 Task: Compose an email with the signature Destiny Lee with the subject Status report and the message Thank you for your prompt response. from softage.1@softage.net to softage.10@softage.net,  softage.1@softage.net and softage.2@softage.net with CC to softage.3@softage.net with an attached document Feasibility_report.docx, insert an emoji of sick Send the email
Action: Mouse moved to (553, 729)
Screenshot: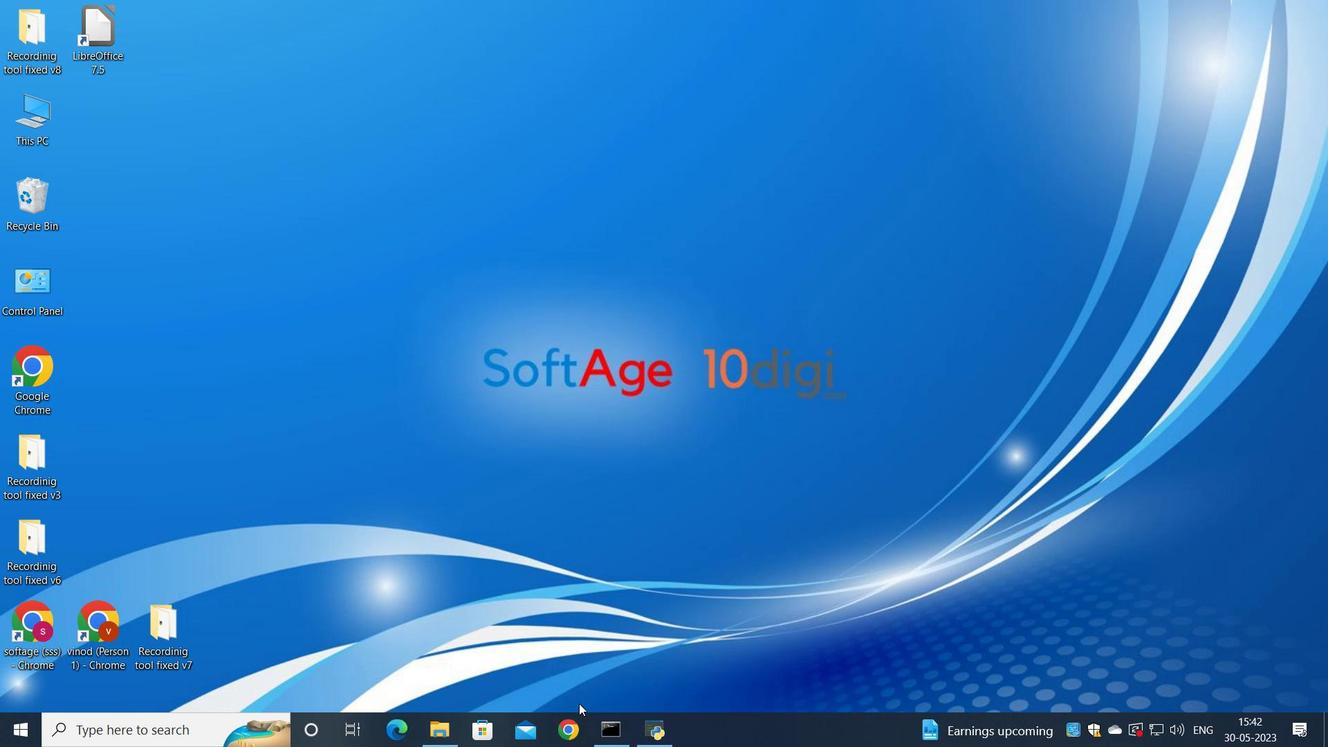 
Action: Mouse pressed left at (553, 729)
Screenshot: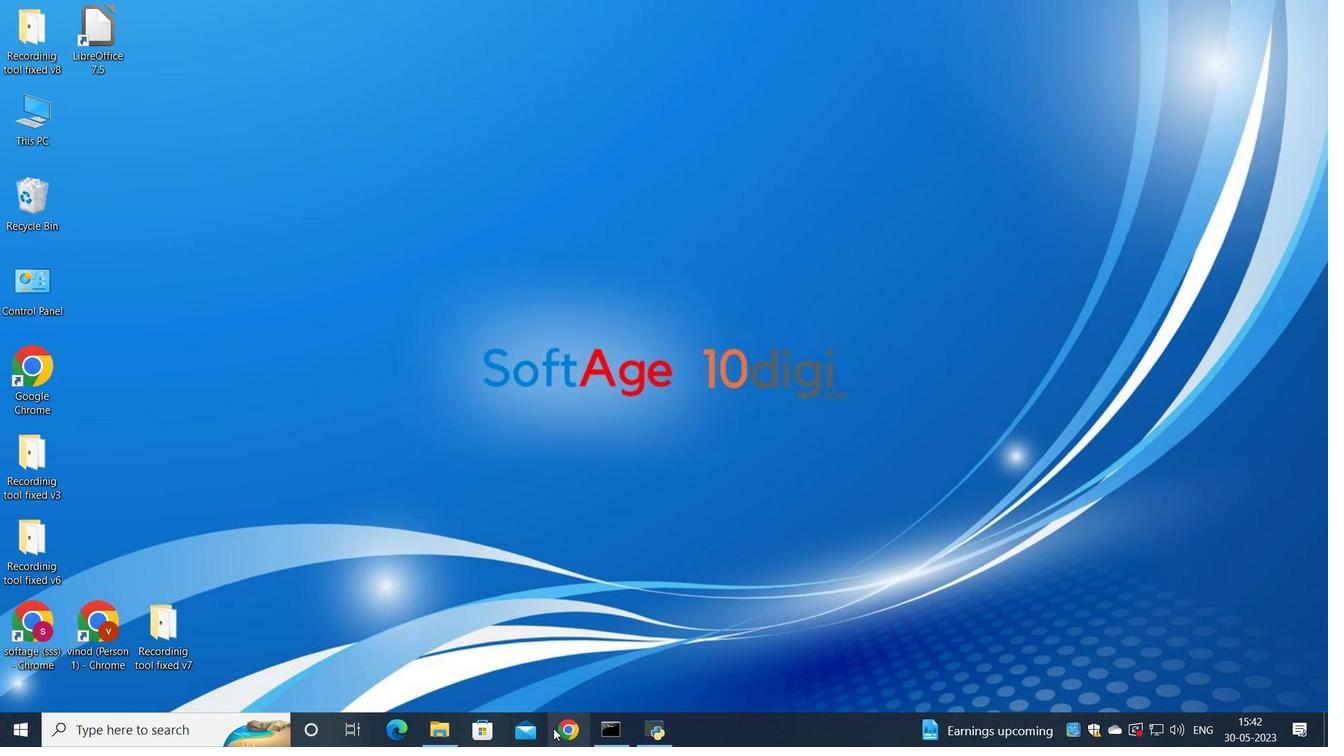 
Action: Mouse moved to (610, 444)
Screenshot: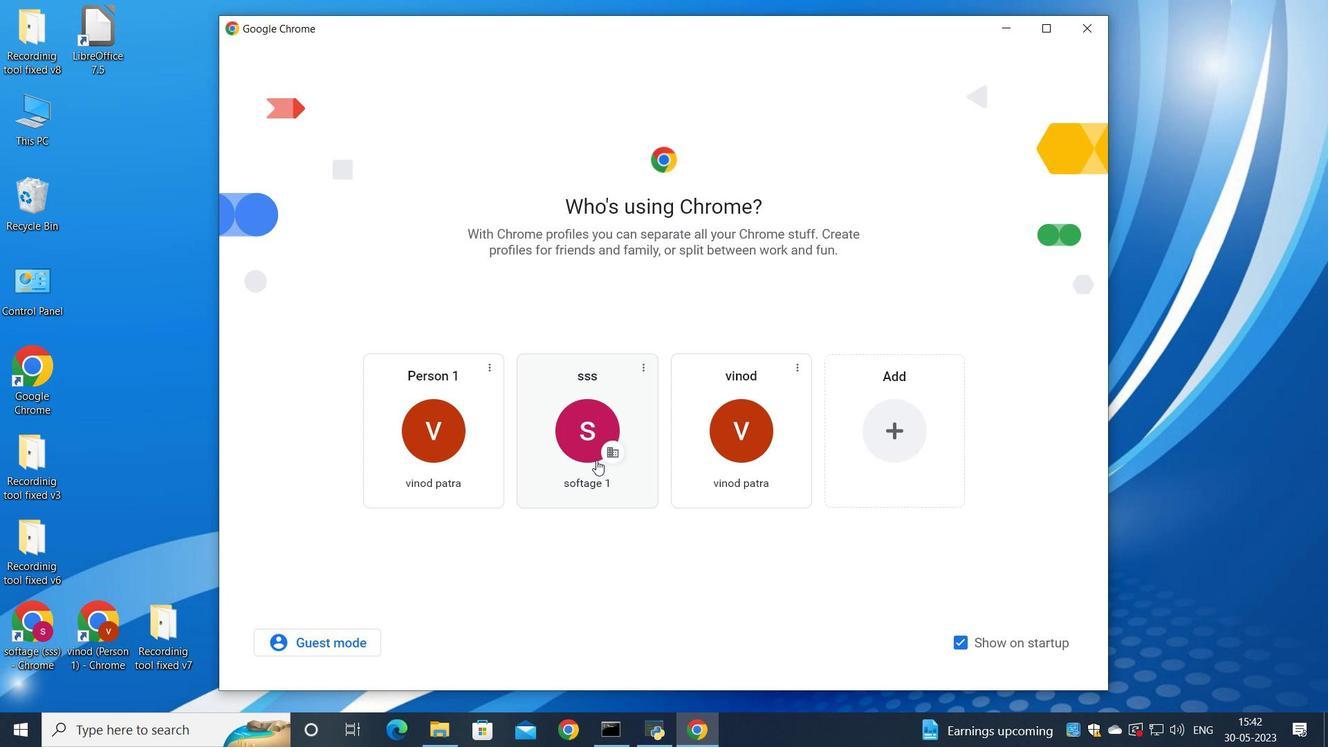 
Action: Mouse pressed left at (610, 444)
Screenshot: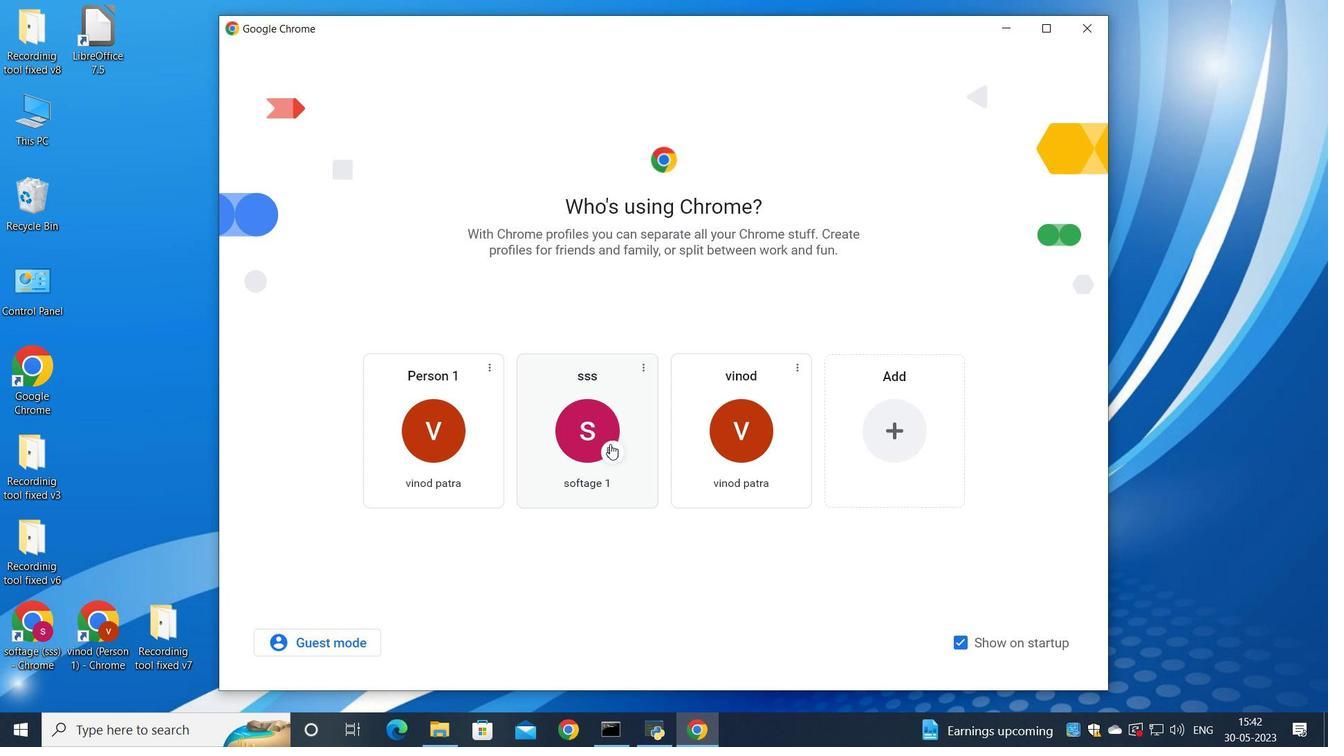 
Action: Mouse moved to (1153, 85)
Screenshot: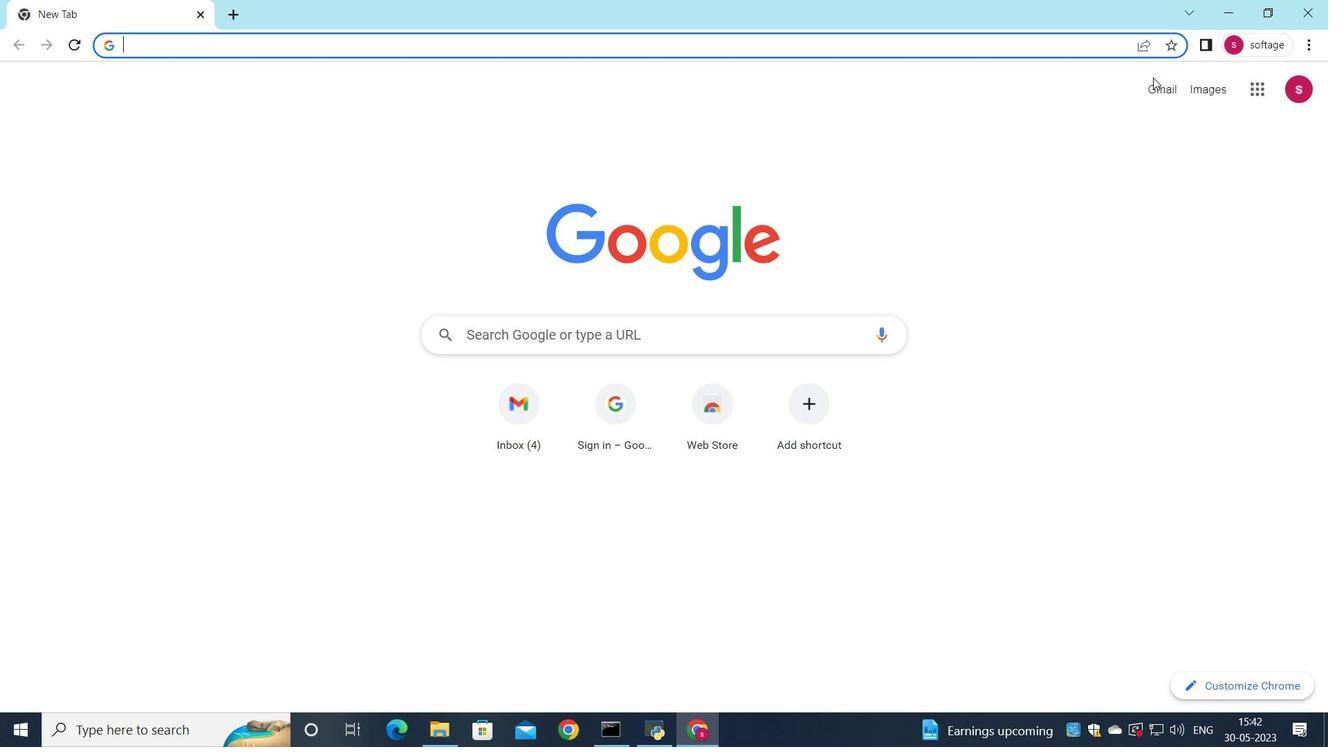 
Action: Mouse pressed left at (1153, 85)
Screenshot: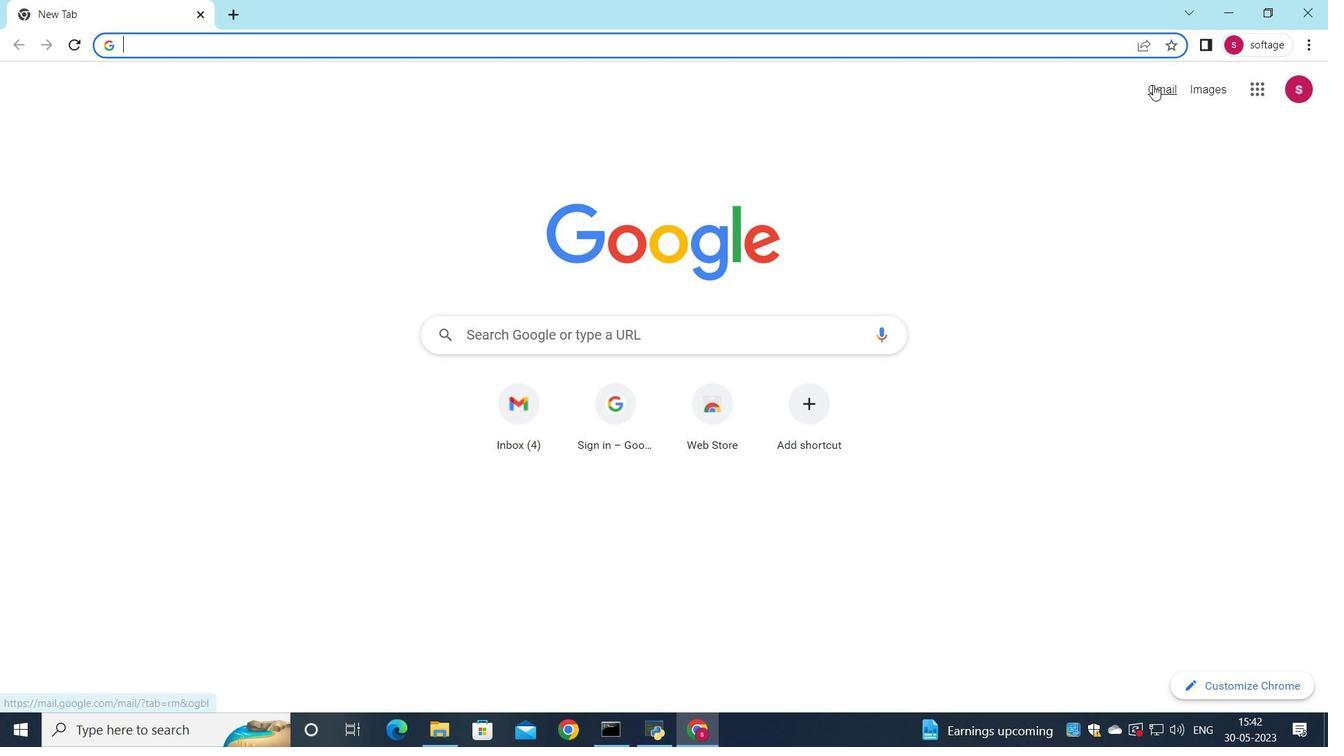
Action: Mouse moved to (1135, 125)
Screenshot: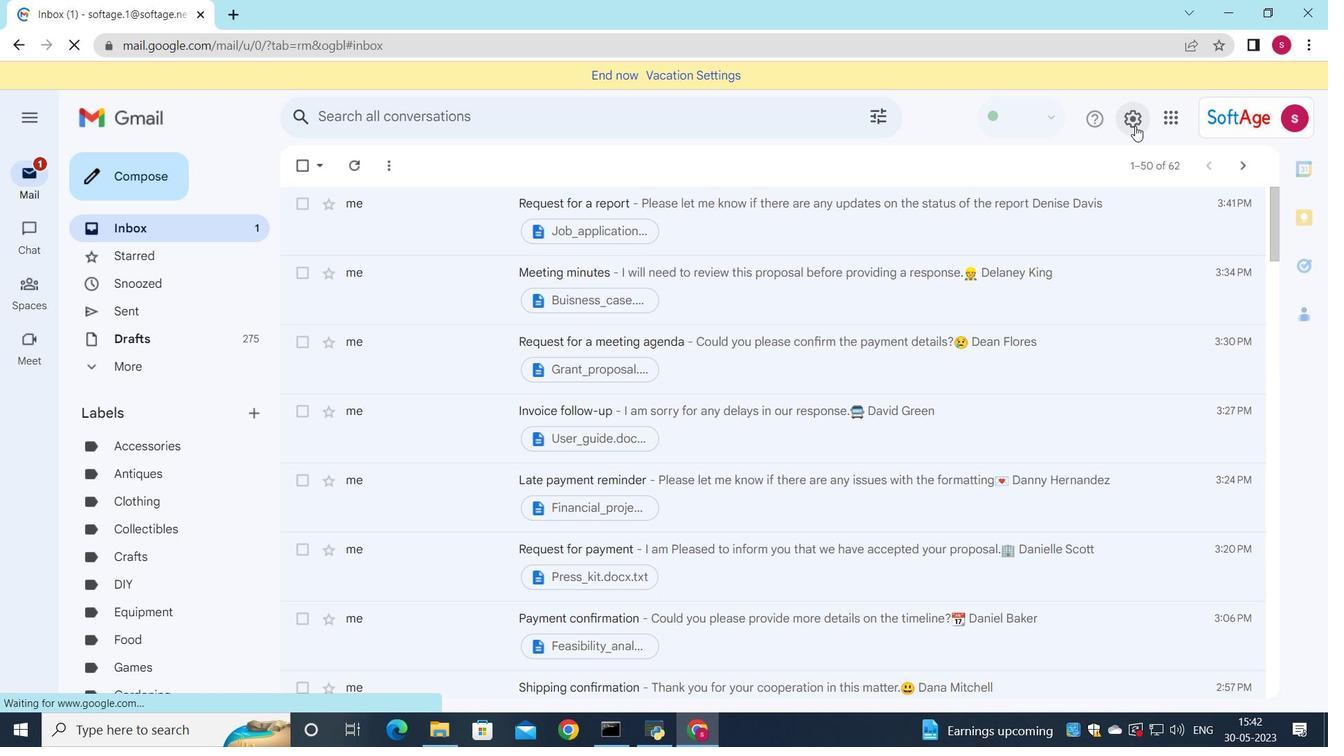 
Action: Mouse pressed left at (1135, 125)
Screenshot: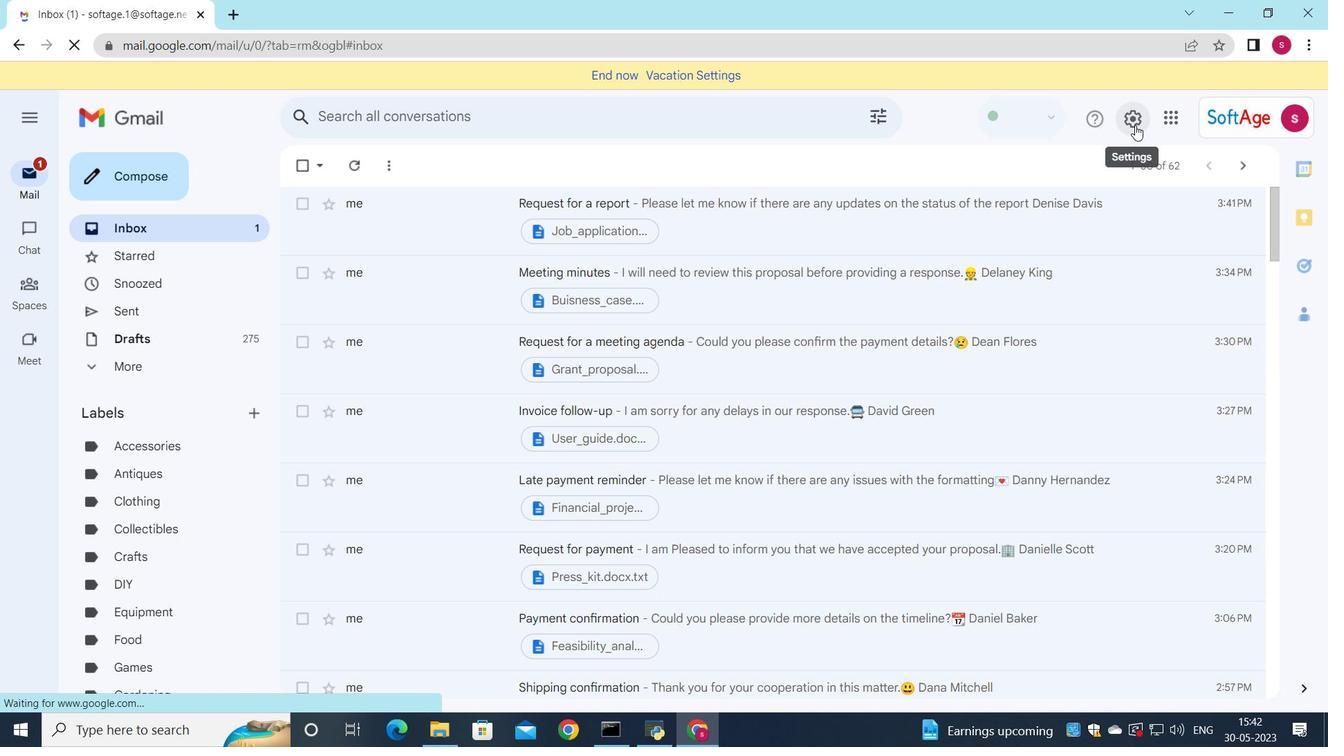 
Action: Mouse moved to (1122, 206)
Screenshot: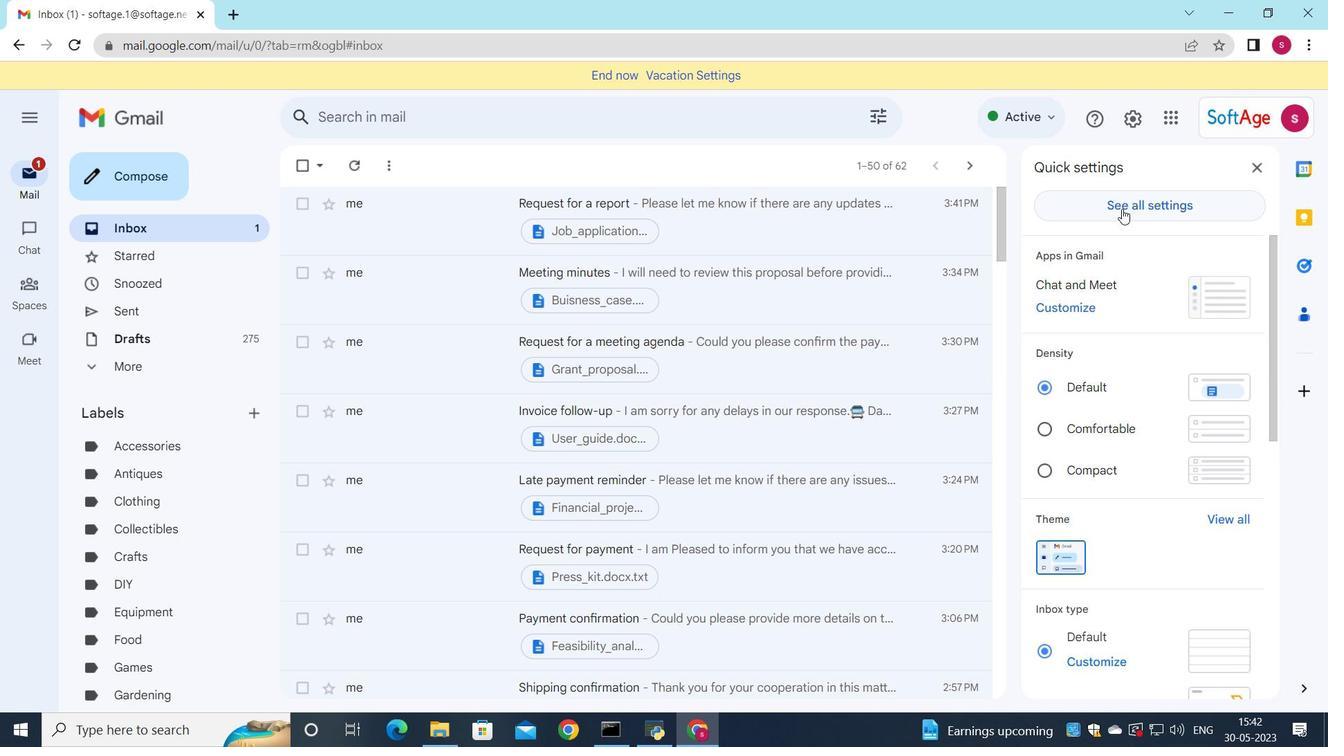 
Action: Mouse pressed left at (1122, 206)
Screenshot: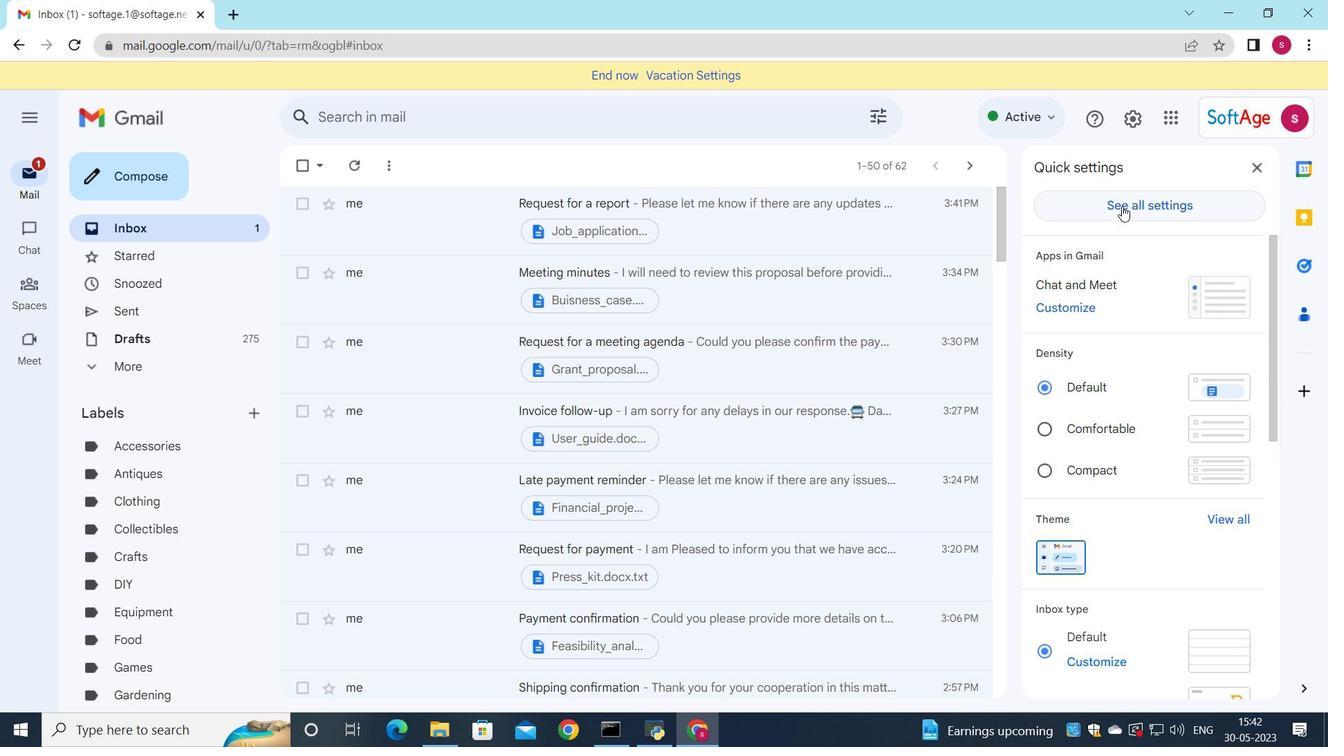 
Action: Mouse moved to (793, 401)
Screenshot: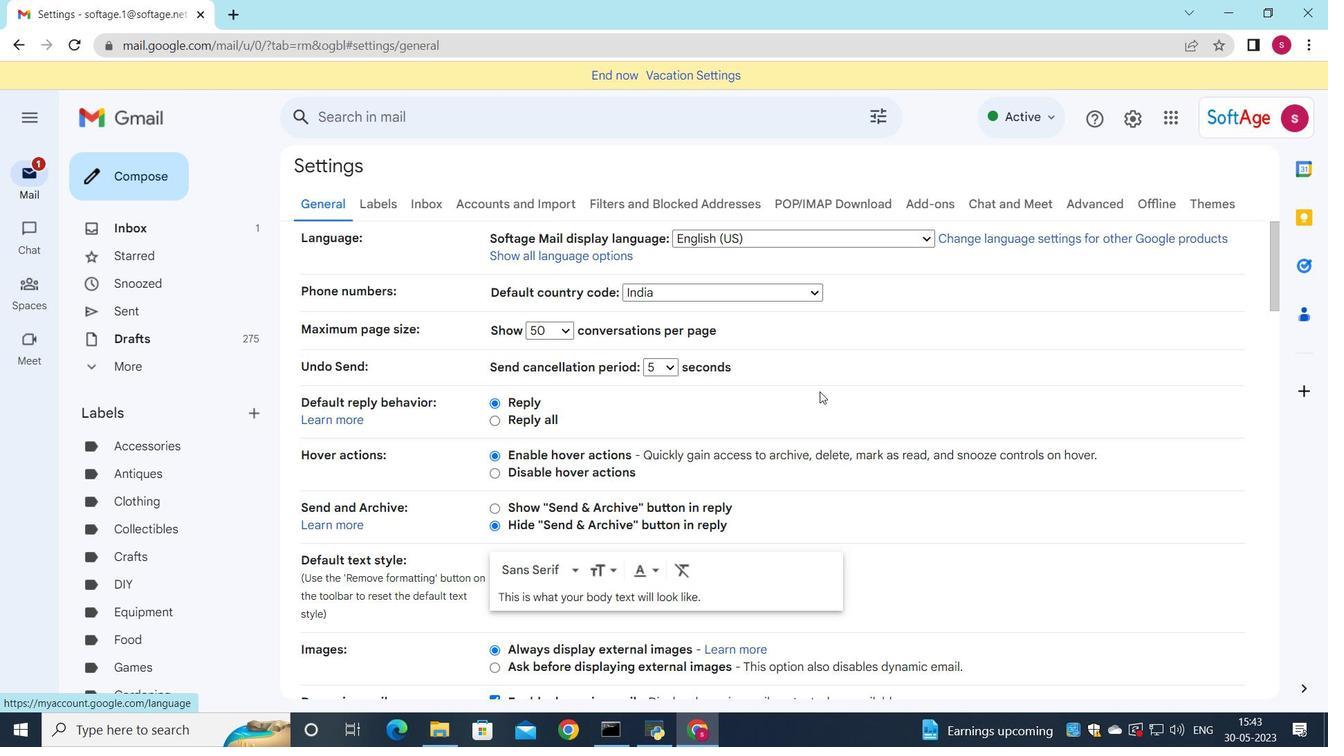 
Action: Mouse scrolled (793, 401) with delta (0, 0)
Screenshot: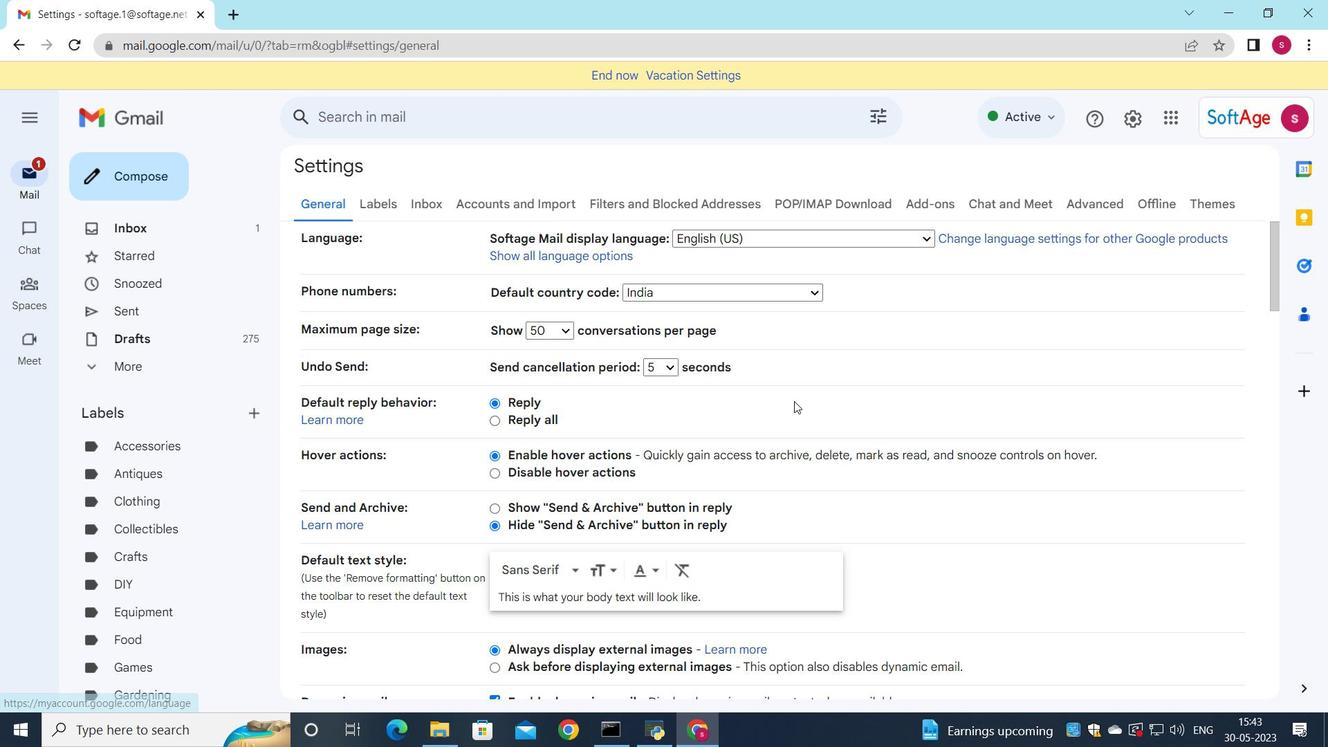 
Action: Mouse scrolled (793, 401) with delta (0, 0)
Screenshot: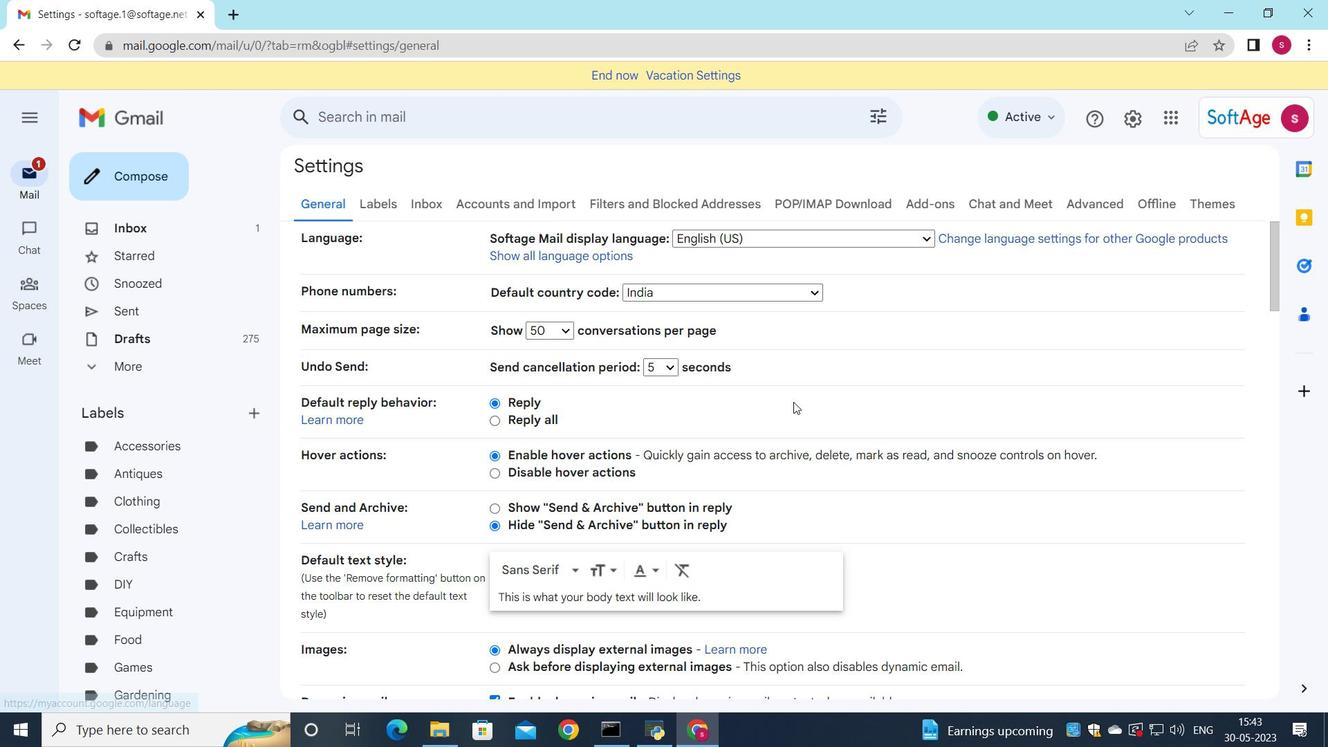 
Action: Mouse scrolled (793, 401) with delta (0, 0)
Screenshot: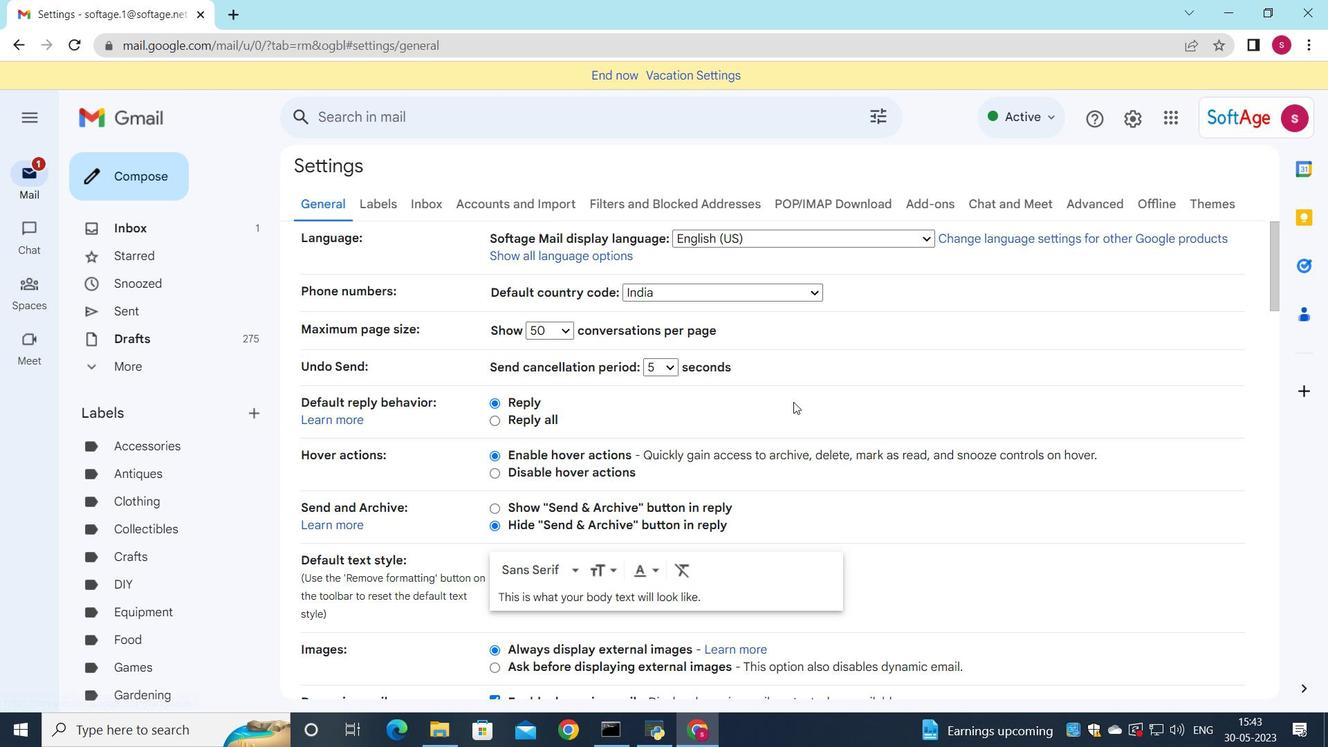 
Action: Mouse scrolled (793, 401) with delta (0, 0)
Screenshot: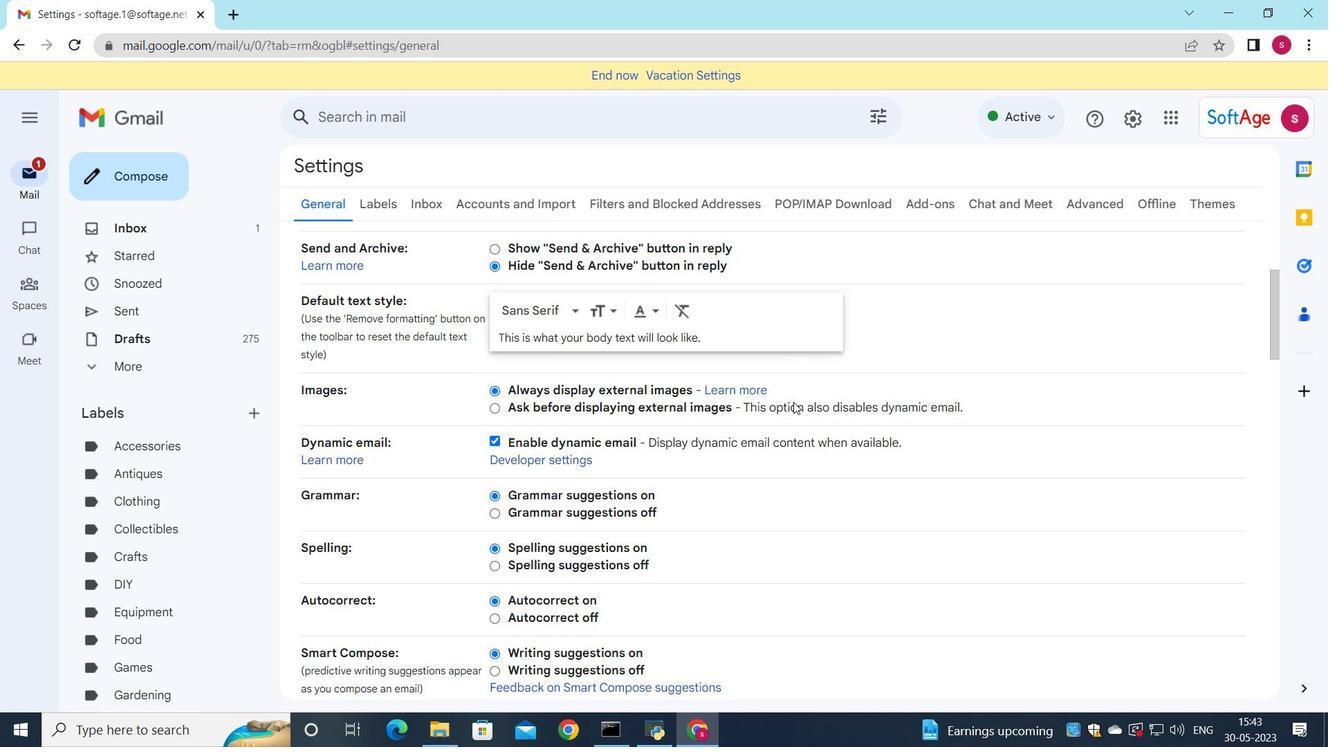 
Action: Mouse scrolled (793, 401) with delta (0, 0)
Screenshot: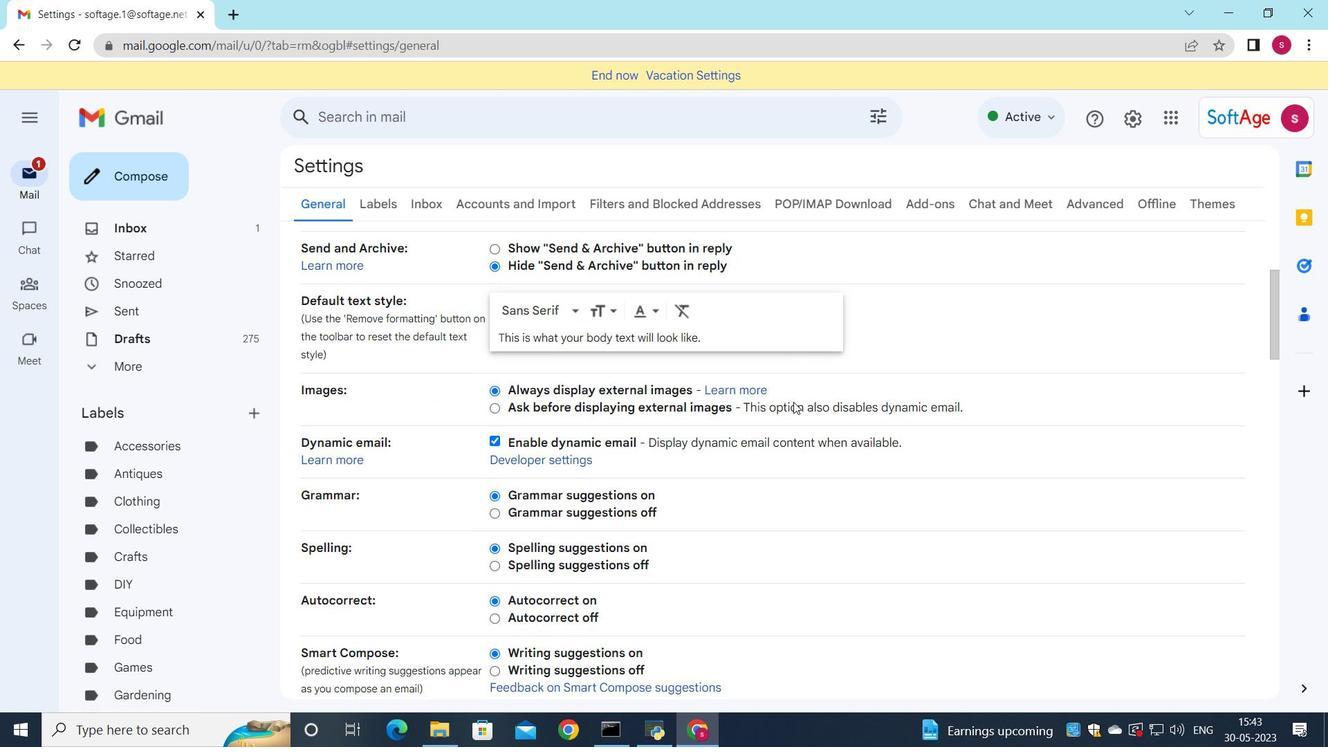 
Action: Mouse scrolled (793, 401) with delta (0, 0)
Screenshot: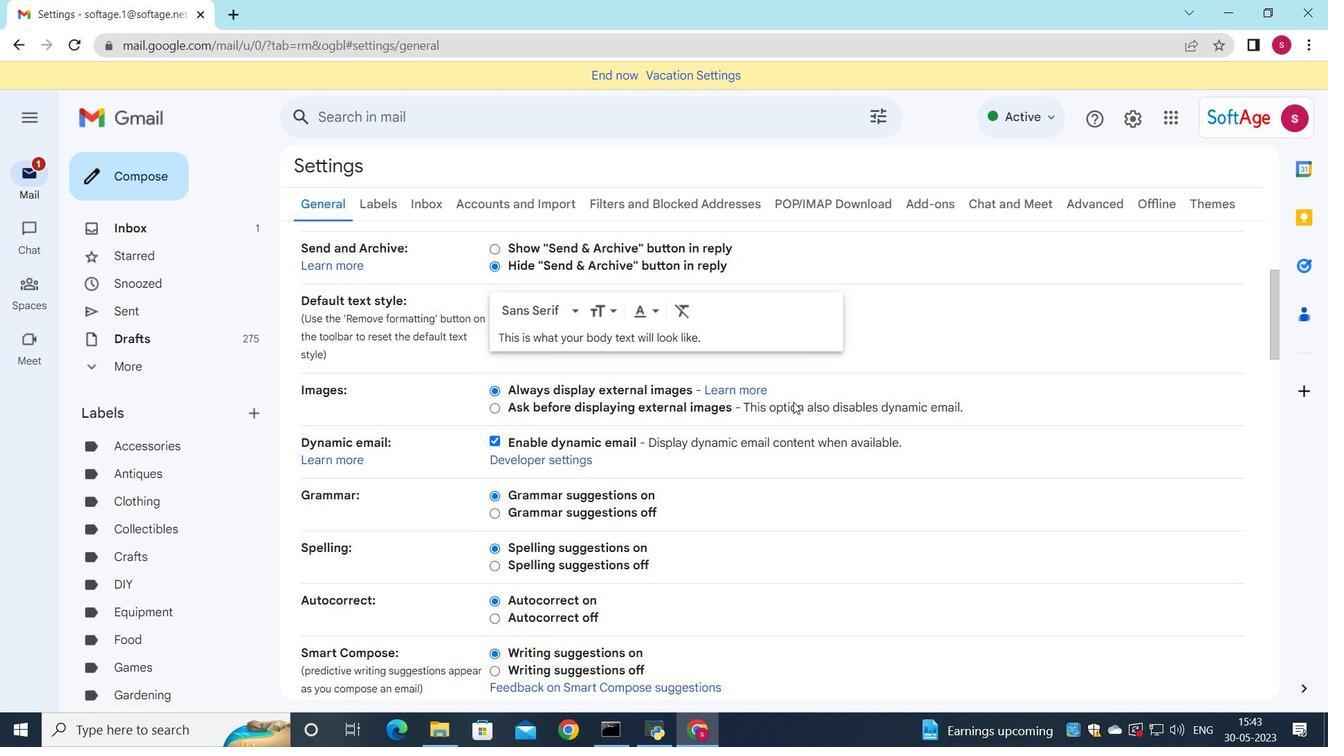 
Action: Mouse scrolled (793, 401) with delta (0, 0)
Screenshot: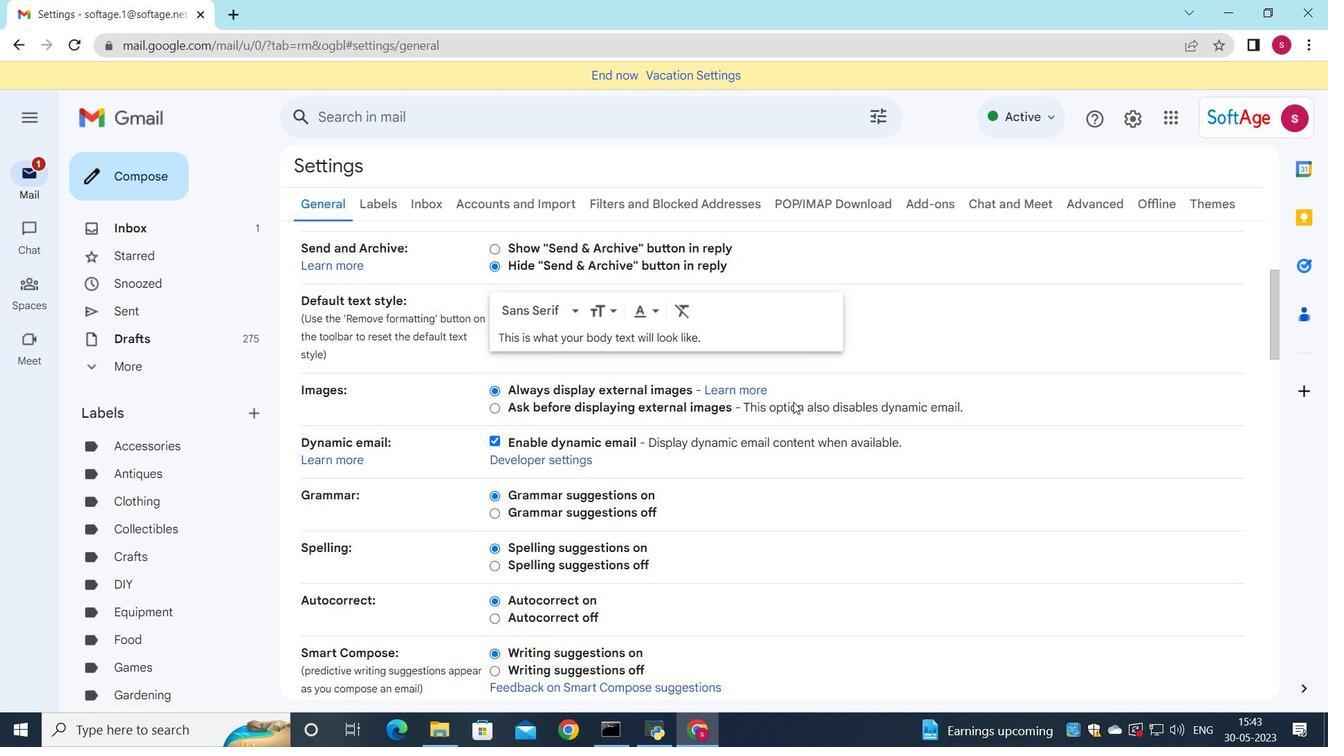 
Action: Mouse scrolled (793, 401) with delta (0, 0)
Screenshot: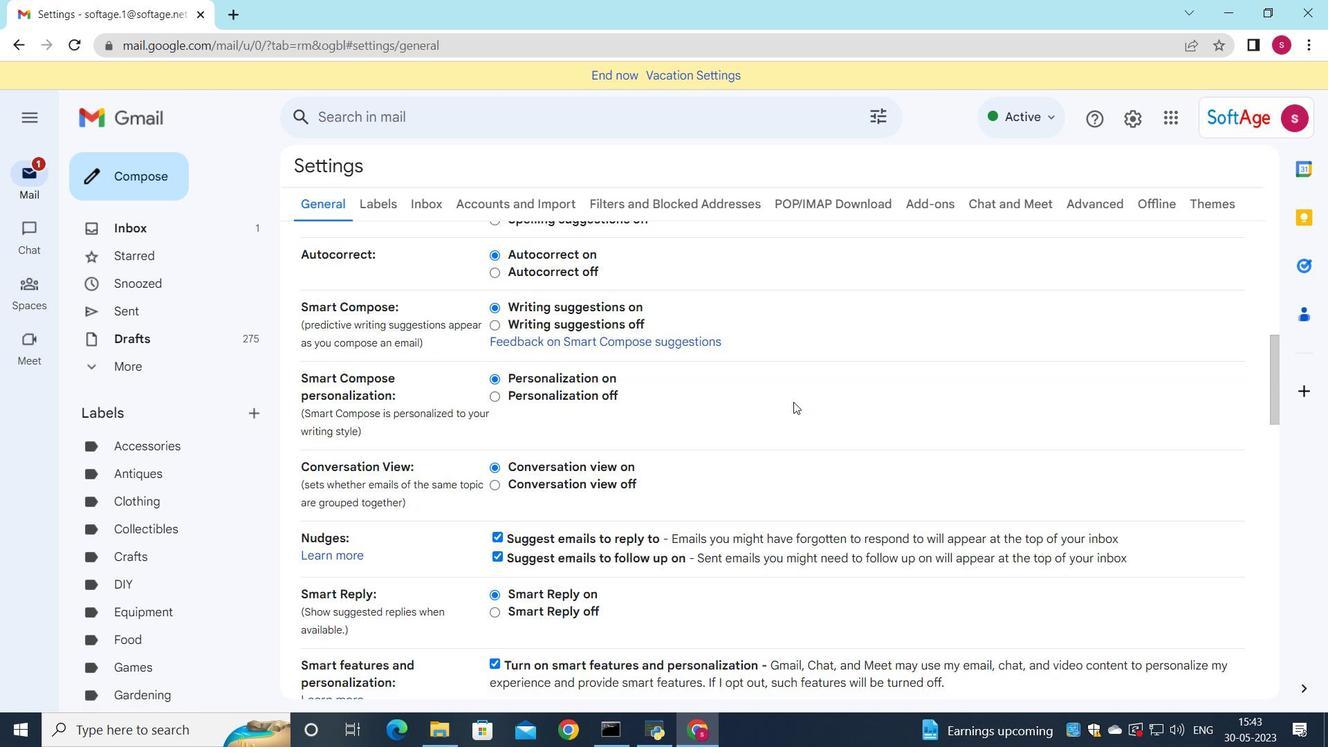 
Action: Mouse scrolled (793, 401) with delta (0, 0)
Screenshot: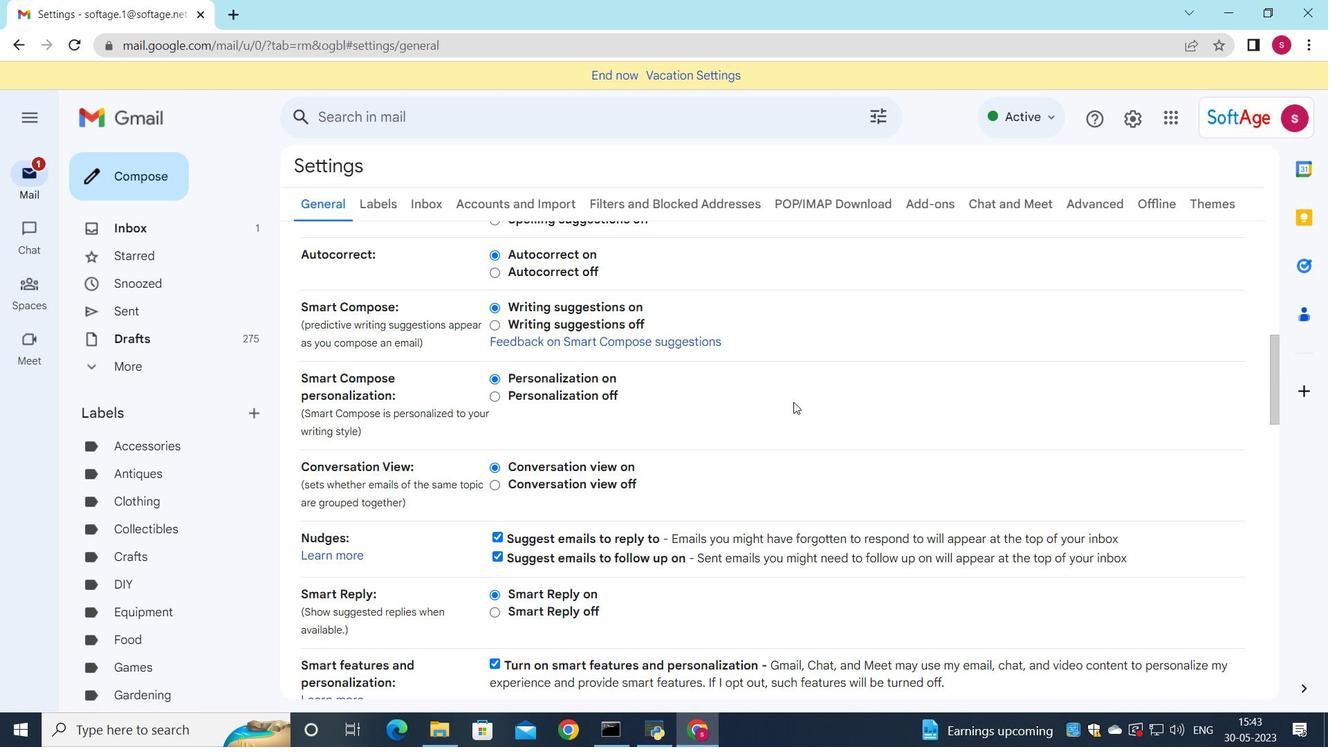 
Action: Mouse scrolled (793, 401) with delta (0, 0)
Screenshot: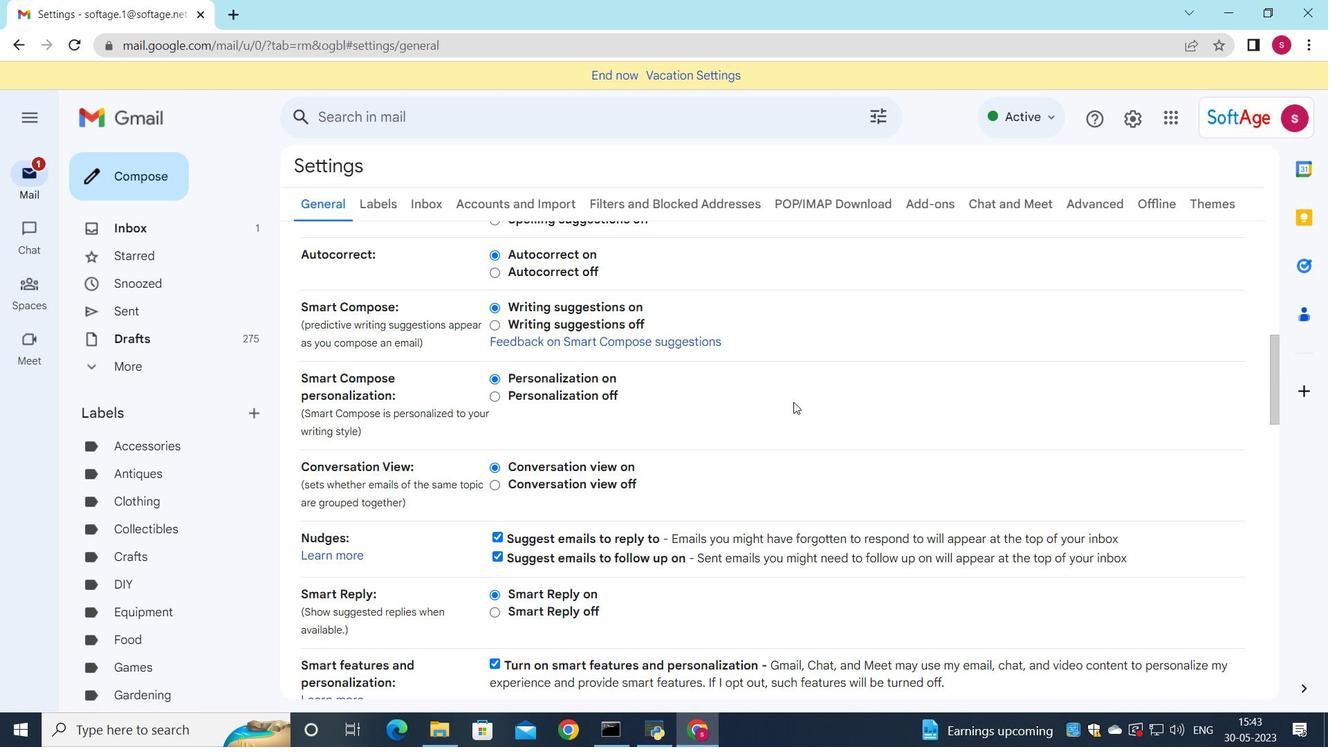 
Action: Mouse scrolled (793, 401) with delta (0, 0)
Screenshot: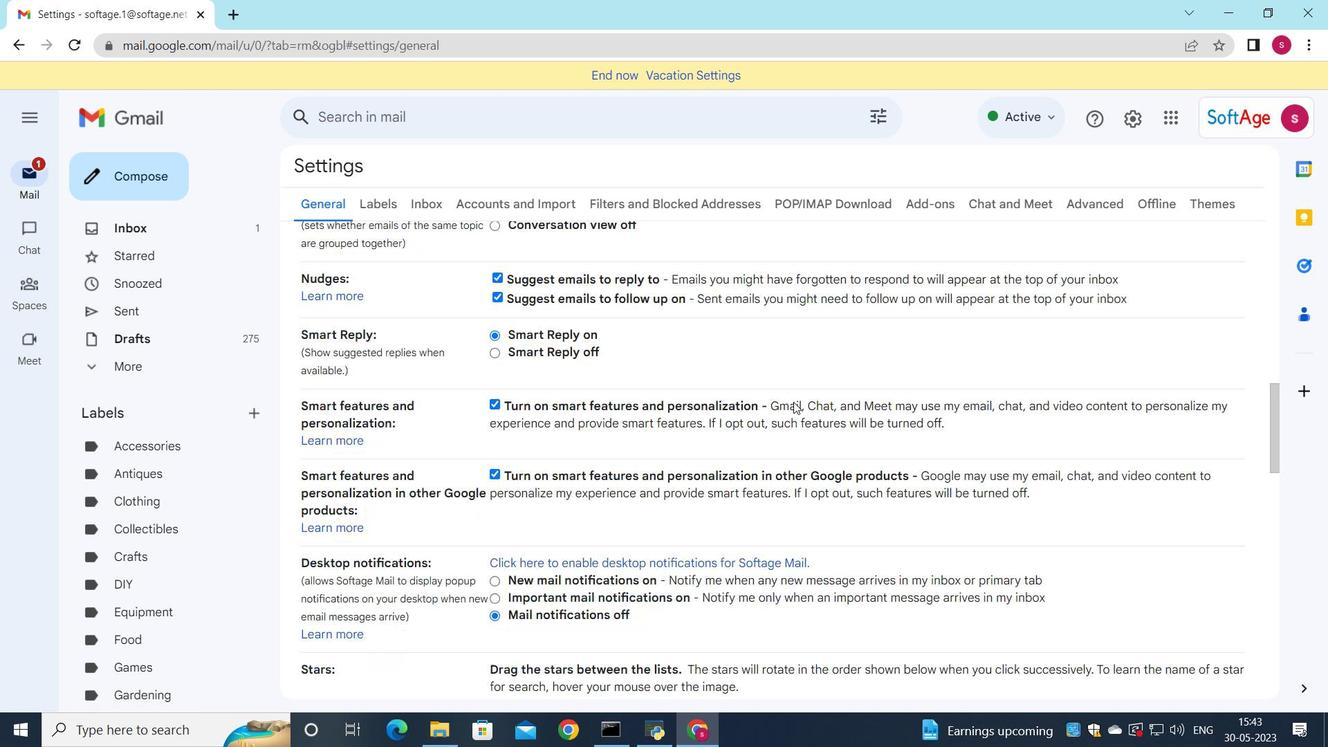 
Action: Mouse scrolled (793, 401) with delta (0, 0)
Screenshot: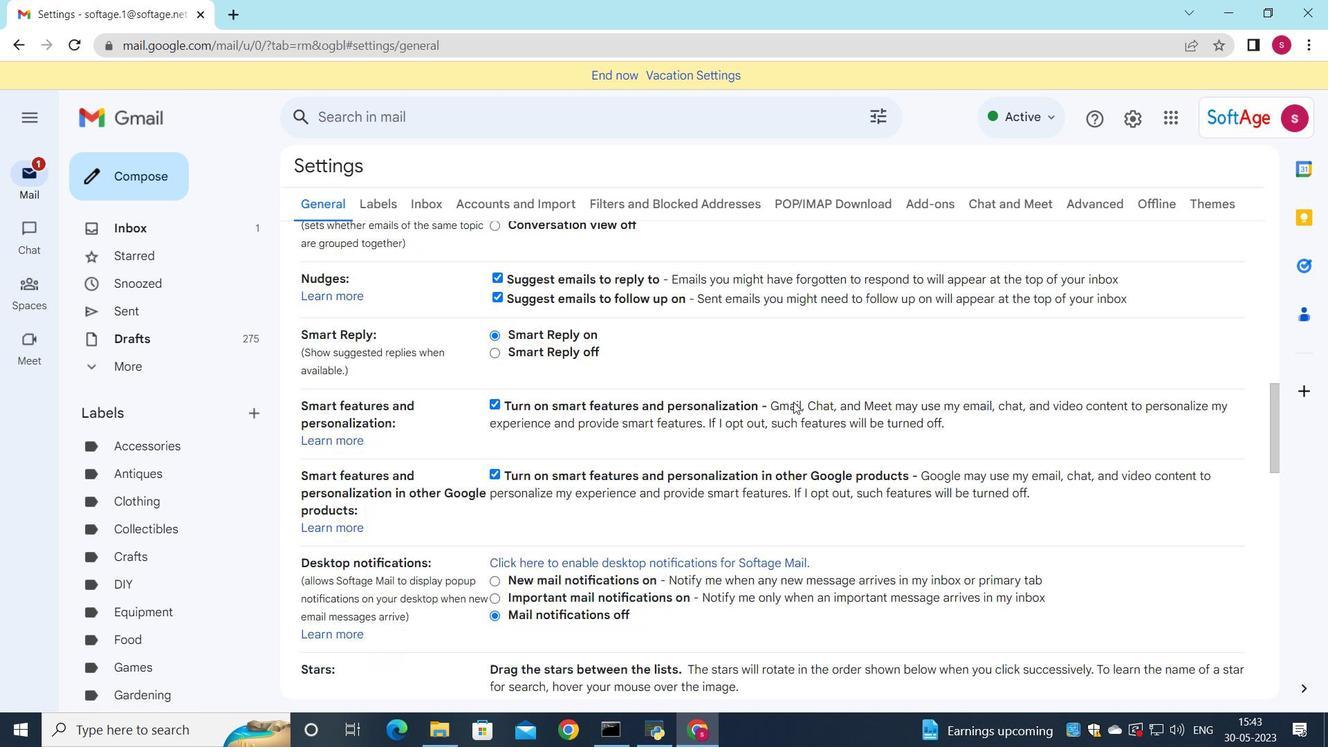 
Action: Mouse scrolled (793, 401) with delta (0, 0)
Screenshot: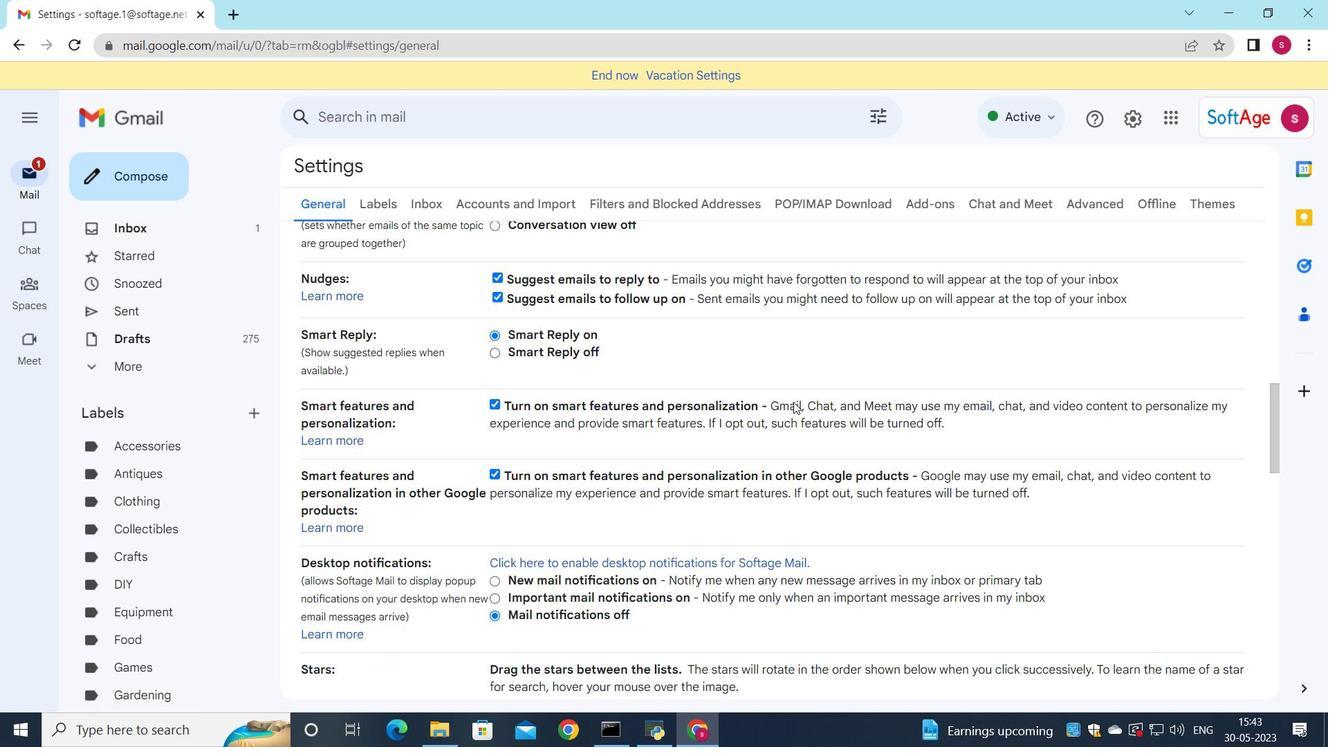 
Action: Mouse scrolled (793, 401) with delta (0, 0)
Screenshot: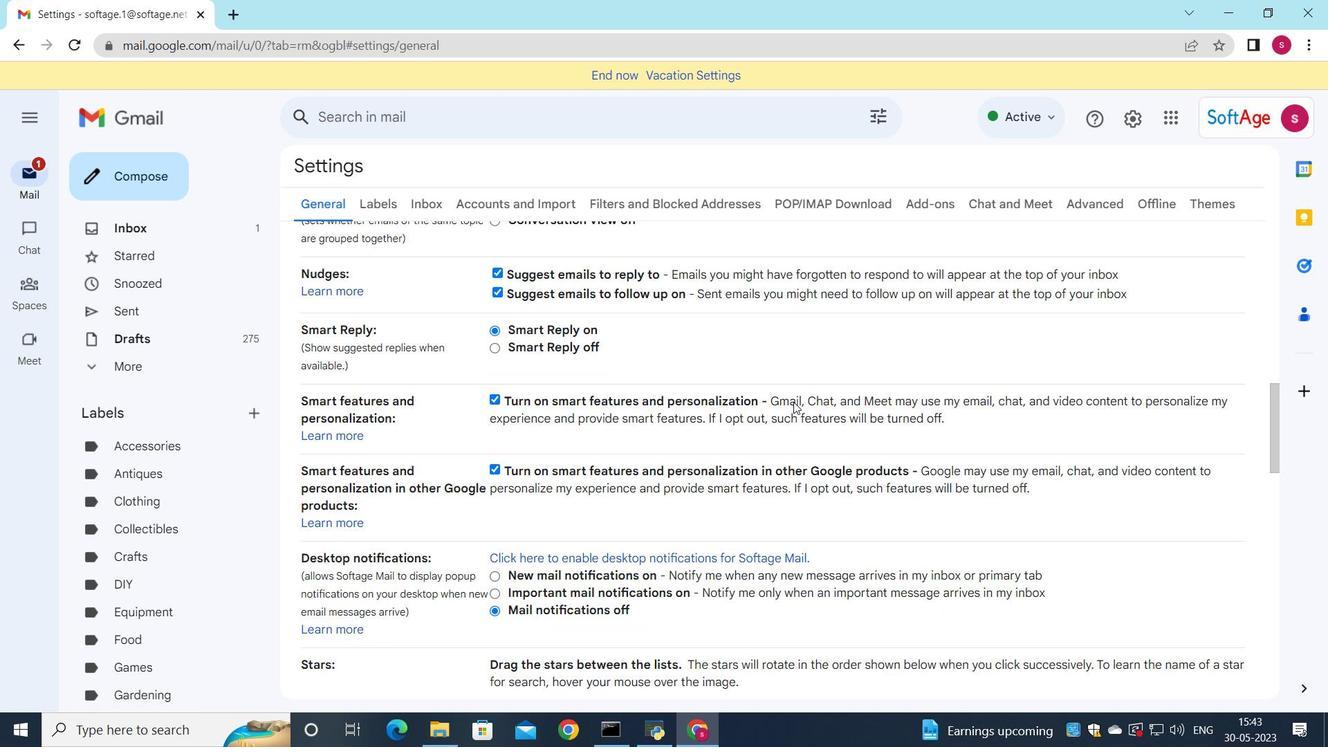 
Action: Mouse scrolled (793, 401) with delta (0, 0)
Screenshot: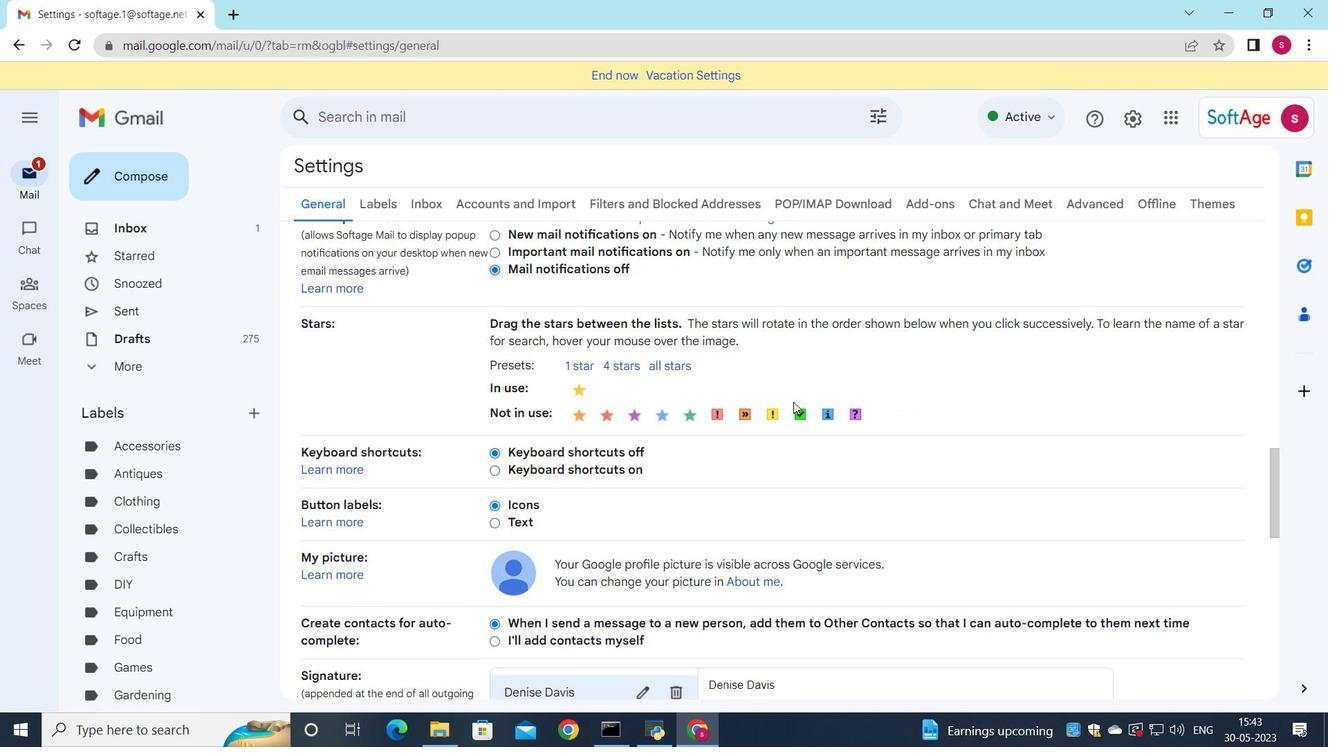 
Action: Mouse scrolled (793, 401) with delta (0, 0)
Screenshot: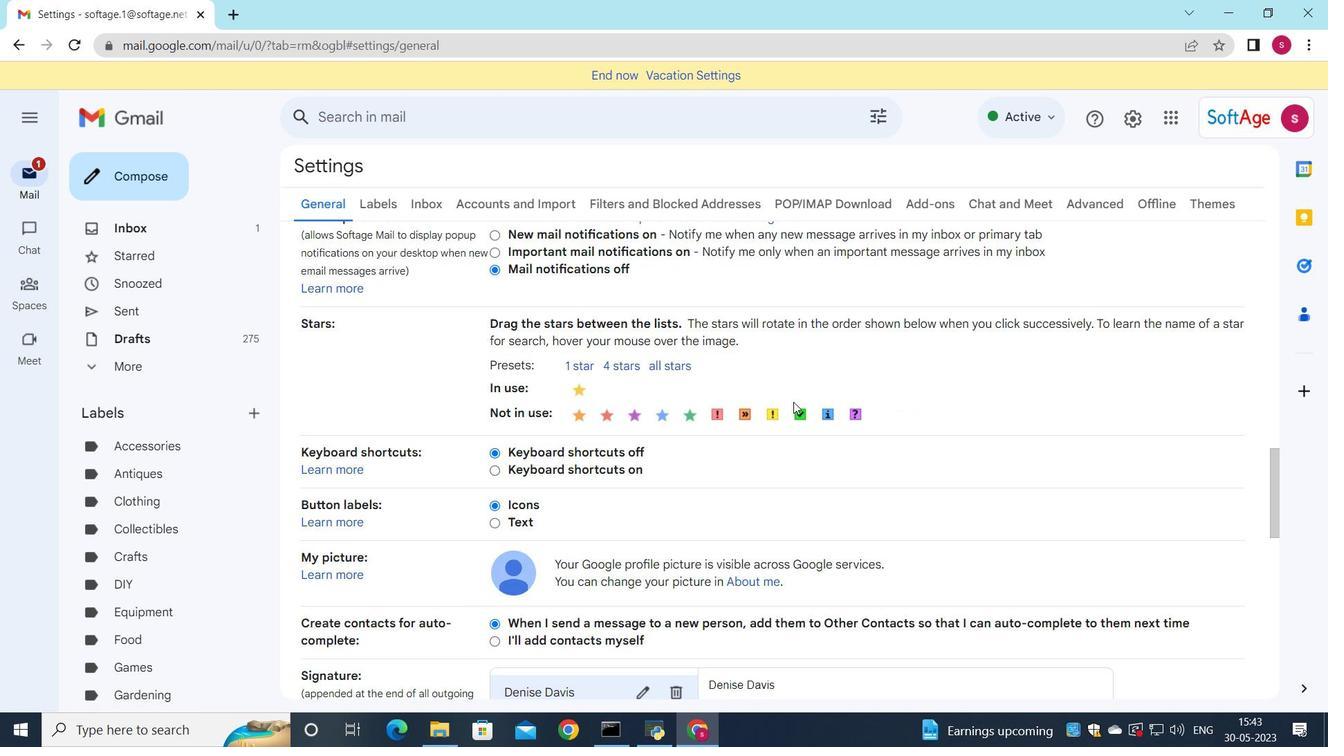 
Action: Mouse scrolled (793, 401) with delta (0, 0)
Screenshot: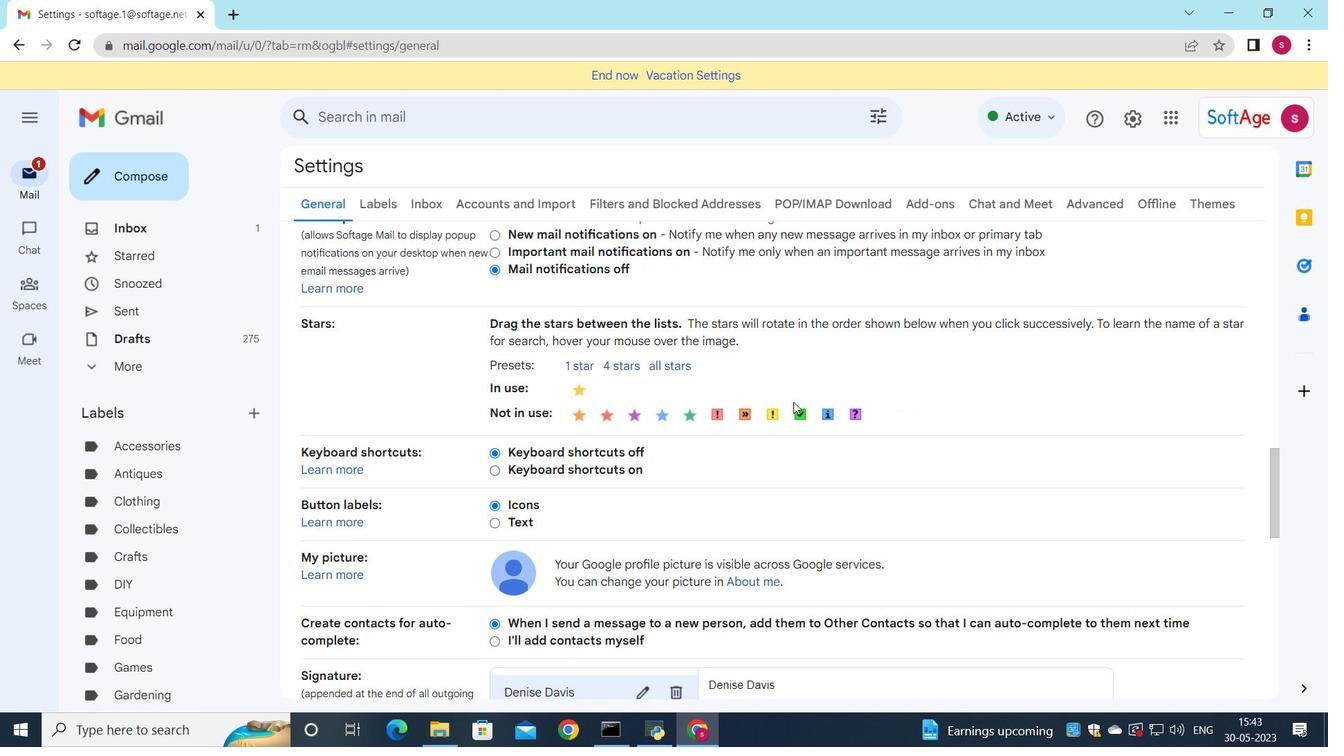 
Action: Mouse scrolled (793, 401) with delta (0, 0)
Screenshot: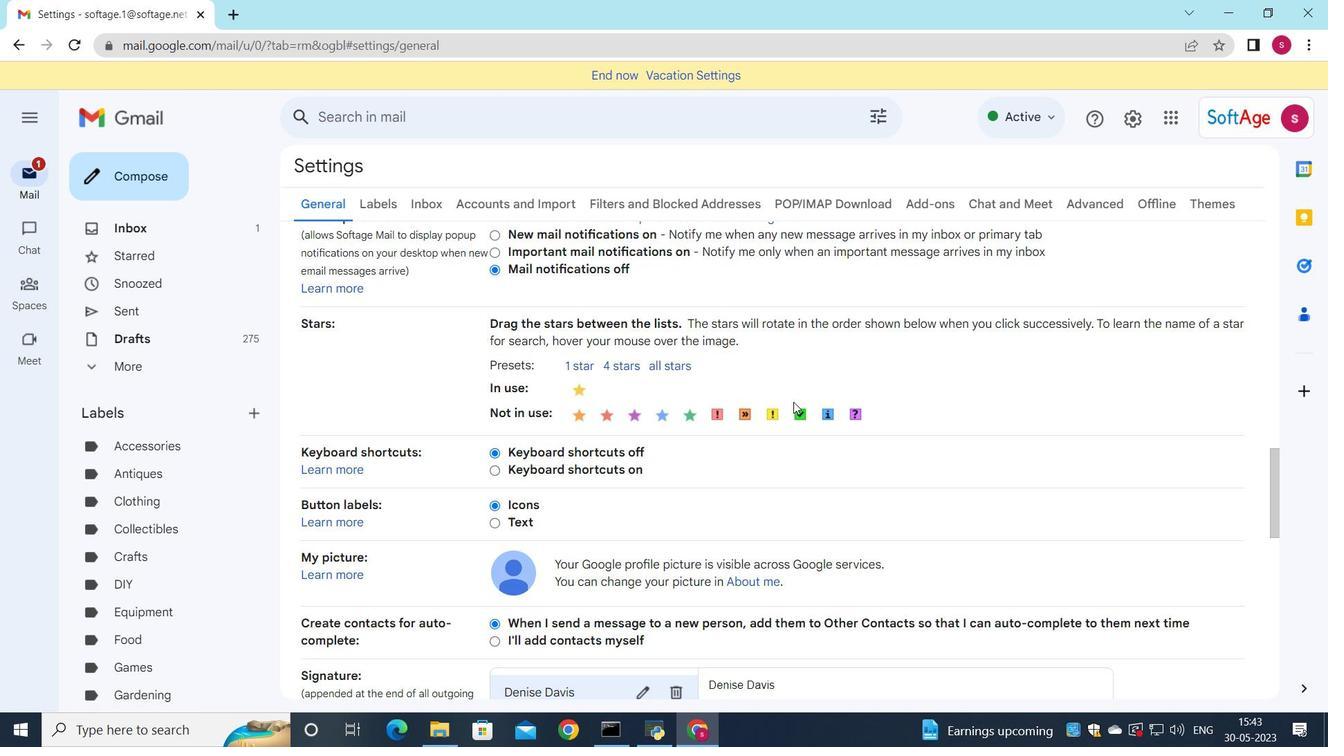 
Action: Mouse moved to (678, 355)
Screenshot: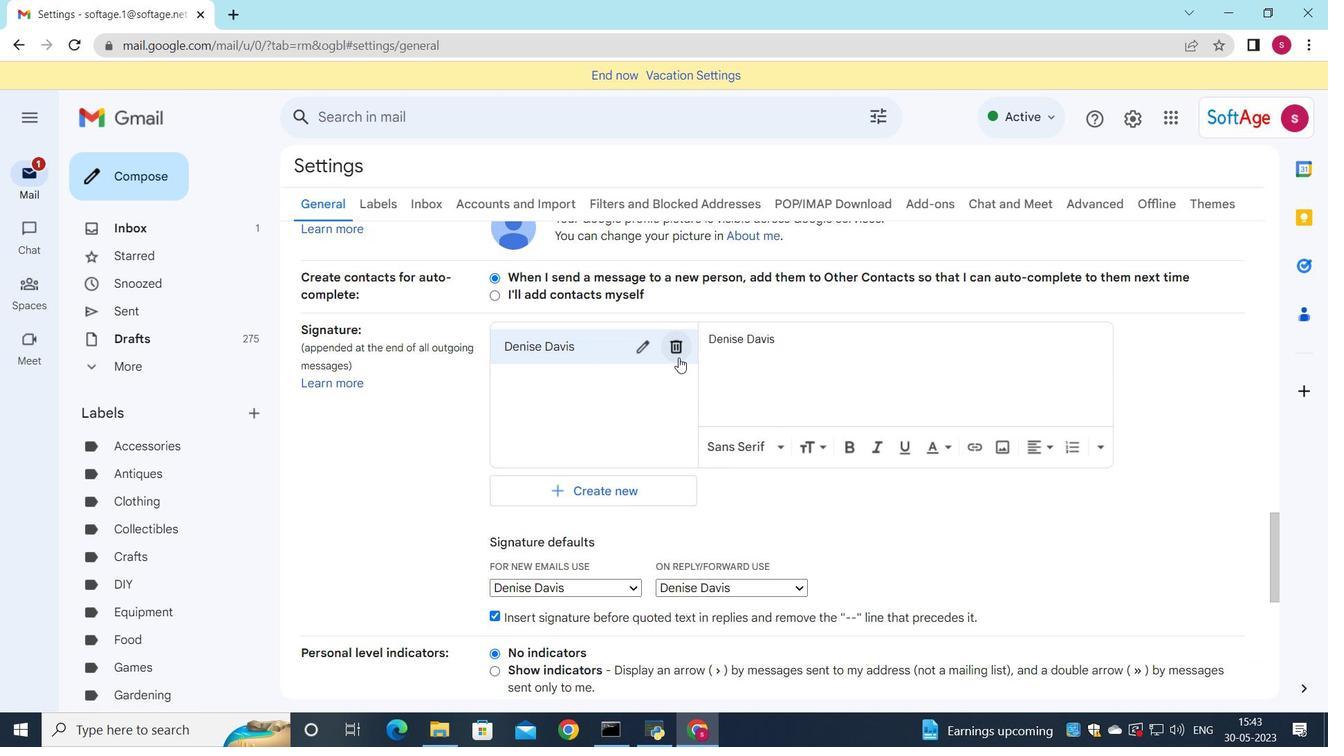 
Action: Mouse pressed left at (678, 355)
Screenshot: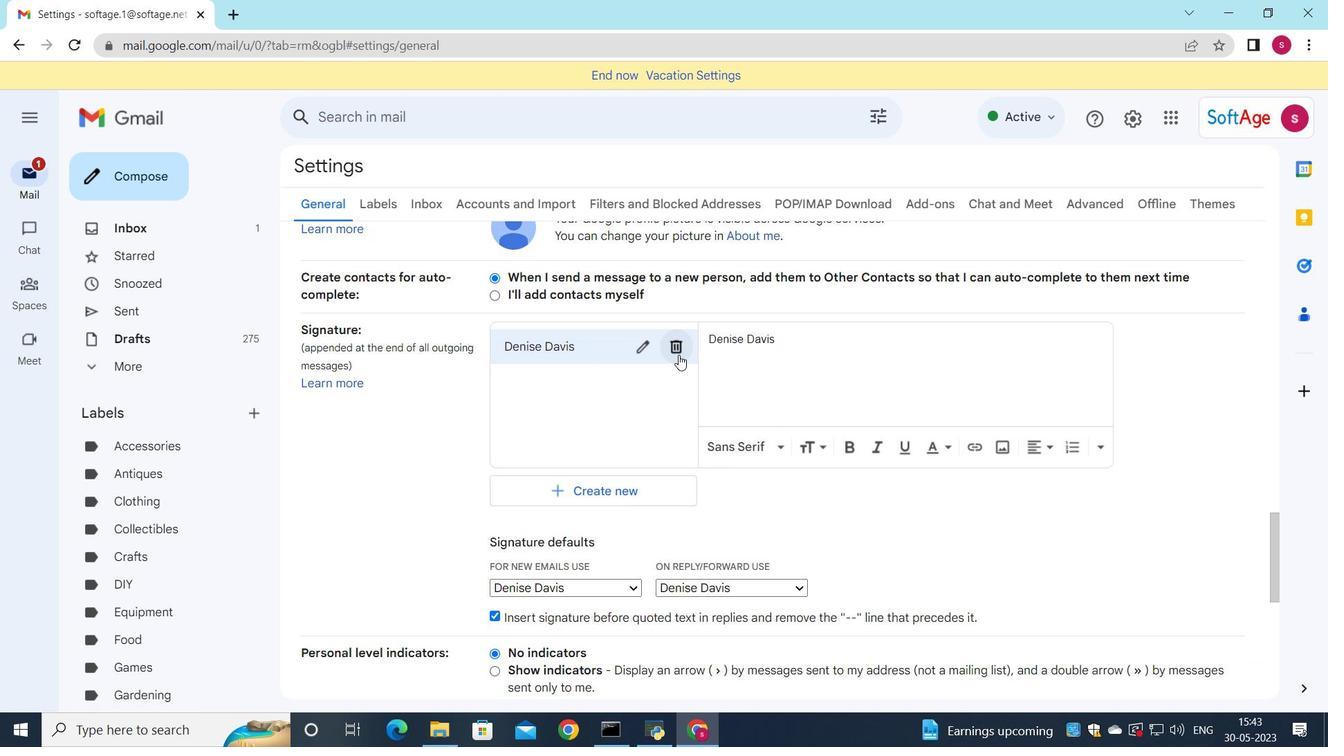 
Action: Mouse moved to (803, 414)
Screenshot: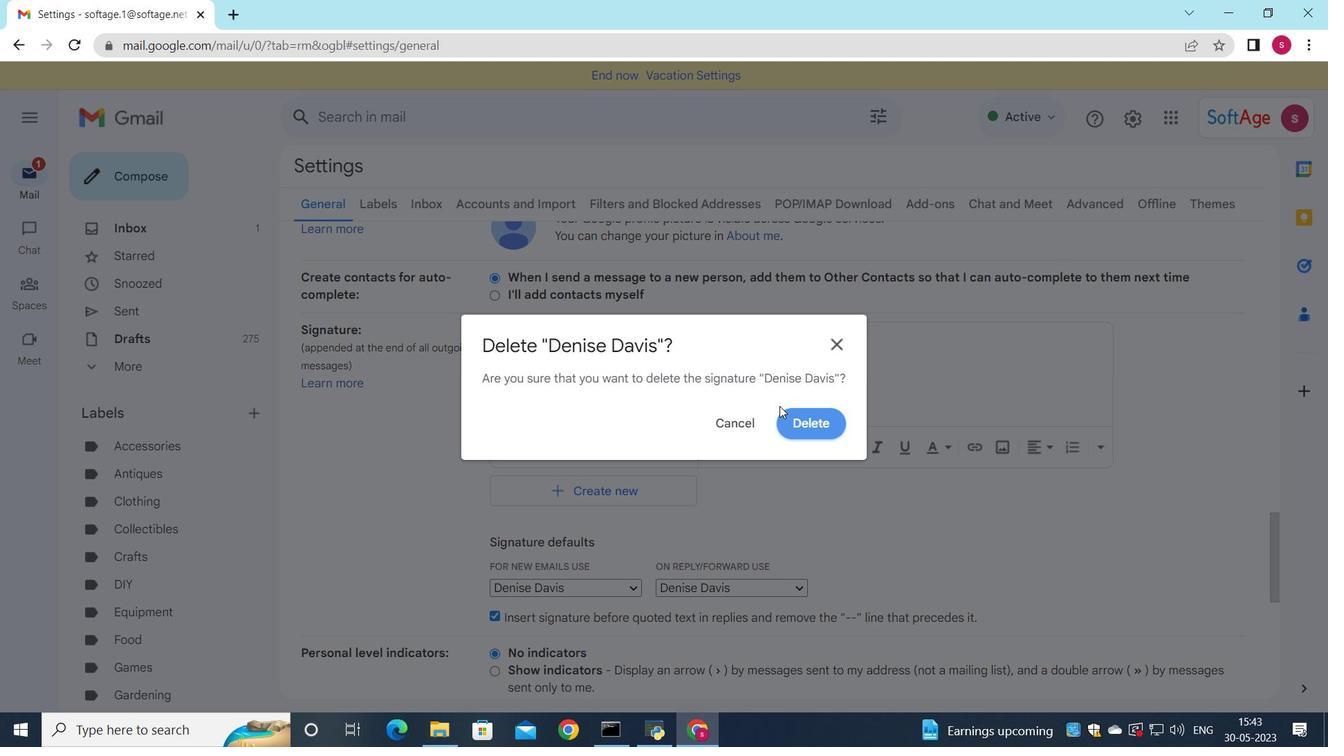 
Action: Mouse pressed left at (803, 414)
Screenshot: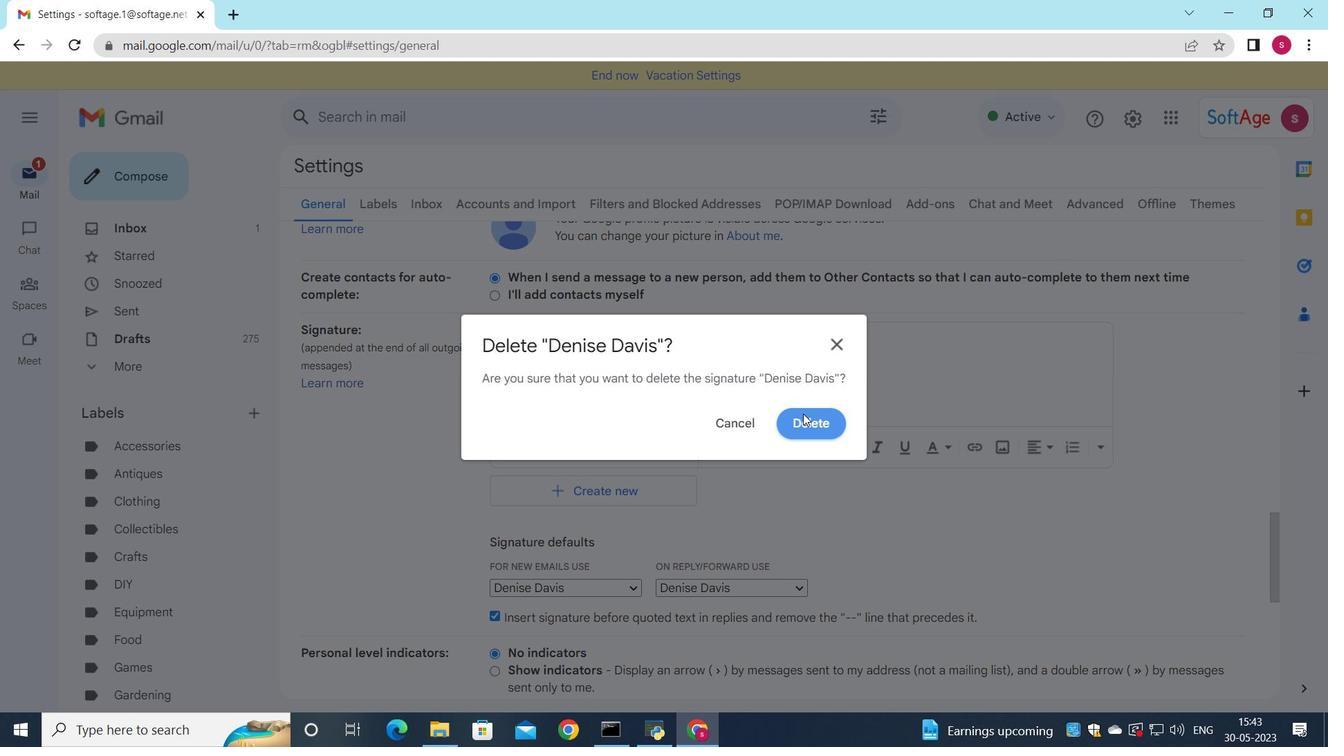 
Action: Mouse moved to (583, 380)
Screenshot: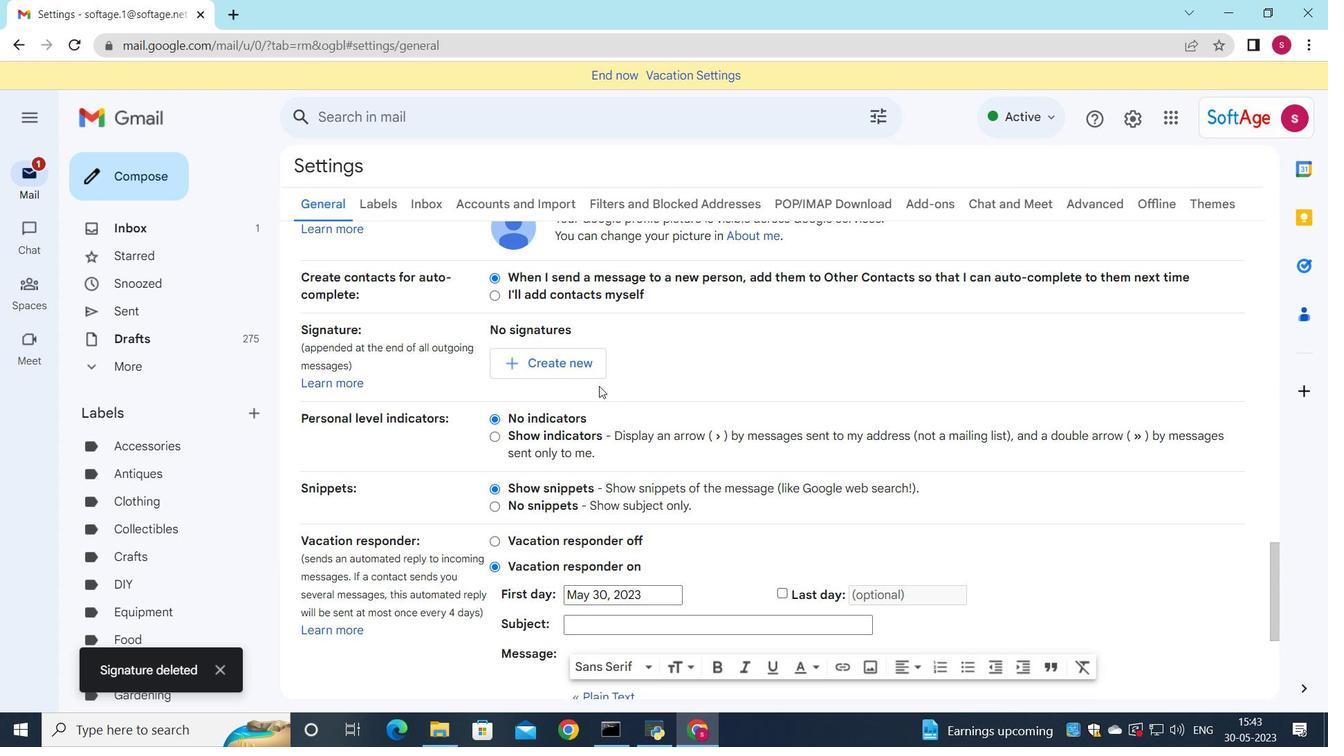 
Action: Mouse pressed left at (583, 380)
Screenshot: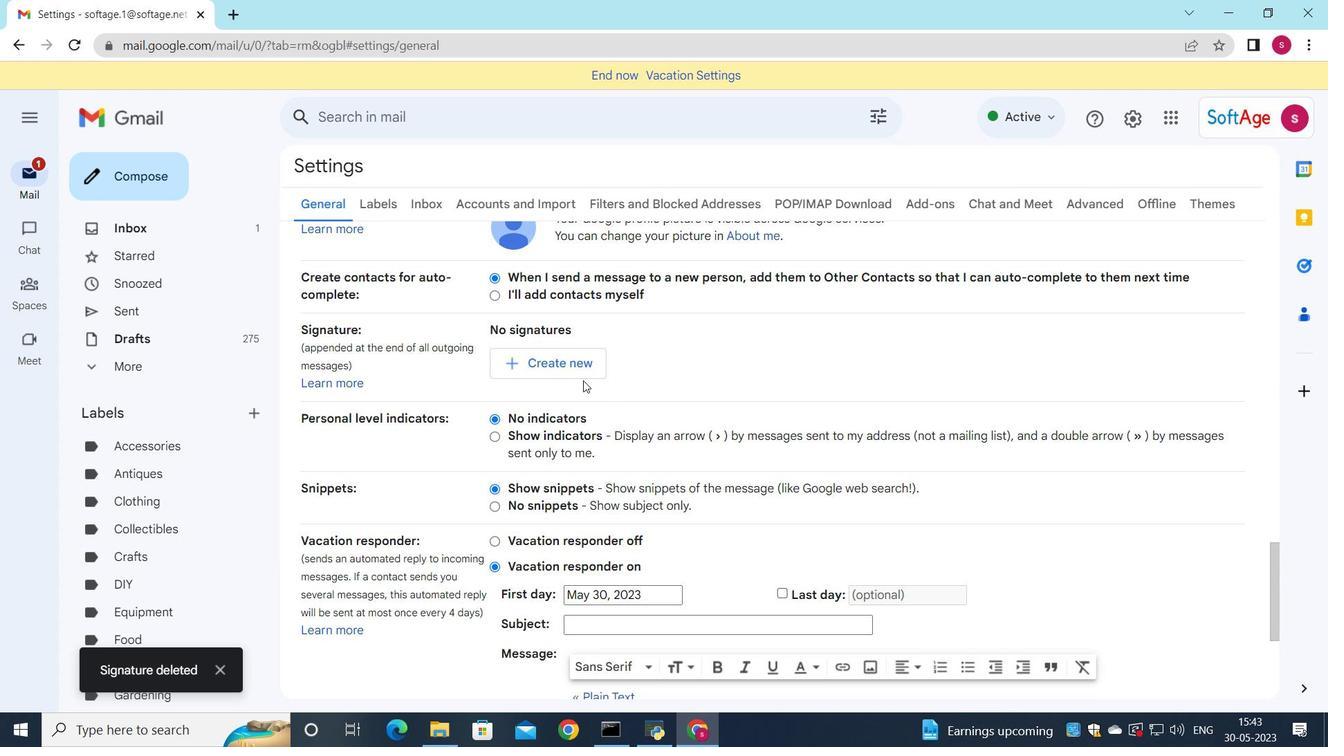 
Action: Mouse moved to (588, 368)
Screenshot: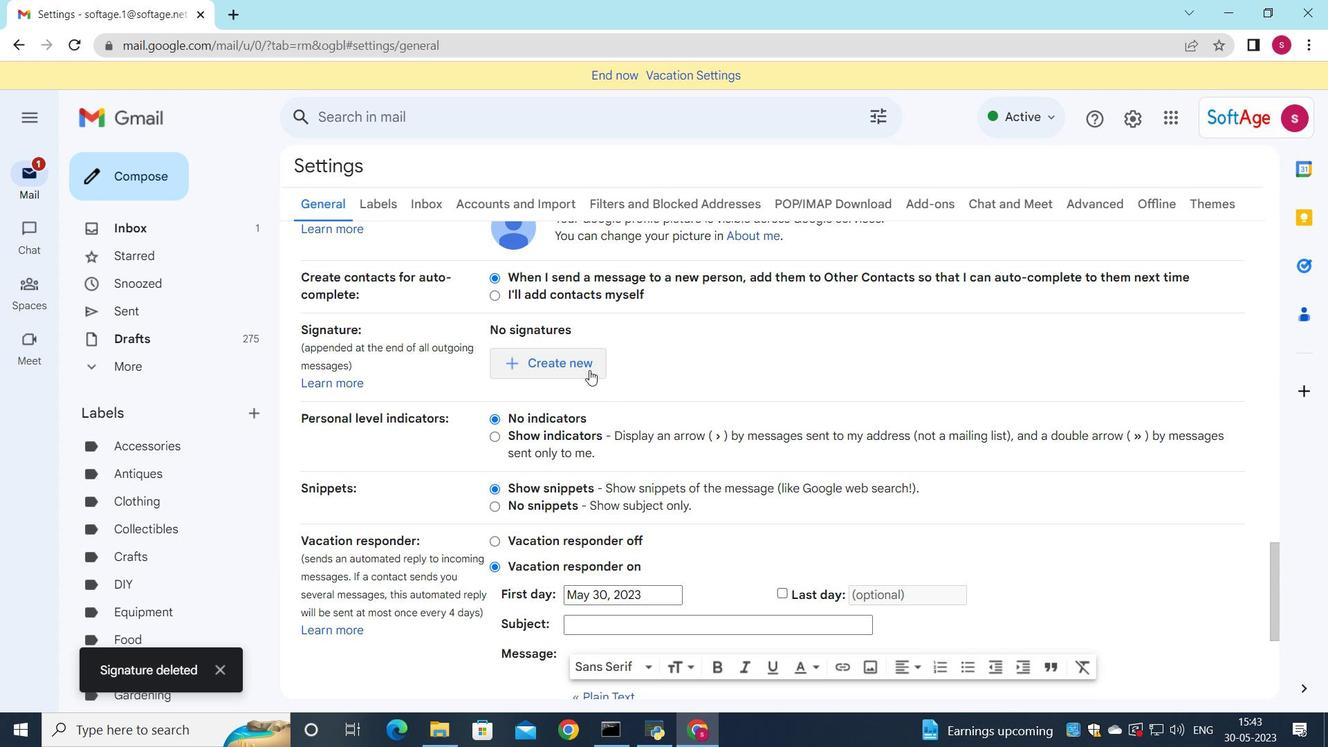 
Action: Mouse pressed left at (588, 368)
Screenshot: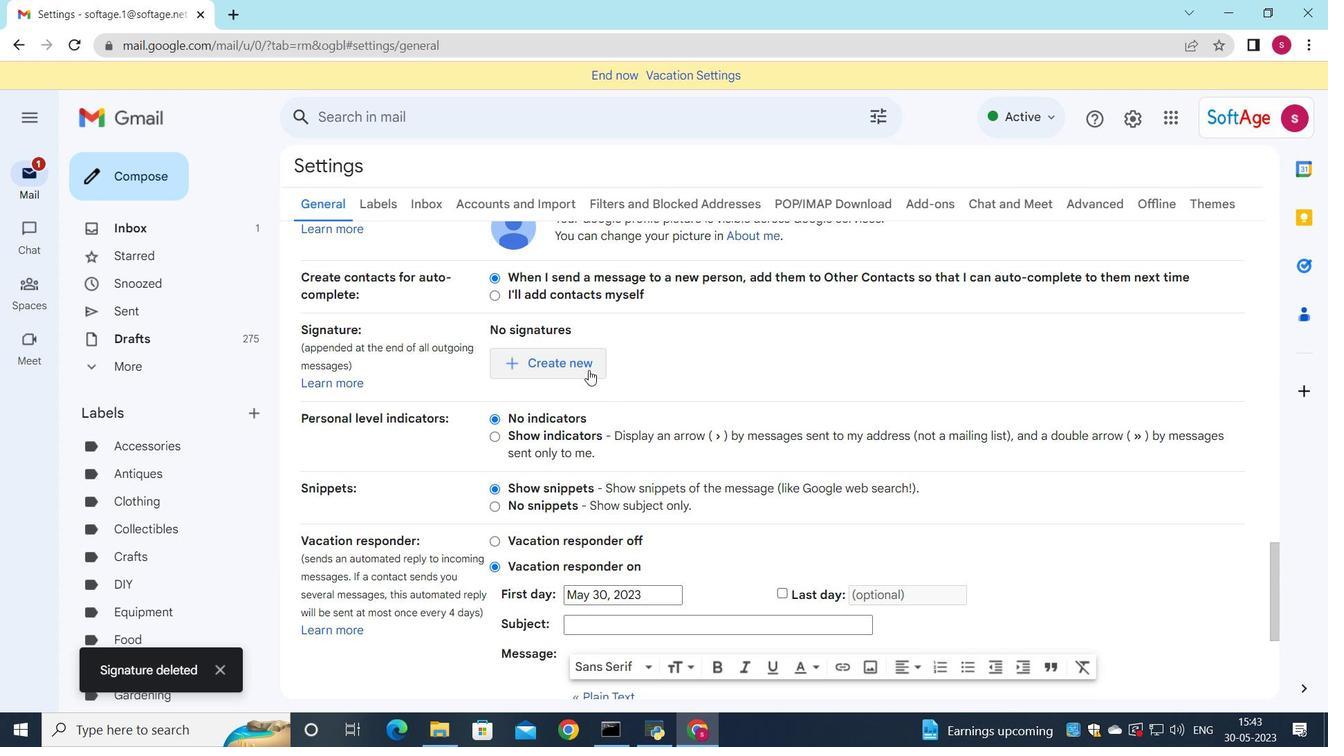 
Action: Mouse moved to (987, 381)
Screenshot: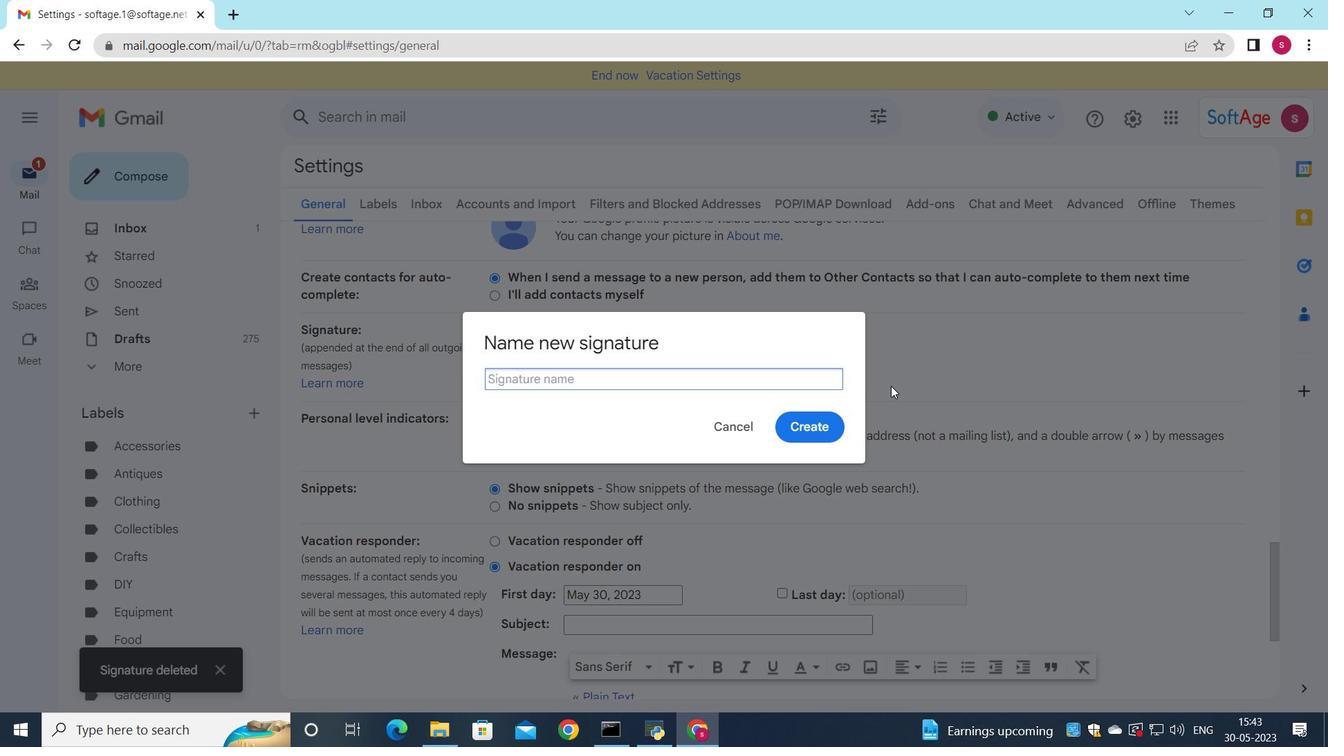 
Action: Key pressed <Key.shift>Destiny<Key.space><Key.shift>Lee
Screenshot: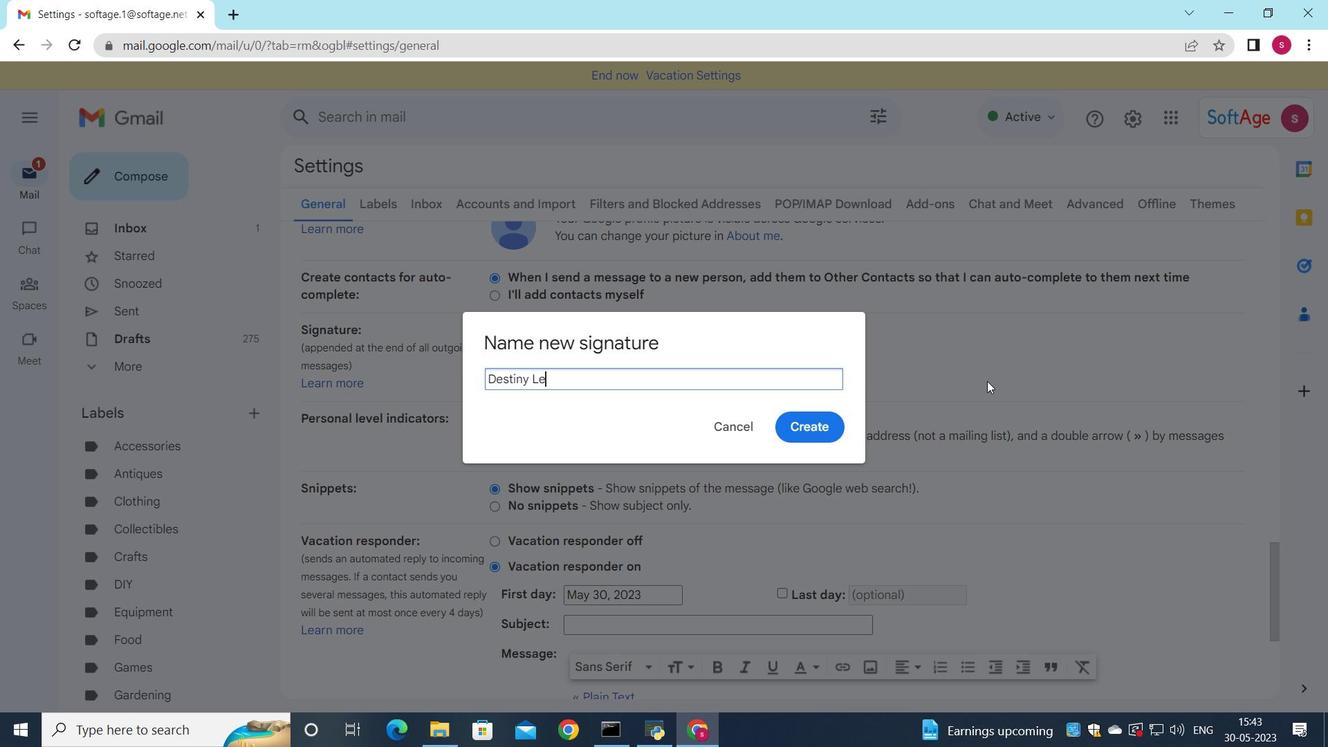 
Action: Mouse moved to (809, 432)
Screenshot: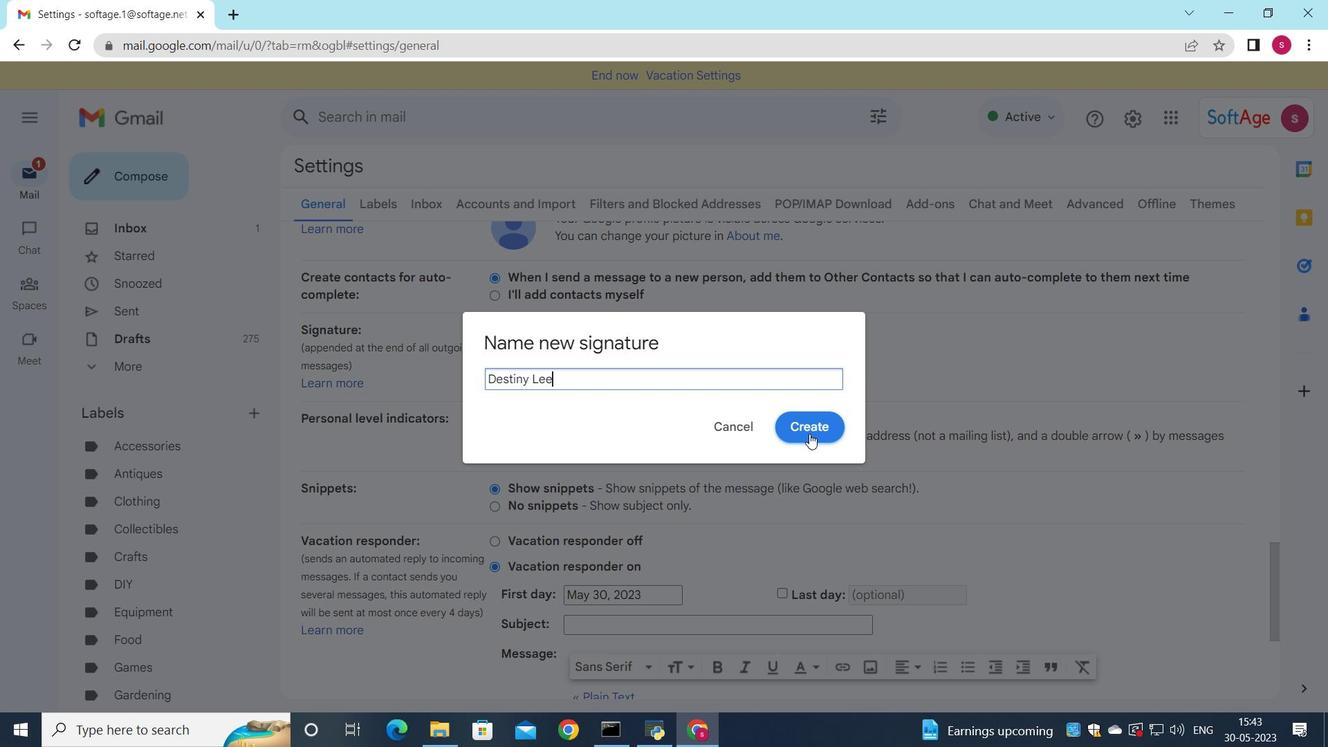 
Action: Mouse pressed left at (809, 432)
Screenshot: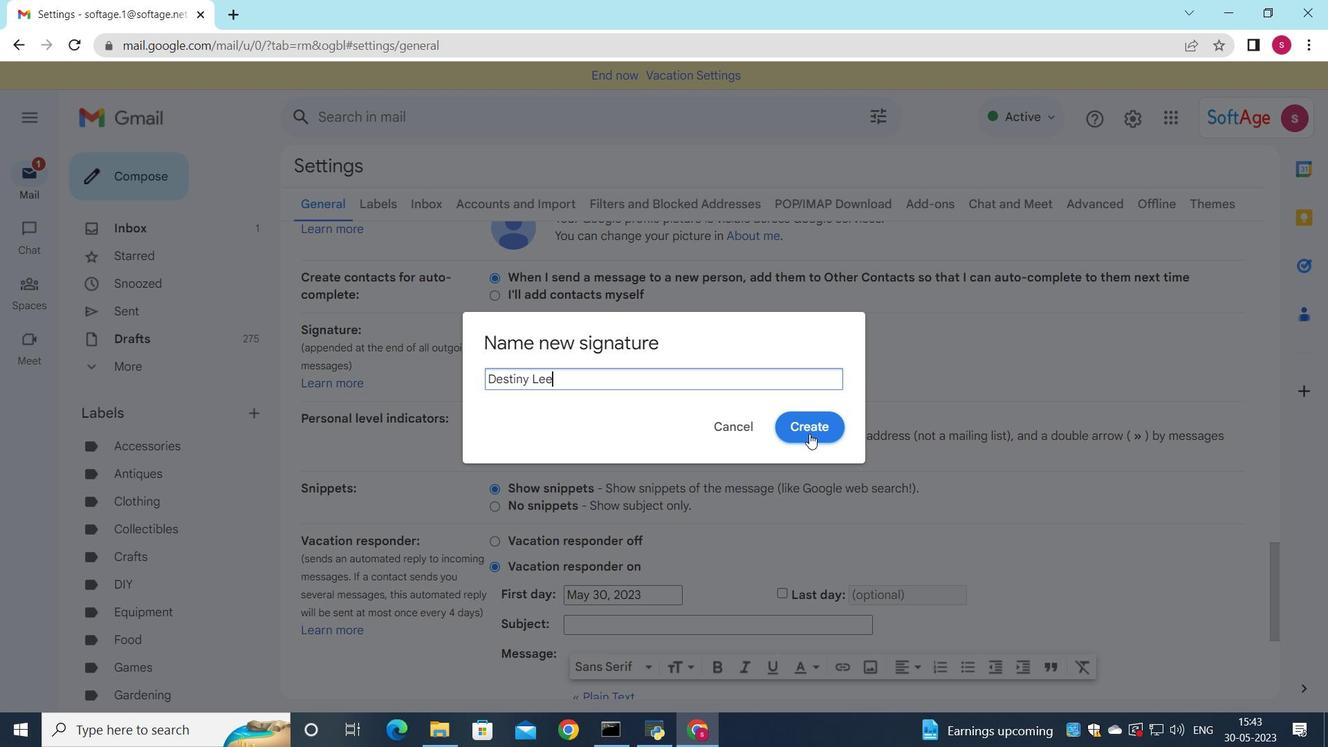
Action: Mouse moved to (867, 381)
Screenshot: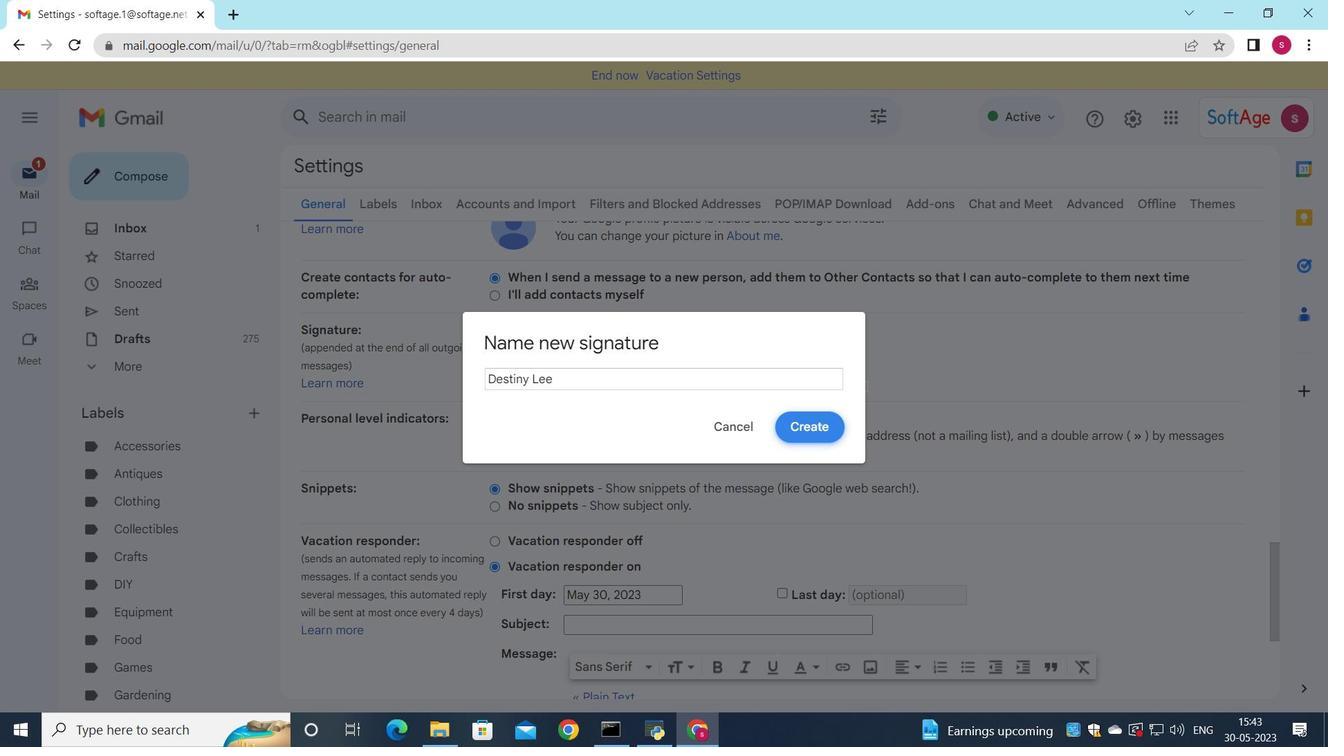 
Action: Mouse pressed left at (867, 381)
Screenshot: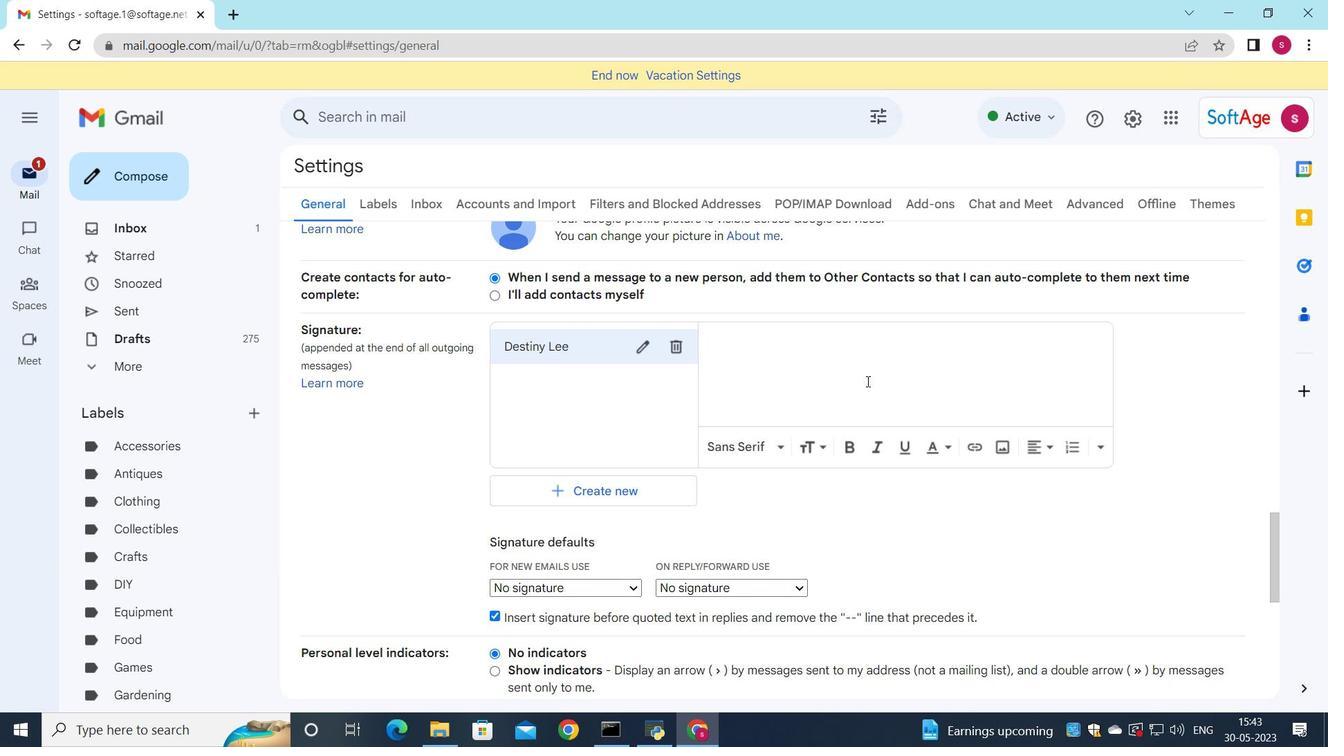 
Action: Key pressed <Key.shift><Key.shift>Destiny<Key.space><Key.shift>Lee
Screenshot: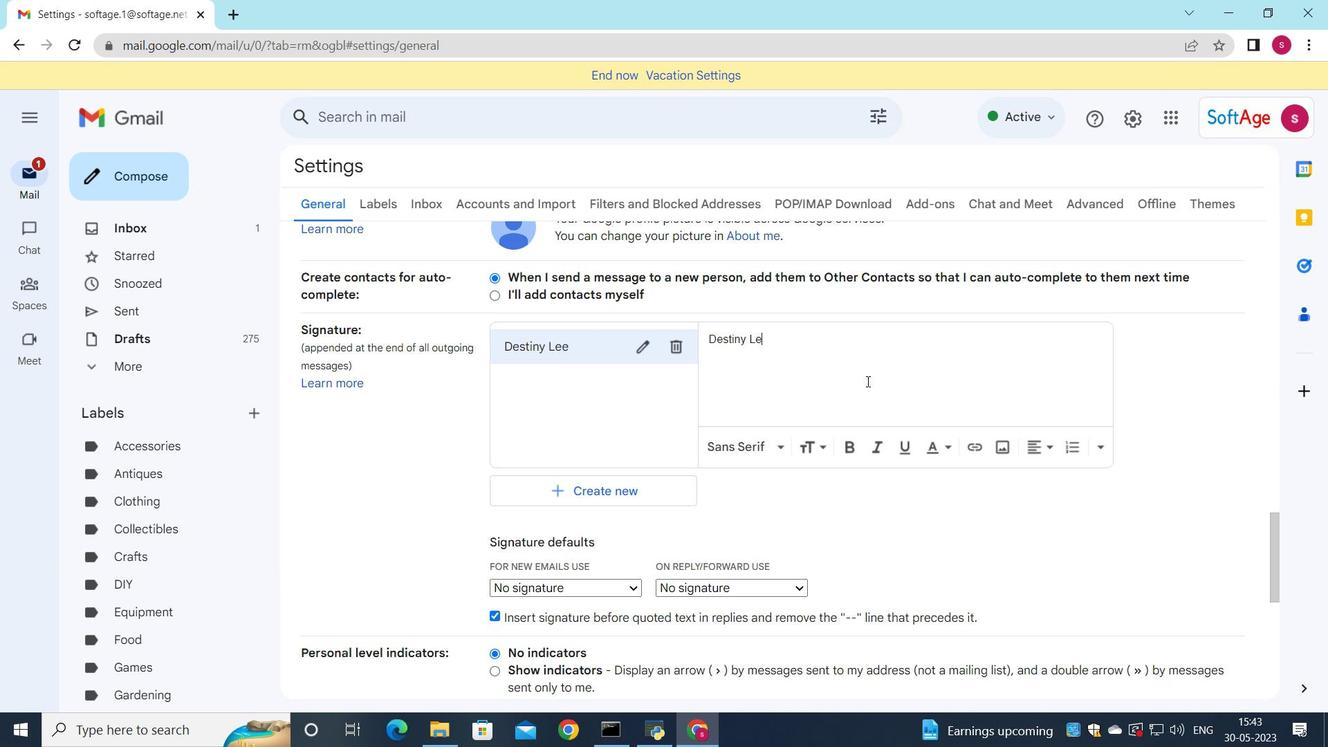 
Action: Mouse moved to (617, 593)
Screenshot: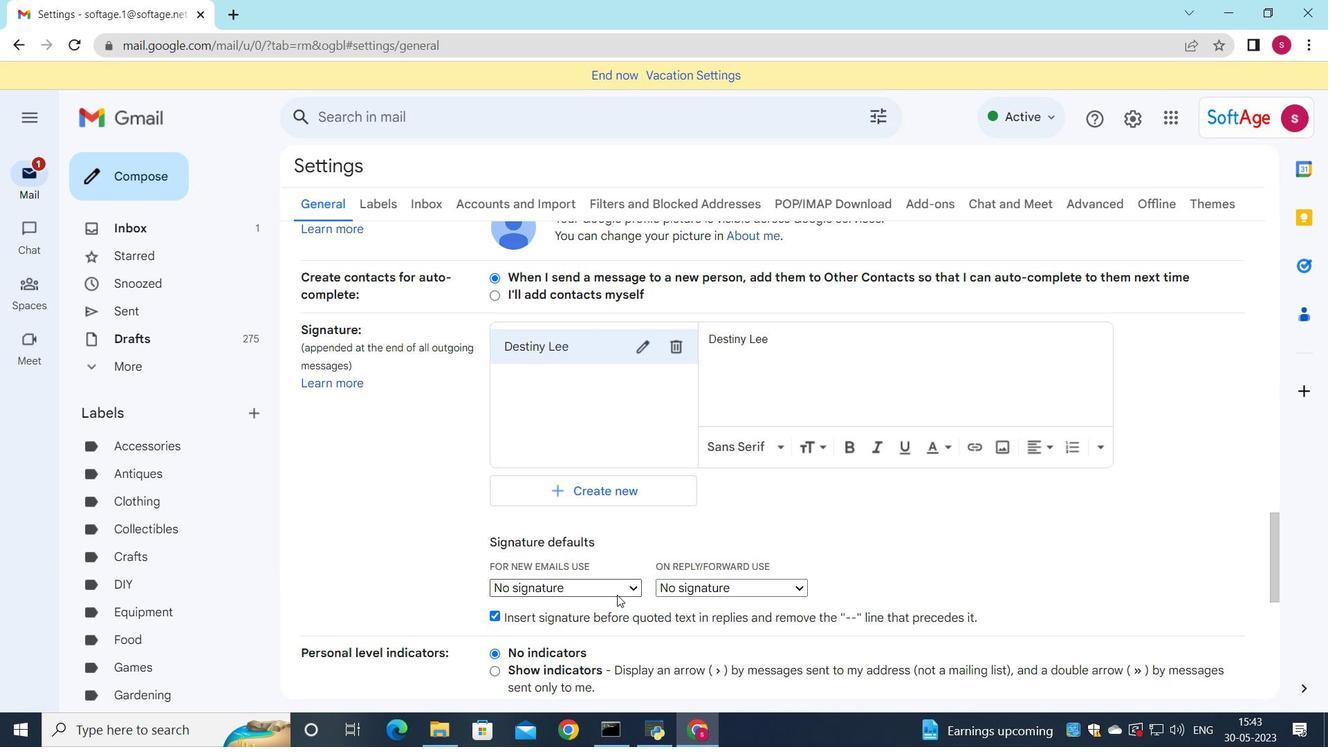 
Action: Mouse pressed left at (617, 593)
Screenshot: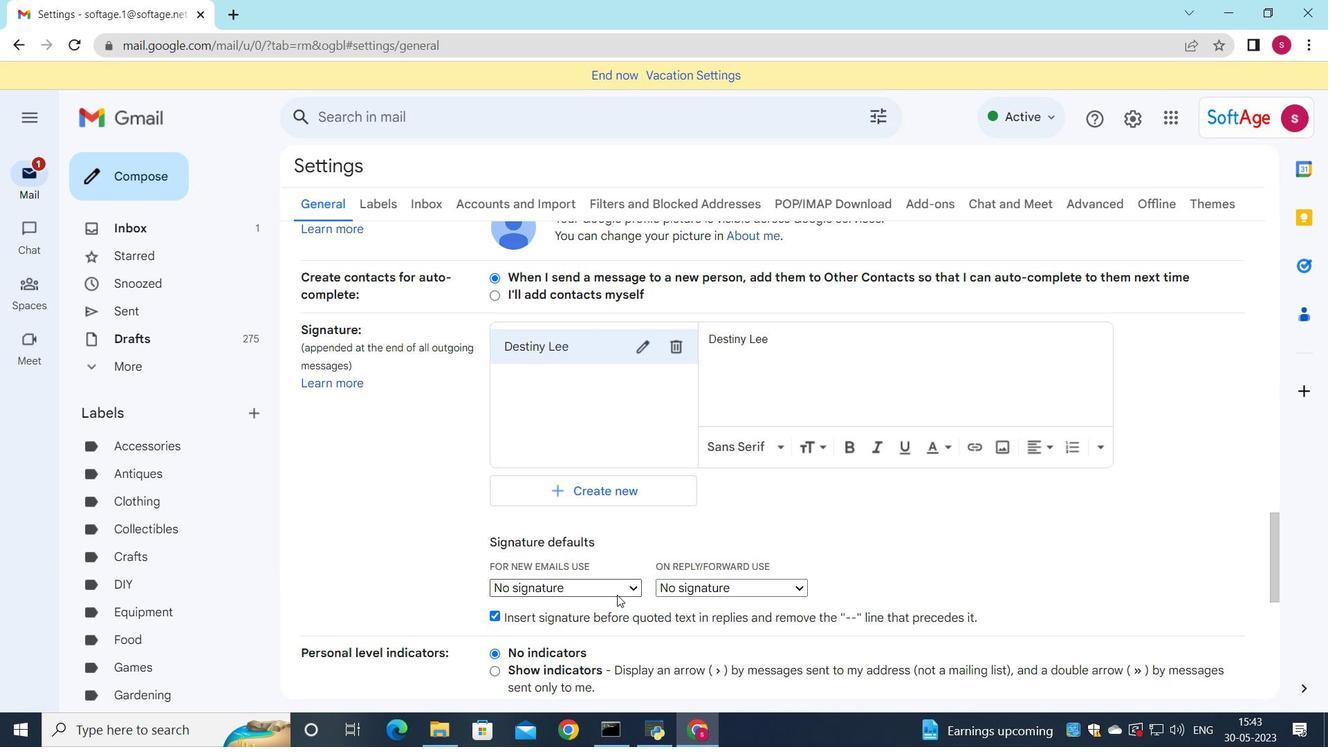 
Action: Mouse moved to (609, 621)
Screenshot: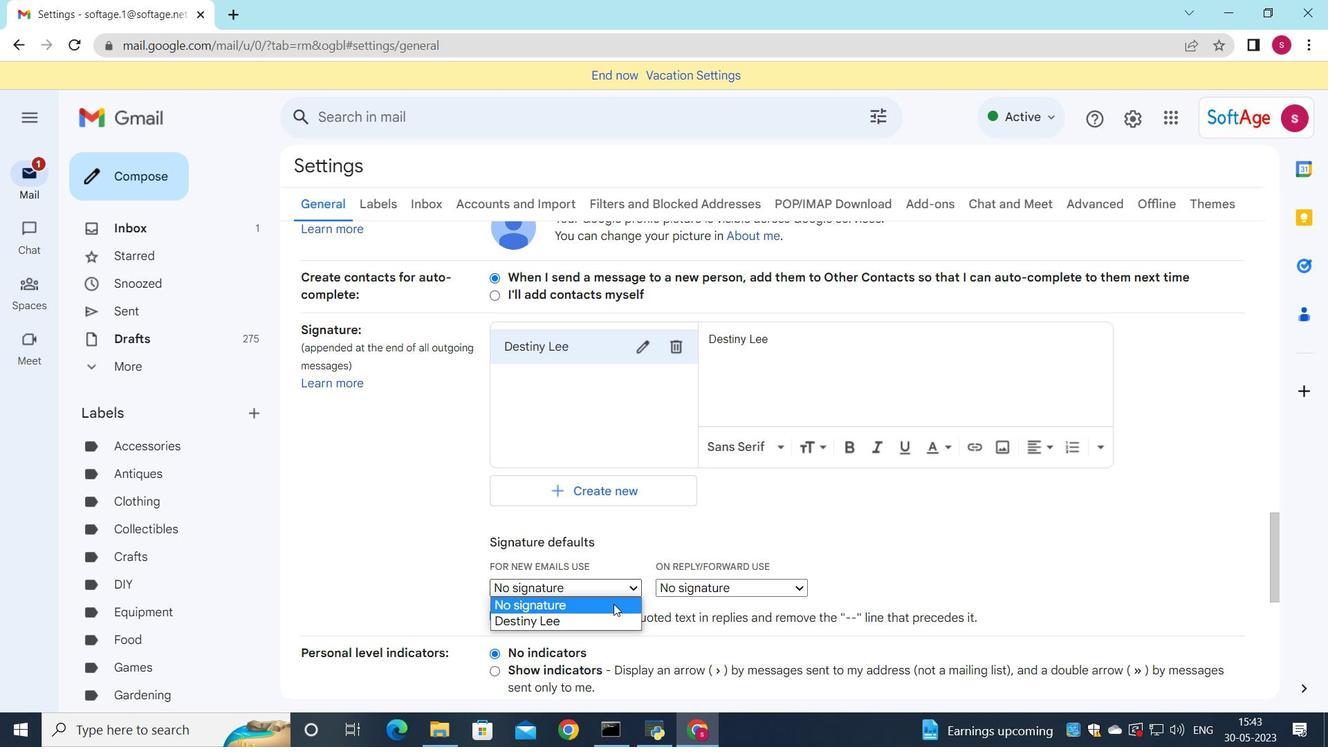 
Action: Mouse pressed left at (609, 621)
Screenshot: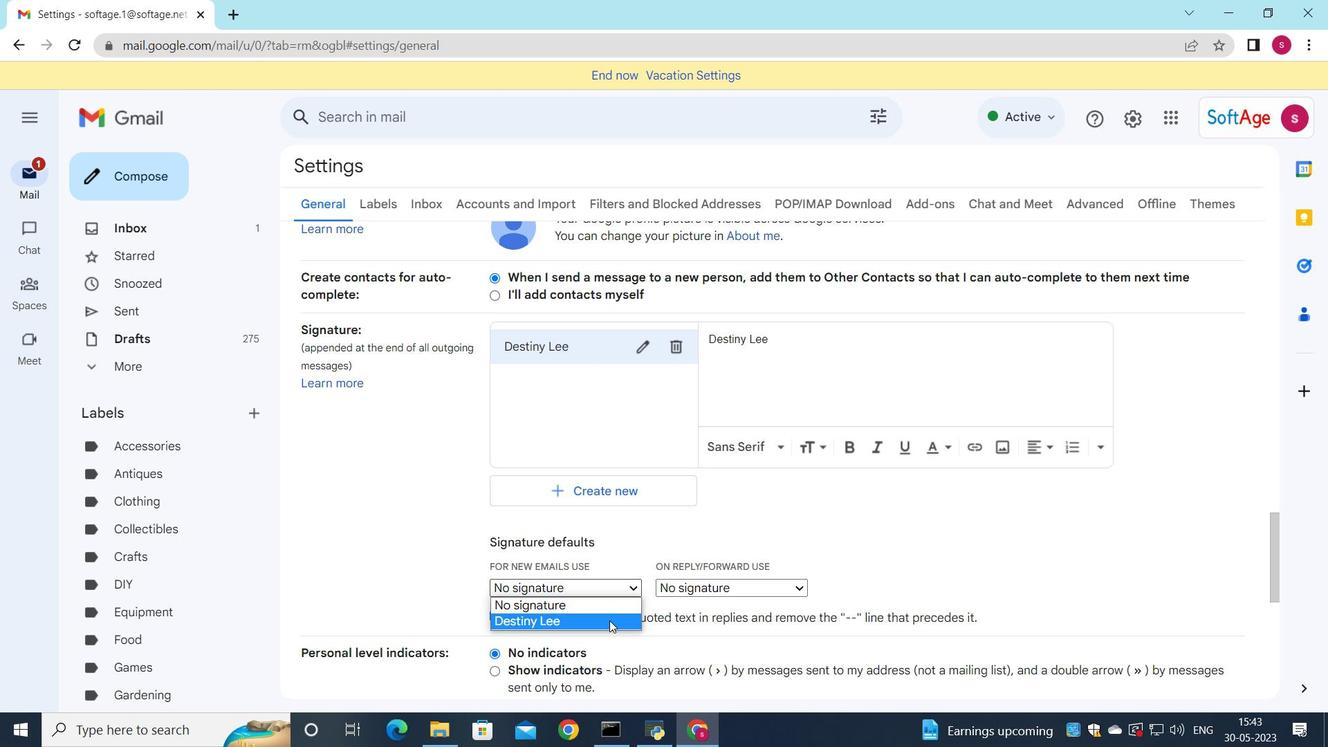 
Action: Mouse moved to (693, 594)
Screenshot: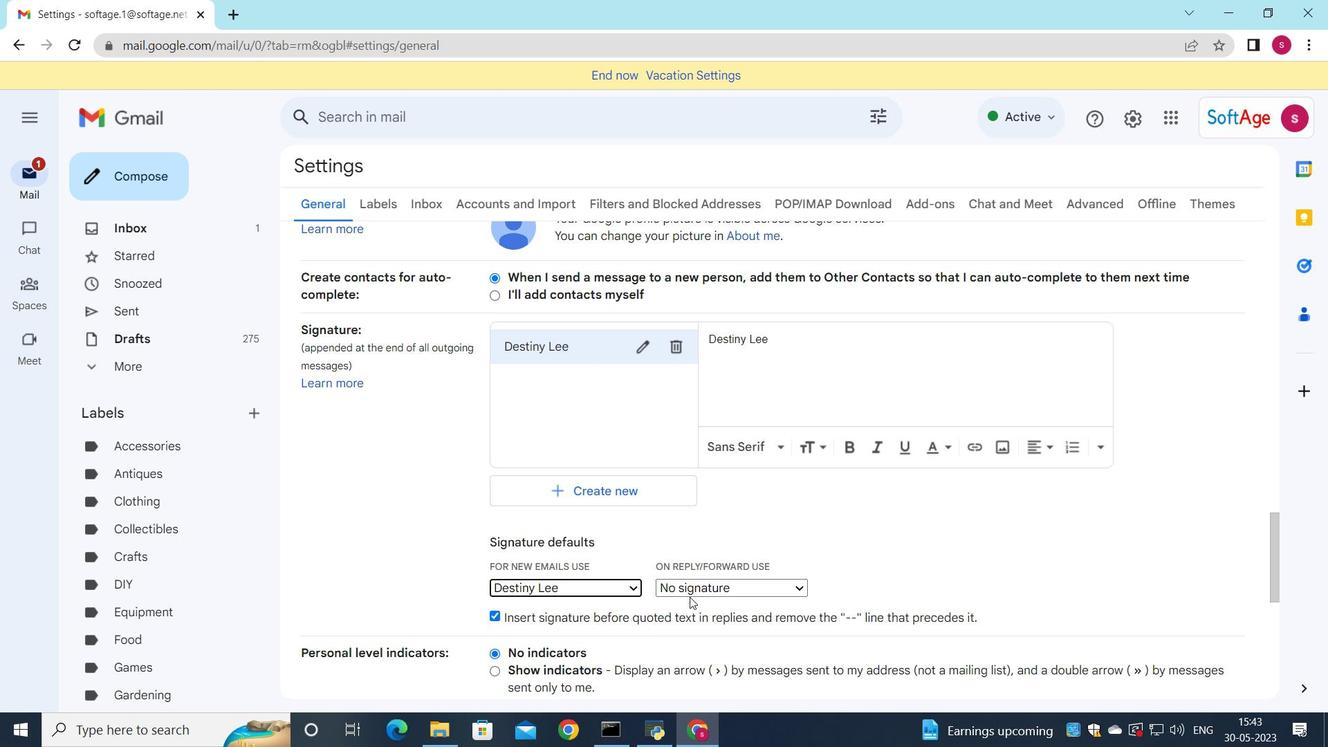 
Action: Mouse pressed left at (693, 594)
Screenshot: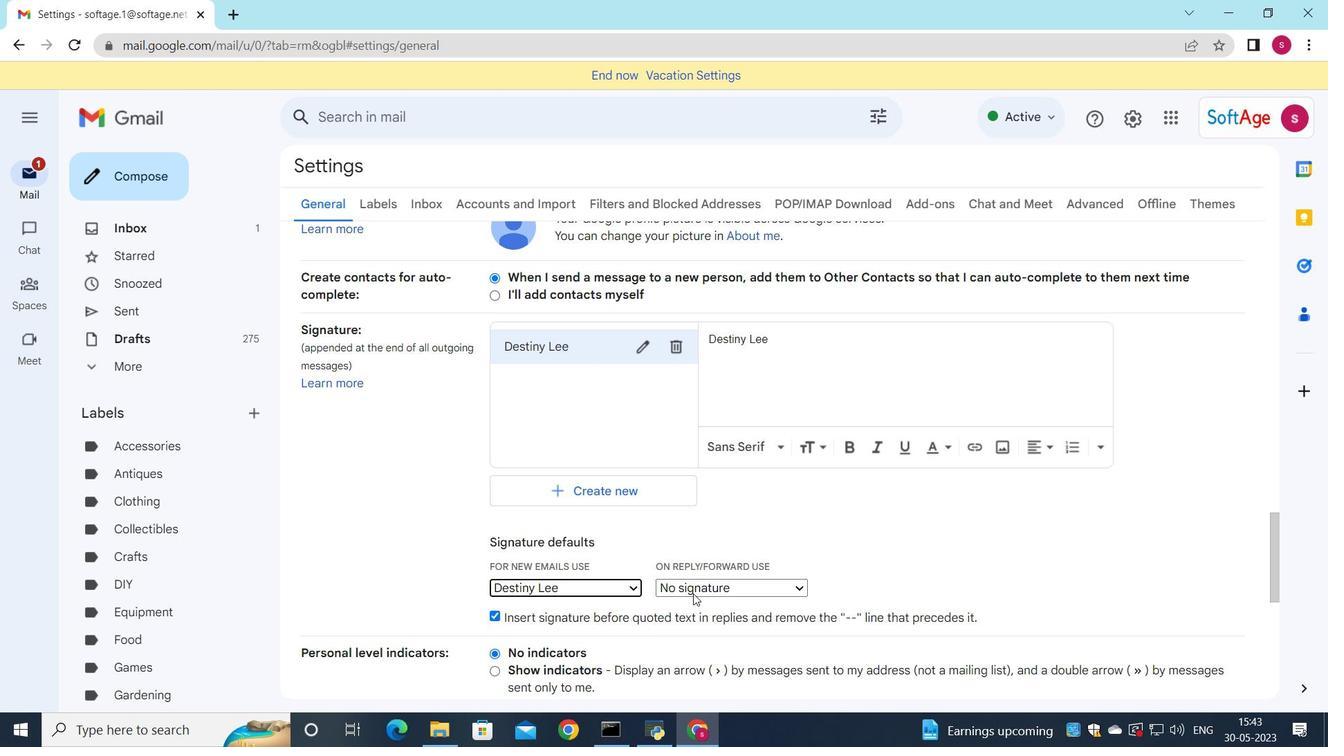 
Action: Mouse moved to (692, 623)
Screenshot: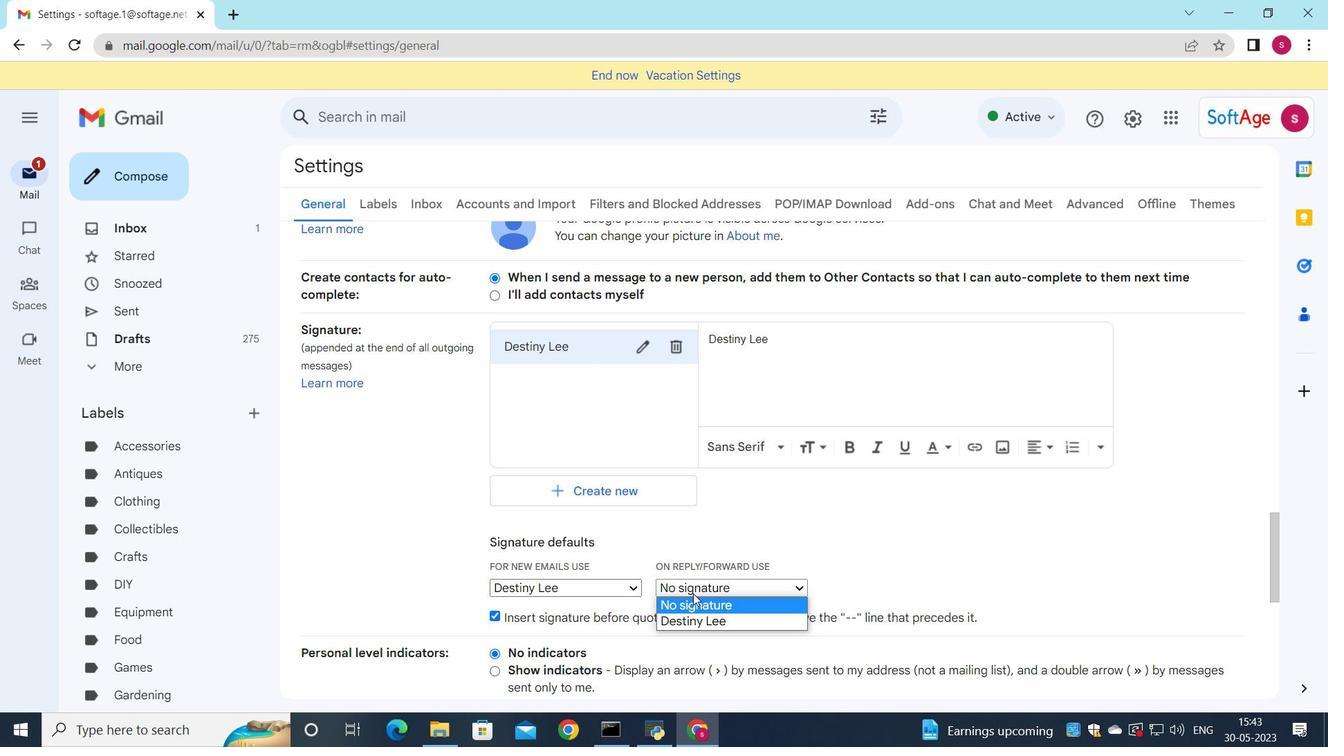 
Action: Mouse pressed left at (692, 623)
Screenshot: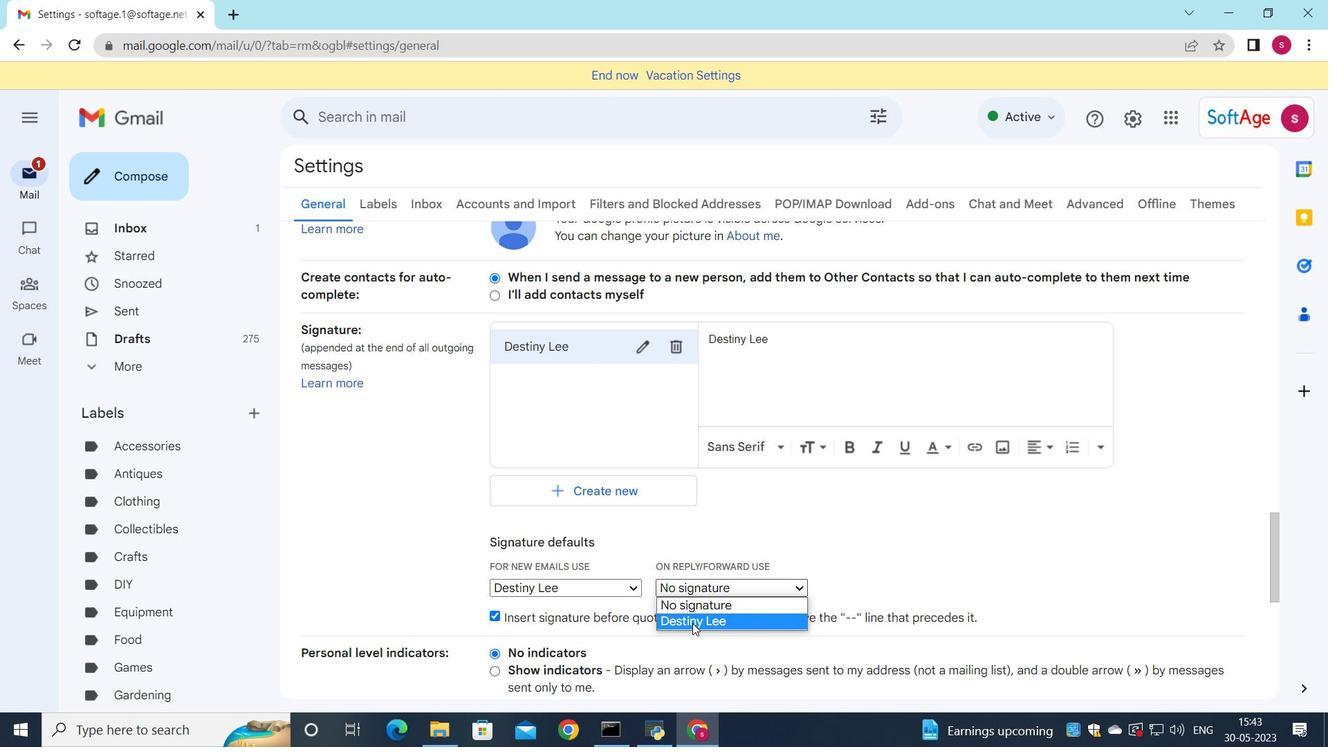 
Action: Mouse moved to (160, 175)
Screenshot: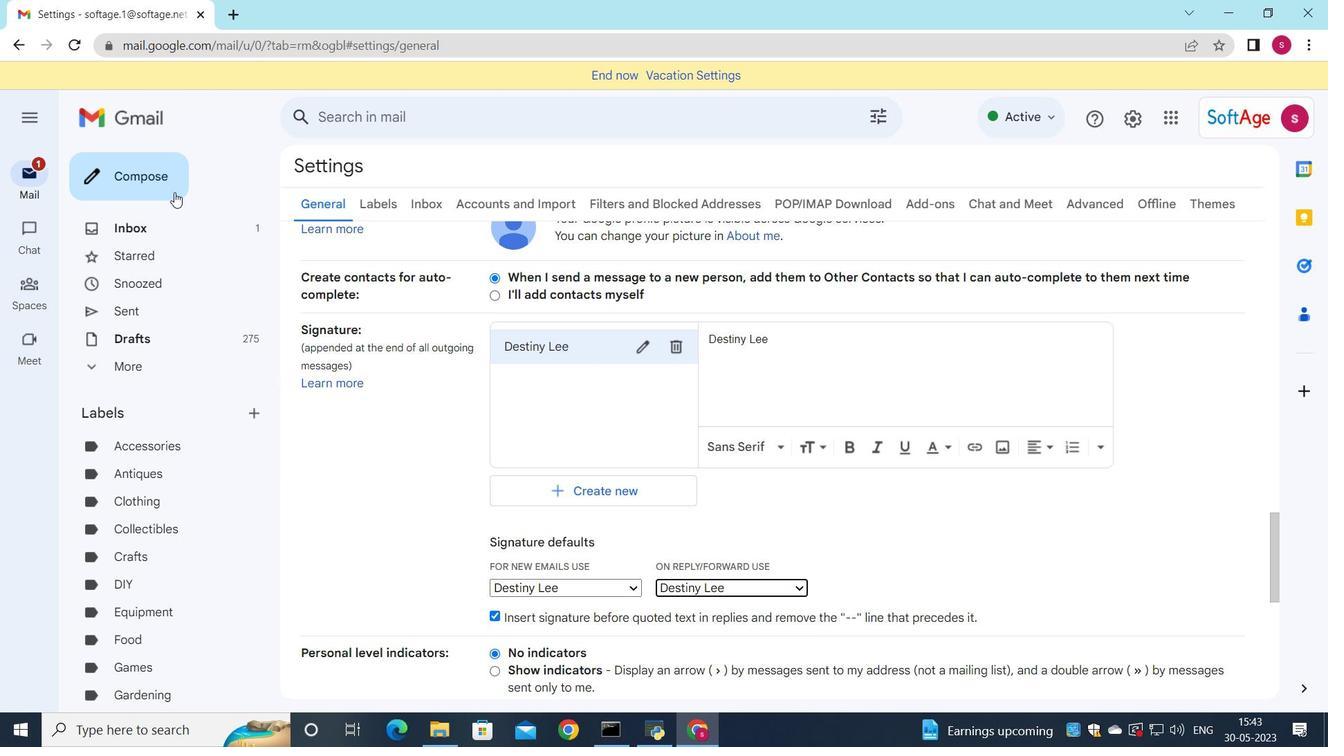 
Action: Mouse pressed left at (160, 175)
Screenshot: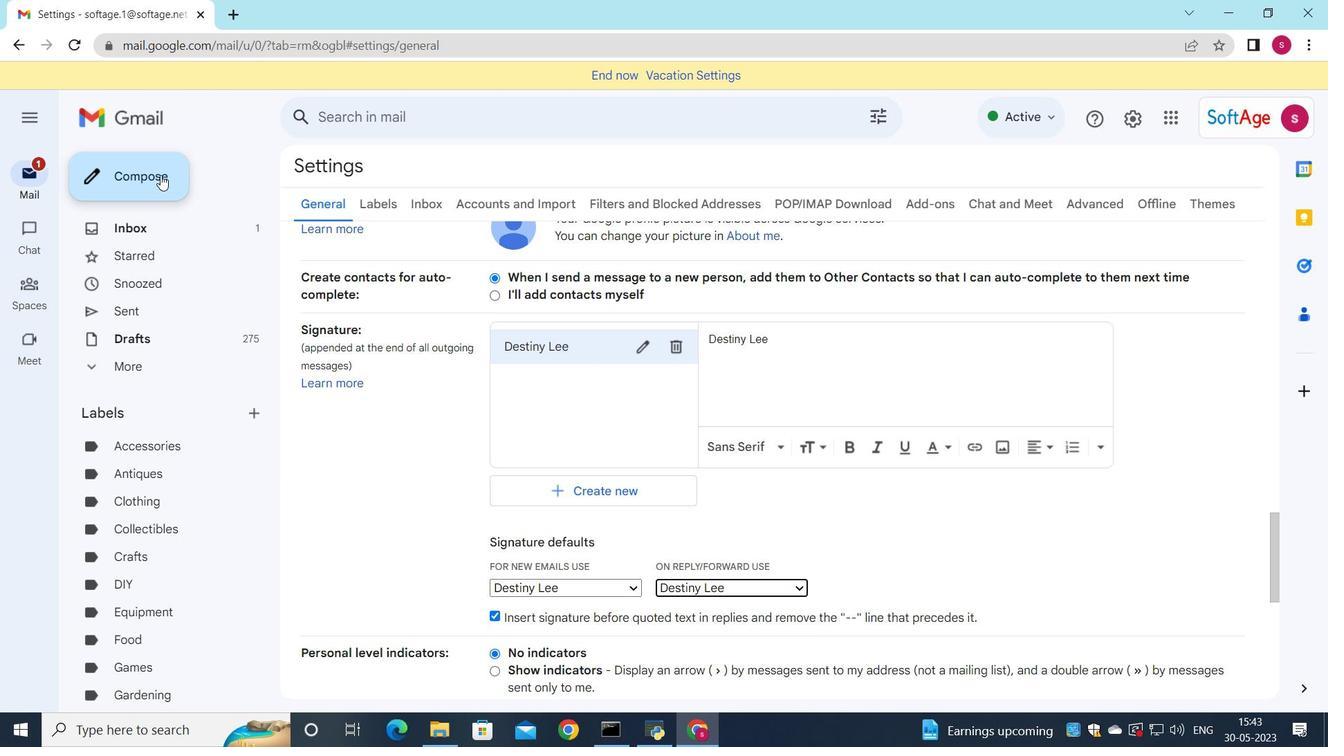 
Action: Mouse moved to (1194, 356)
Screenshot: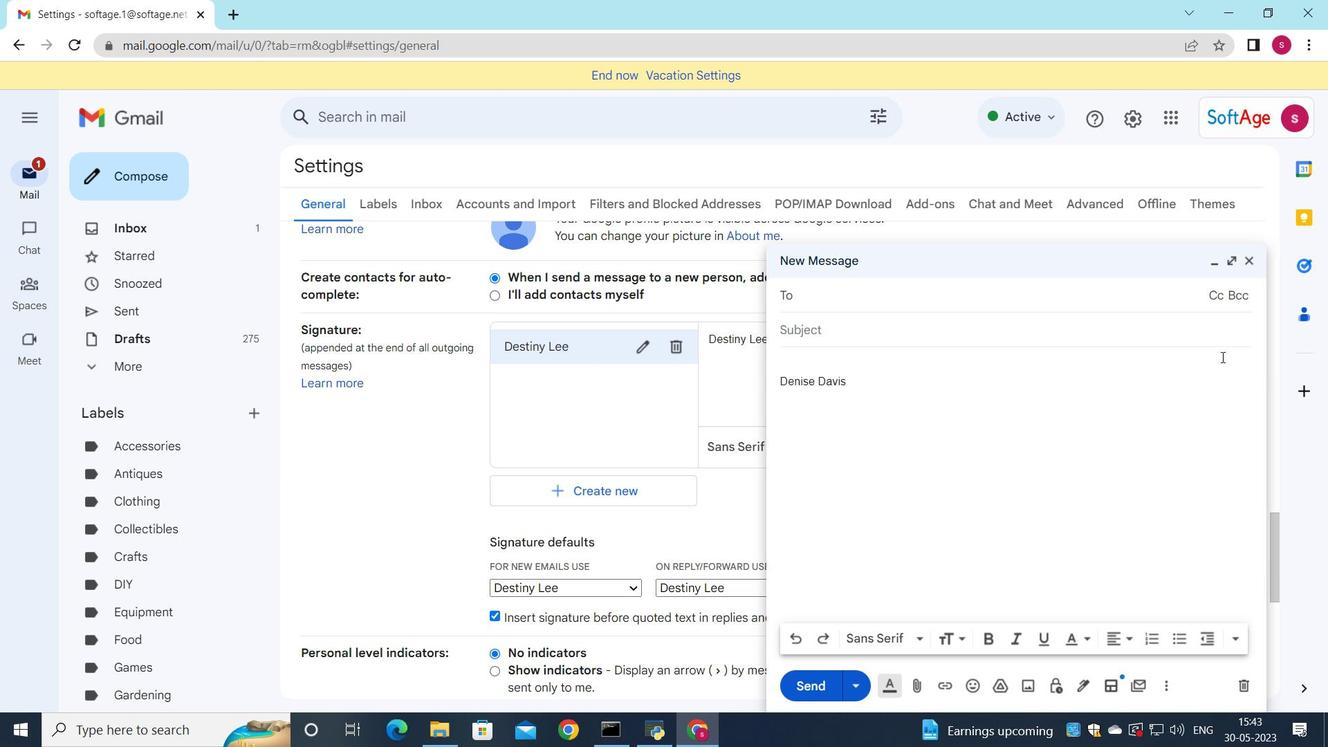 
Action: Key pressed <Key.down>
Screenshot: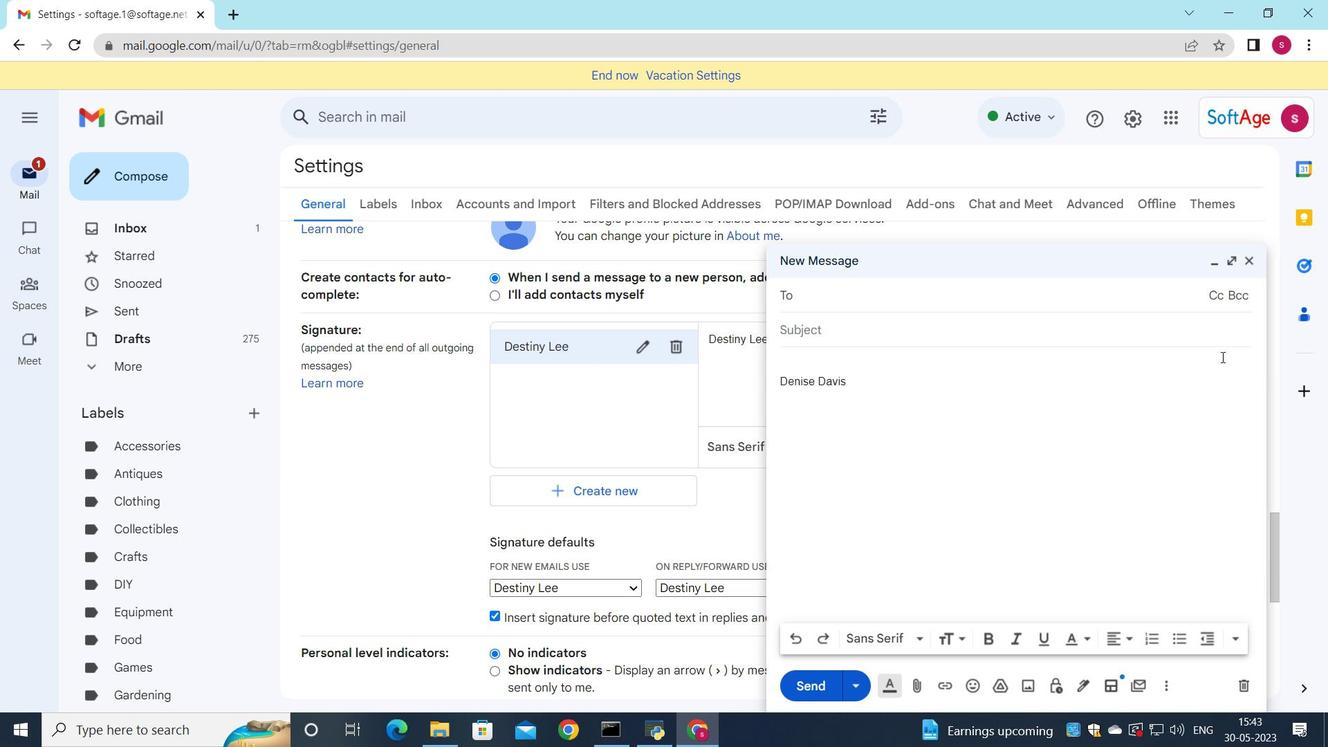 
Action: Mouse moved to (969, 347)
Screenshot: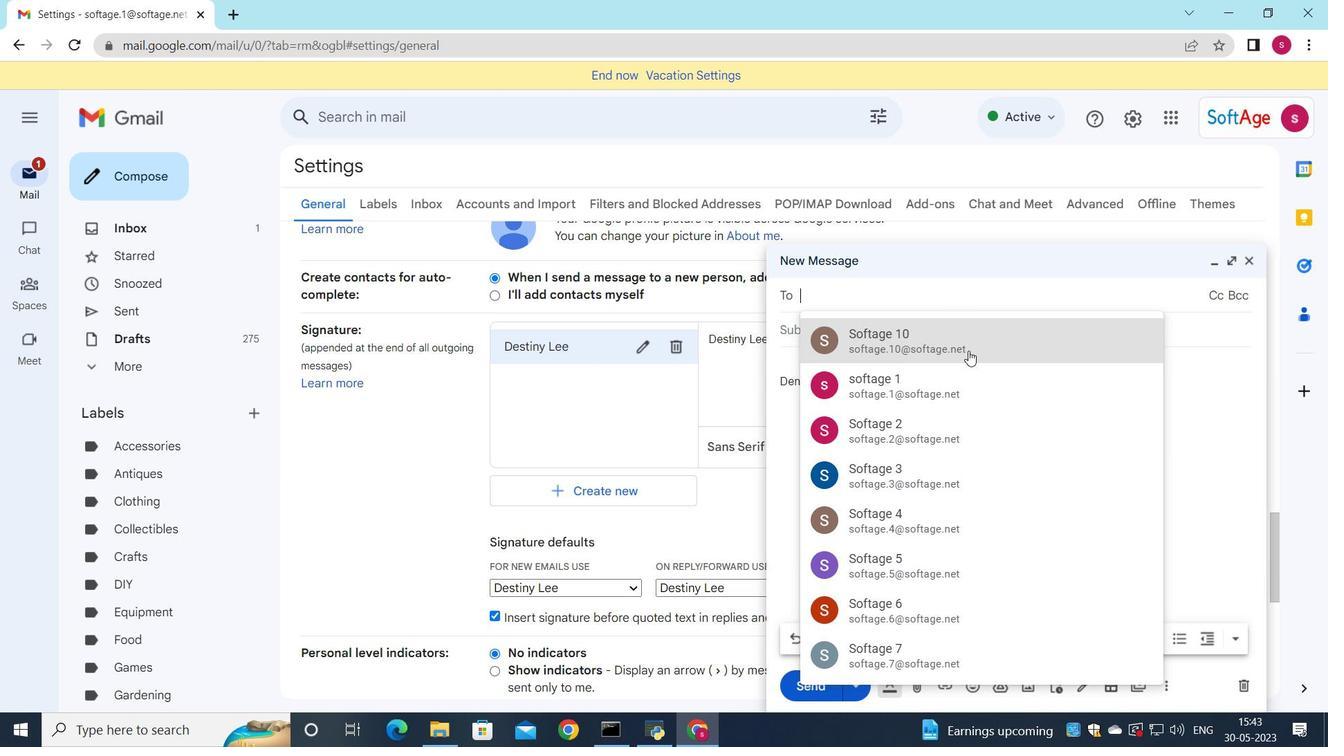 
Action: Mouse pressed left at (969, 347)
Screenshot: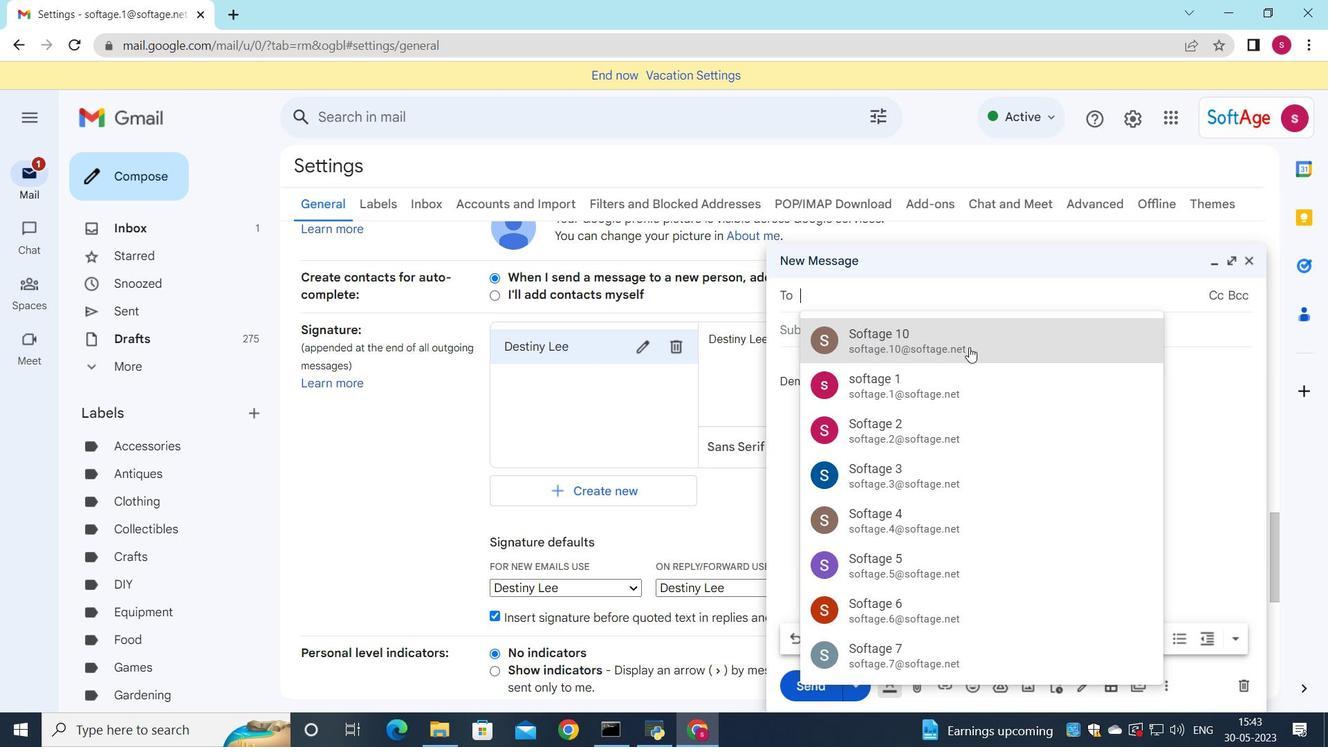 
Action: Mouse moved to (969, 347)
Screenshot: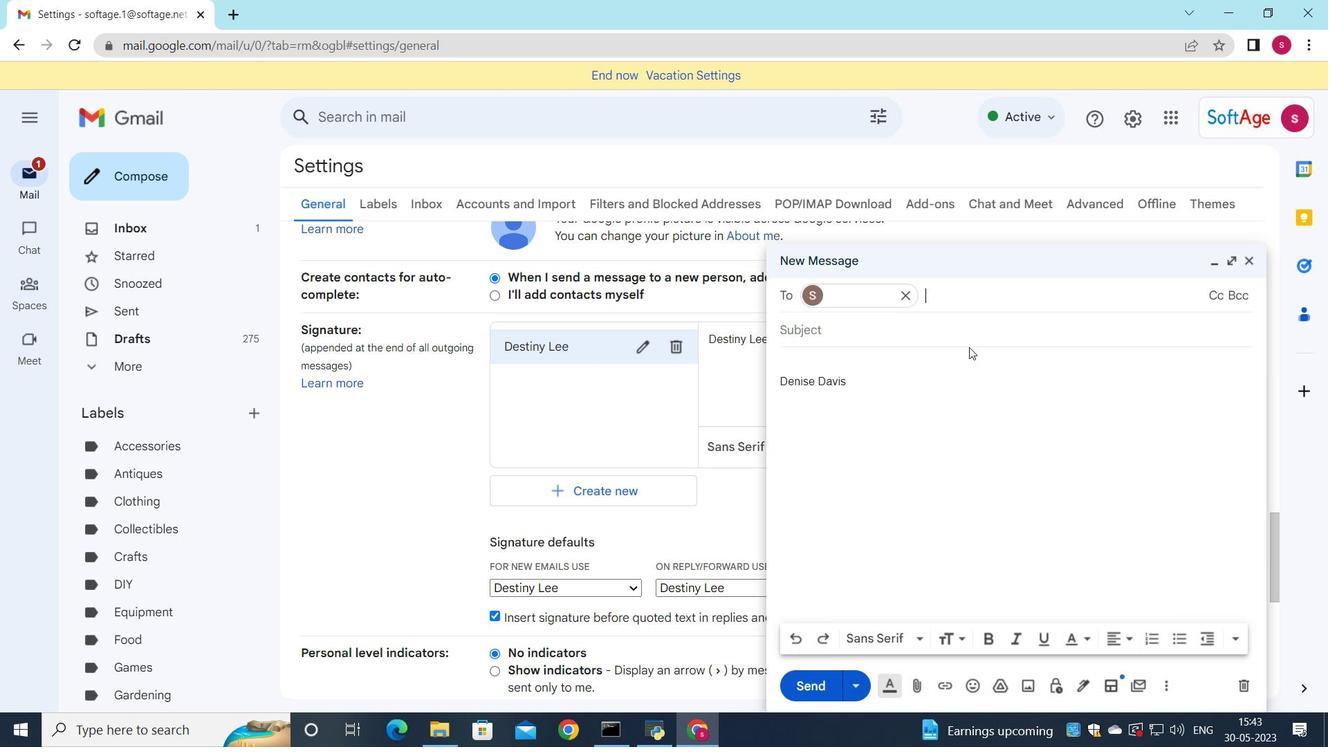 
Action: Key pressed <Key.down>
Screenshot: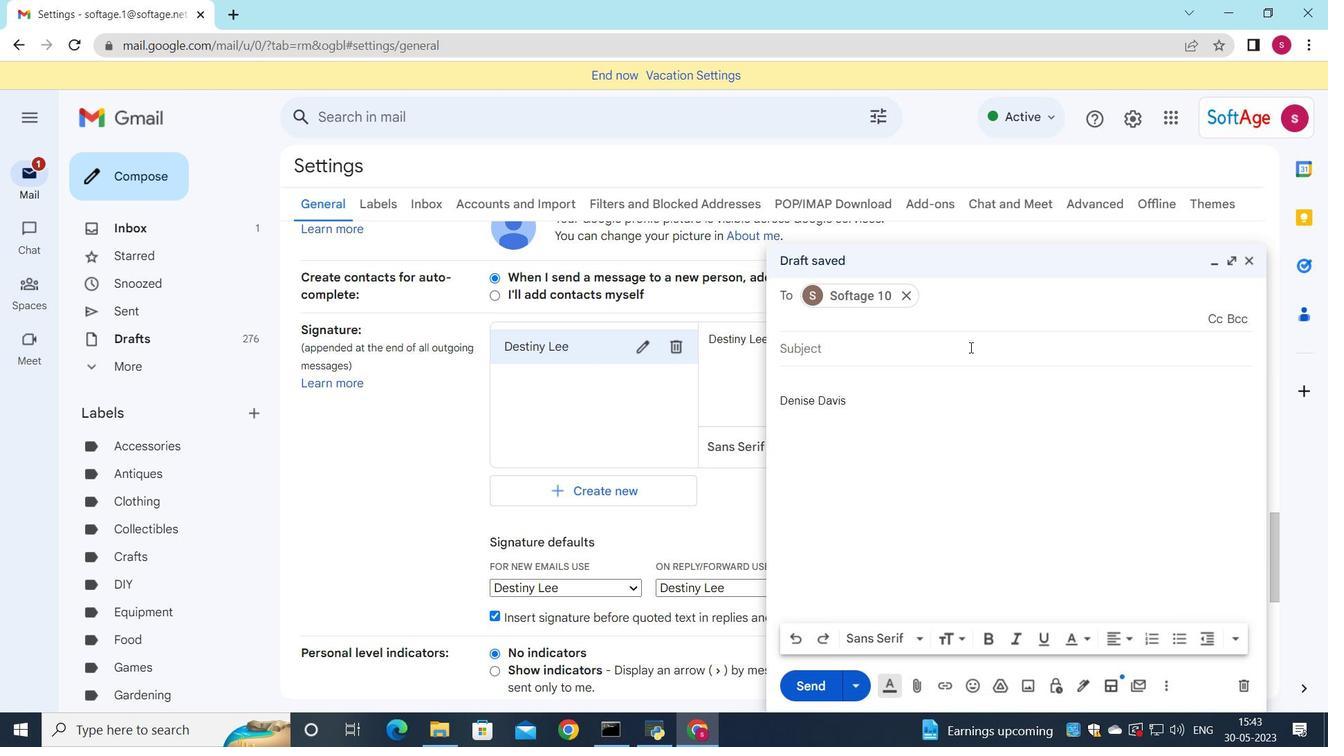 
Action: Mouse moved to (991, 399)
Screenshot: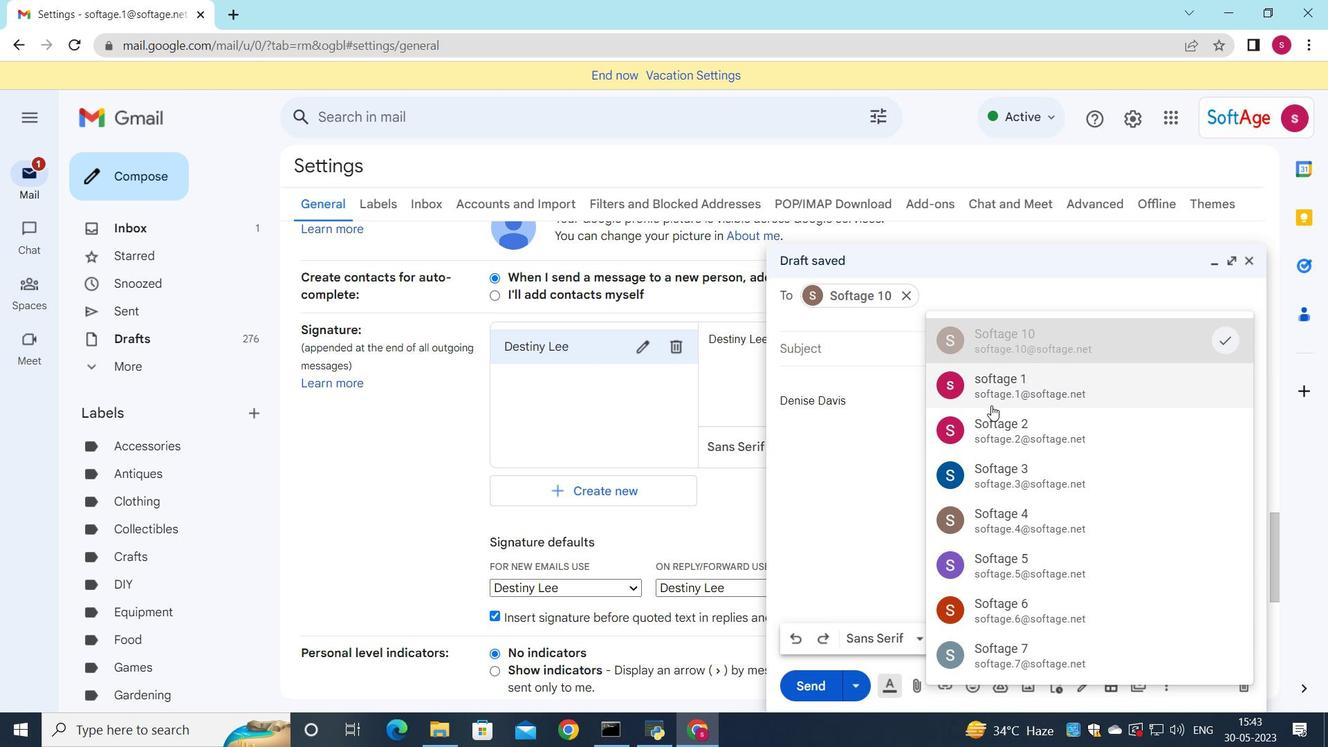 
Action: Mouse pressed left at (991, 399)
Screenshot: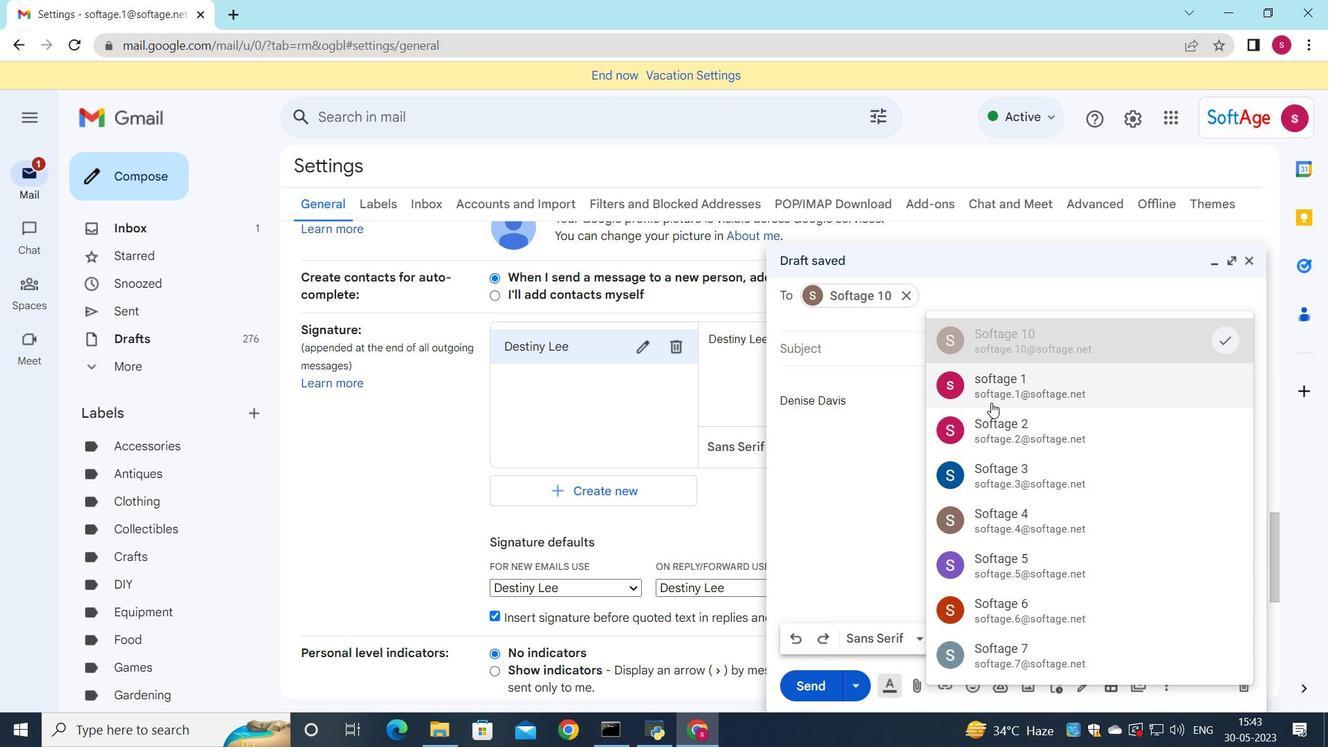 
Action: Key pressed <Key.down>
Screenshot: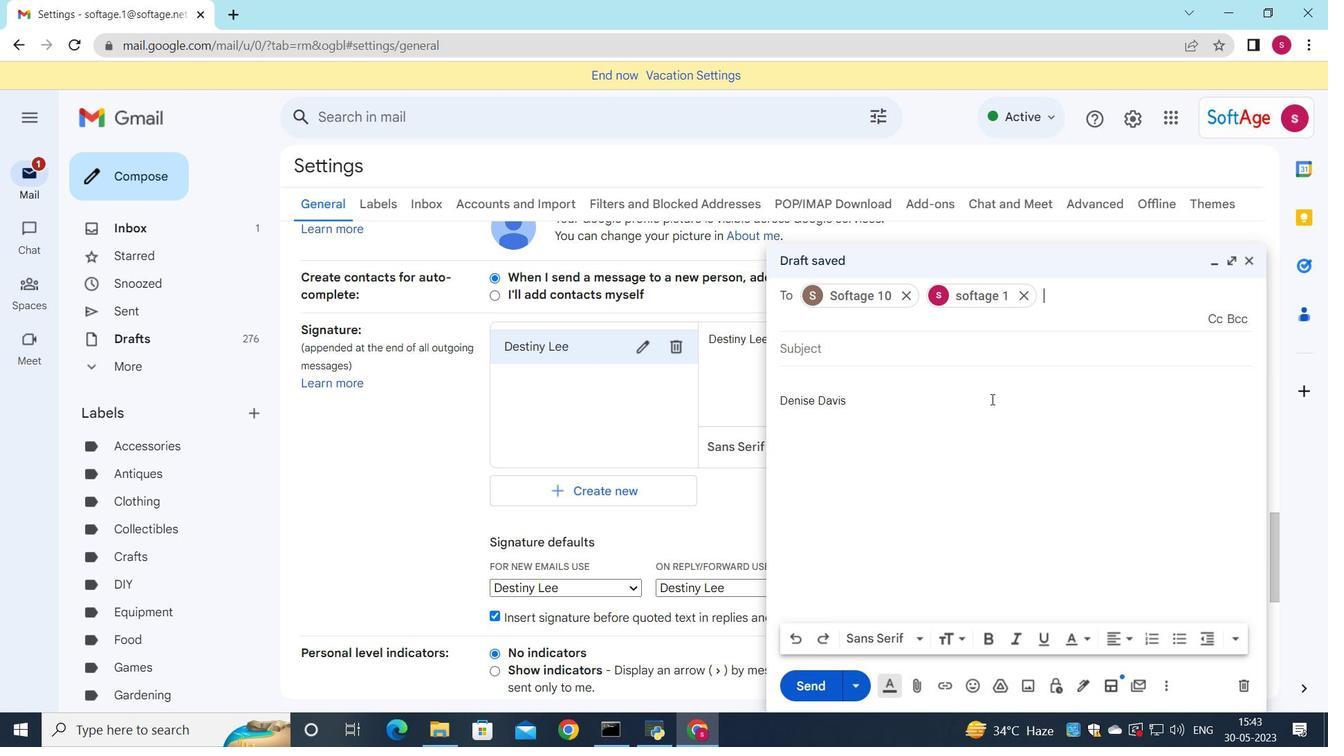
Action: Mouse moved to (1123, 421)
Screenshot: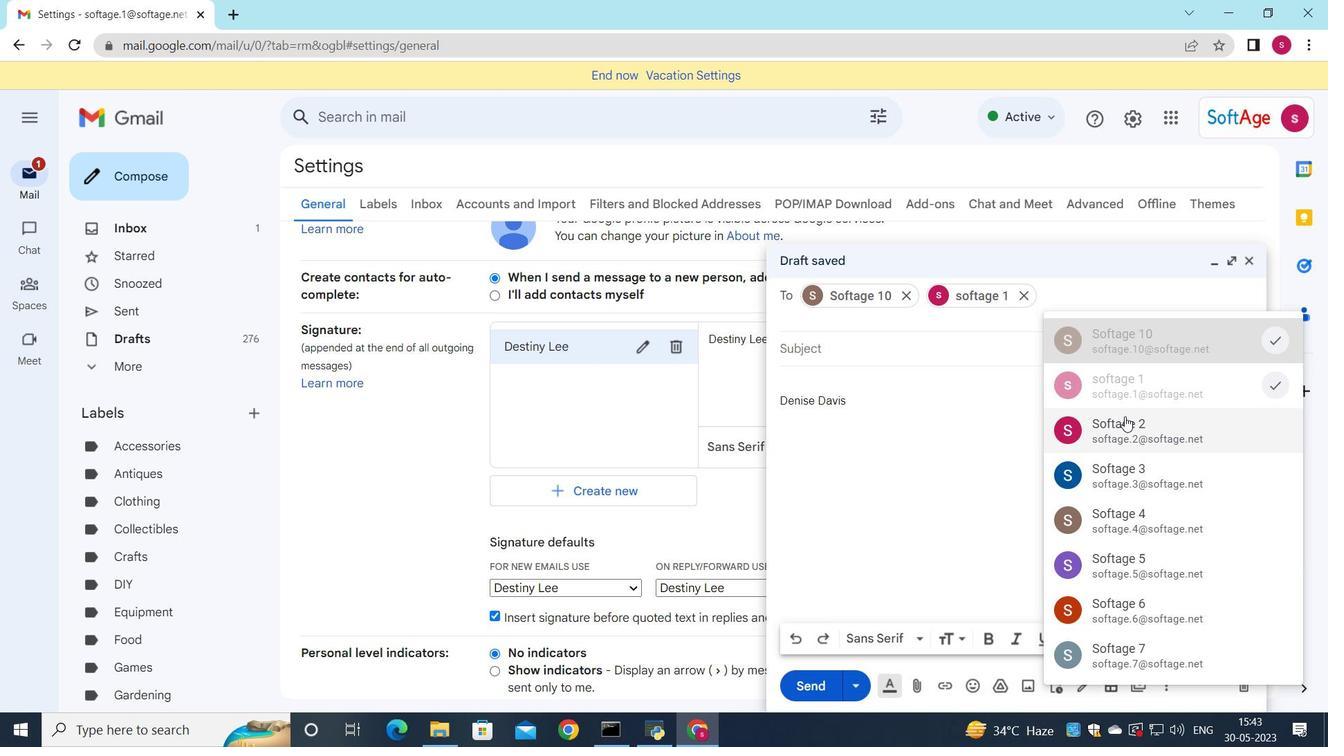 
Action: Mouse pressed left at (1123, 421)
Screenshot: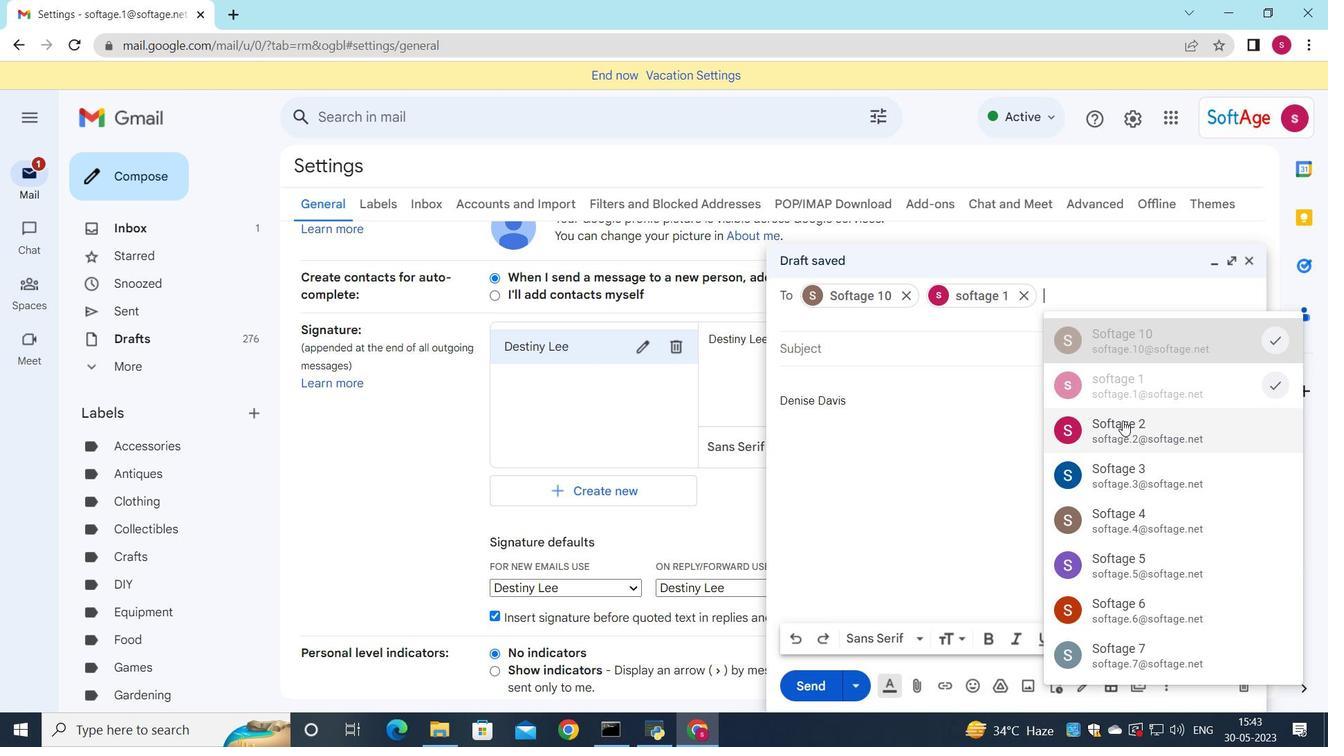 
Action: Mouse moved to (1215, 316)
Screenshot: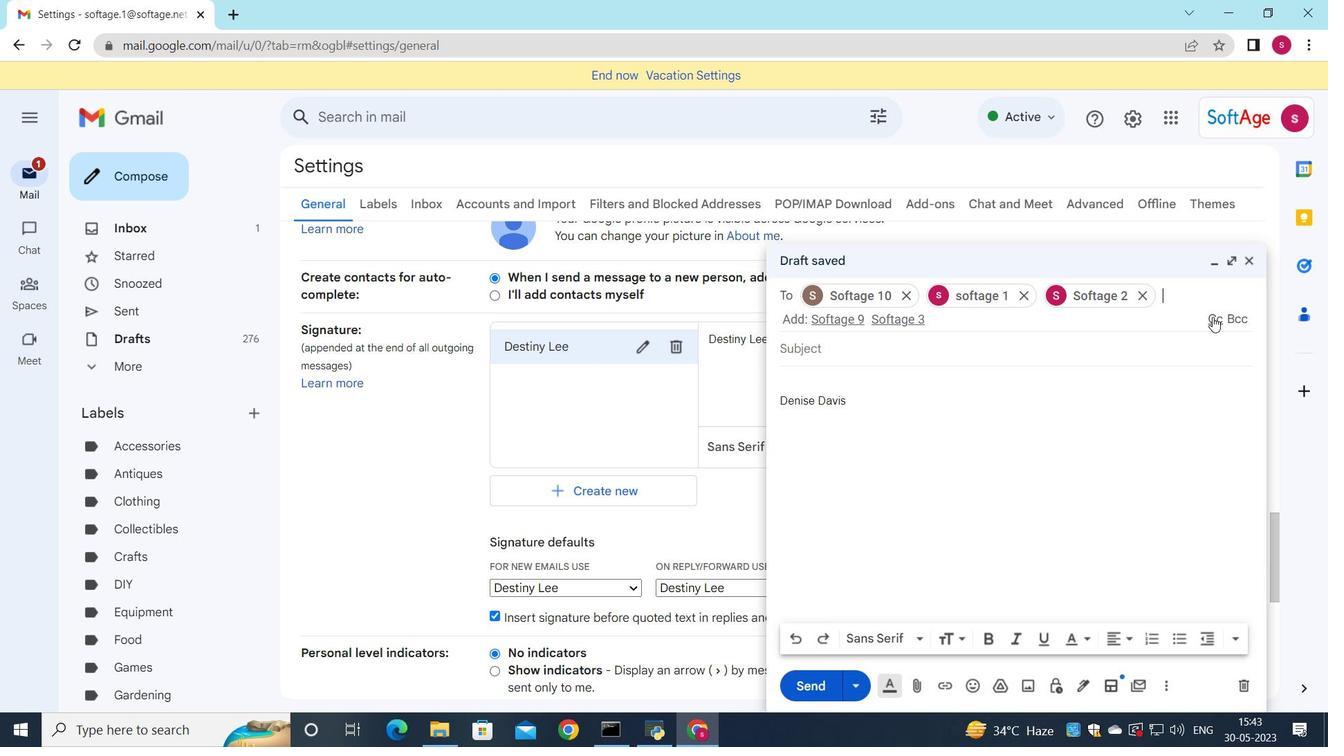 
Action: Mouse pressed left at (1215, 316)
Screenshot: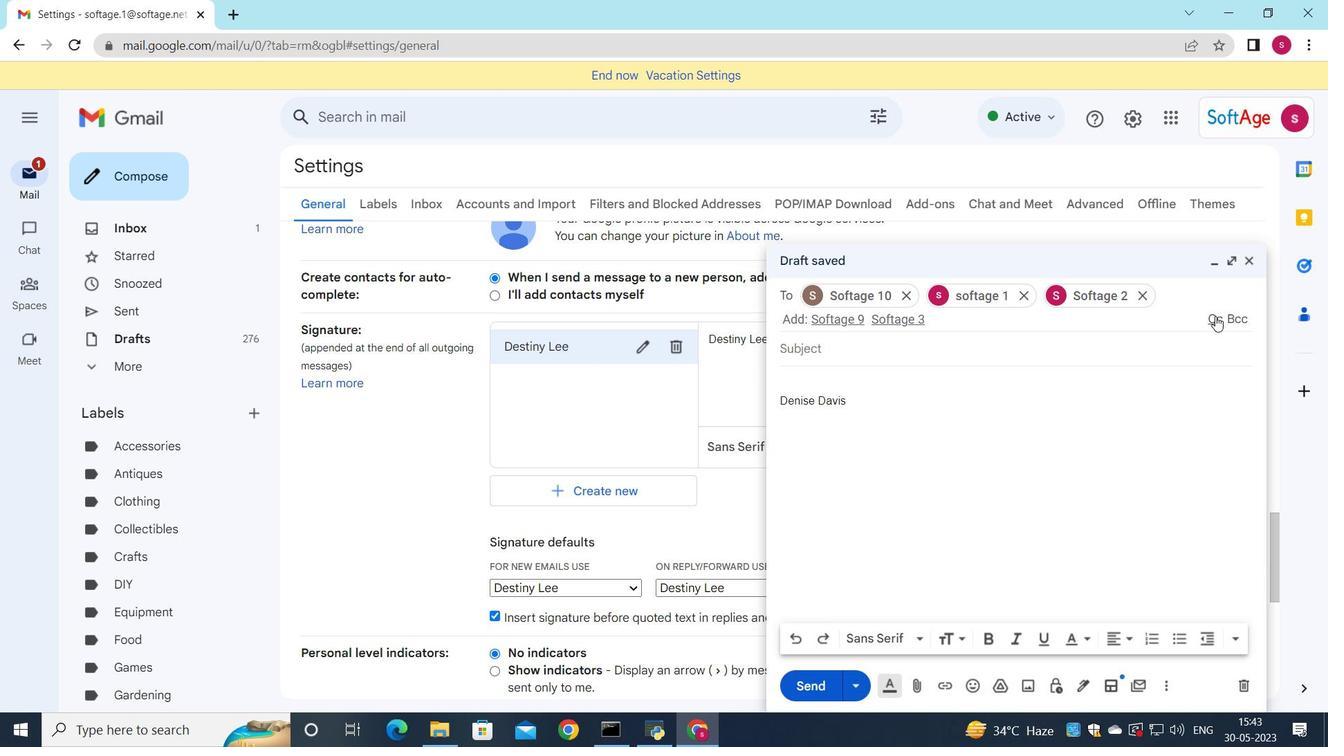 
Action: Mouse moved to (896, 353)
Screenshot: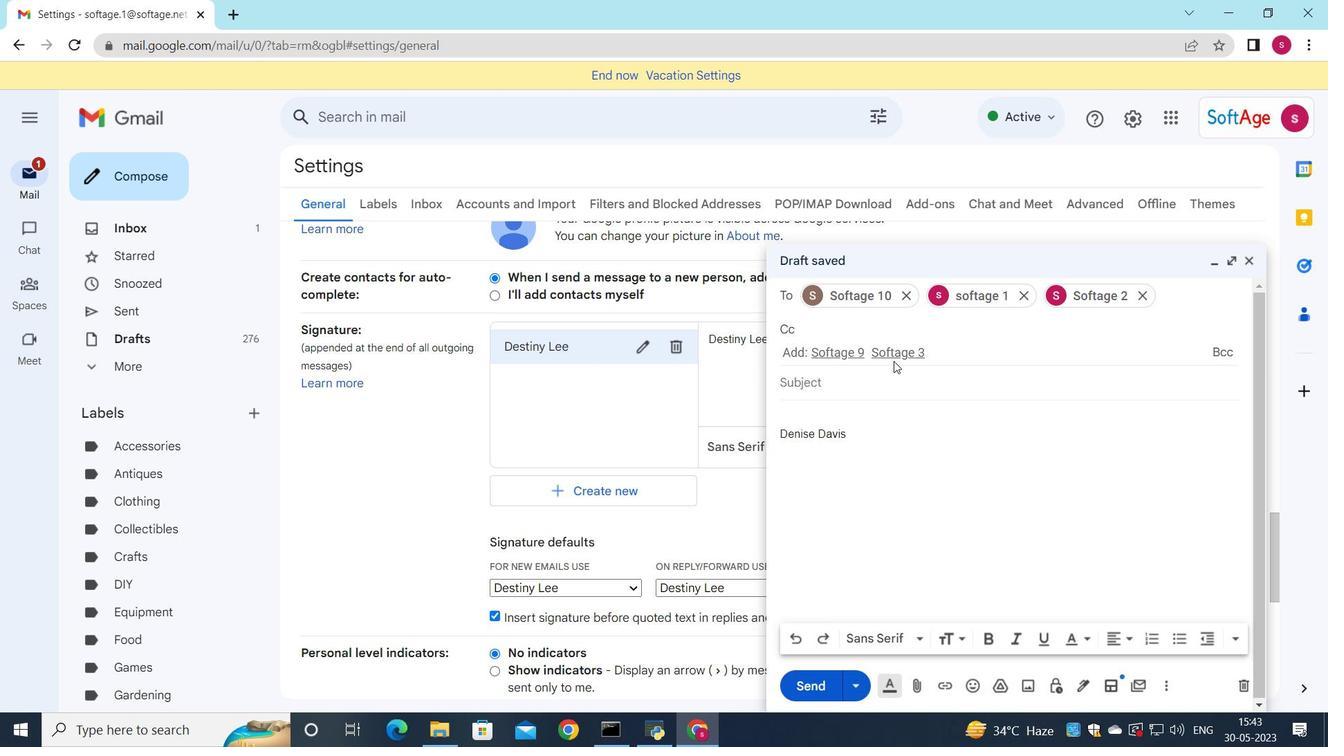 
Action: Mouse pressed left at (896, 353)
Screenshot: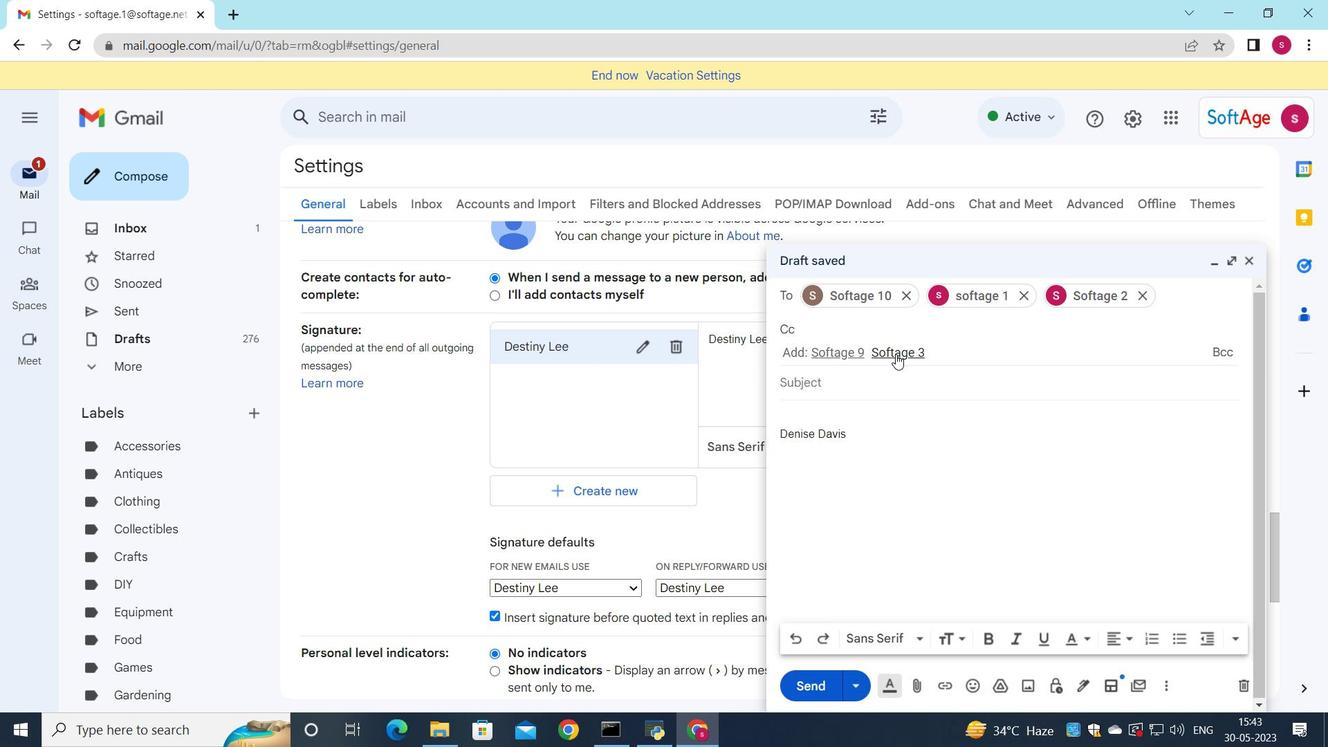 
Action: Mouse moved to (832, 386)
Screenshot: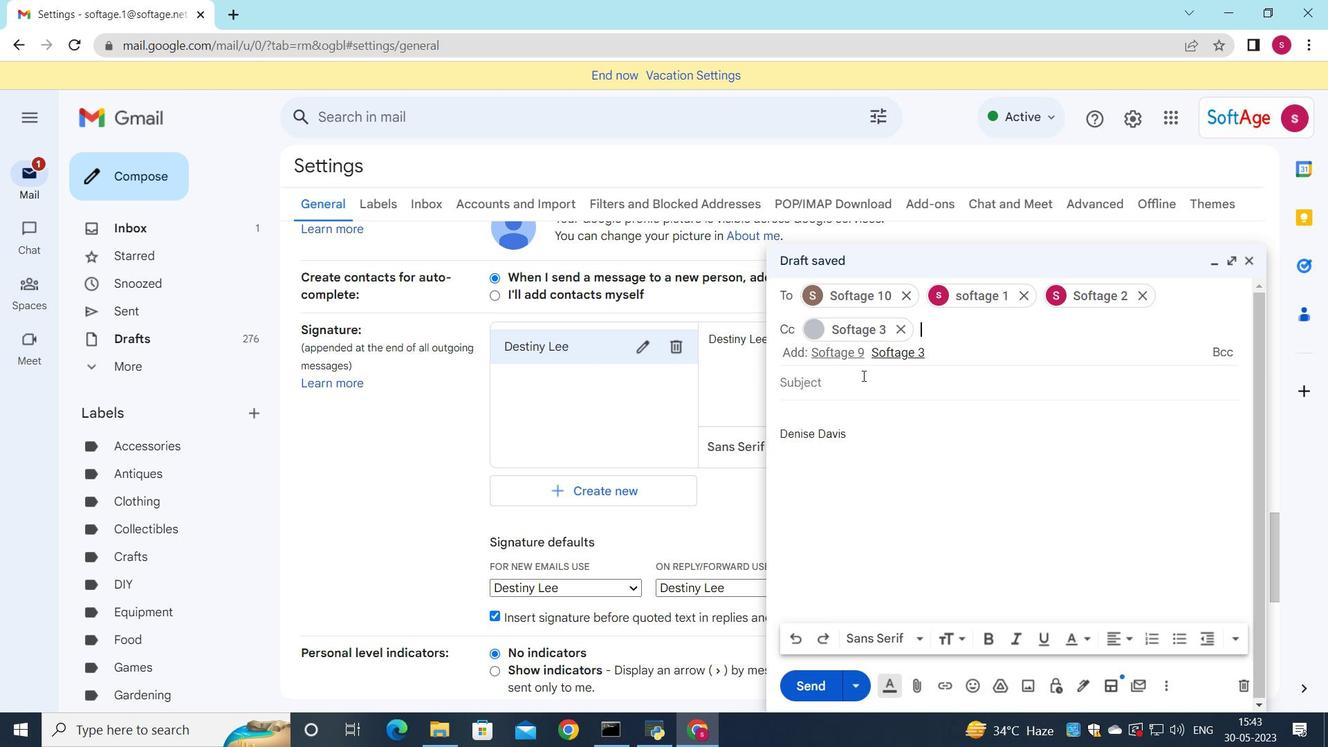 
Action: Mouse pressed left at (832, 386)
Screenshot: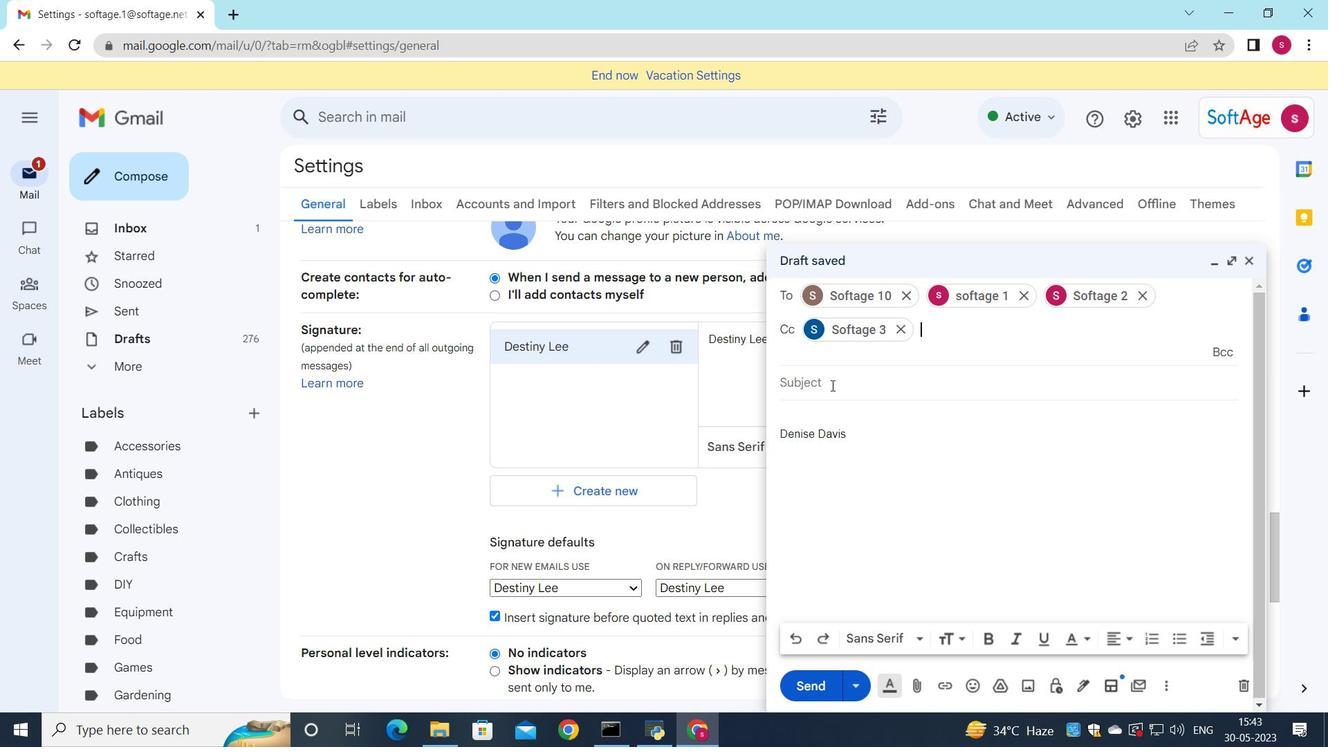 
Action: Mouse moved to (895, 480)
Screenshot: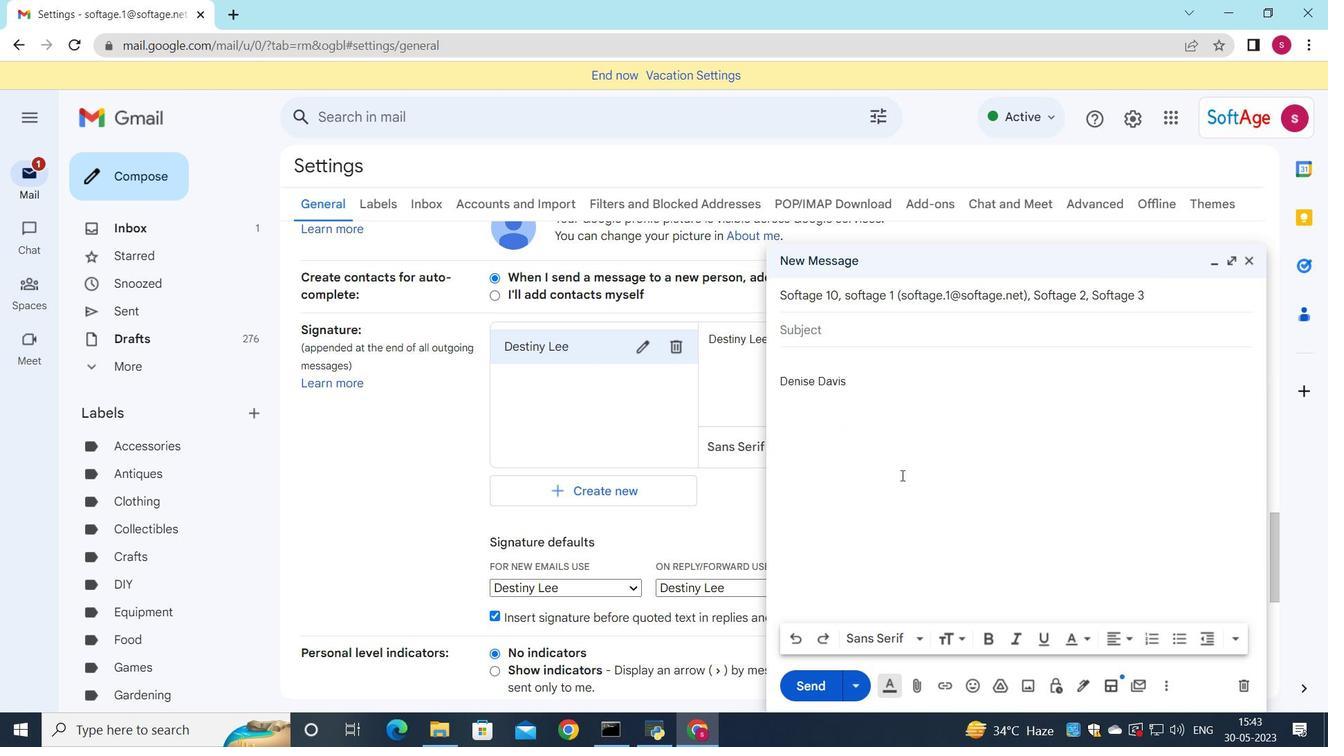 
Action: Key pressed <Key.shift>Status<Key.space>report
Screenshot: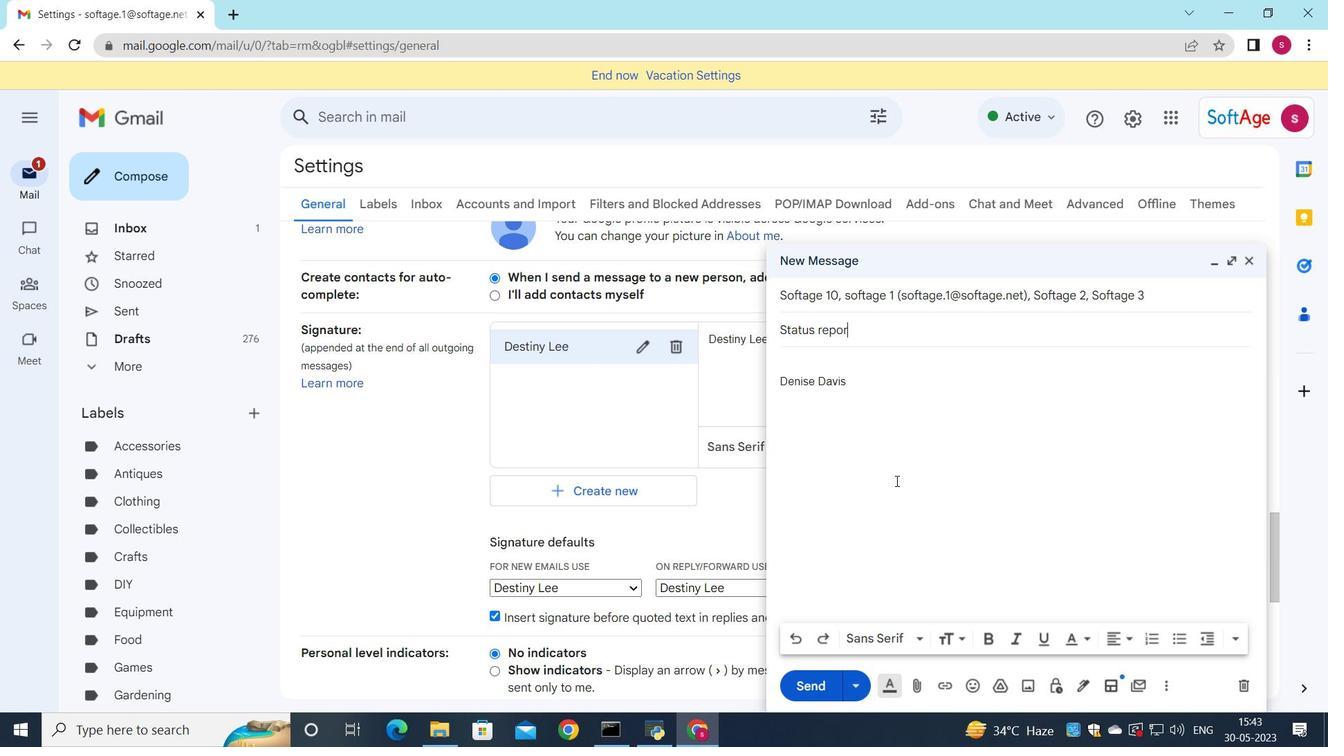 
Action: Mouse moved to (822, 363)
Screenshot: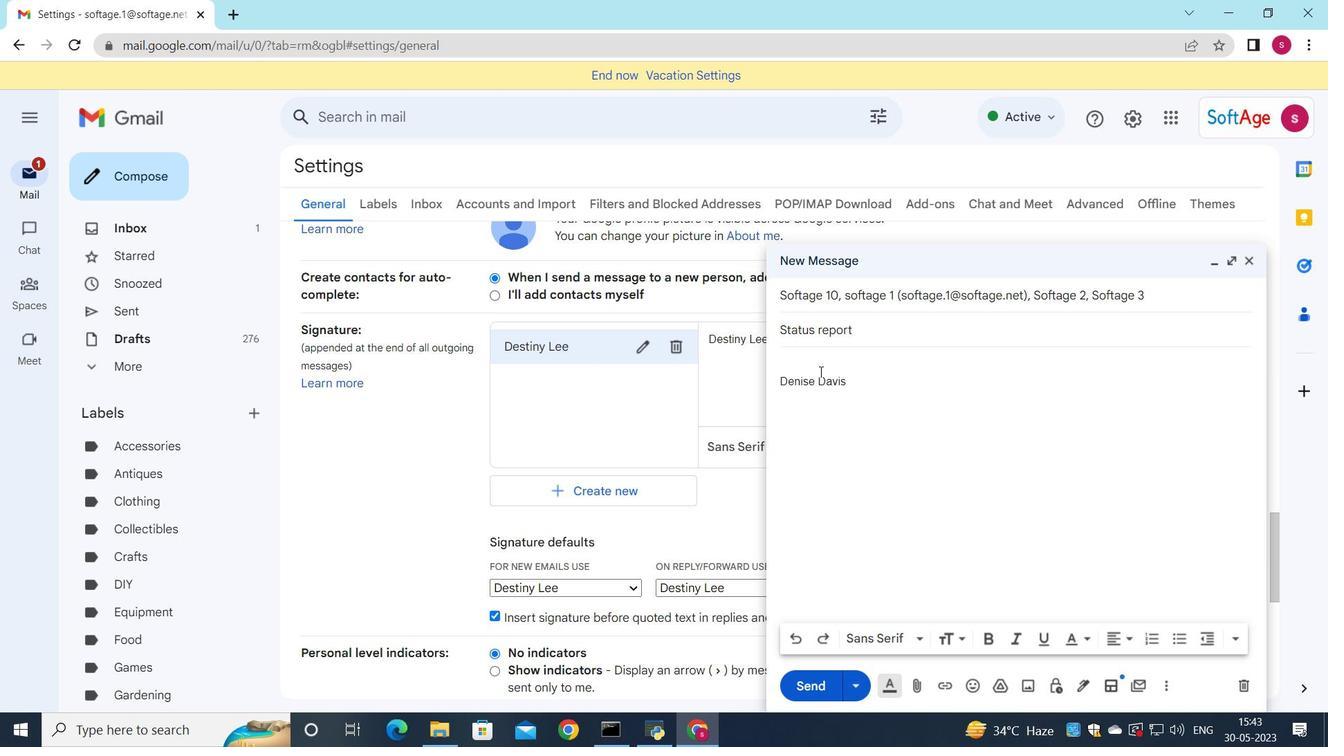 
Action: Mouse pressed left at (822, 363)
Screenshot: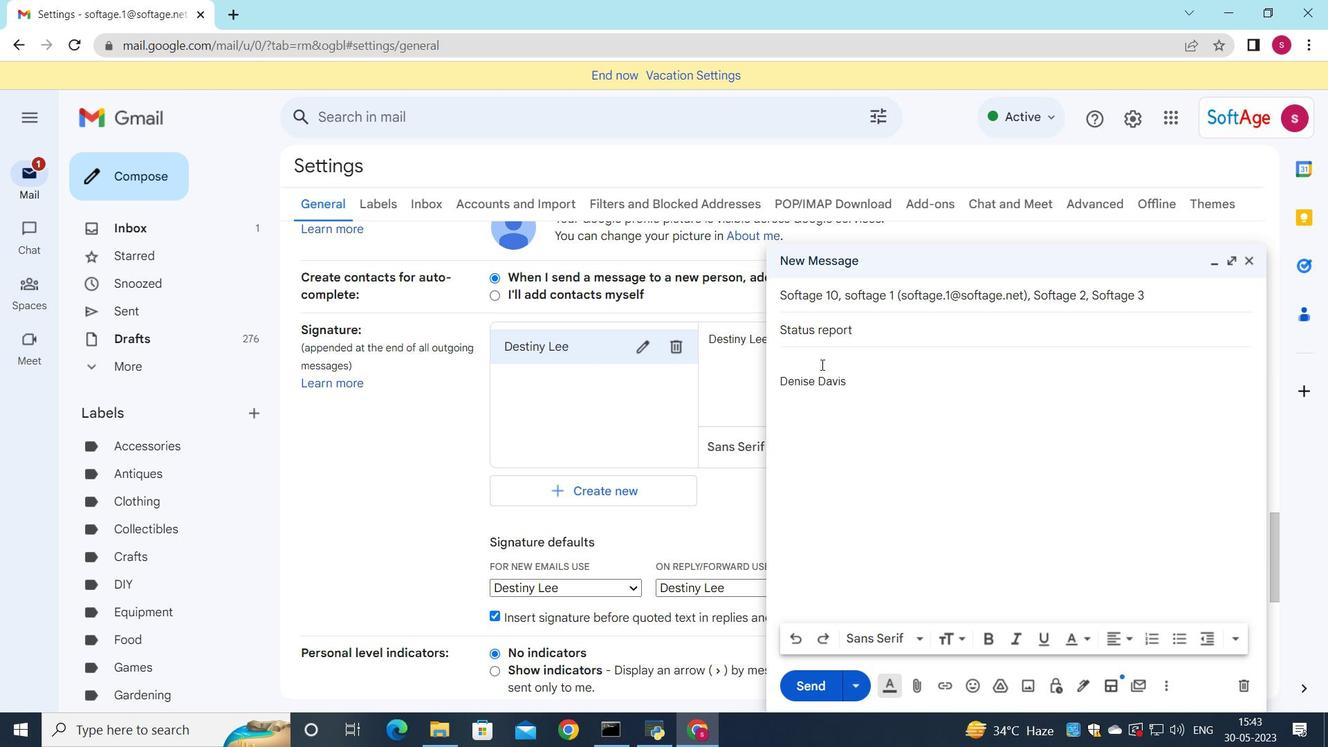 
Action: Key pressed <Key.shift>Thanl<Key.backspace>k<Key.space>you<Key.space>for<Key.space>yp<Key.backspace>our<Key.space>prompt<Key.space>response.
Screenshot: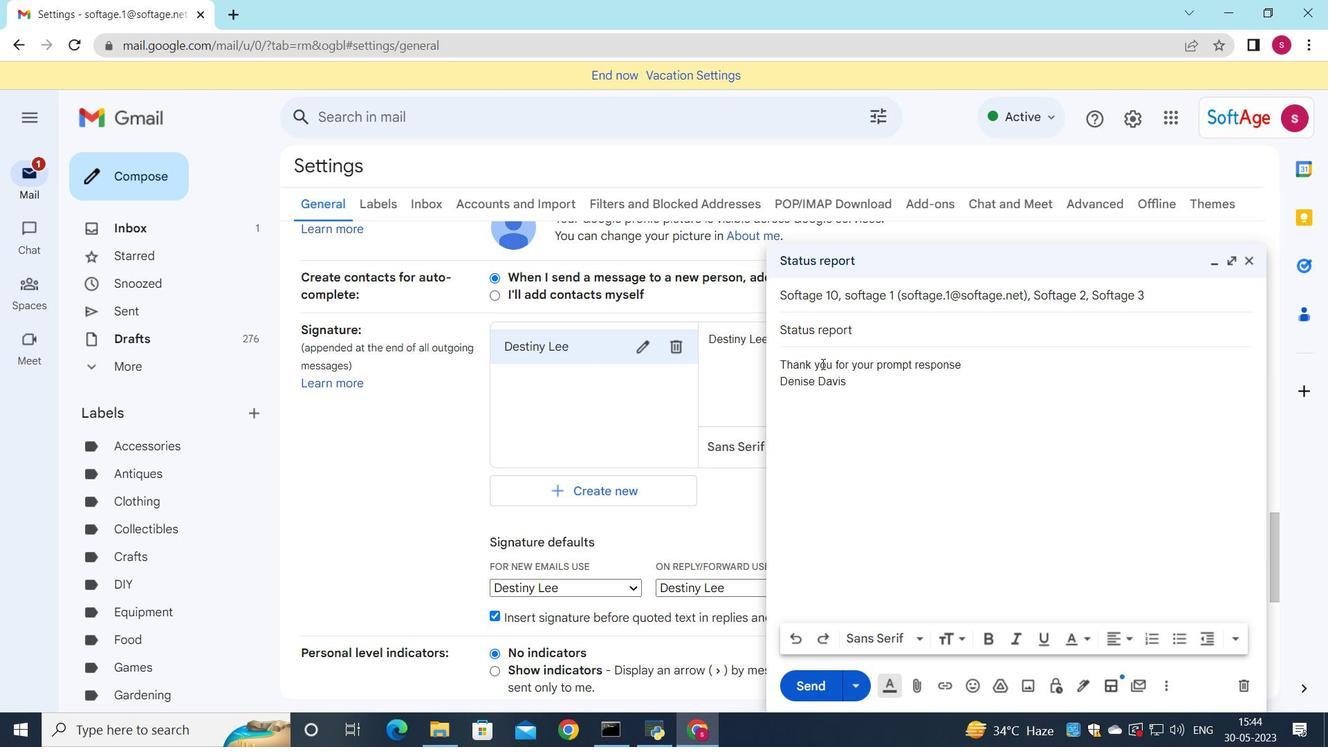 
Action: Mouse moved to (978, 678)
Screenshot: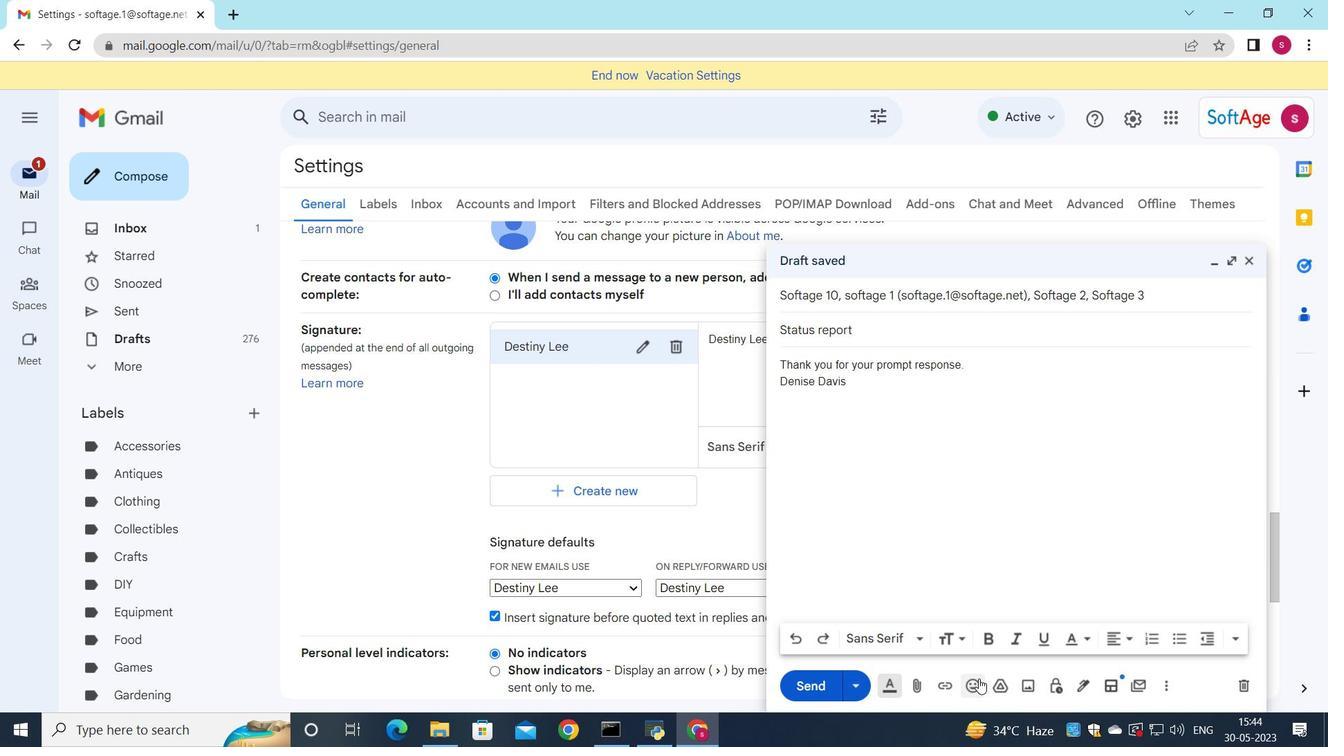 
Action: Mouse pressed left at (978, 678)
Screenshot: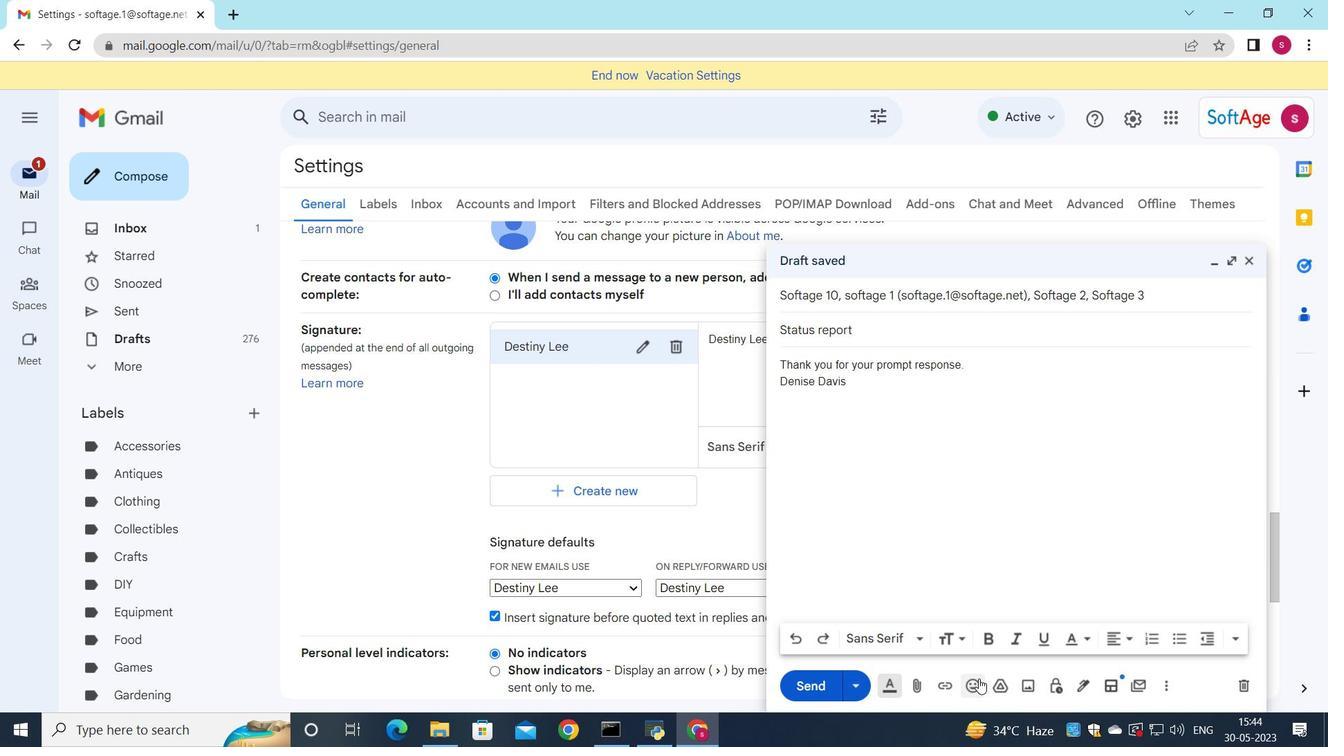 
Action: Mouse moved to (958, 608)
Screenshot: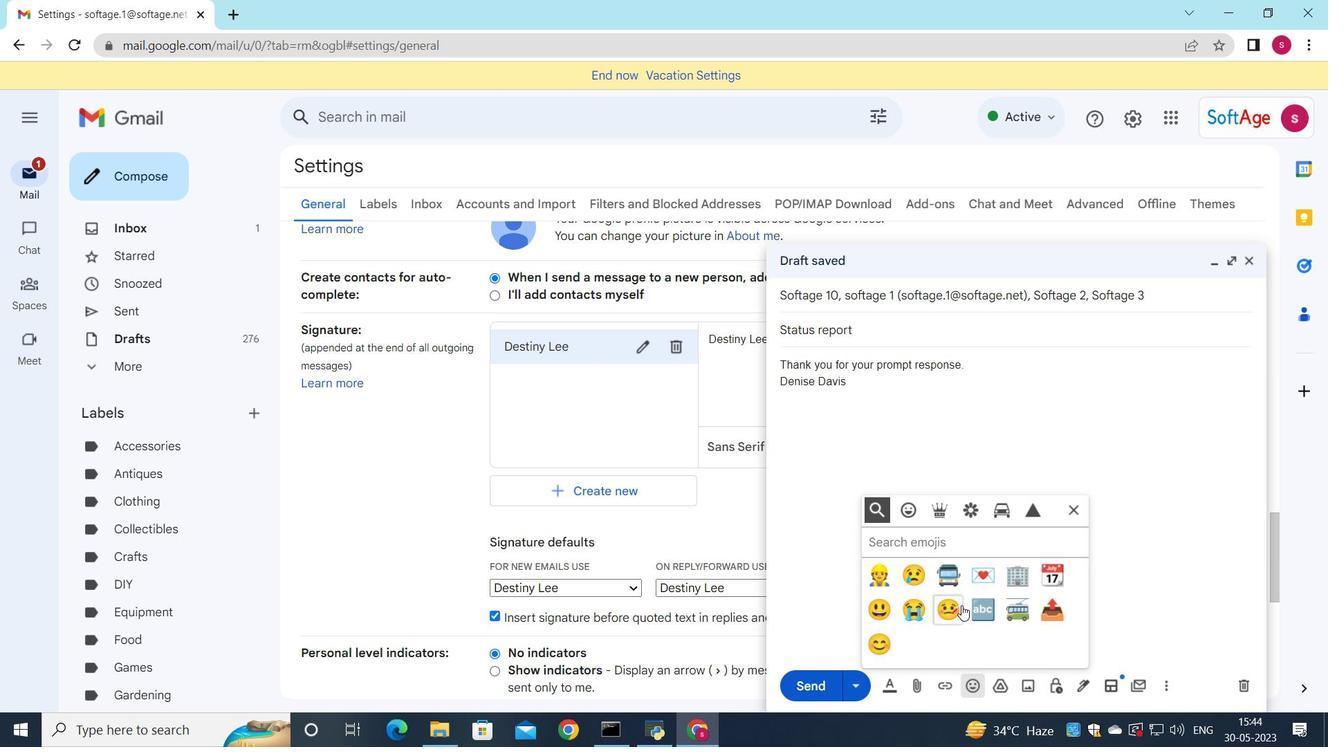 
Action: Mouse pressed left at (958, 608)
Screenshot: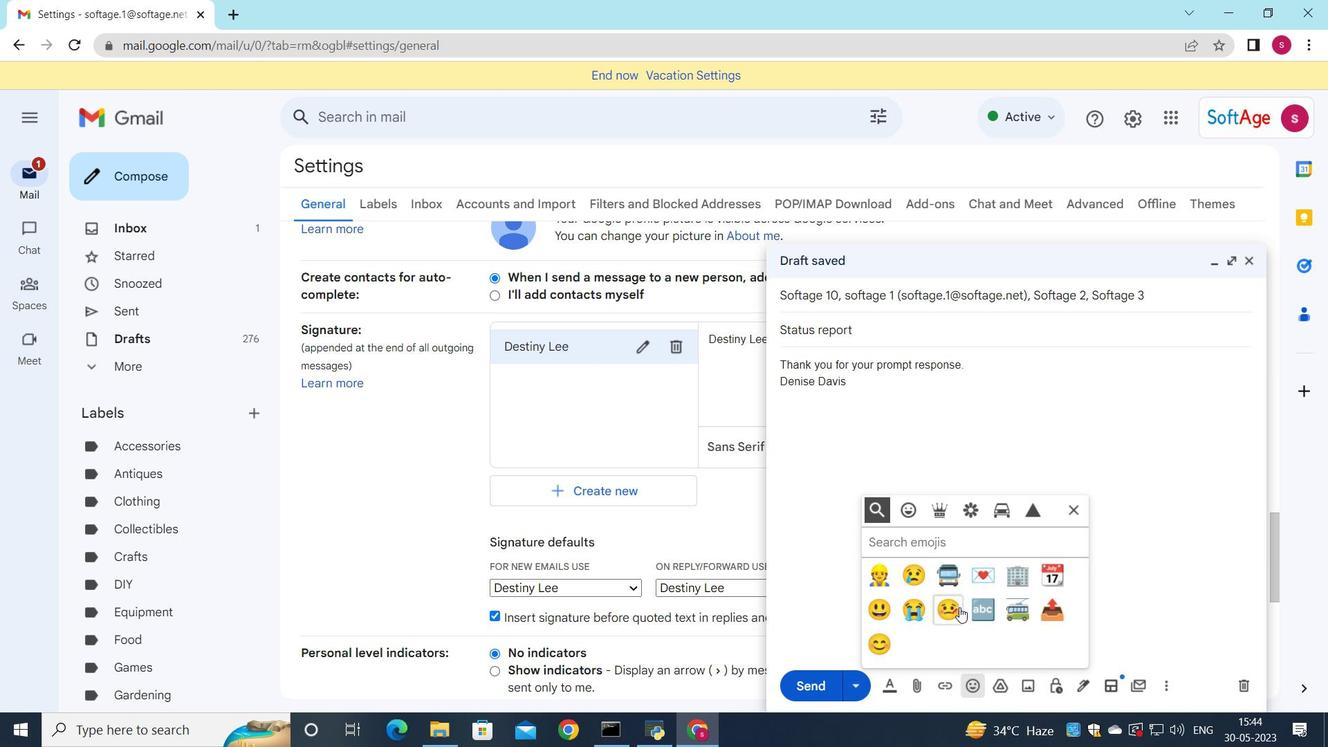
Action: Mouse moved to (1081, 501)
Screenshot: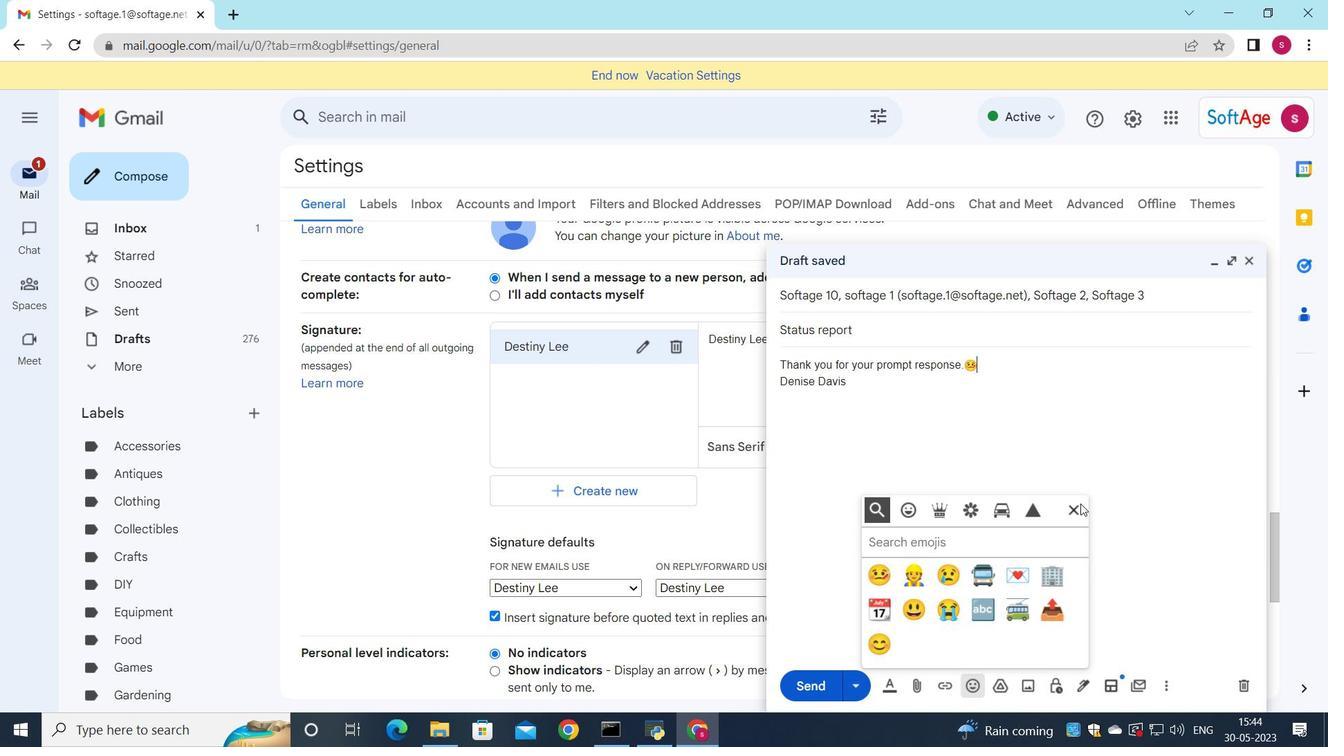 
Action: Mouse pressed left at (1081, 501)
Screenshot: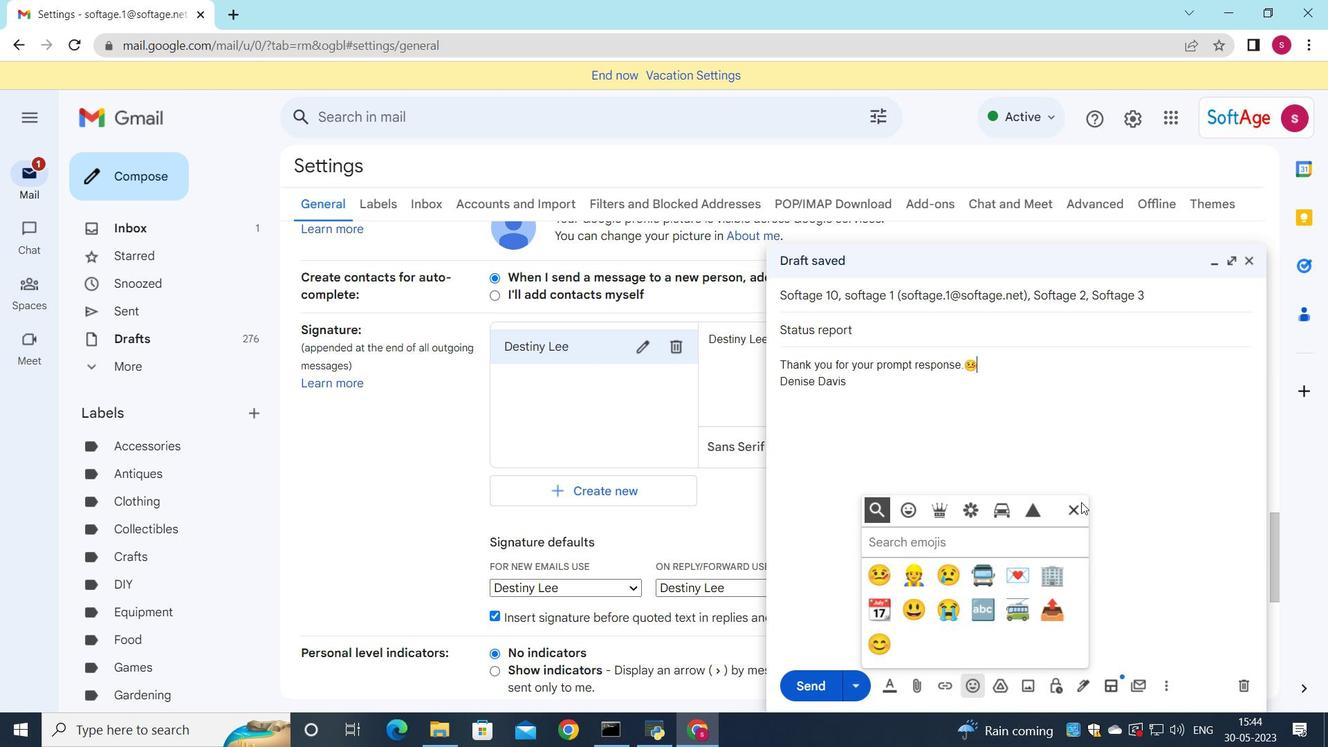 
Action: Mouse moved to (920, 684)
Screenshot: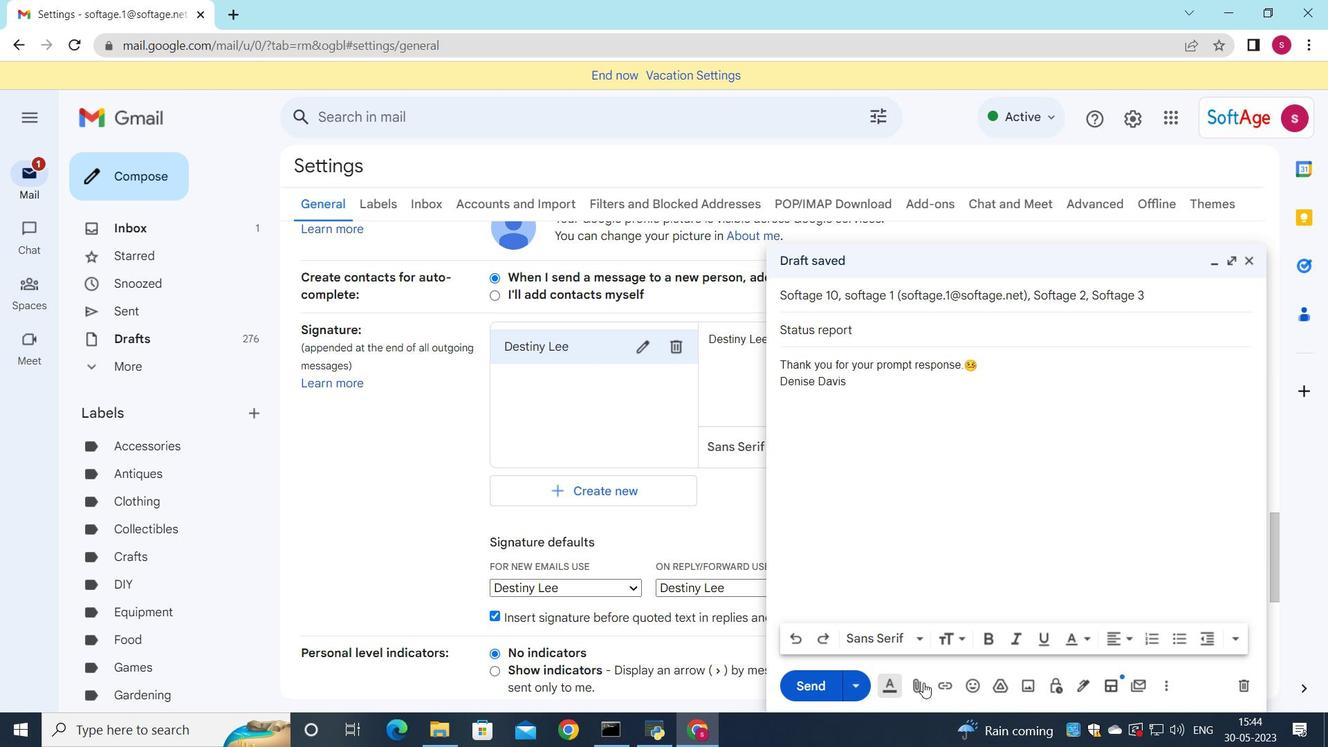 
Action: Mouse pressed left at (920, 684)
Screenshot: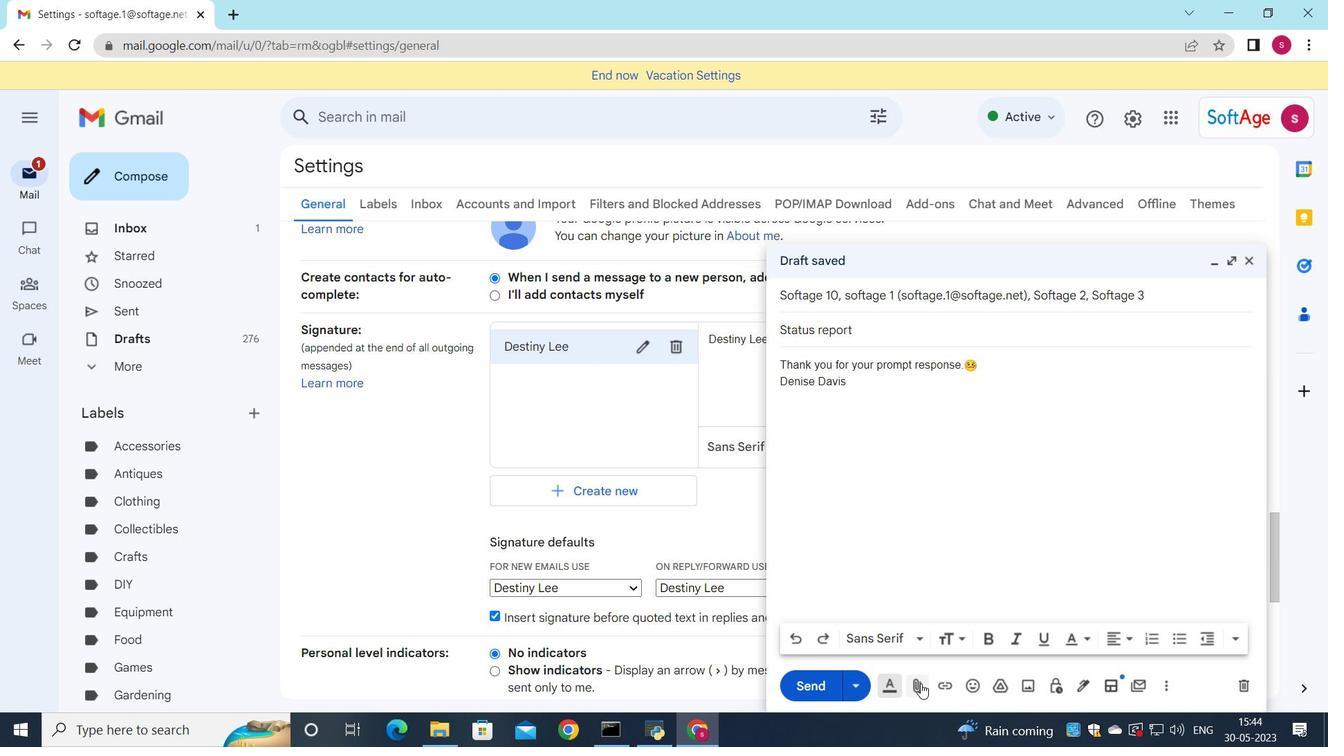 
Action: Mouse moved to (209, 127)
Screenshot: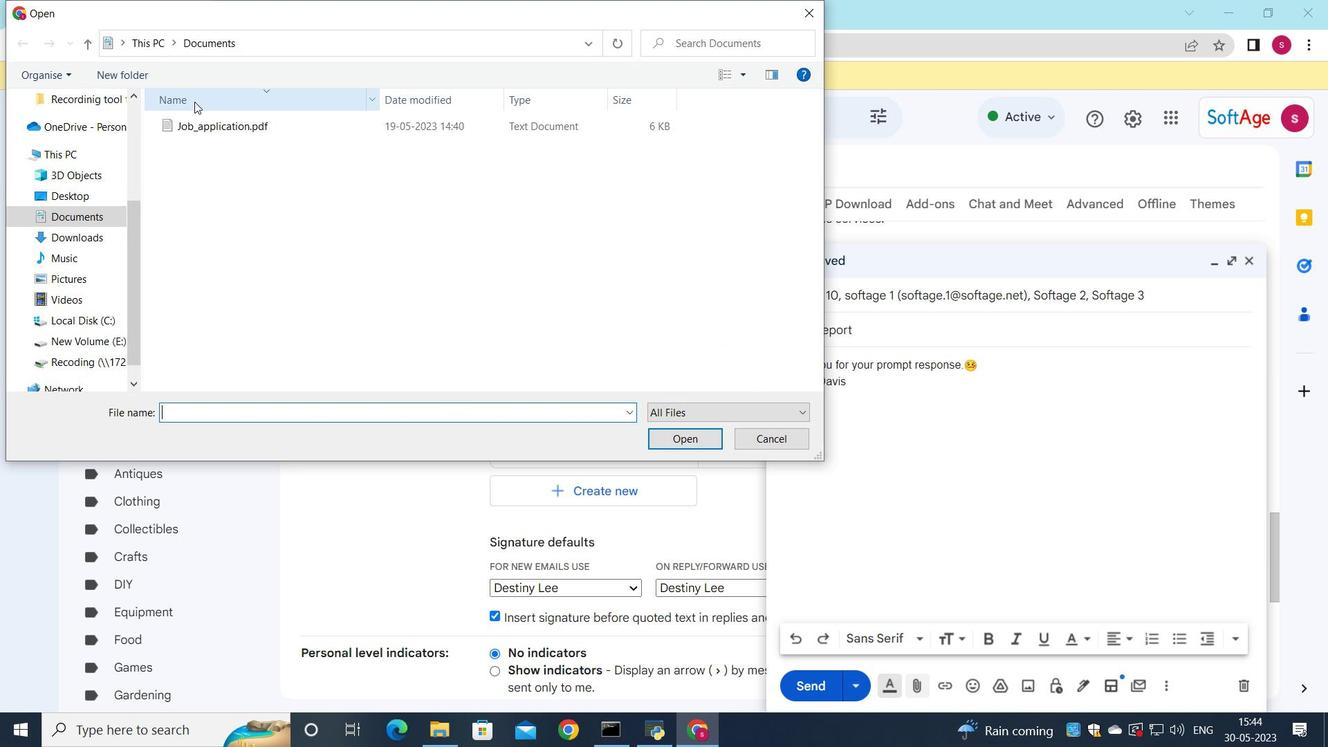 
Action: Mouse pressed left at (209, 127)
Screenshot: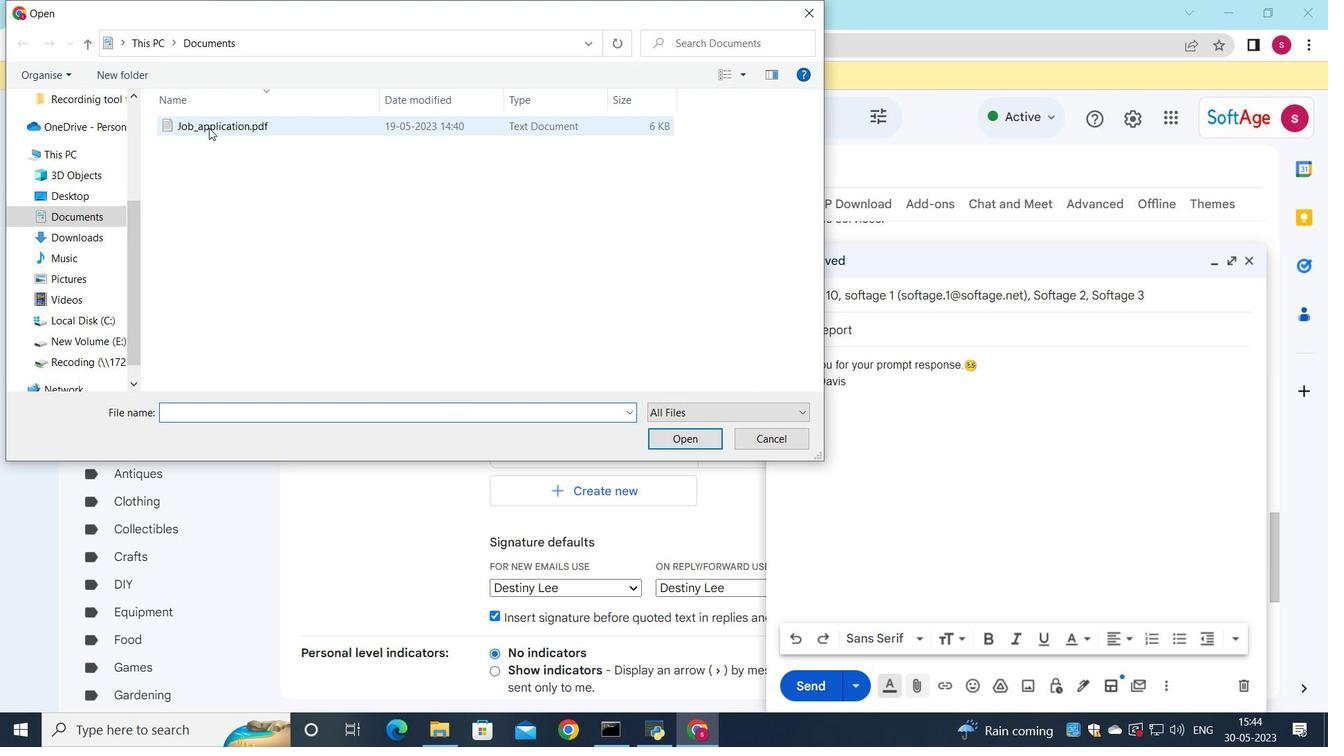 
Action: Mouse moved to (284, 123)
Screenshot: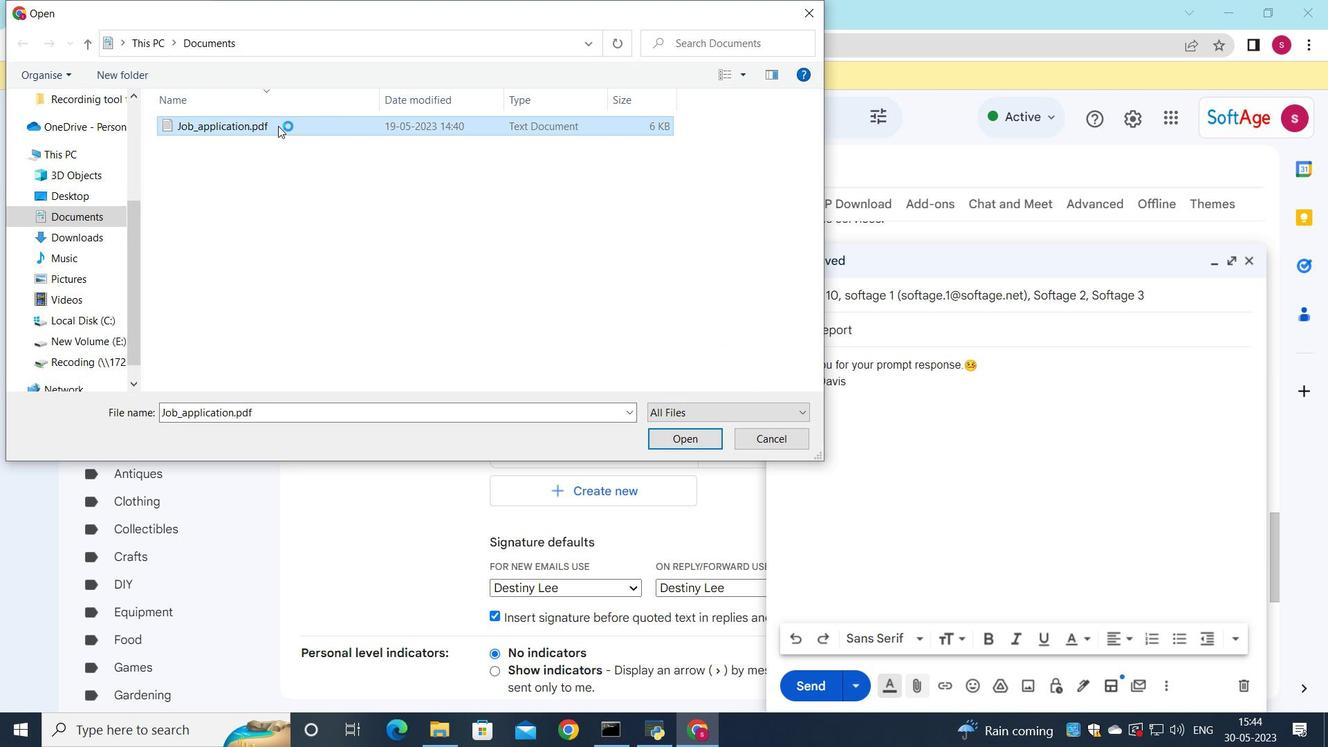 
Action: Mouse pressed left at (284, 123)
Screenshot: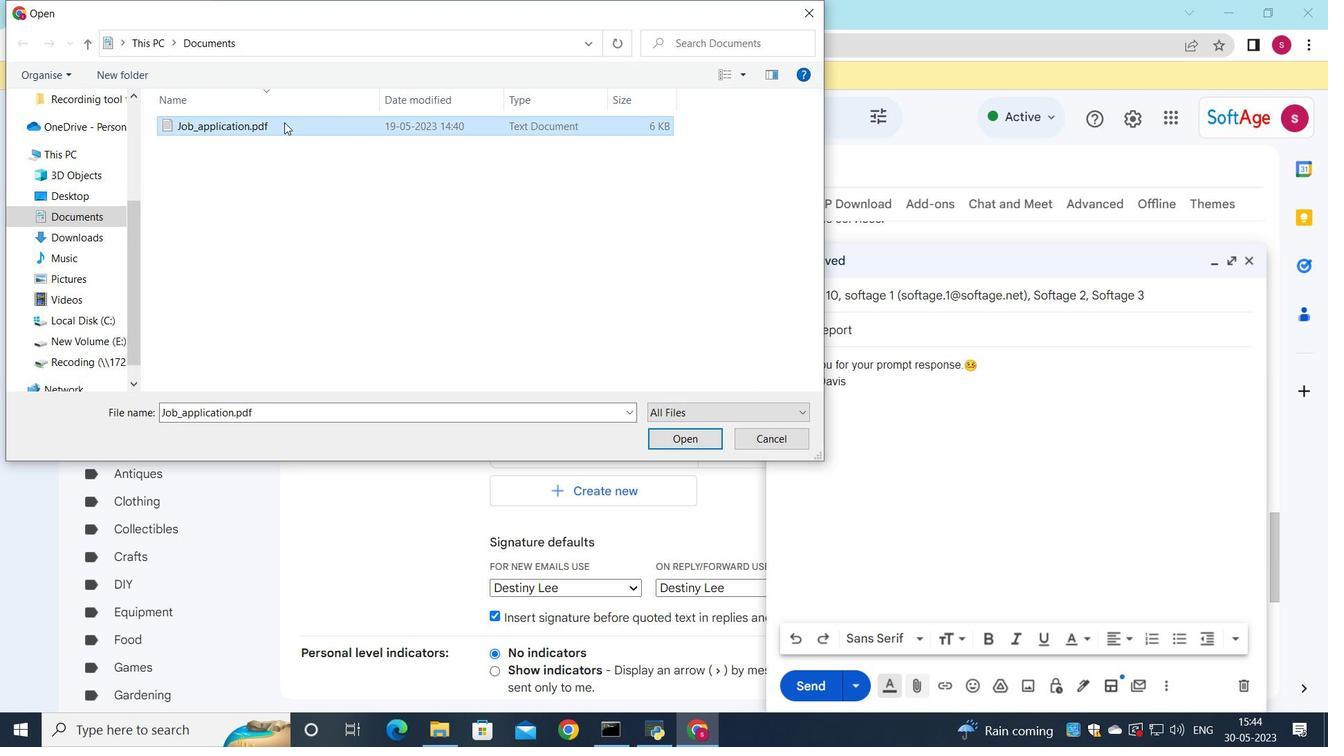 
Action: Mouse moved to (399, 184)
Screenshot: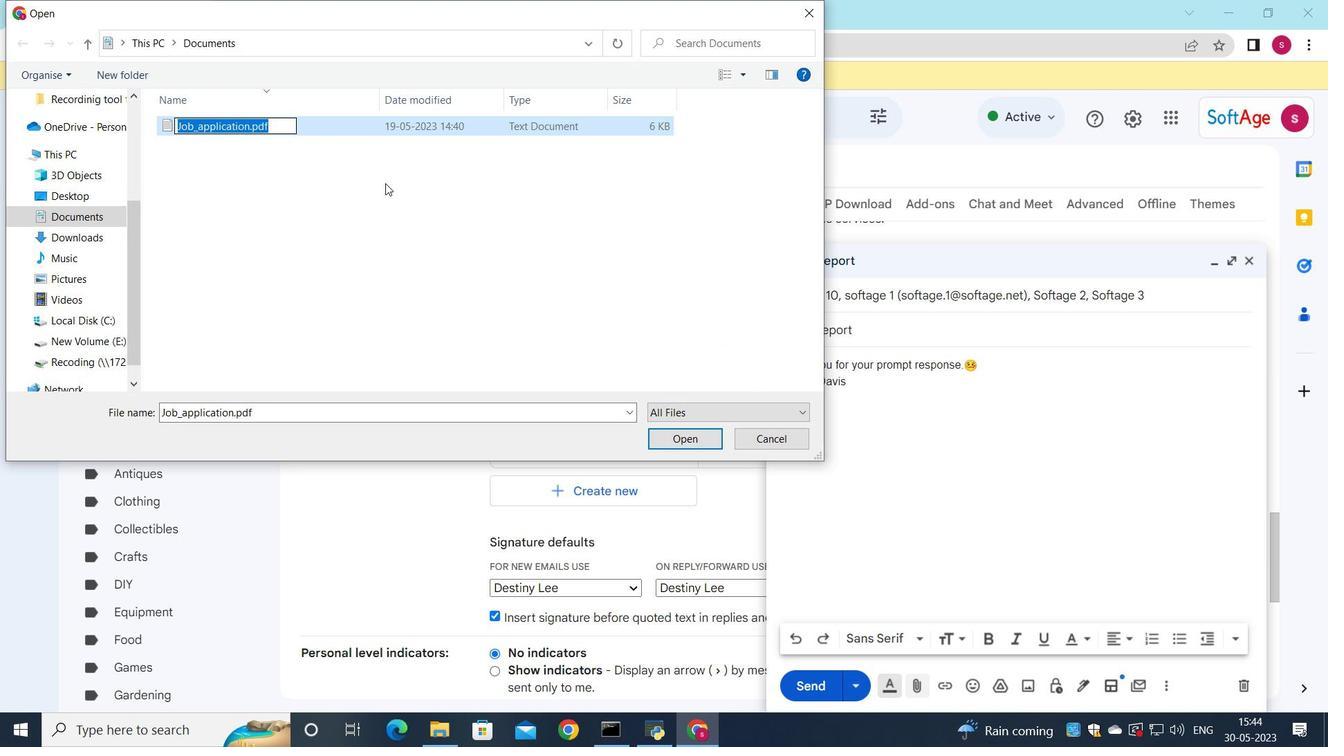 
Action: Key pressed <Key.shift><Key.shift><Key.shift><Key.shift><Key.shift><Key.shift>Feasibility<Key.shift><Key.shift><Key.shift><Key.shift><Key.shift>_report.docx
Screenshot: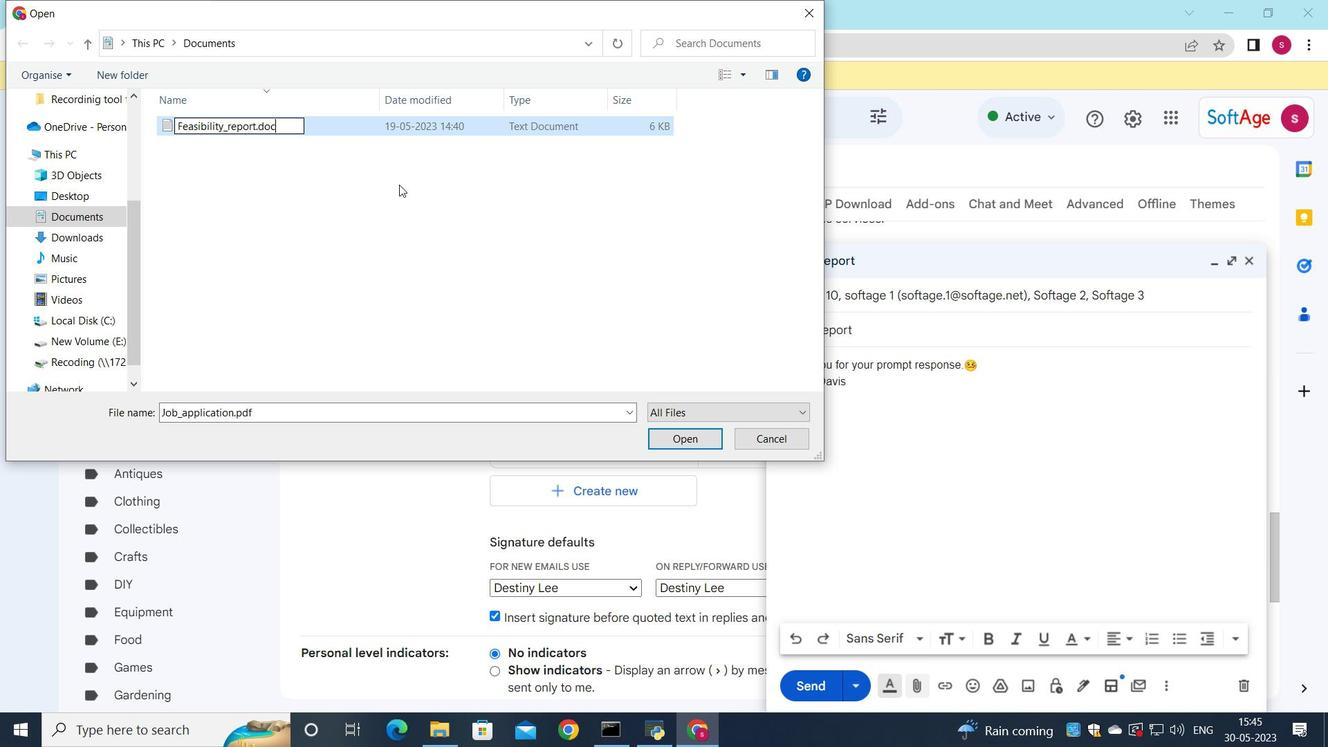
Action: Mouse moved to (389, 127)
Screenshot: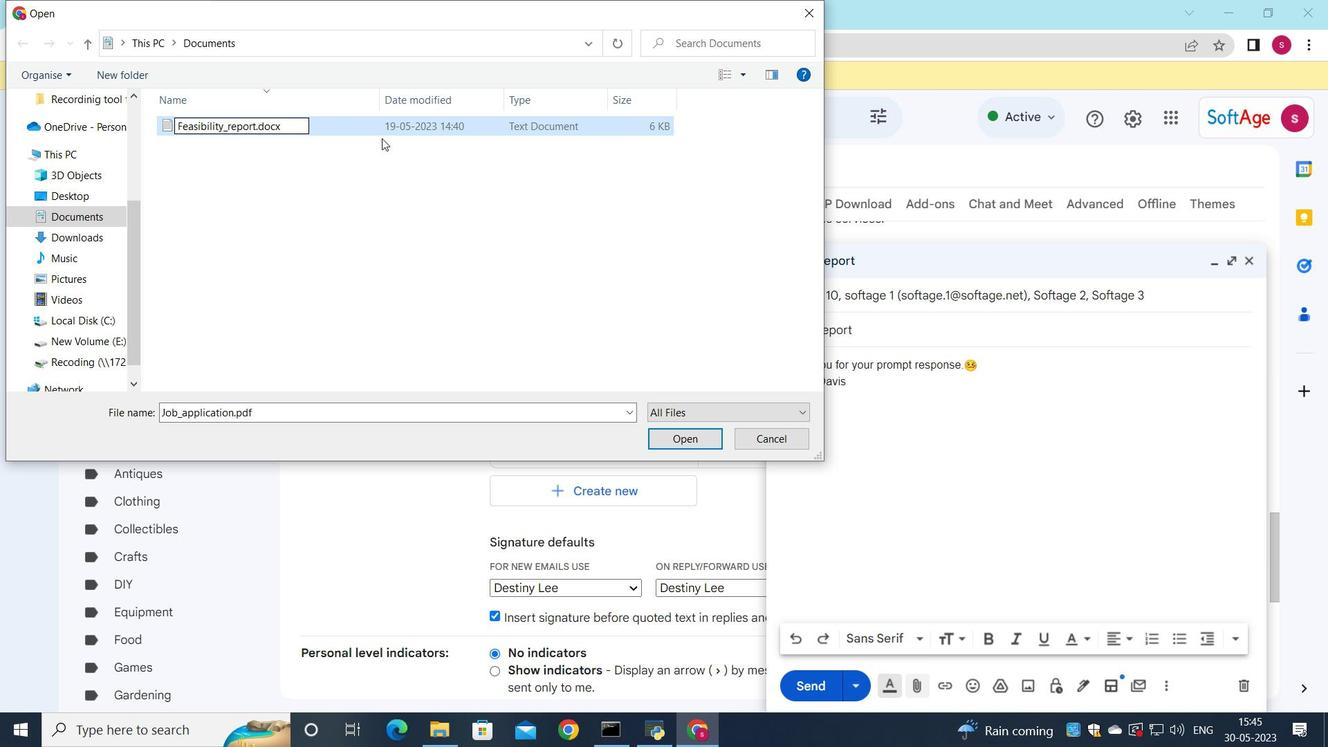 
Action: Mouse pressed left at (389, 127)
Screenshot: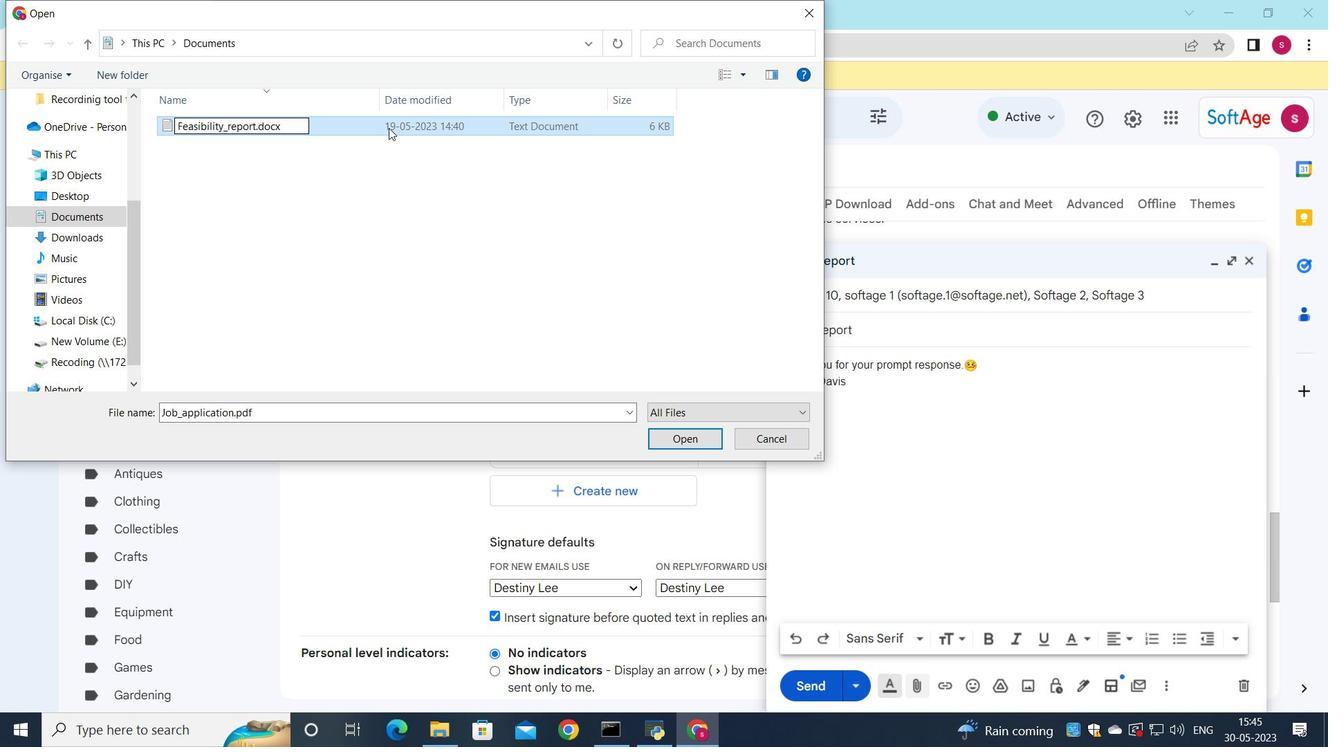 
Action: Mouse moved to (693, 450)
Screenshot: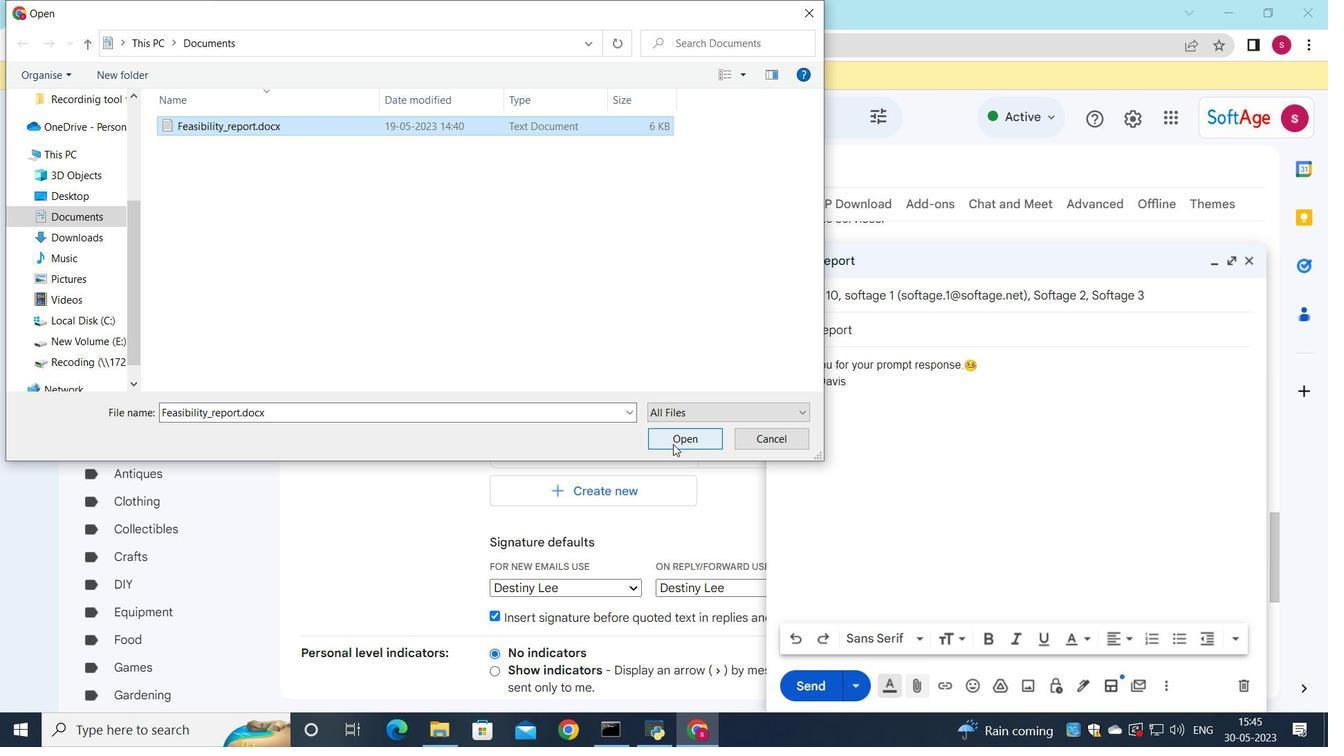 
Action: Mouse pressed left at (693, 450)
Screenshot: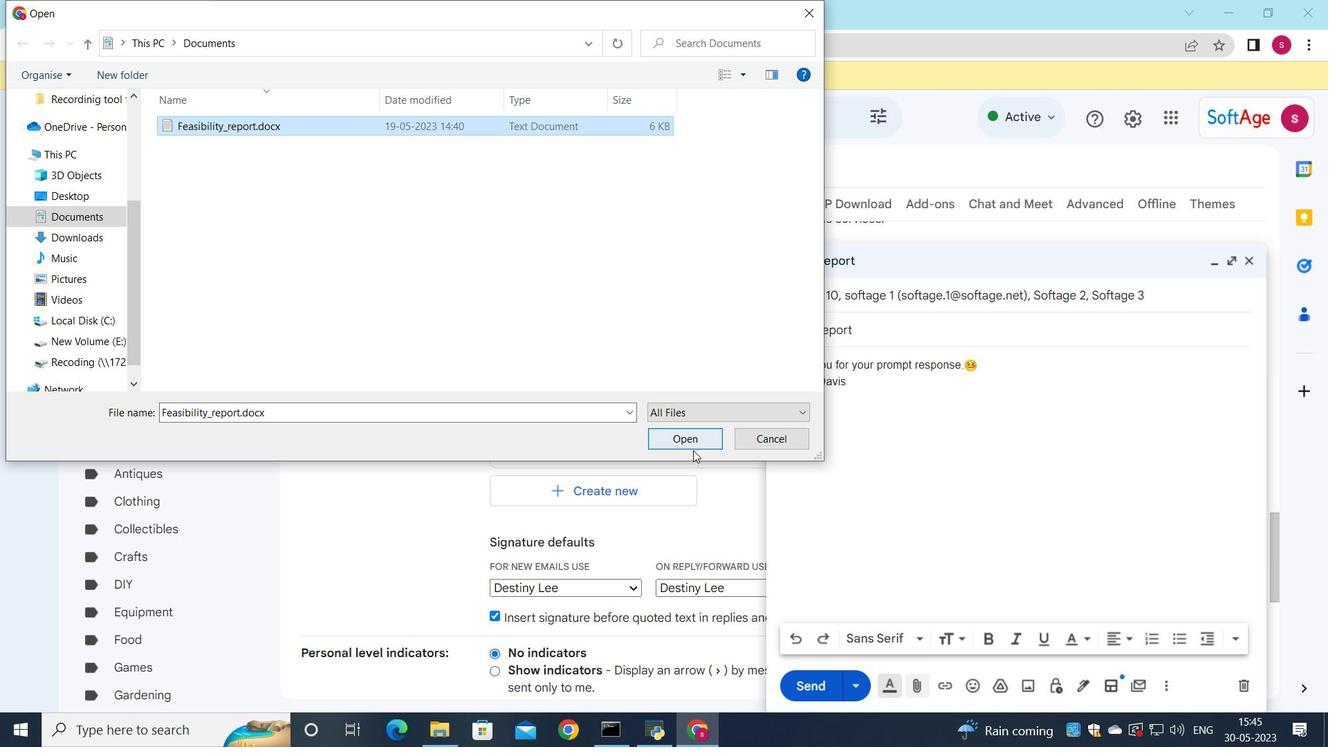 
Action: Mouse moved to (690, 444)
Screenshot: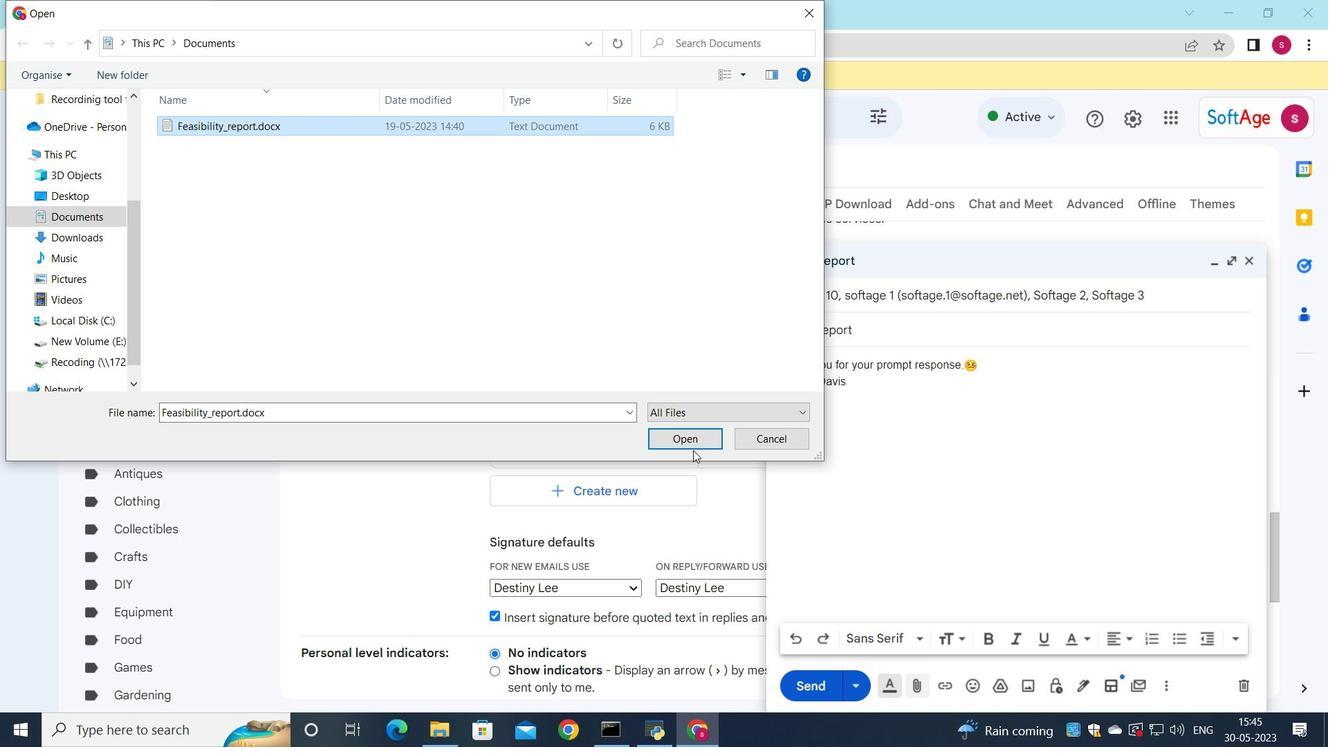 
Action: Mouse pressed left at (690, 444)
Screenshot: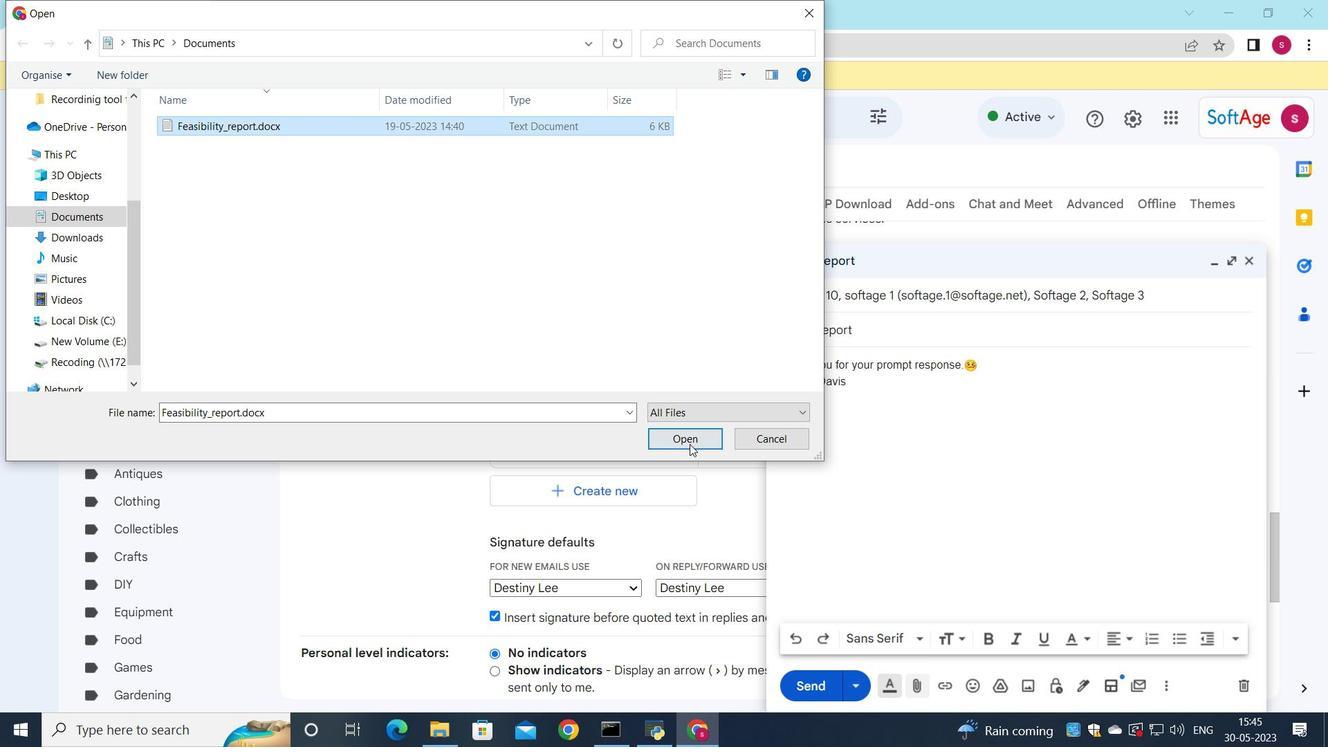 
Action: Mouse moved to (808, 689)
Screenshot: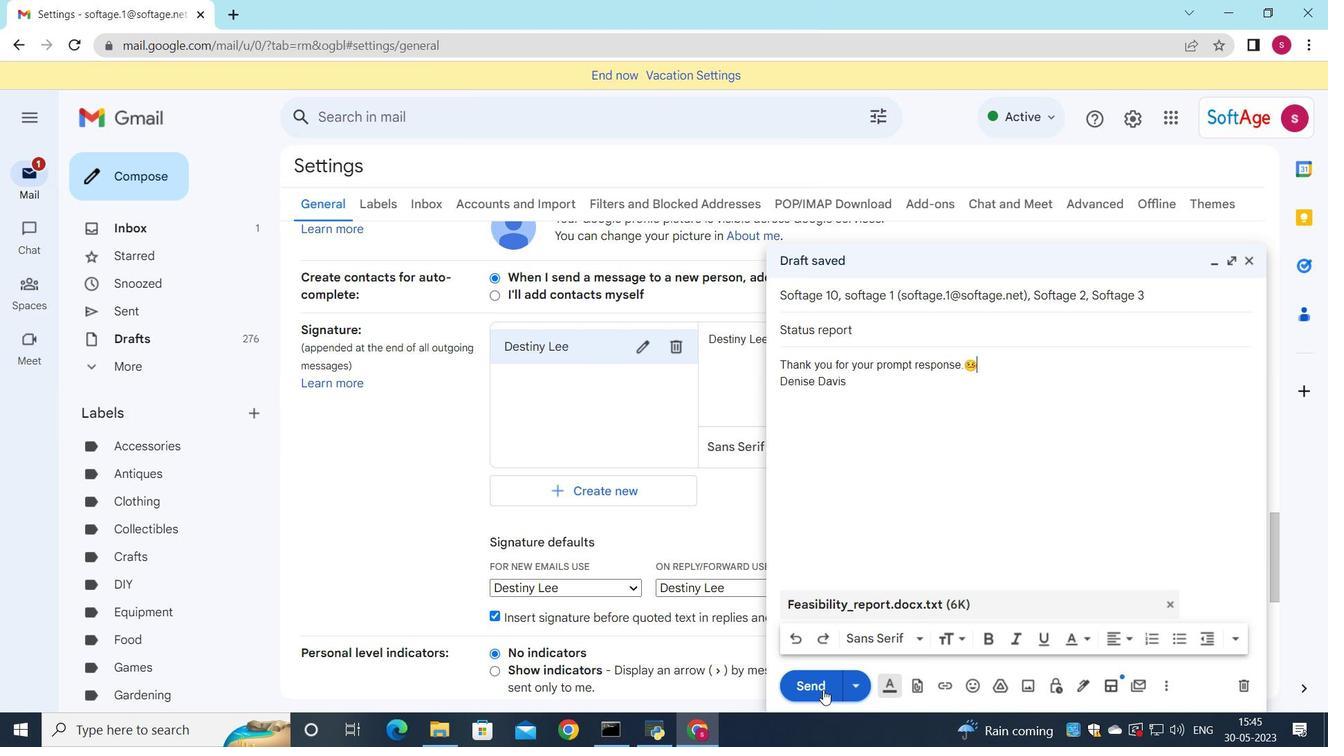 
Action: Mouse pressed left at (808, 689)
Screenshot: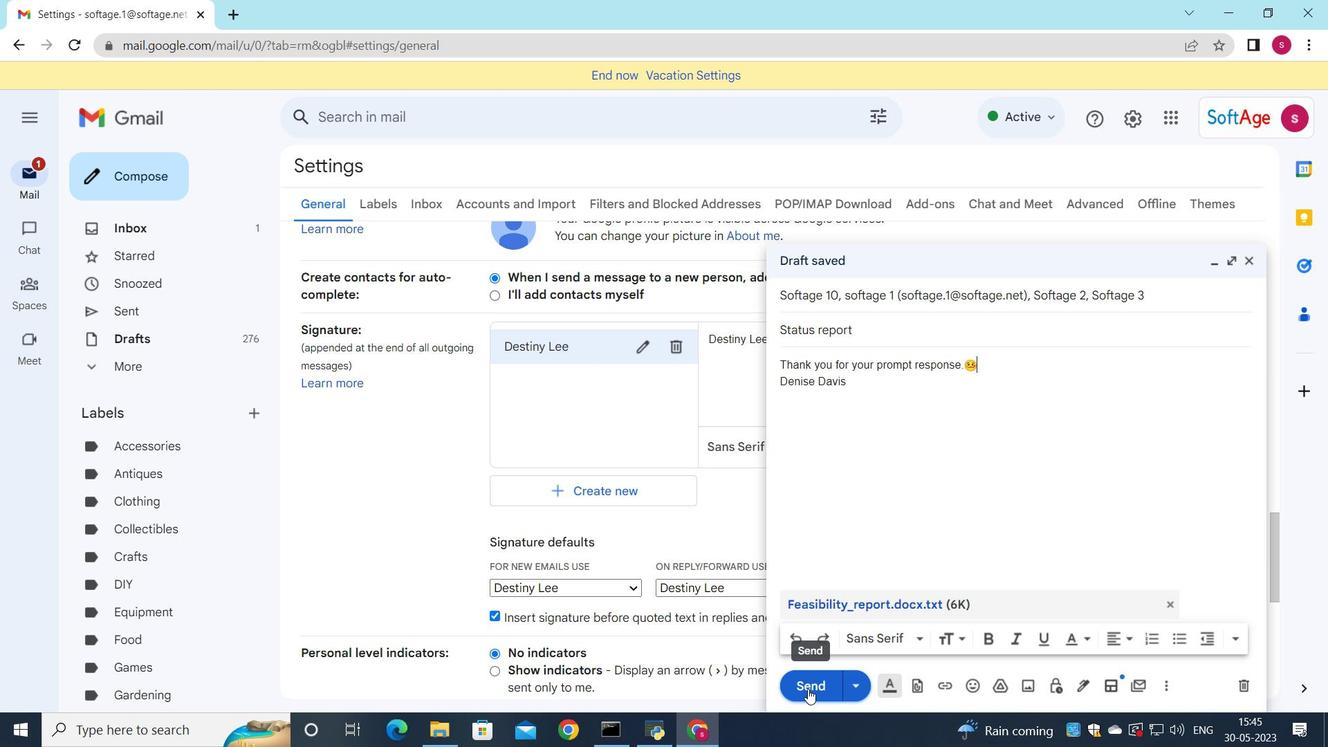 
Action: Mouse moved to (160, 233)
Screenshot: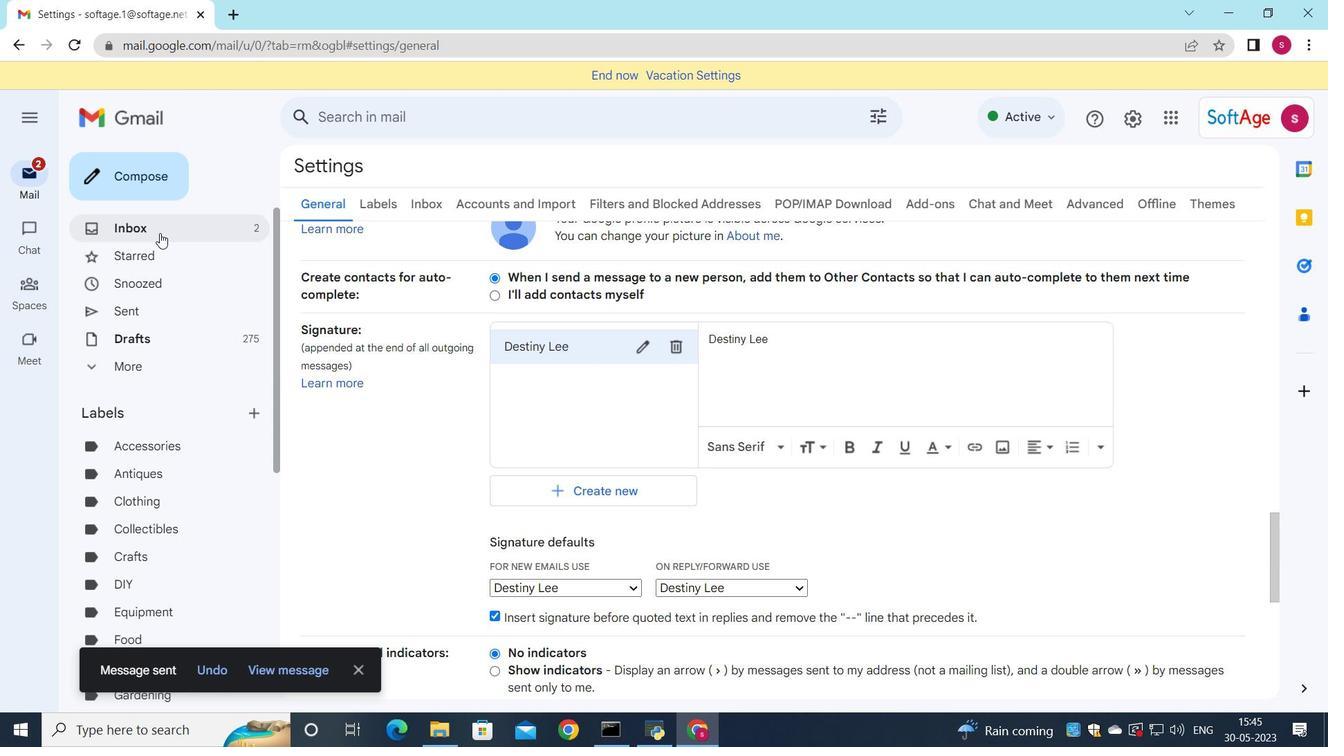 
Action: Mouse pressed left at (160, 233)
Screenshot: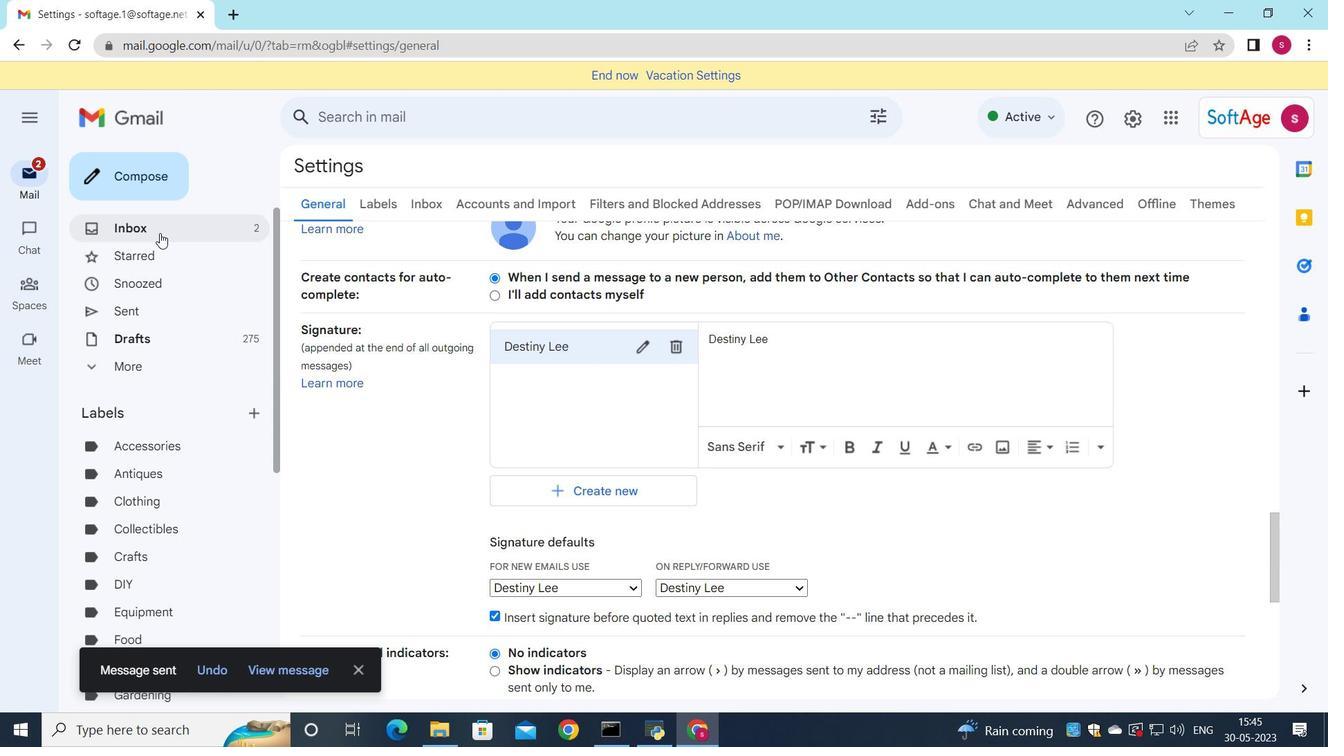 
Action: Mouse moved to (812, 418)
Screenshot: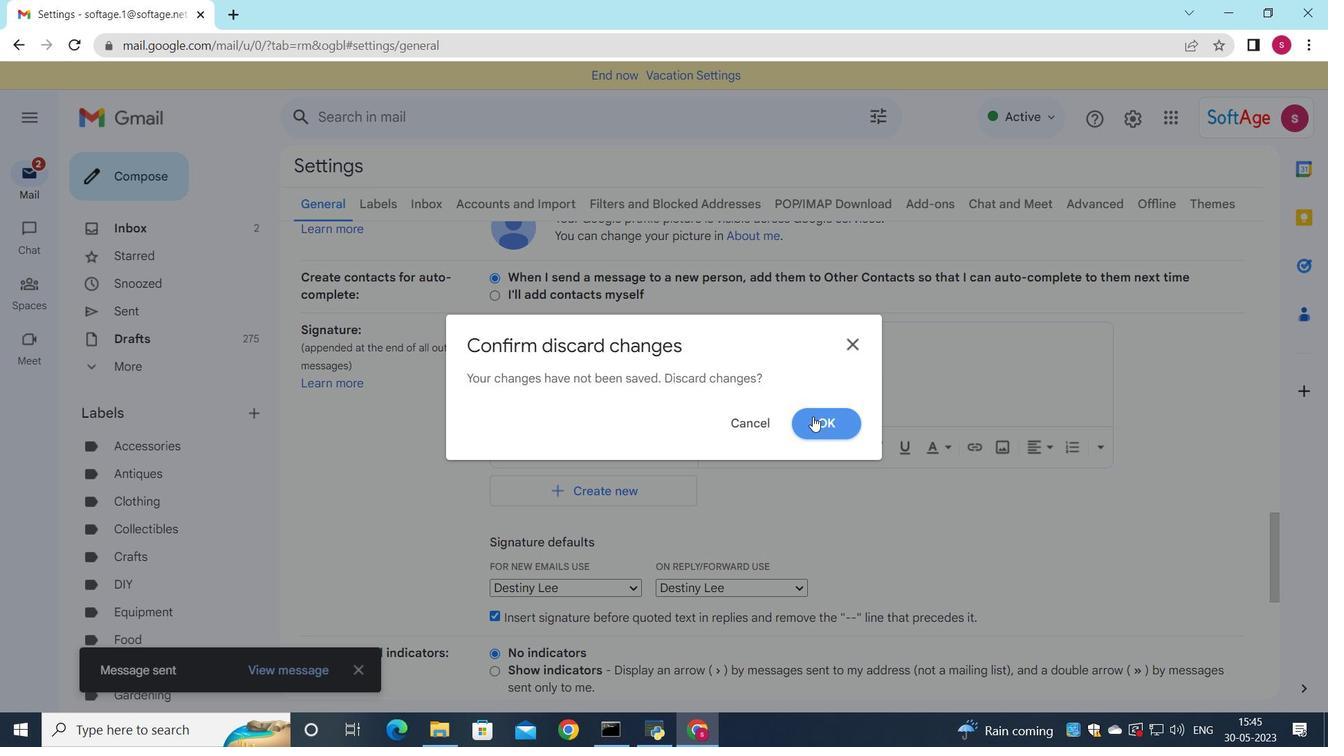 
Action: Mouse pressed left at (812, 418)
Screenshot: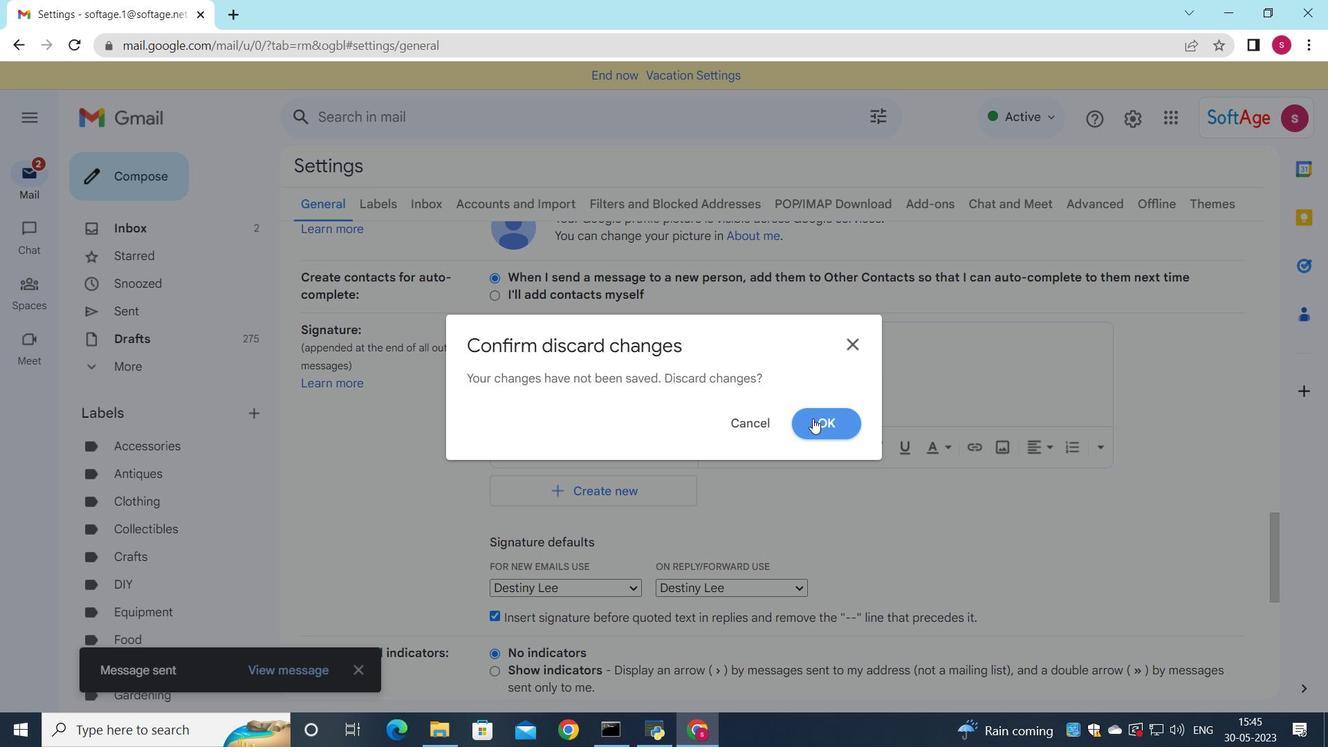 
Action: Mouse moved to (161, 215)
Screenshot: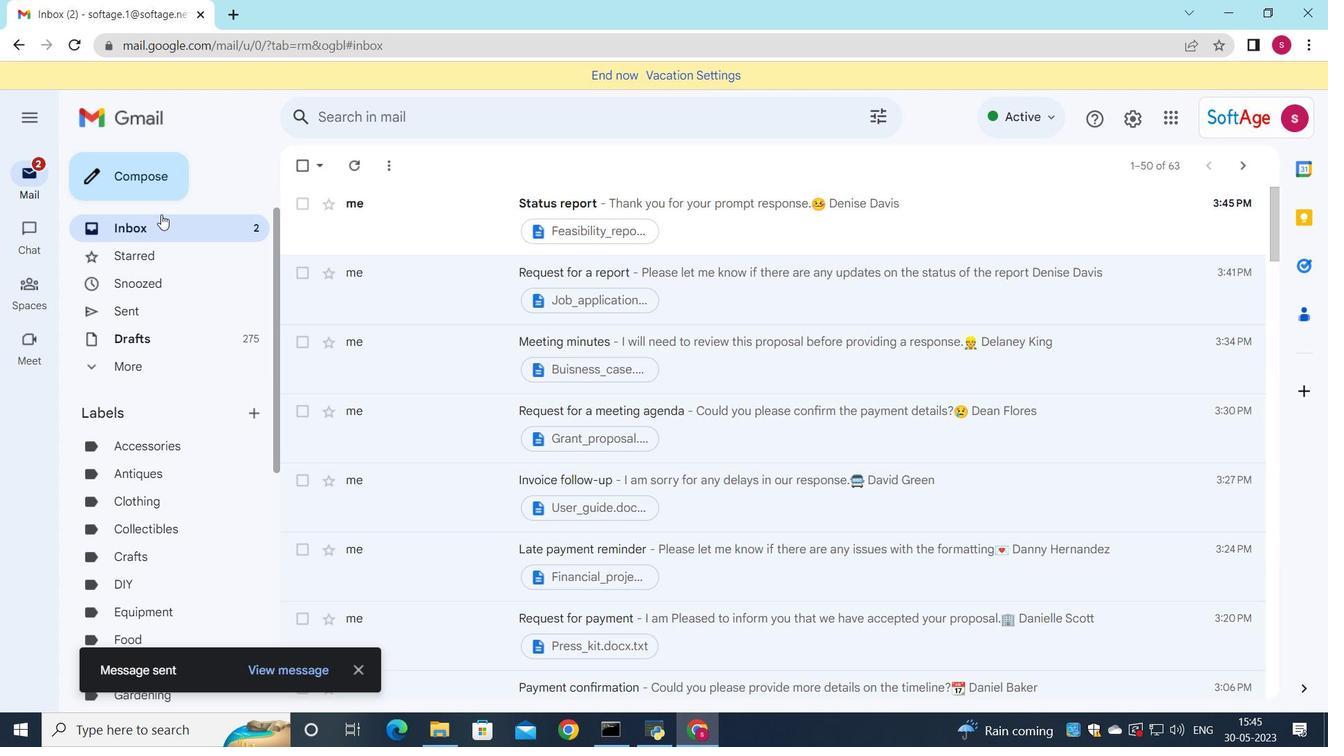 
Action: Mouse pressed left at (161, 215)
Screenshot: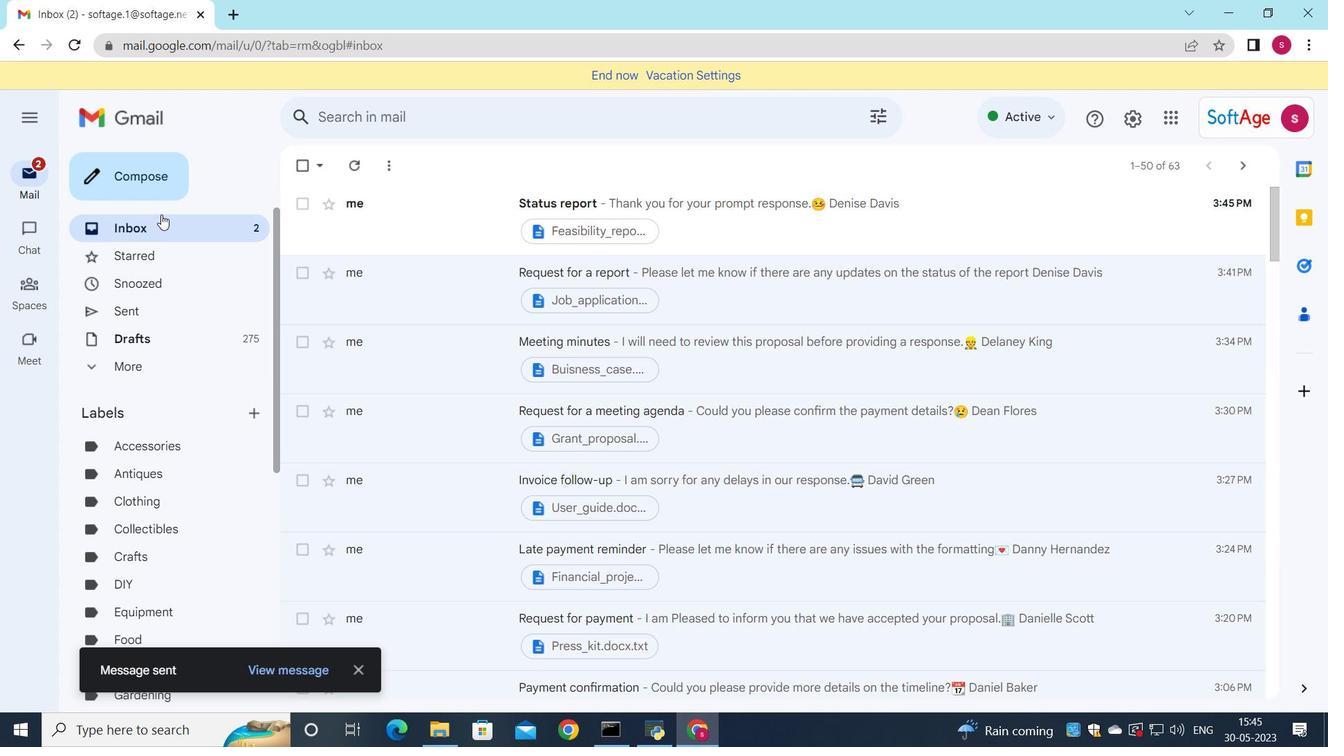 
Action: Mouse moved to (705, 242)
Screenshot: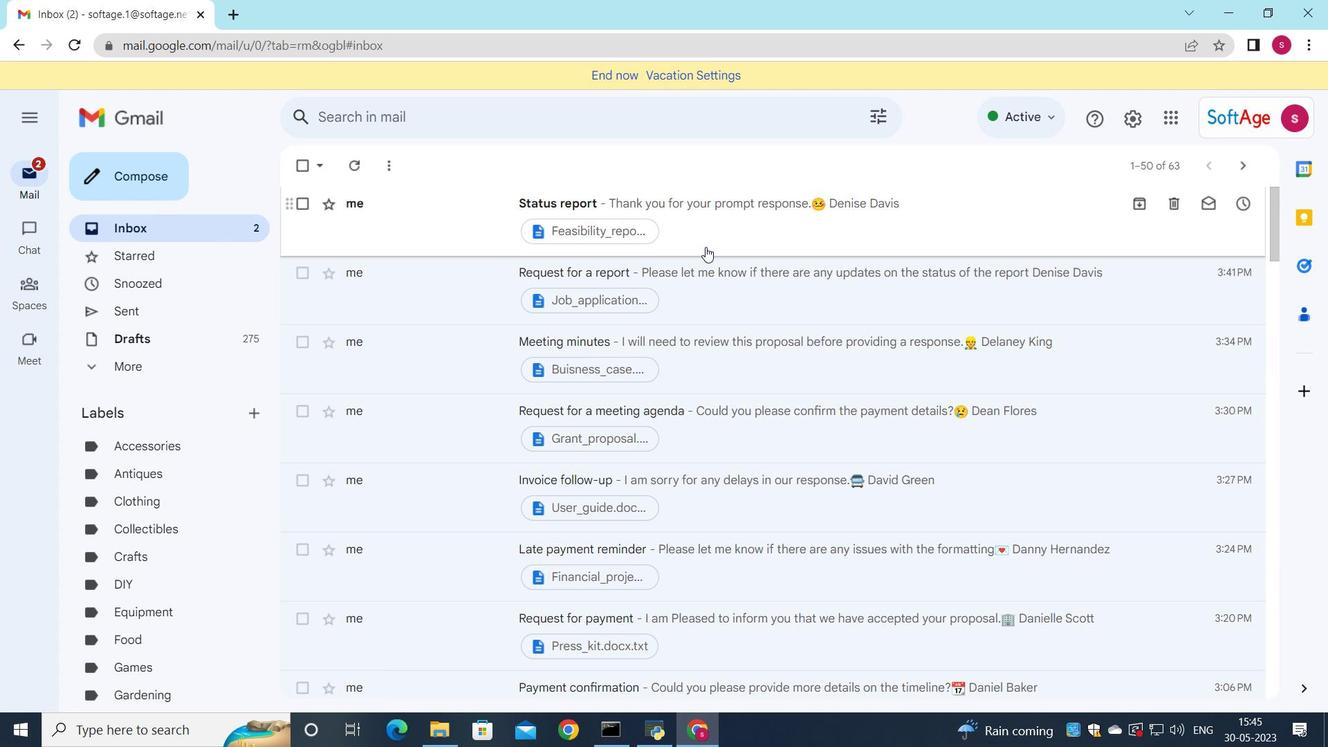 
Action: Mouse pressed left at (705, 242)
Screenshot: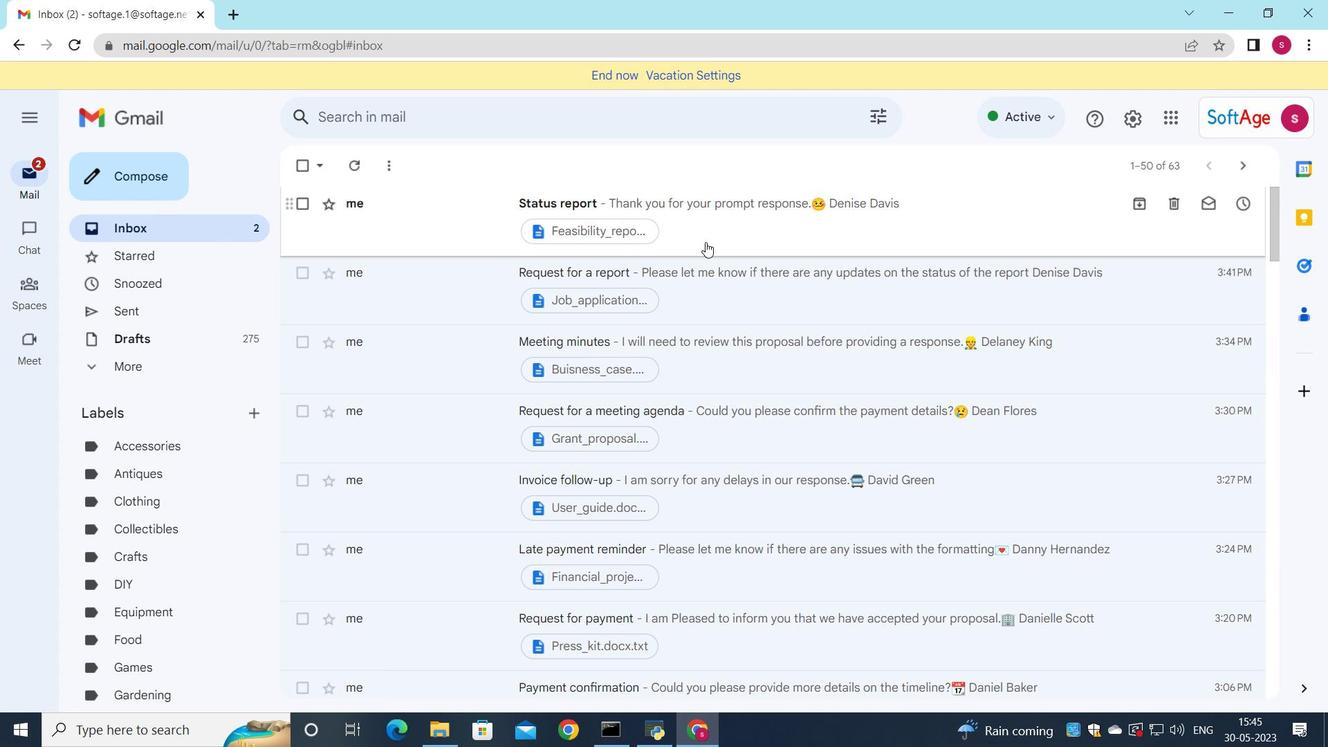 
Action: Mouse moved to (163, 176)
Screenshot: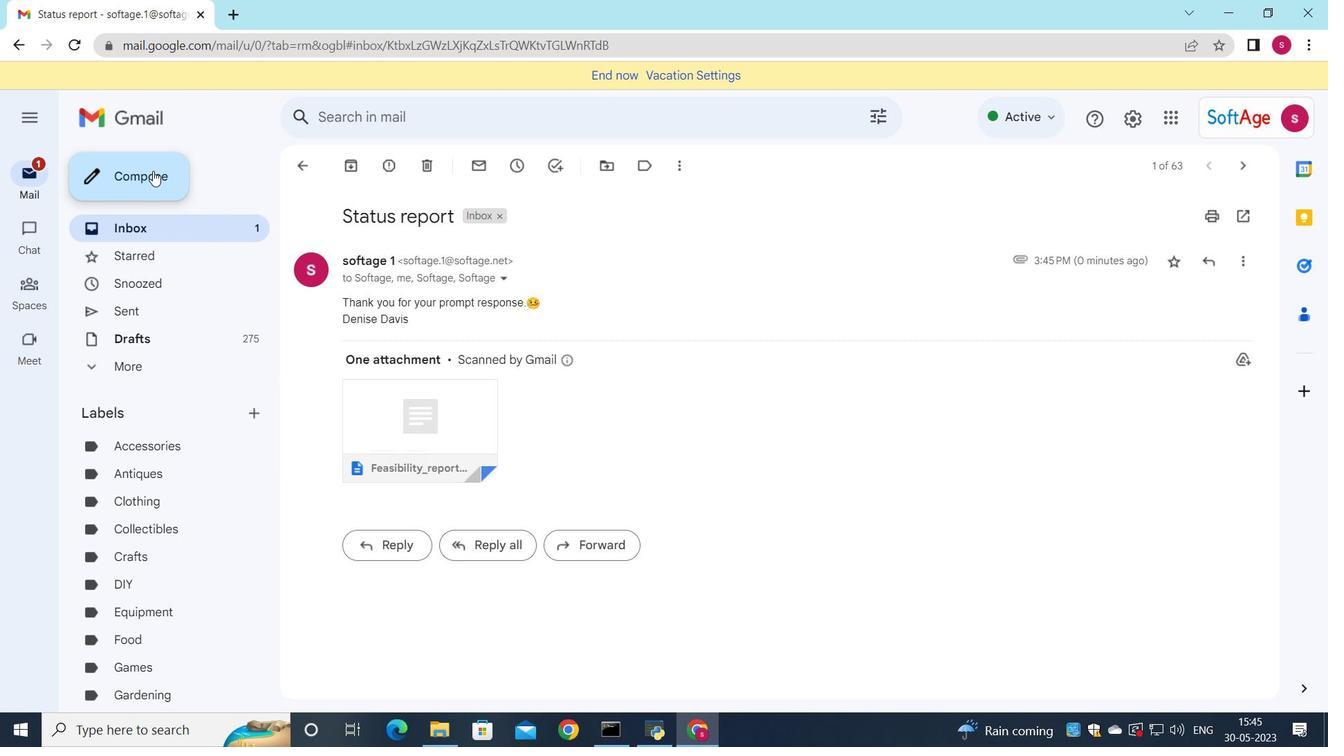 
Action: Mouse pressed left at (163, 176)
Screenshot: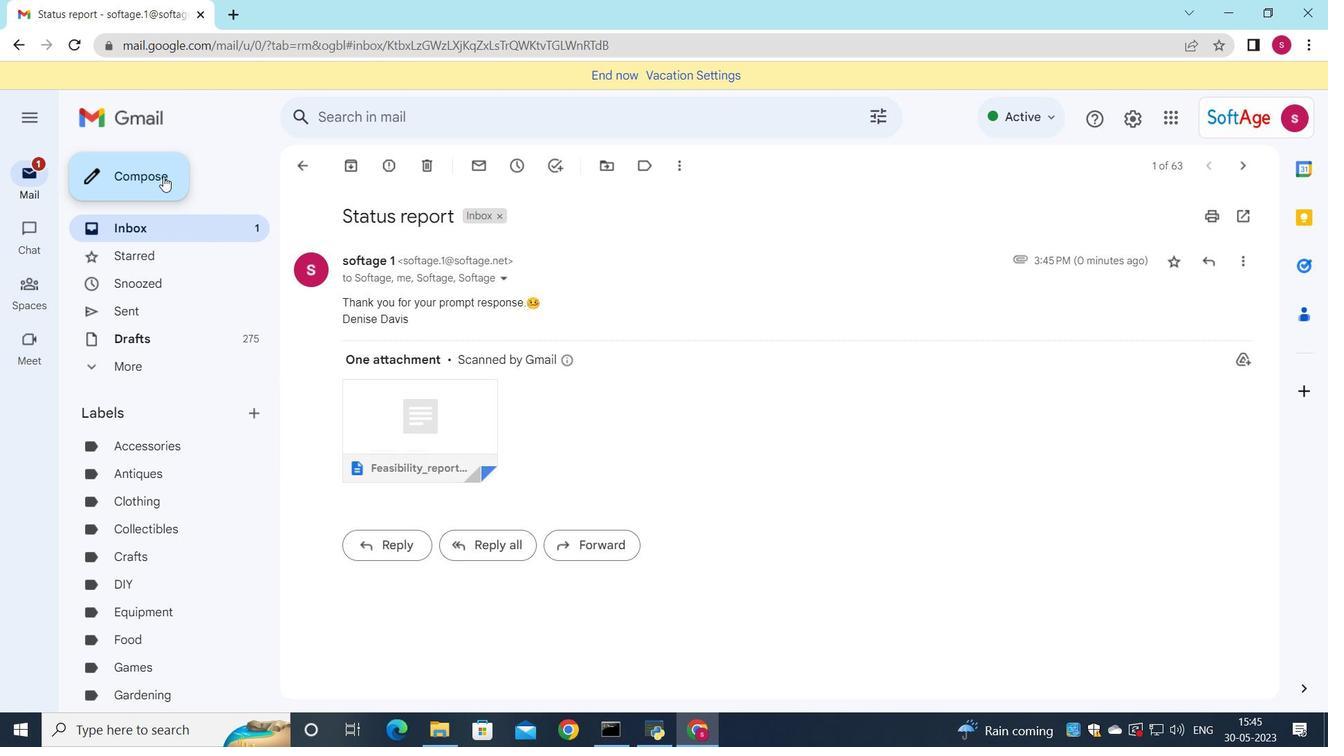 
Action: Mouse moved to (1257, 262)
Screenshot: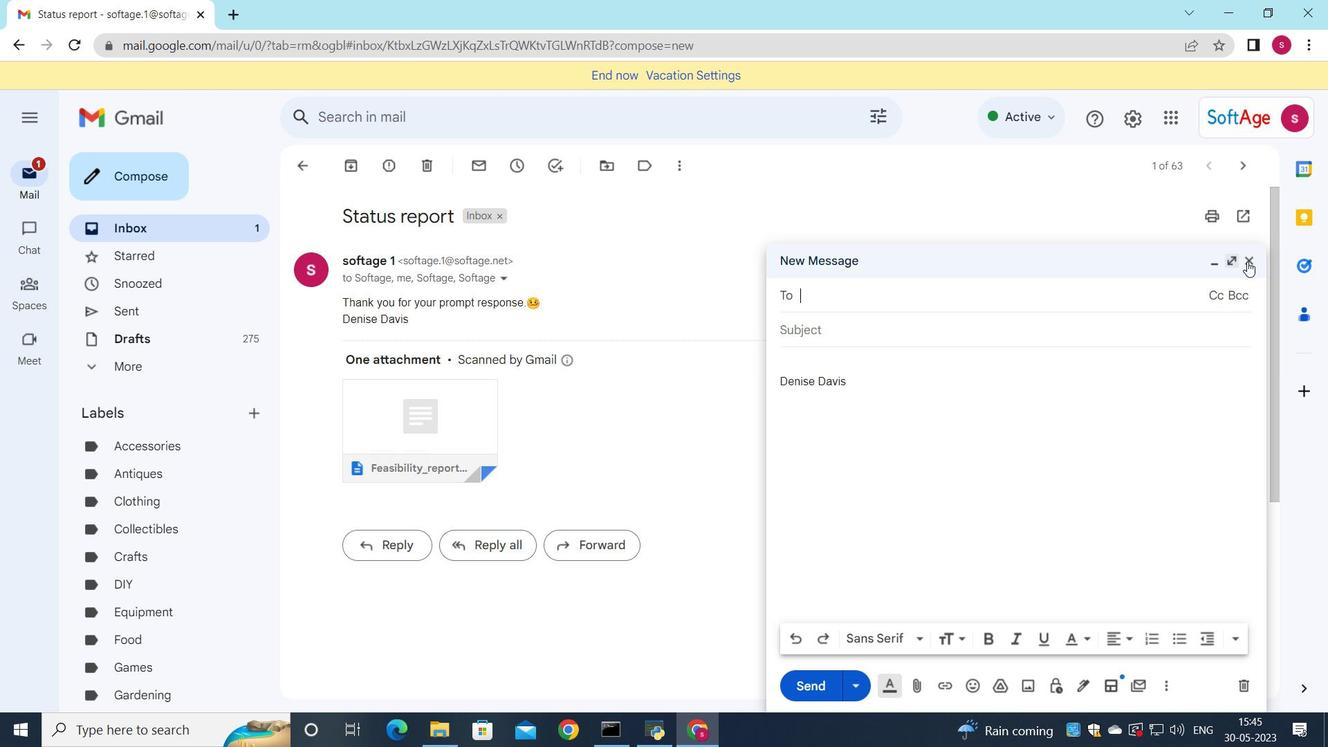 
Action: Mouse pressed left at (1257, 262)
Screenshot: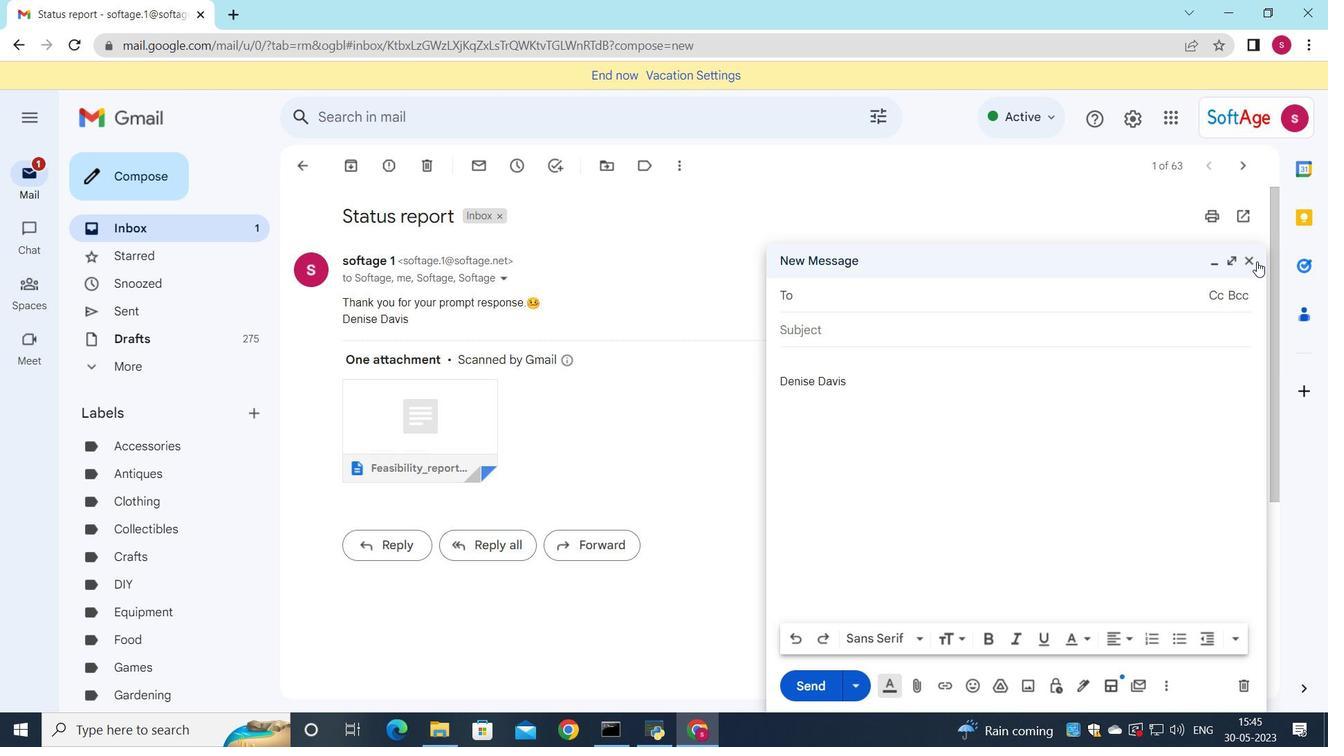 
Action: Mouse moved to (1134, 121)
Screenshot: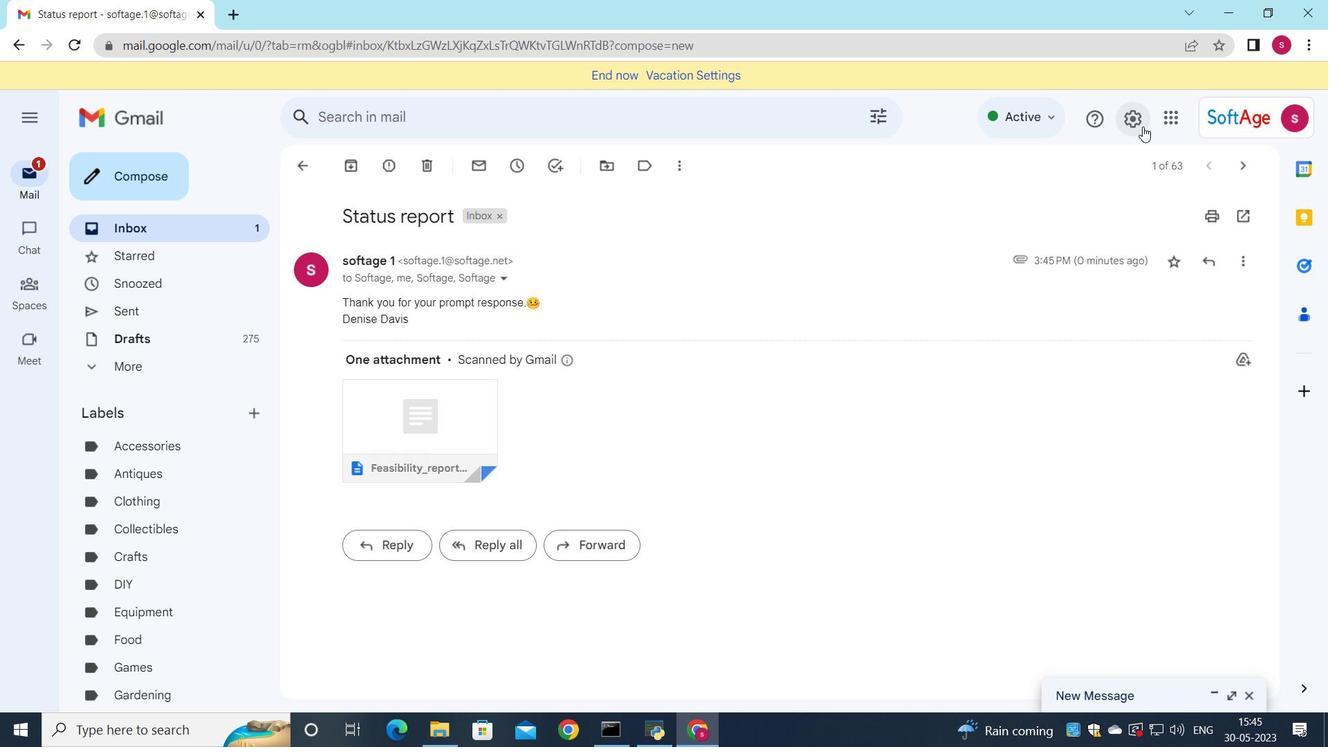 
Action: Mouse pressed left at (1134, 121)
Screenshot: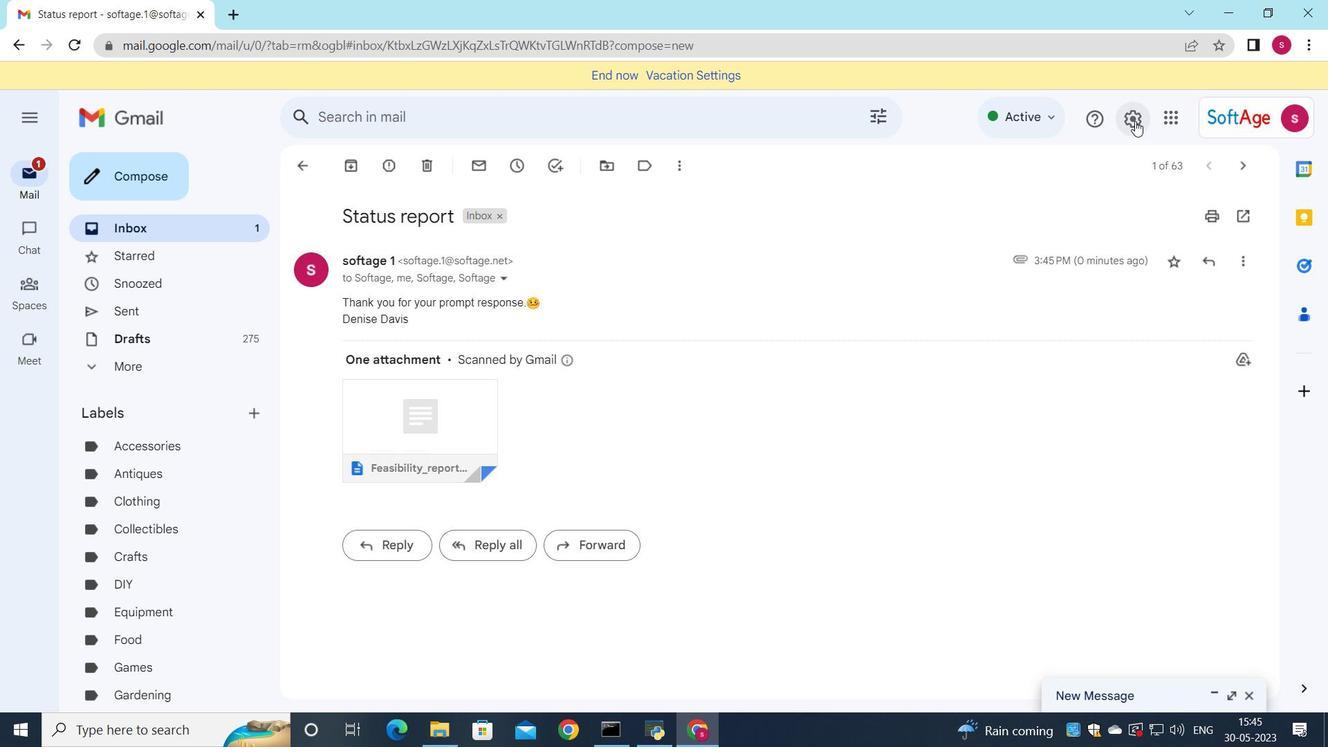 
Action: Mouse moved to (1125, 199)
Screenshot: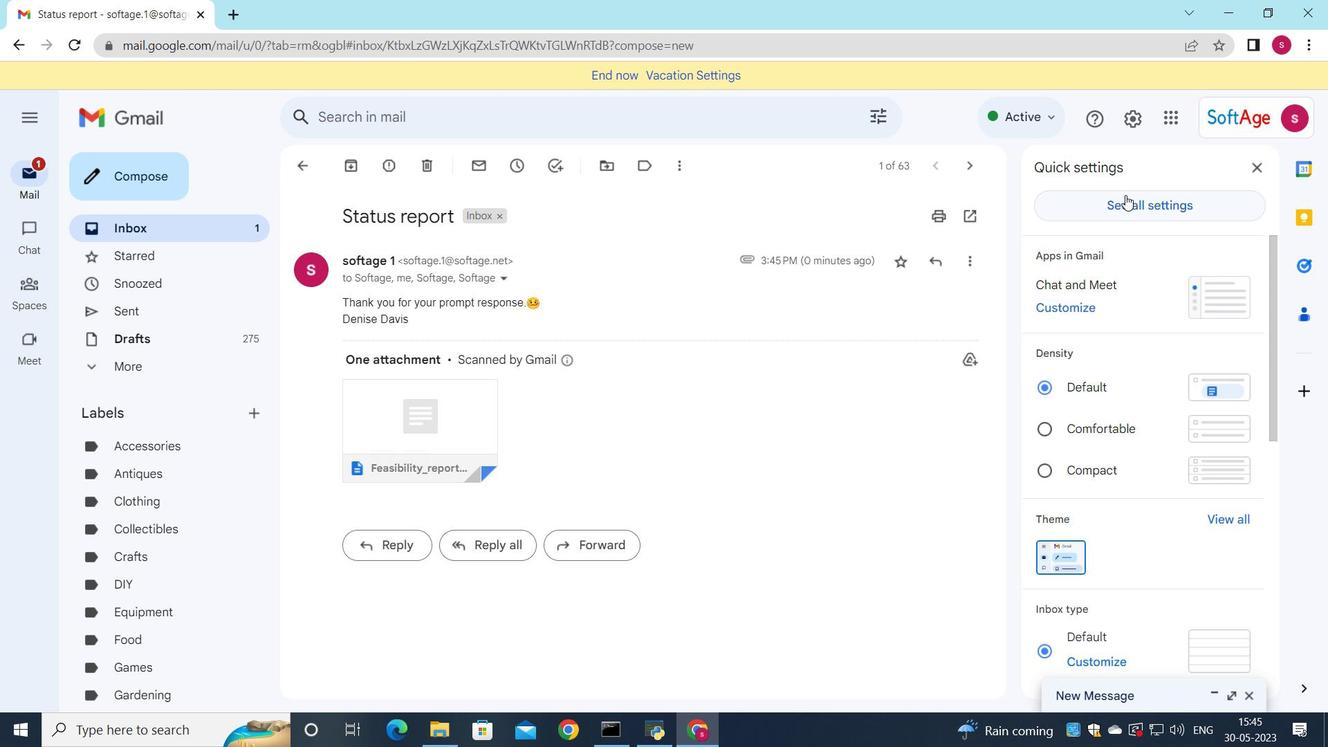 
Action: Mouse pressed left at (1125, 199)
Screenshot: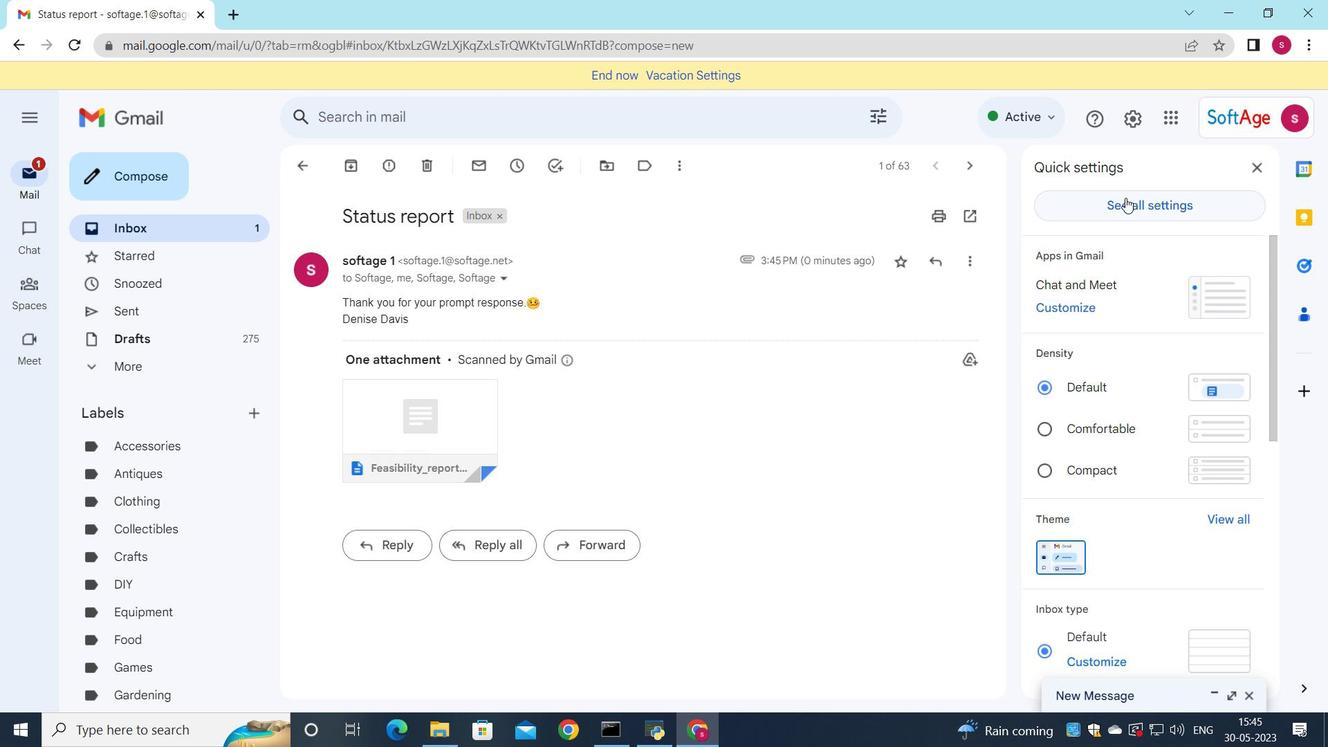 
Action: Mouse moved to (724, 408)
Screenshot: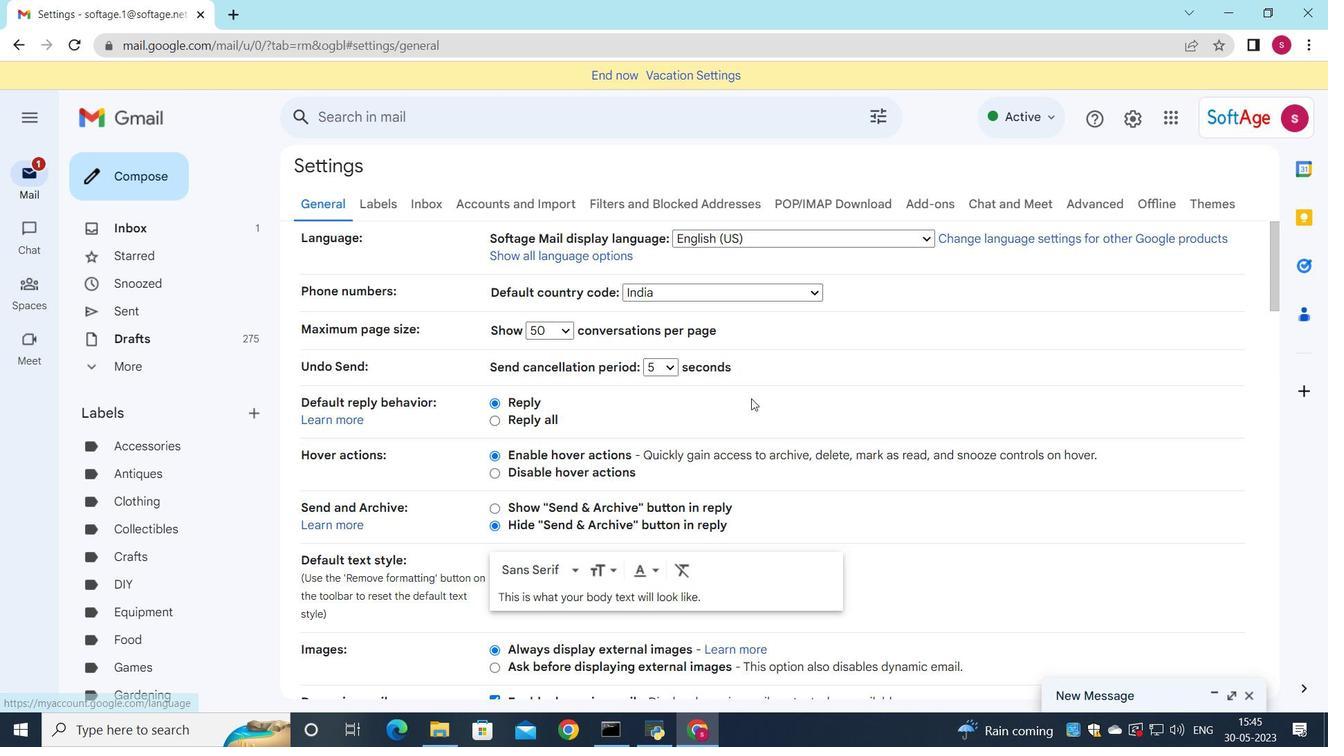 
Action: Mouse scrolled (727, 404) with delta (0, 0)
Screenshot: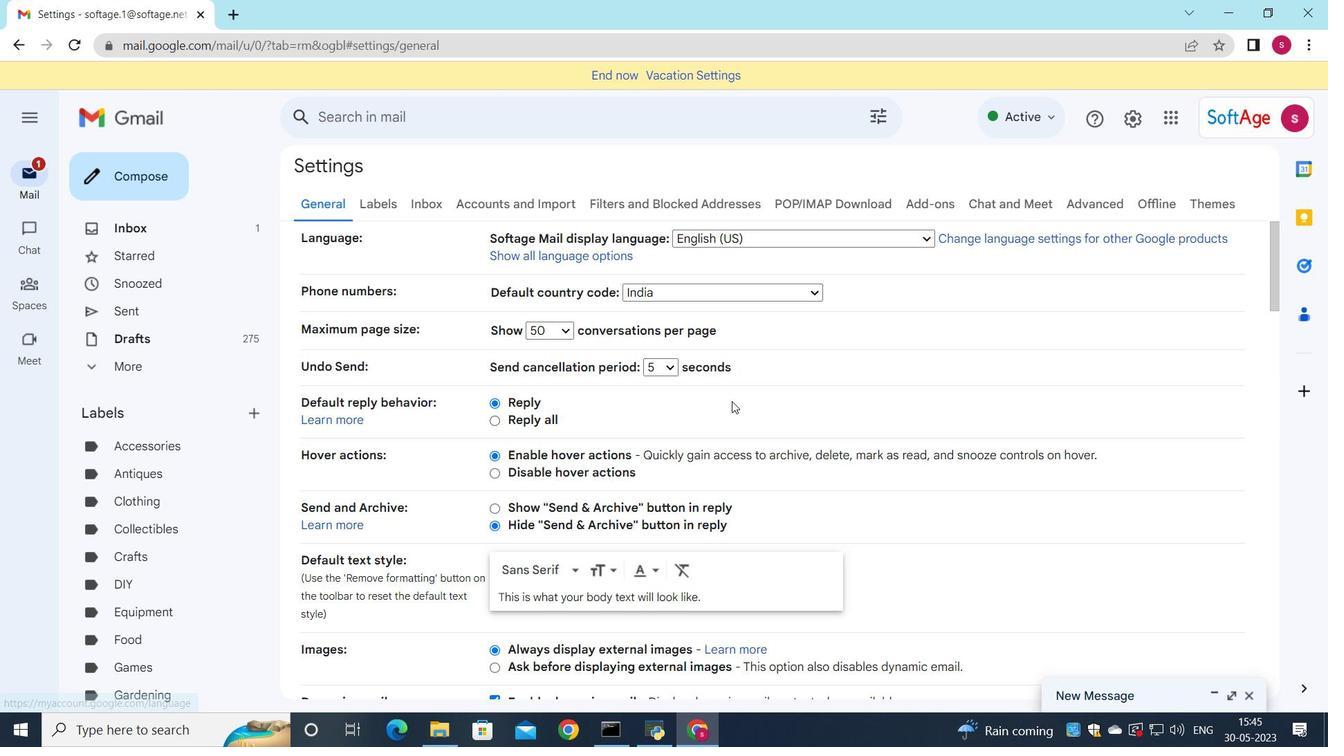 
Action: Mouse moved to (722, 410)
Screenshot: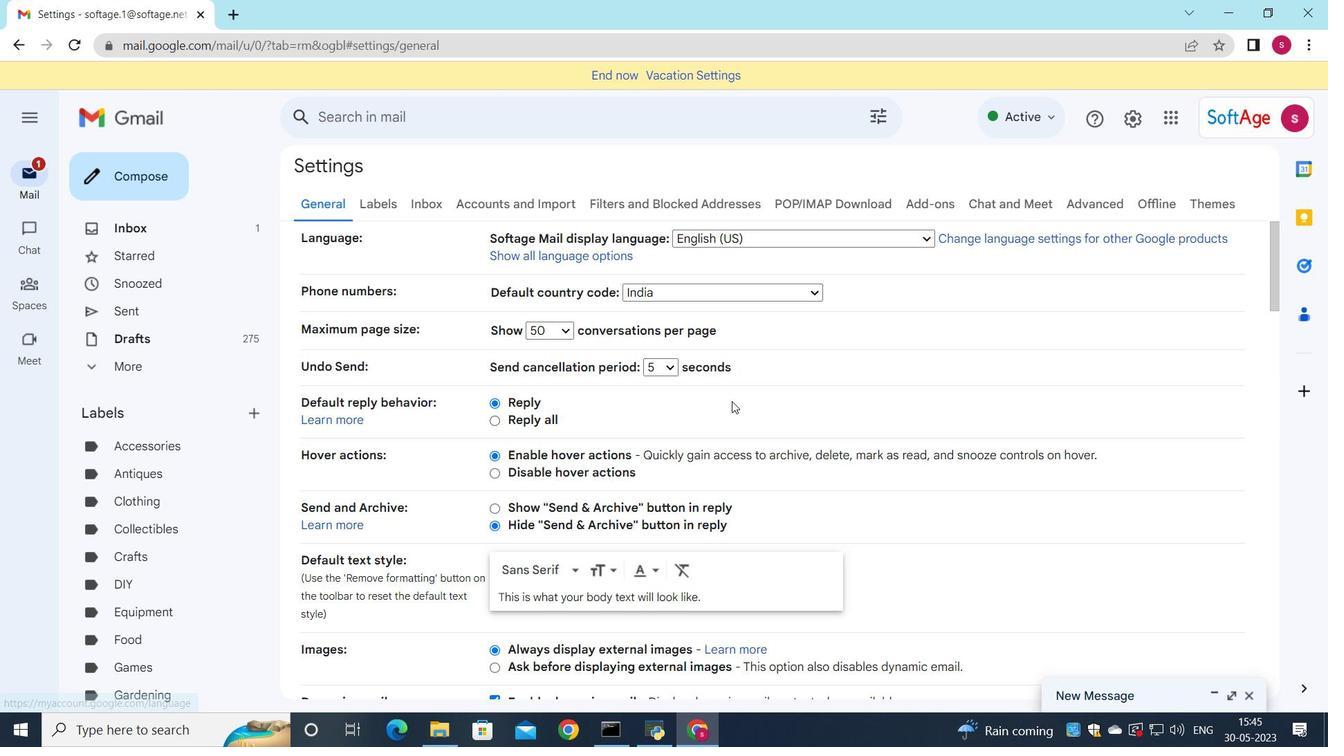 
Action: Mouse scrolled (722, 409) with delta (0, 0)
Screenshot: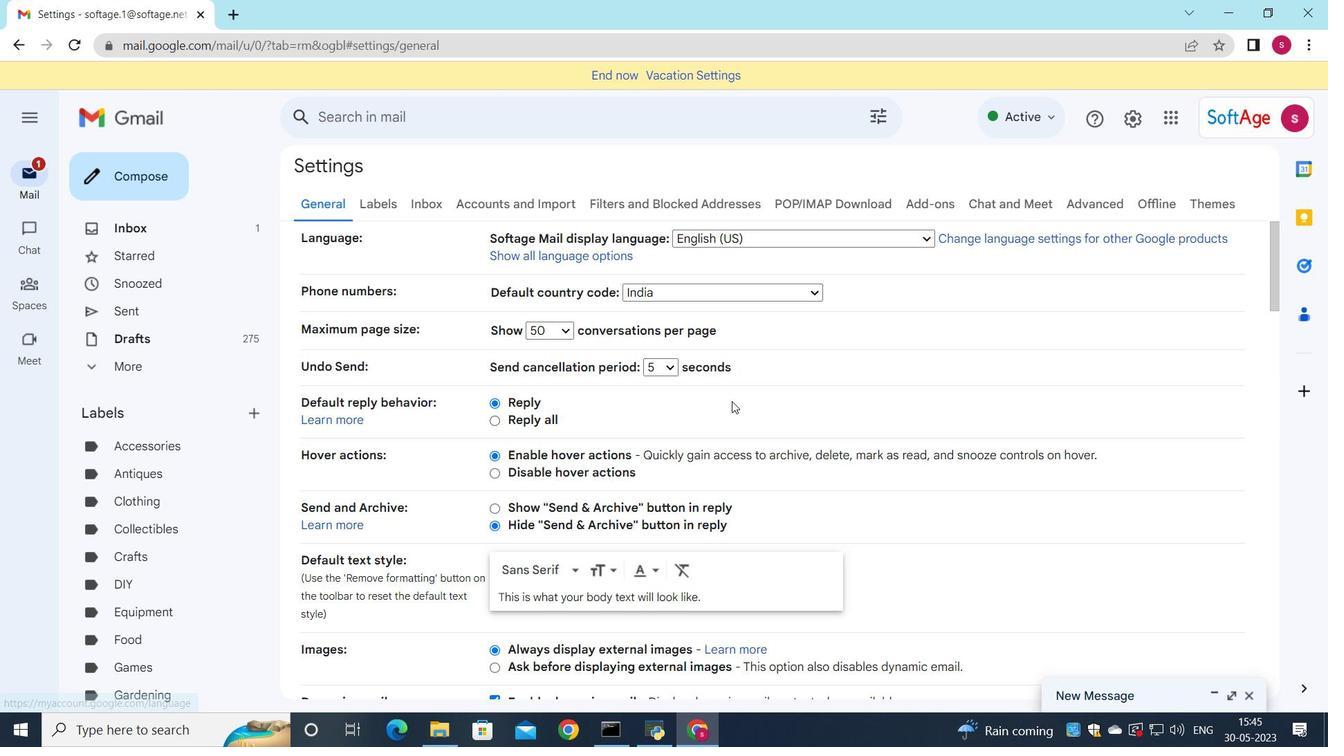 
Action: Mouse scrolled (722, 409) with delta (0, 0)
Screenshot: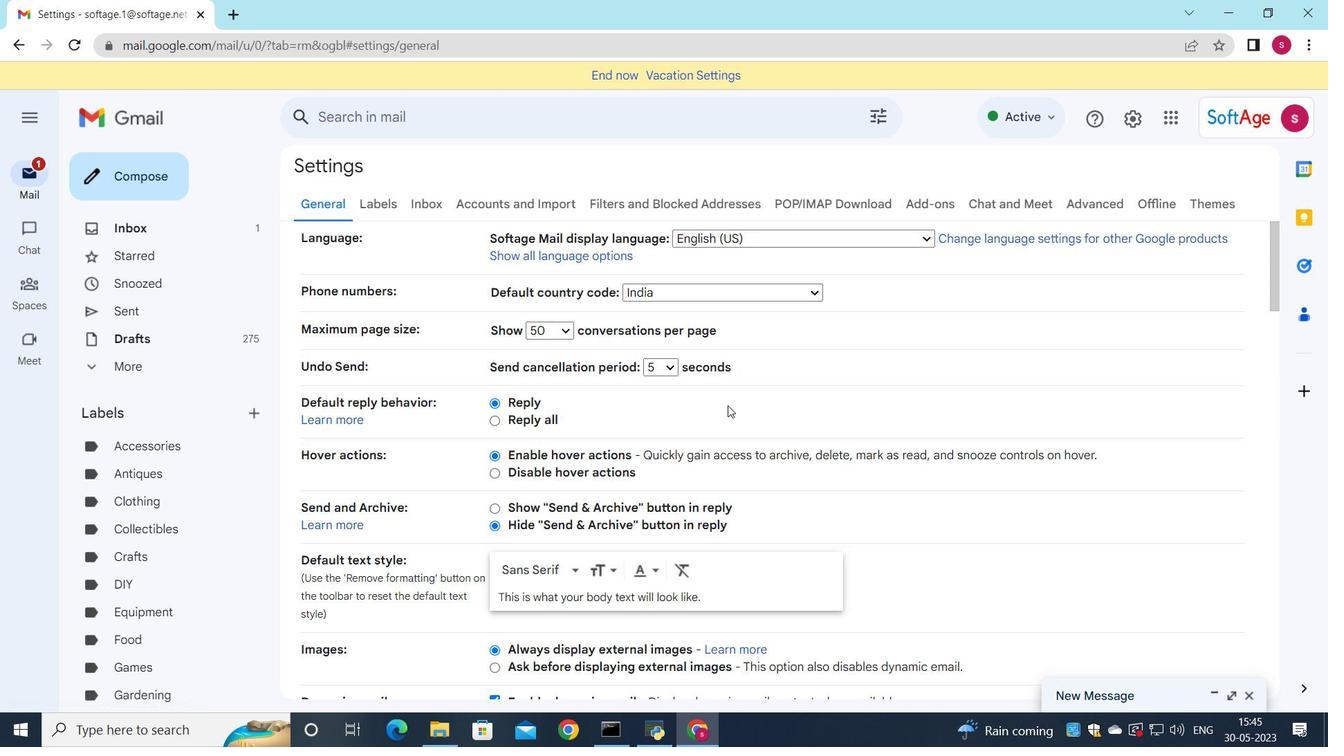 
Action: Mouse moved to (722, 411)
Screenshot: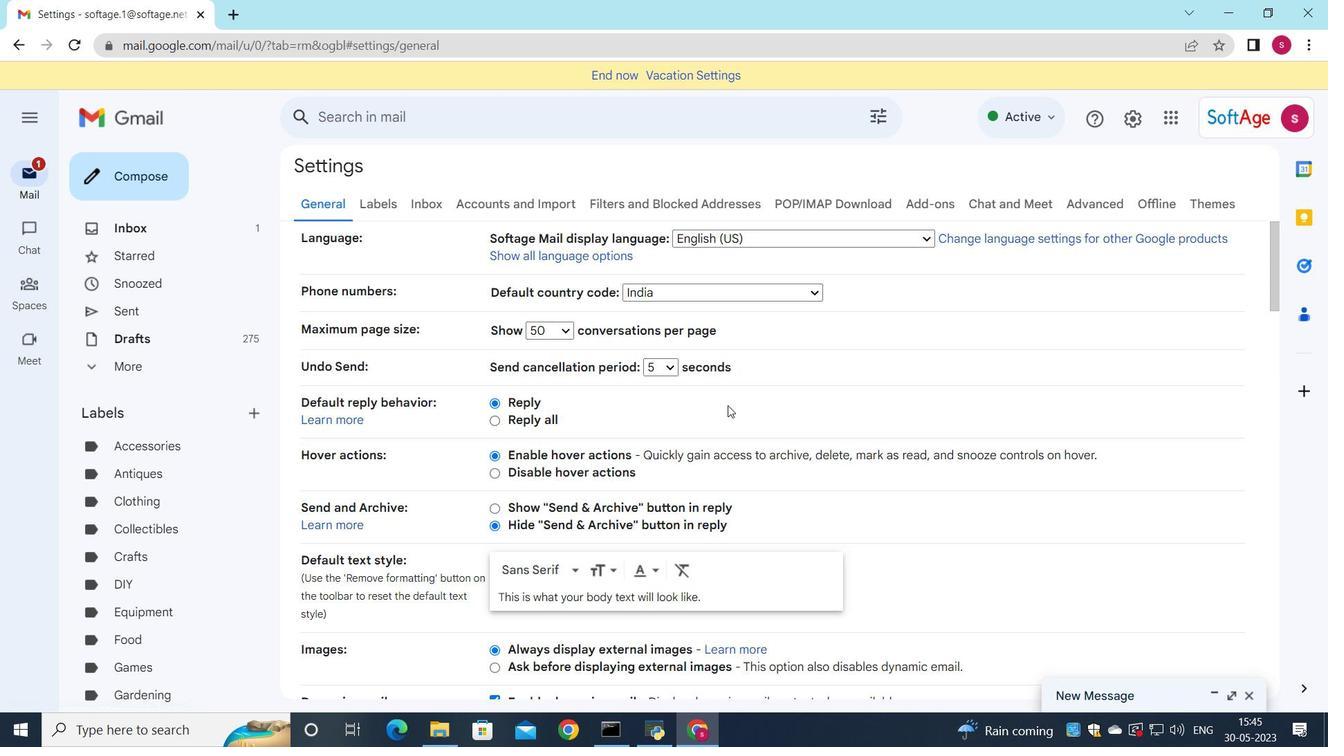 
Action: Mouse scrolled (722, 410) with delta (0, 0)
Screenshot: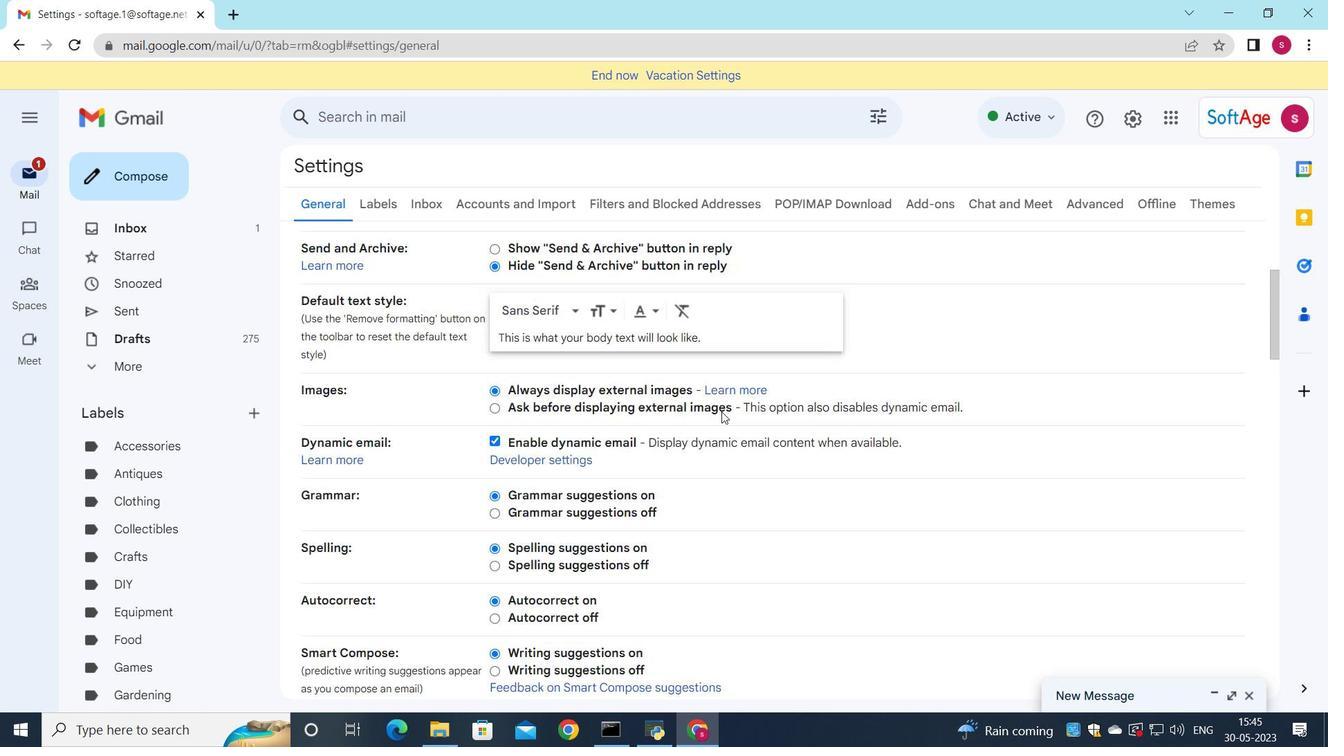 
Action: Mouse scrolled (722, 410) with delta (0, 0)
Screenshot: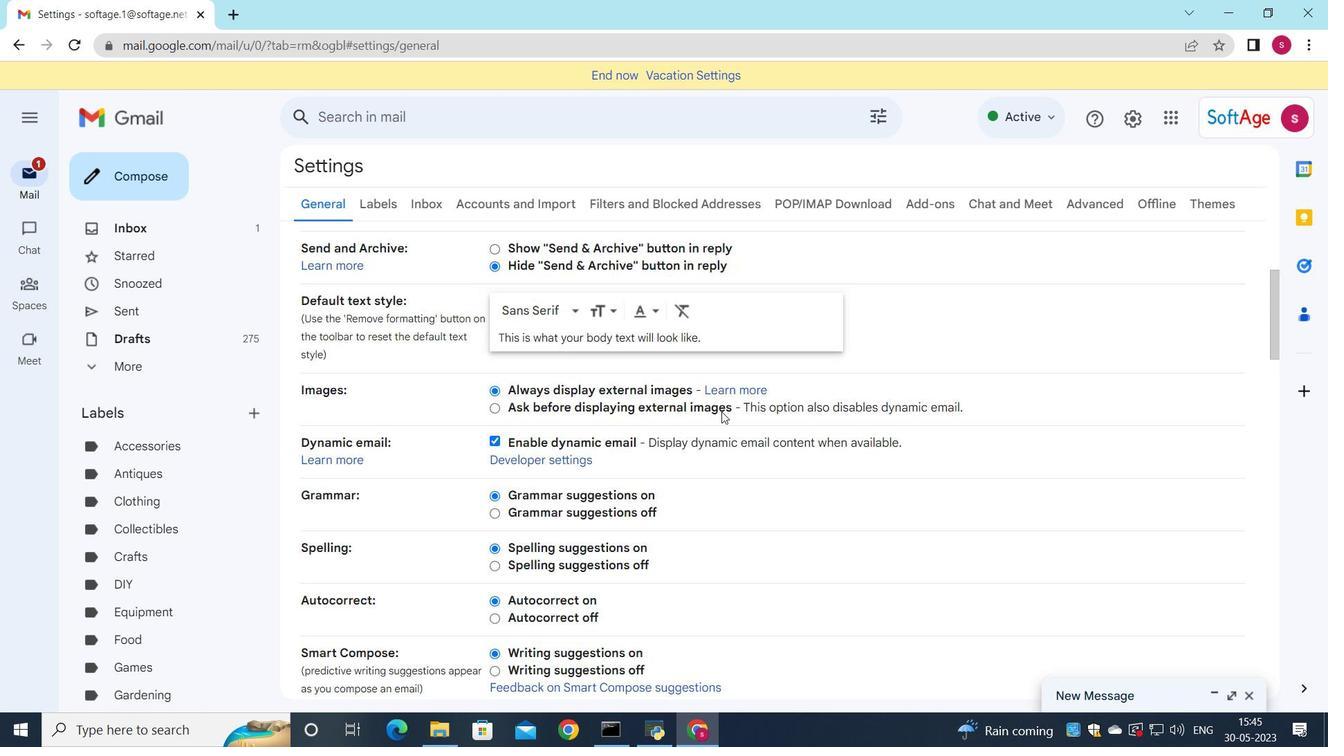 
Action: Mouse scrolled (722, 410) with delta (0, 0)
Screenshot: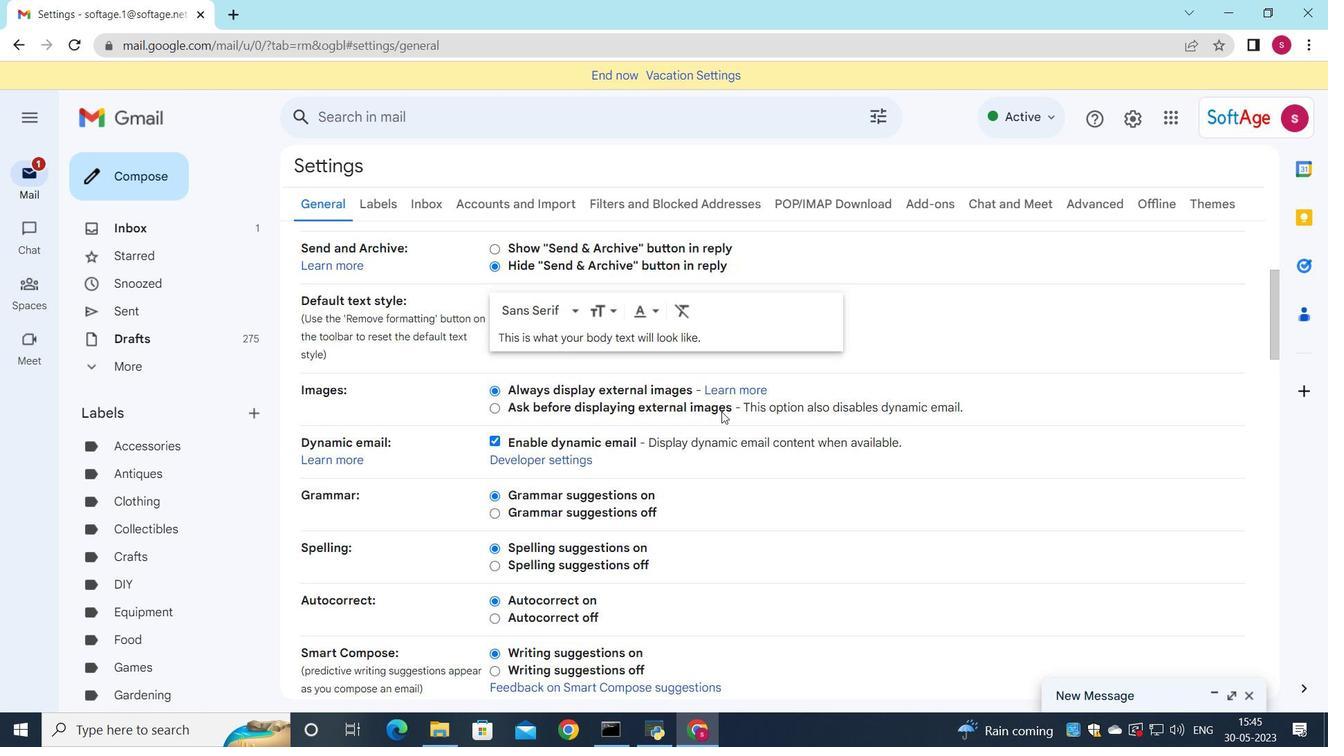 
Action: Mouse scrolled (722, 410) with delta (0, 0)
Screenshot: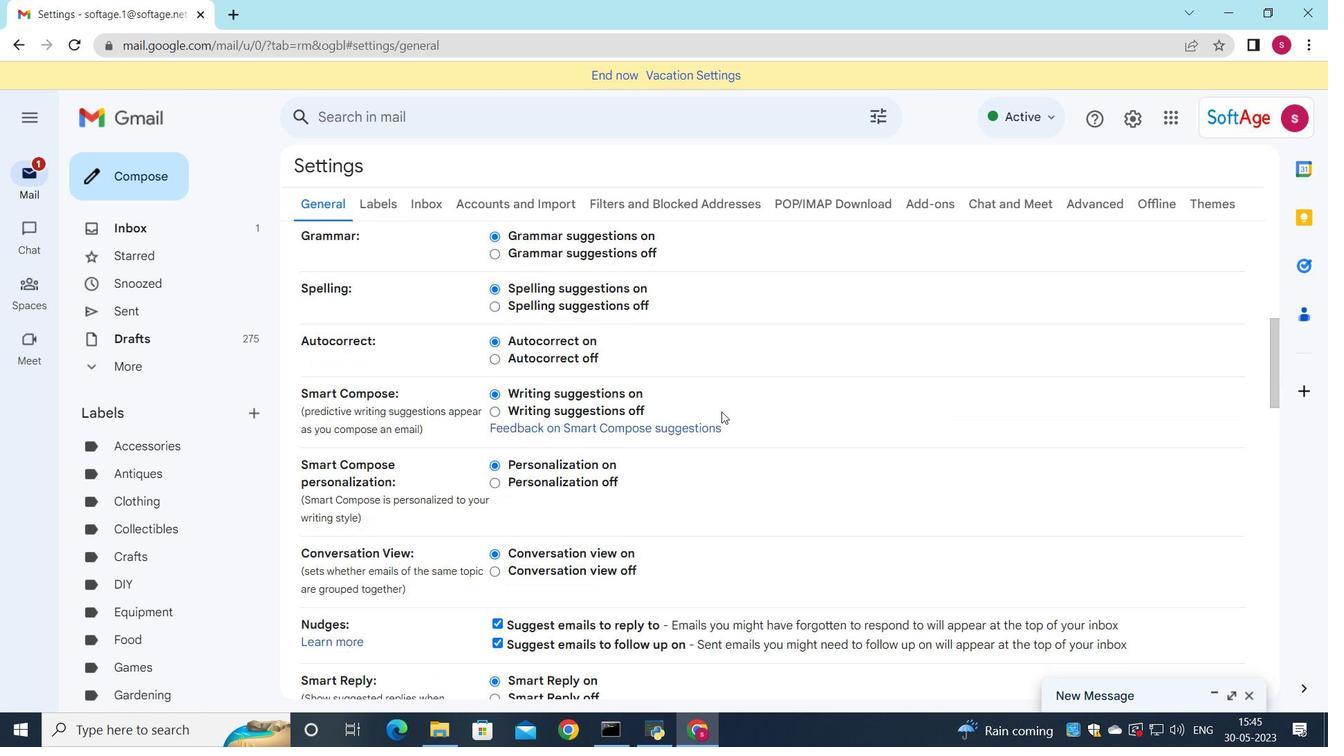 
Action: Mouse scrolled (722, 410) with delta (0, 0)
Screenshot: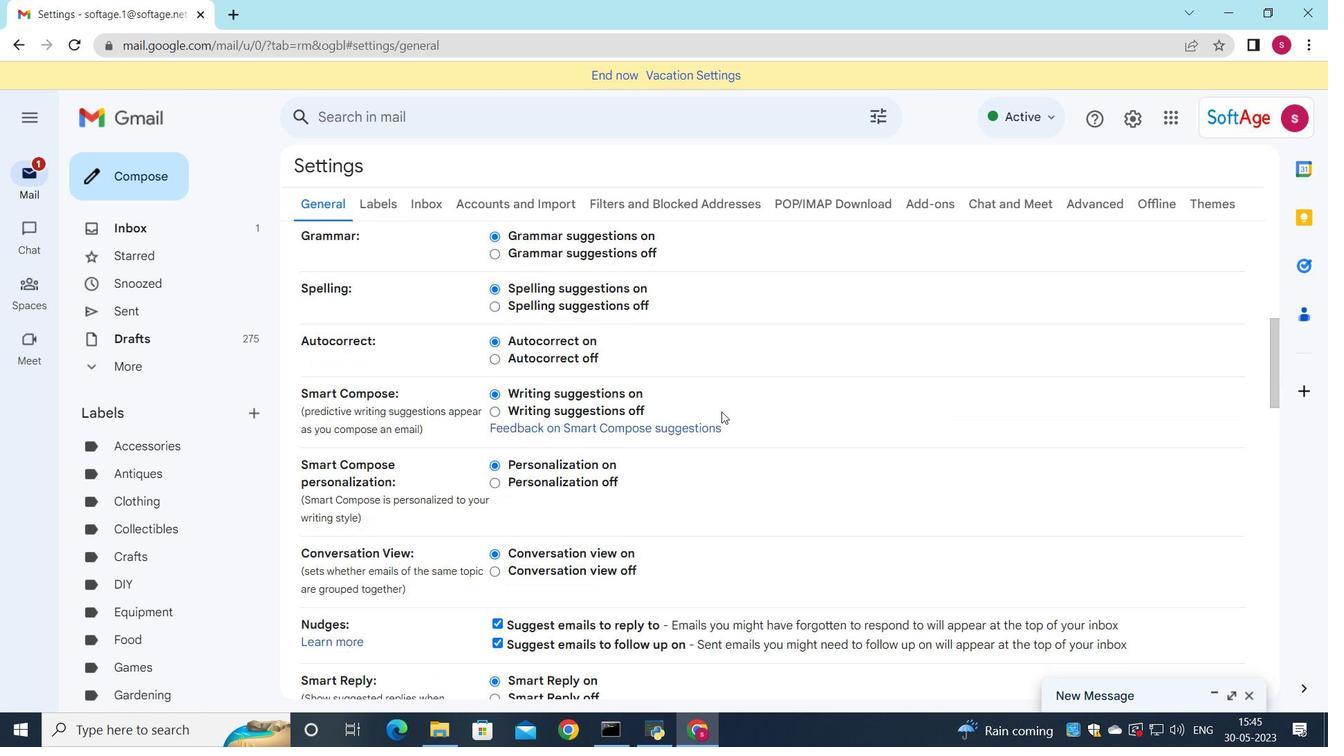 
Action: Mouse scrolled (722, 410) with delta (0, 0)
Screenshot: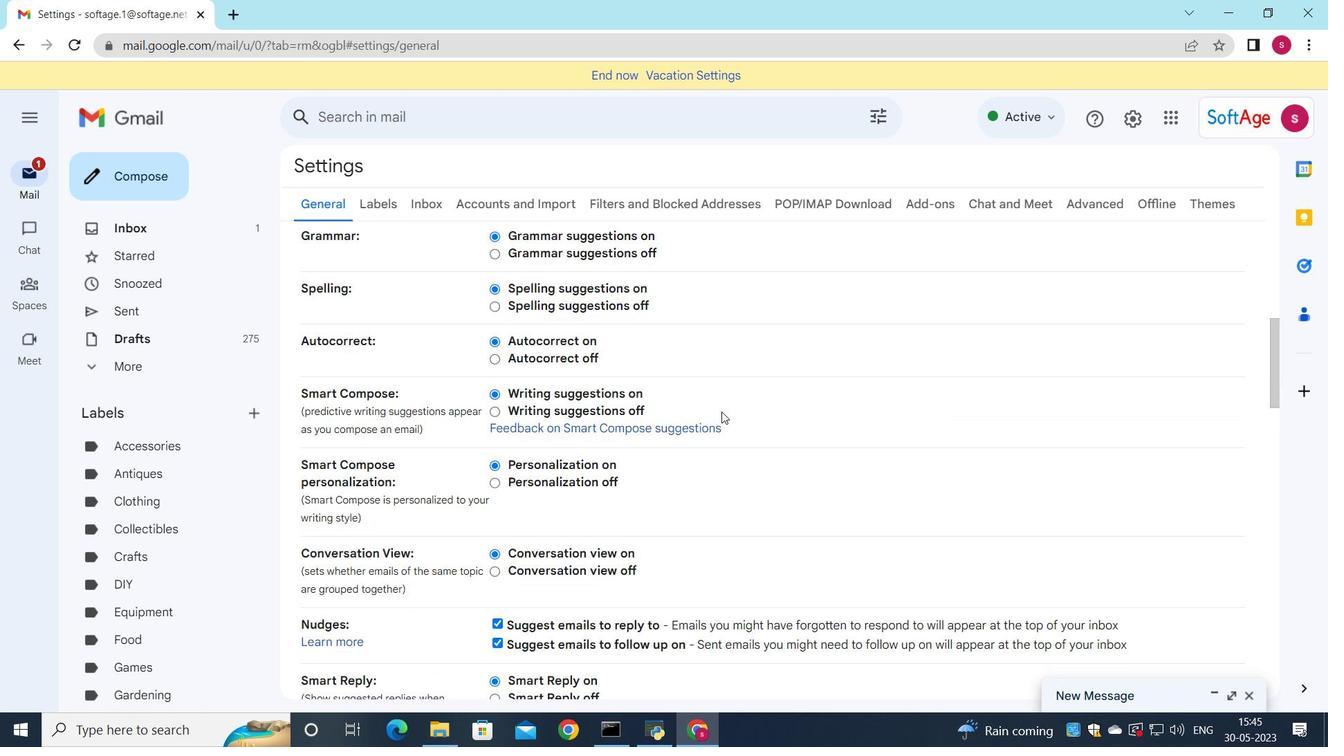 
Action: Mouse scrolled (722, 410) with delta (0, 0)
Screenshot: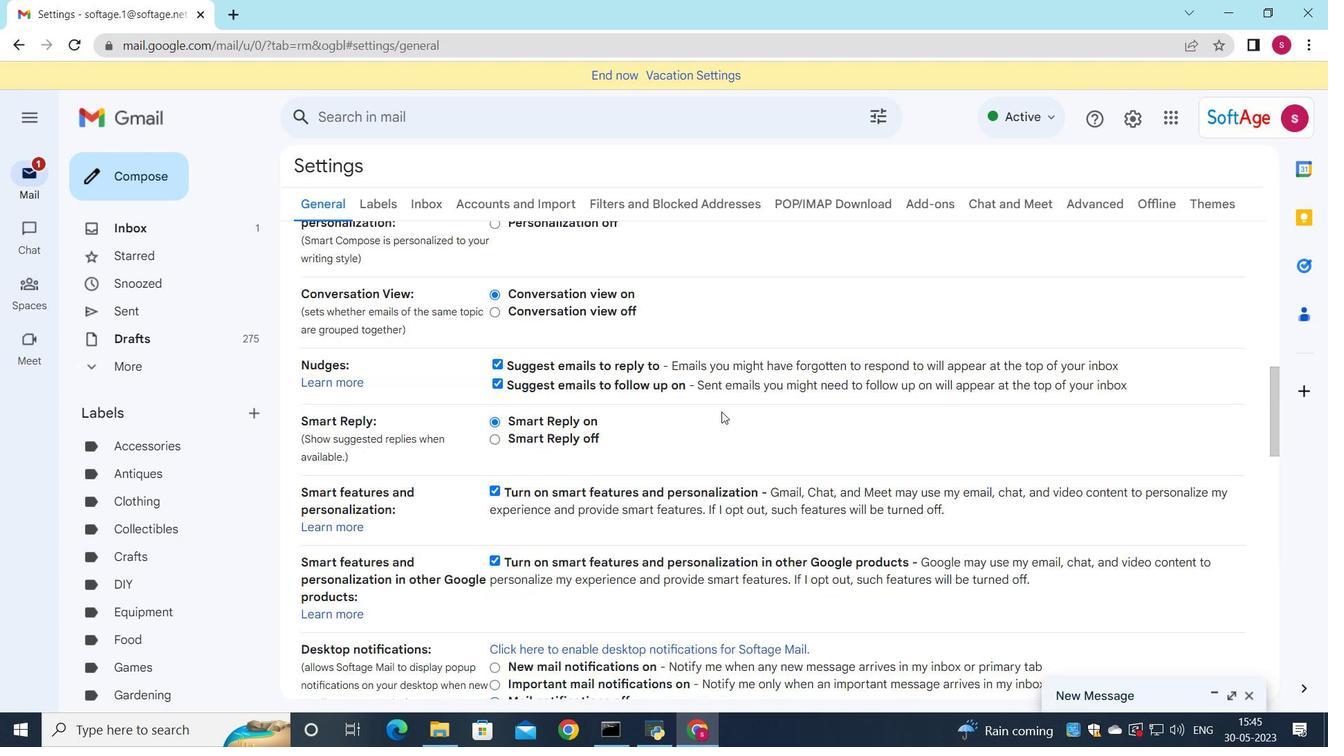 
Action: Mouse scrolled (722, 410) with delta (0, 0)
Screenshot: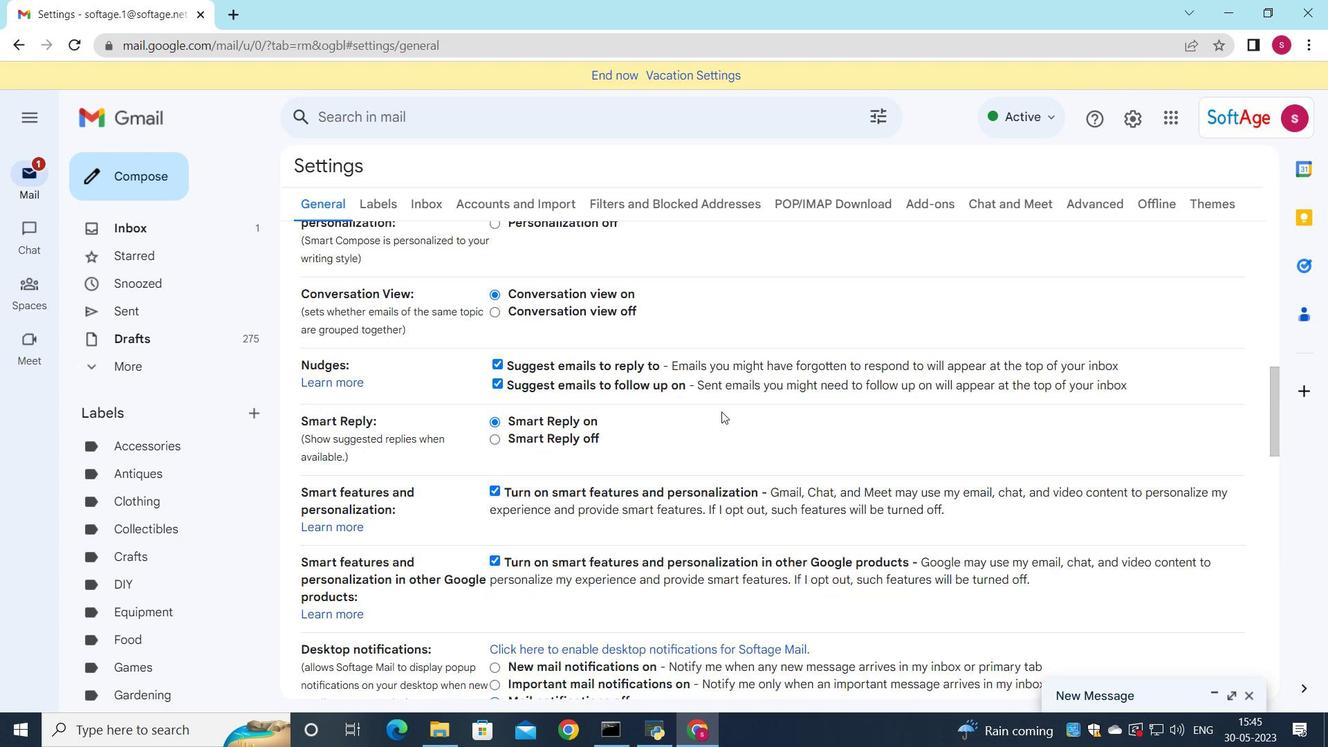 
Action: Mouse scrolled (722, 410) with delta (0, 0)
Screenshot: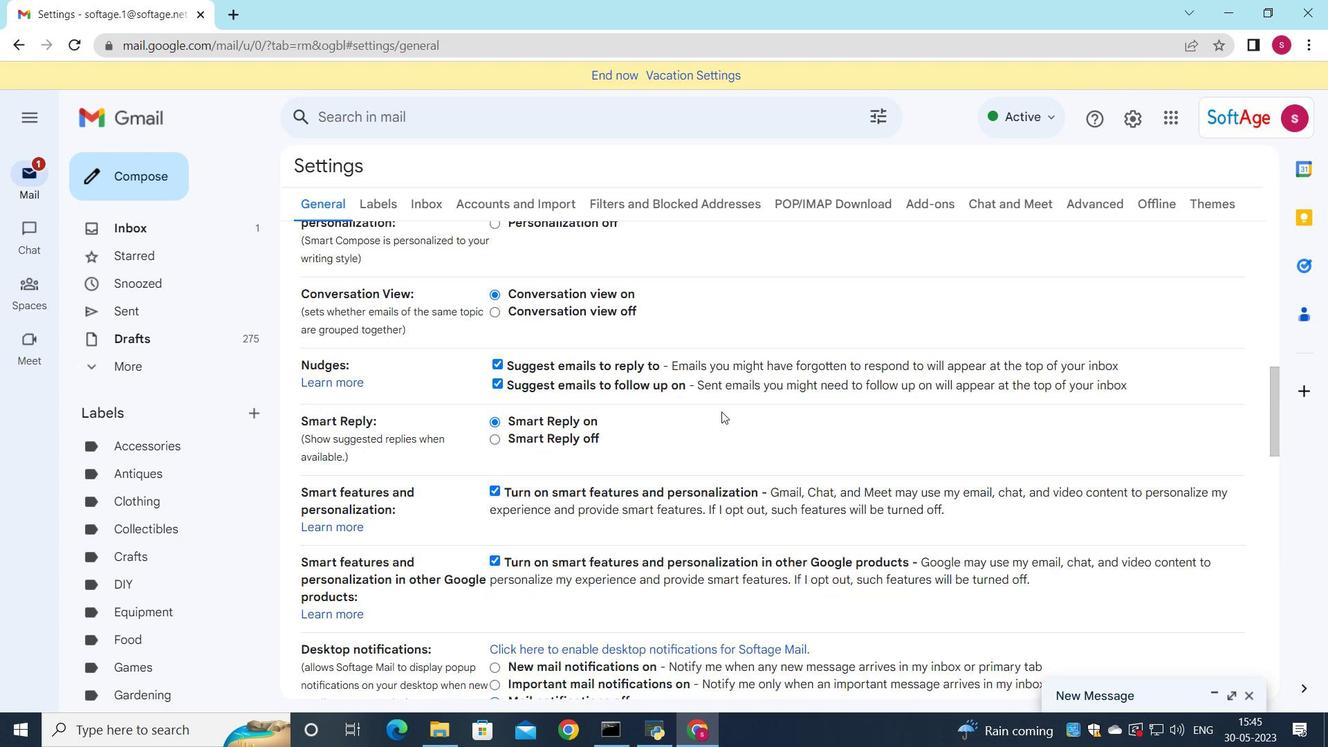 
Action: Mouse scrolled (722, 410) with delta (0, 0)
Screenshot: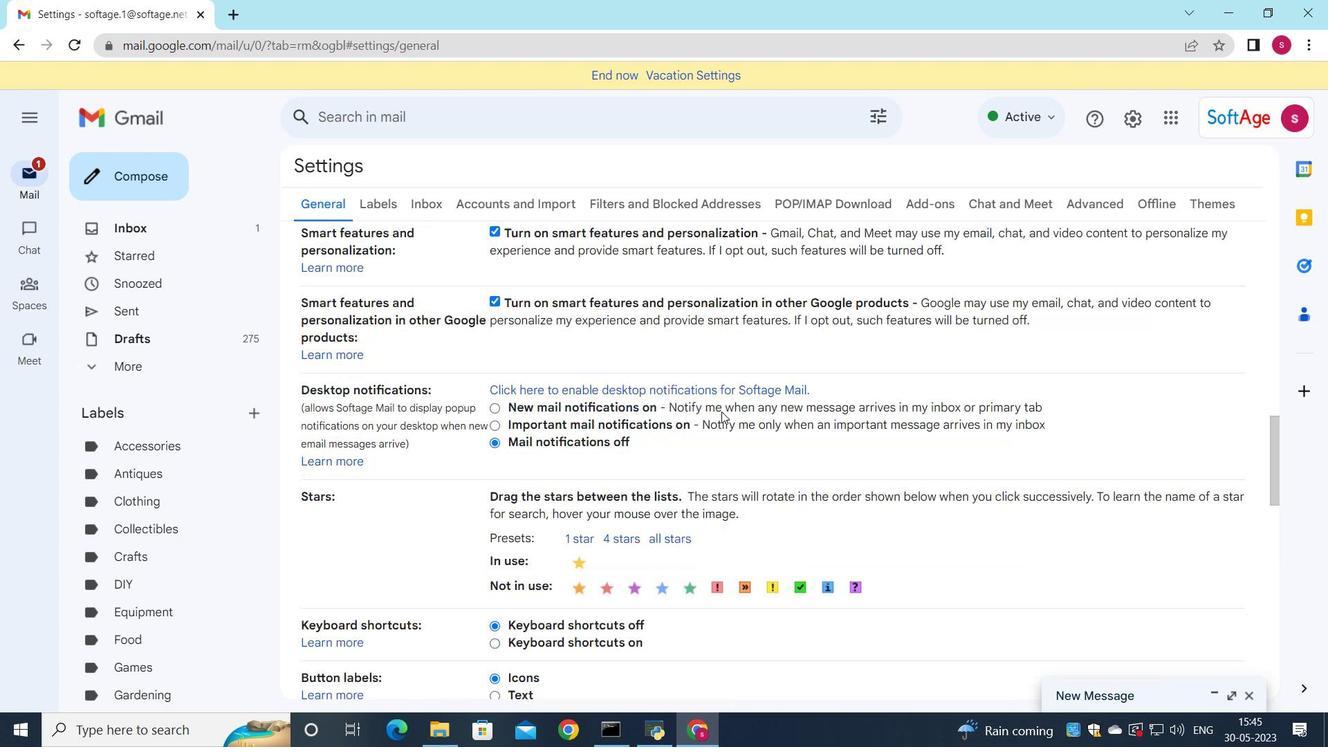 
Action: Mouse scrolled (722, 410) with delta (0, 0)
Screenshot: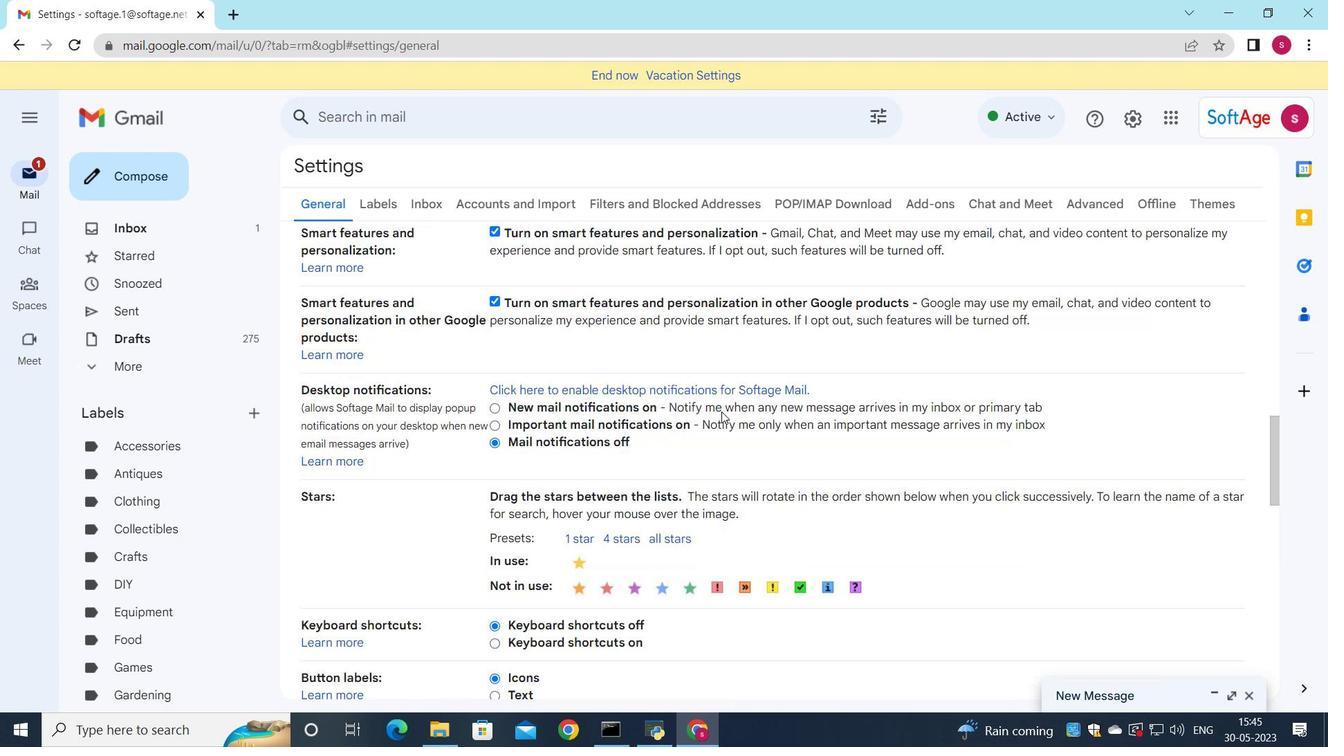
Action: Mouse scrolled (722, 410) with delta (0, 0)
Screenshot: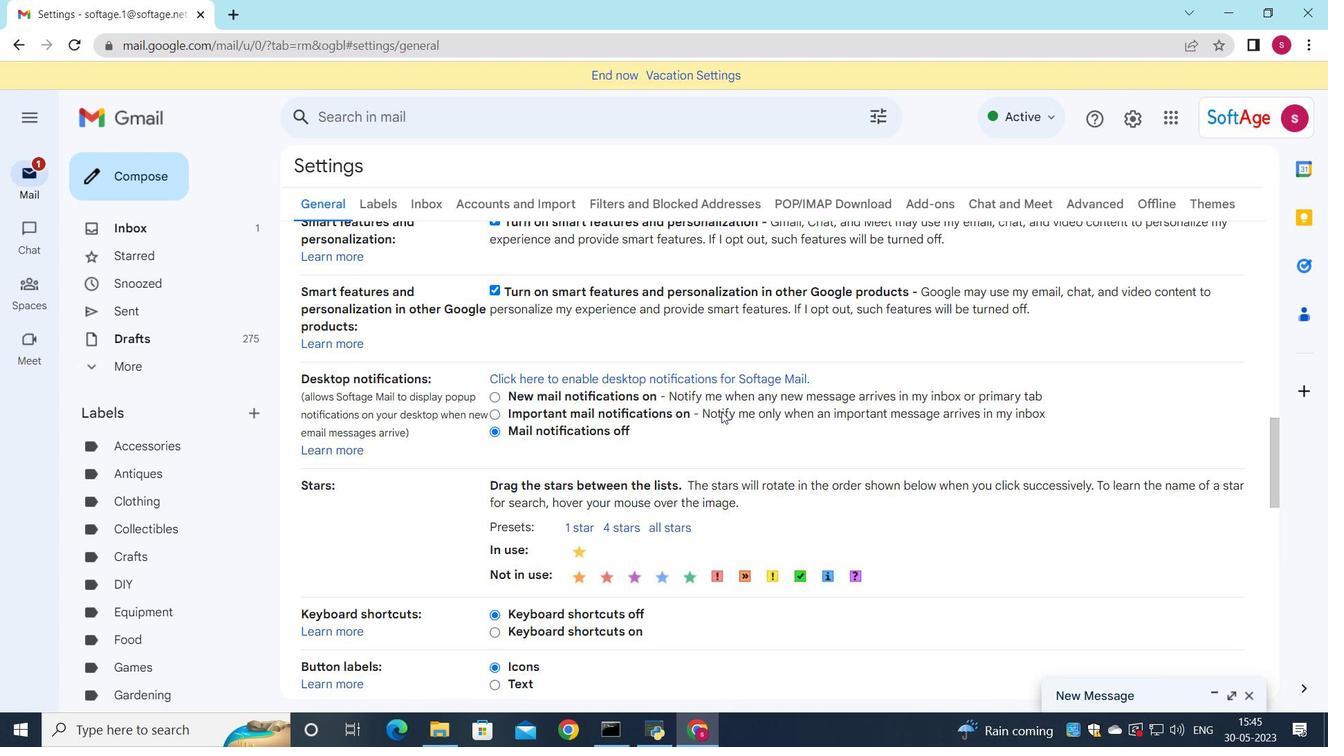 
Action: Mouse scrolled (722, 410) with delta (0, 0)
Screenshot: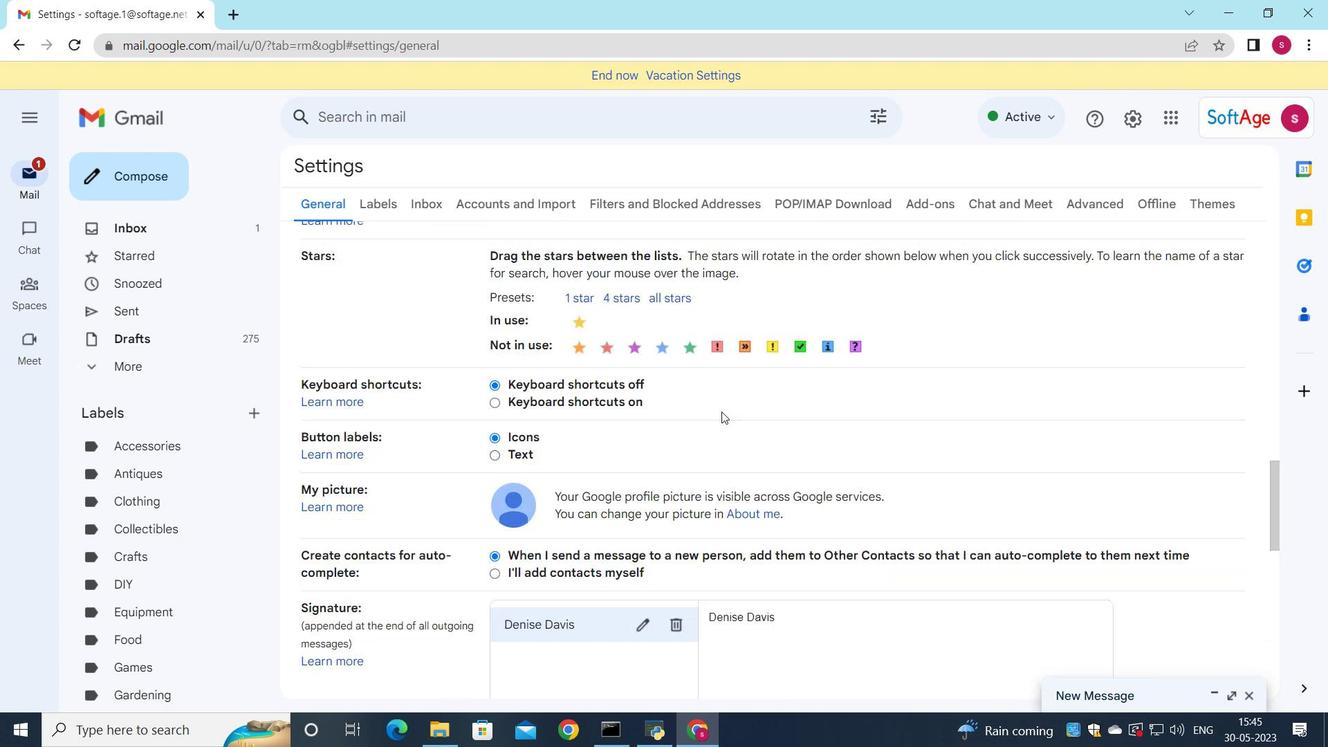 
Action: Mouse scrolled (722, 410) with delta (0, 0)
Screenshot: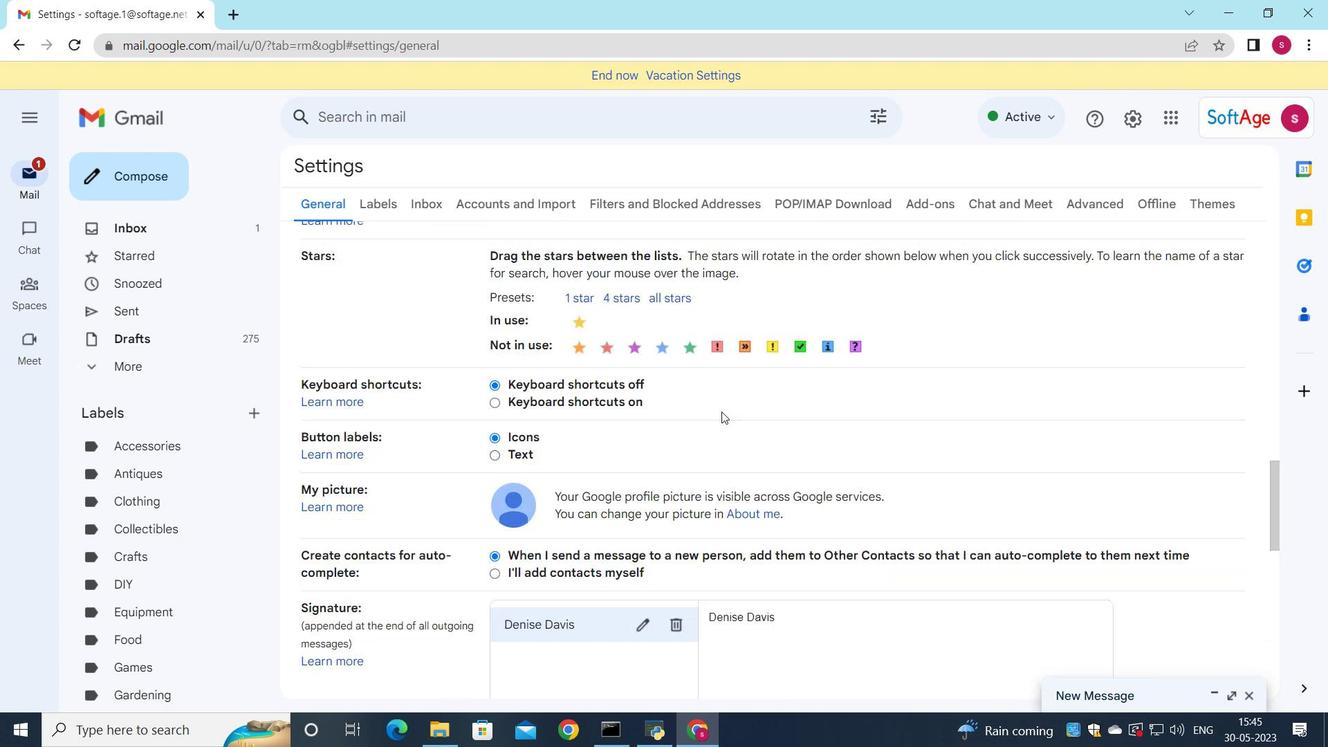 
Action: Mouse scrolled (722, 410) with delta (0, 0)
Screenshot: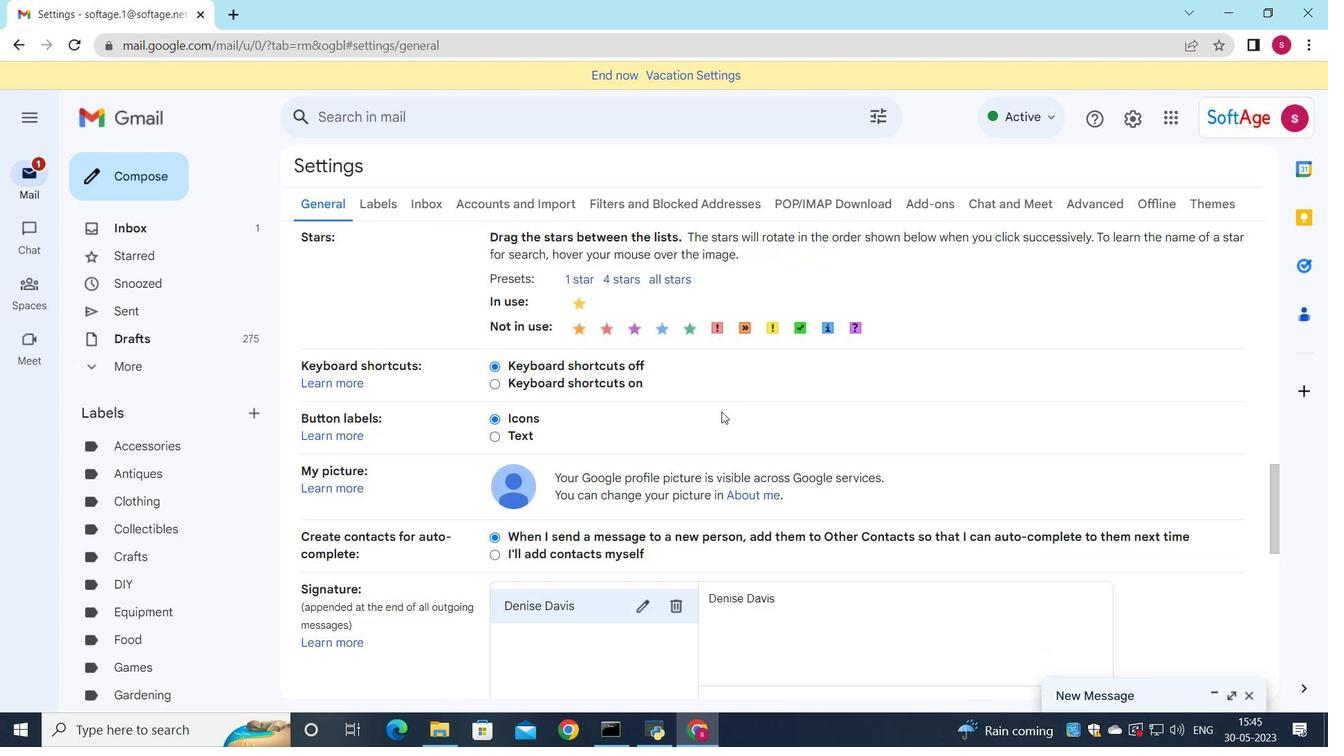 
Action: Mouse moved to (674, 347)
Screenshot: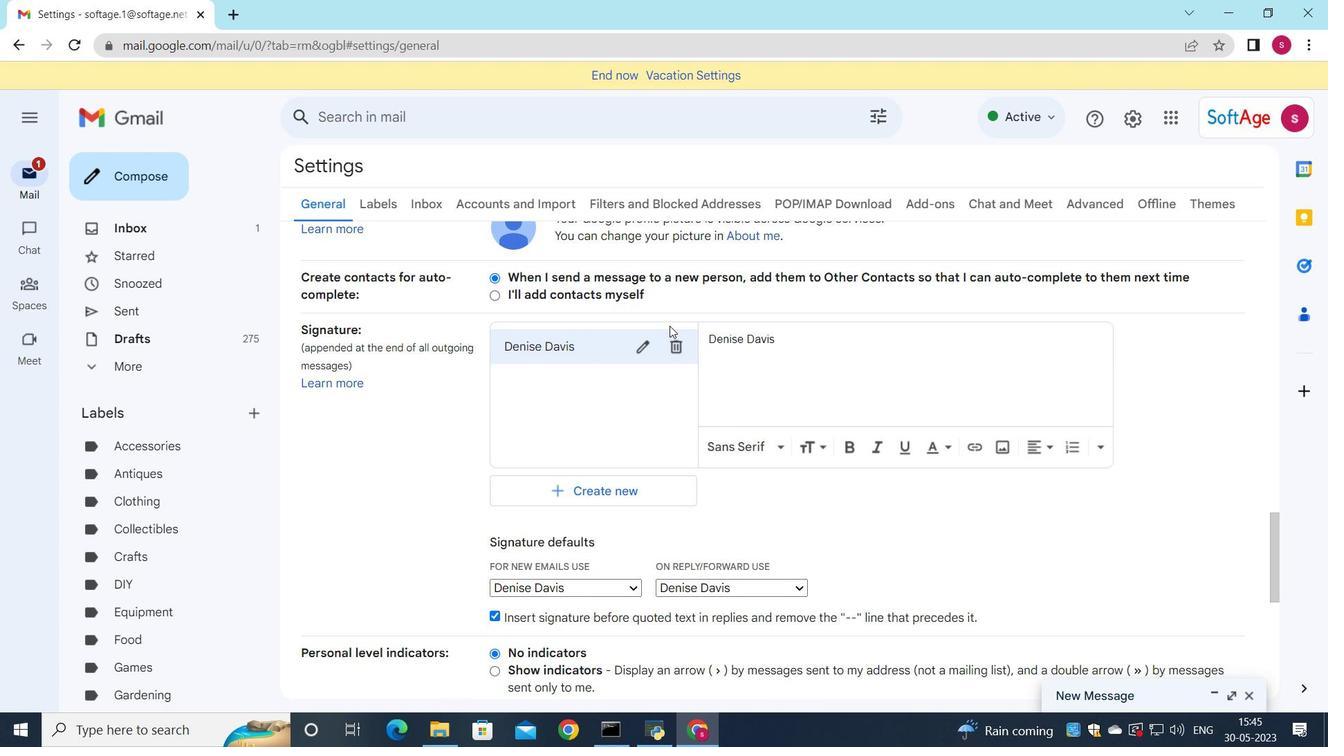 
Action: Mouse pressed left at (674, 347)
Screenshot: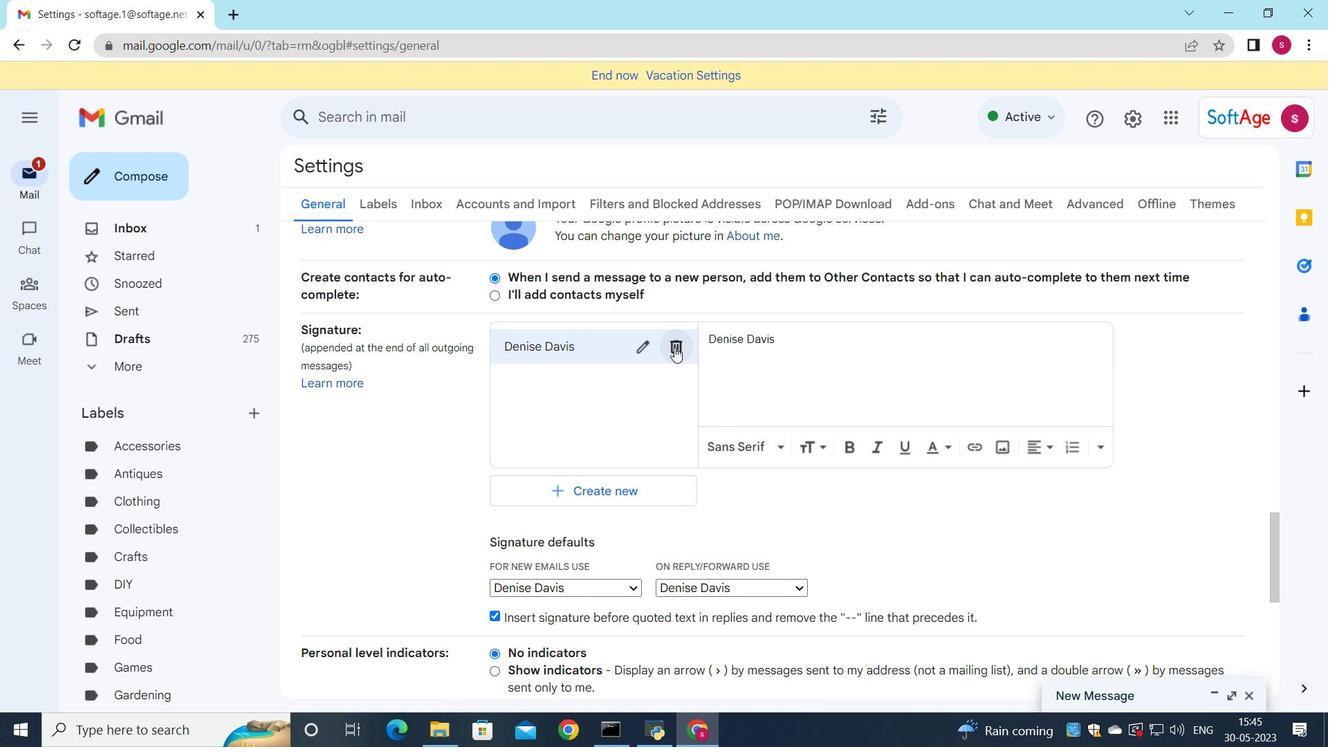 
Action: Mouse moved to (839, 422)
Screenshot: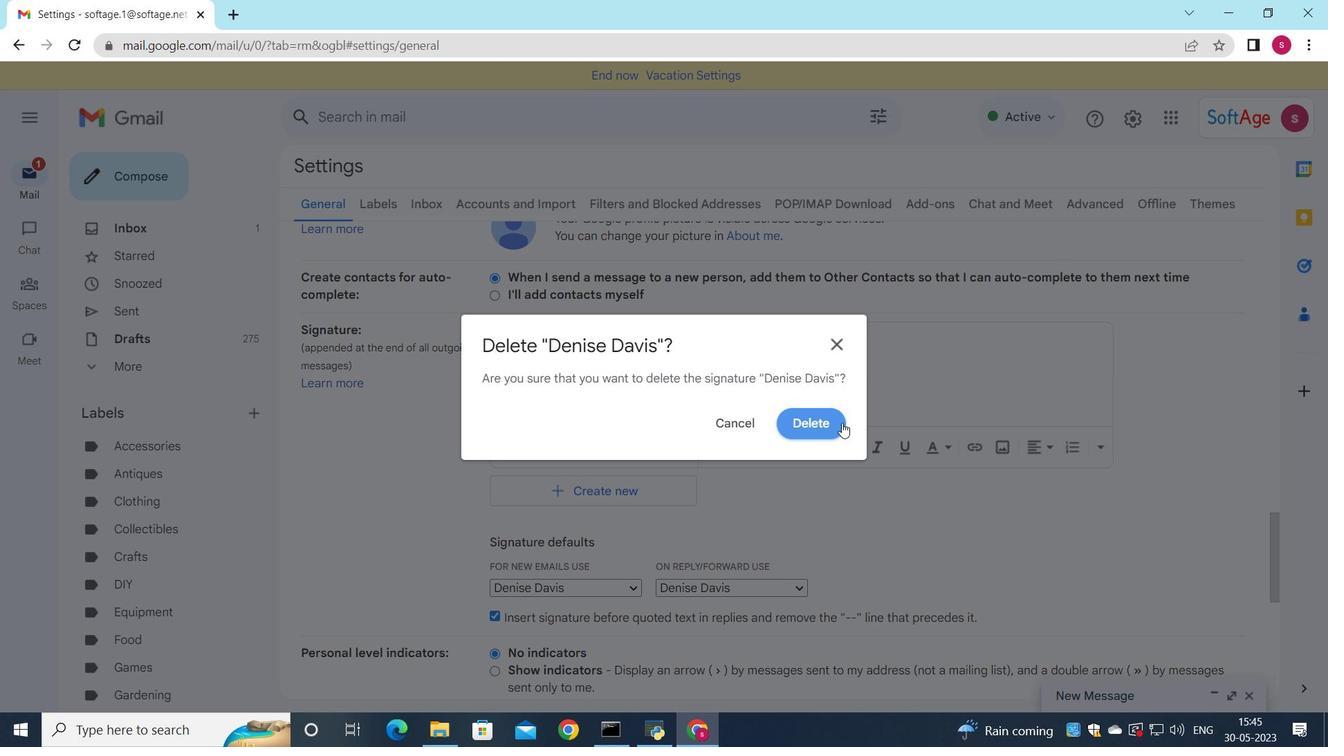 
Action: Mouse pressed left at (839, 422)
Screenshot: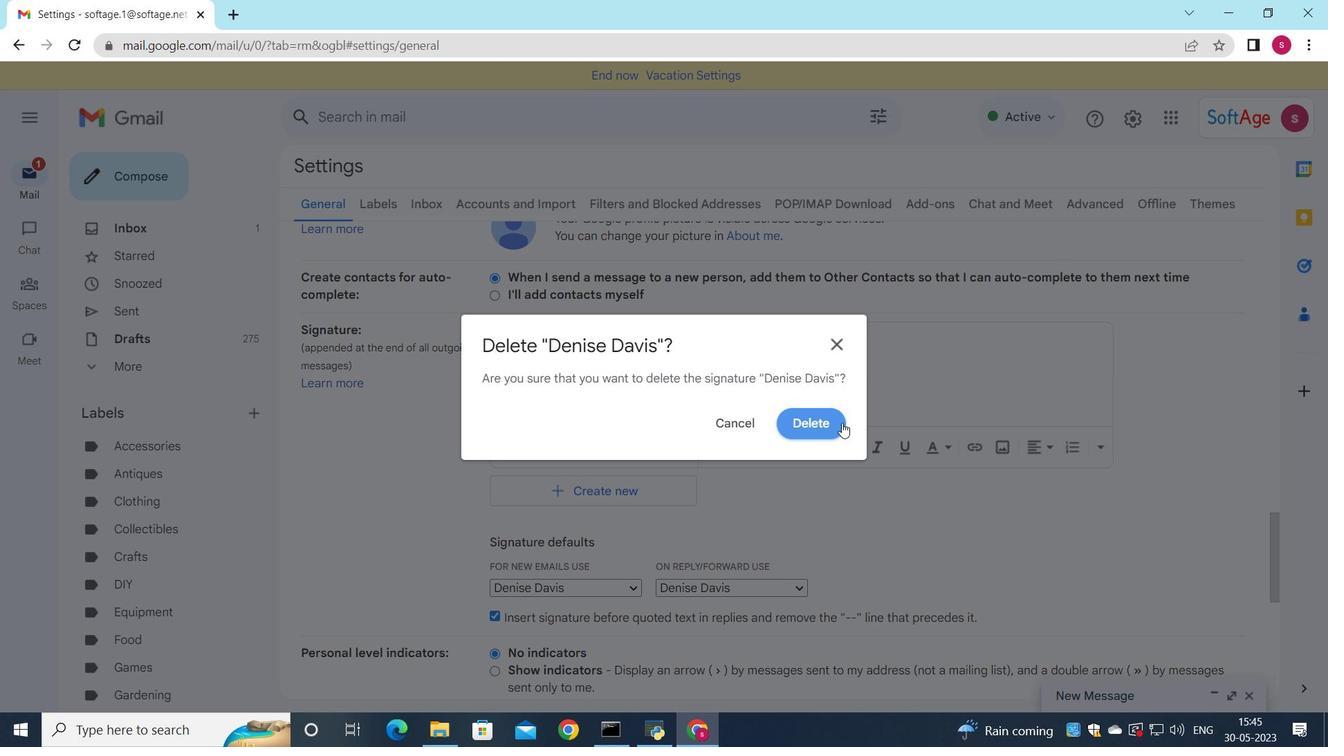 
Action: Mouse moved to (511, 354)
Screenshot: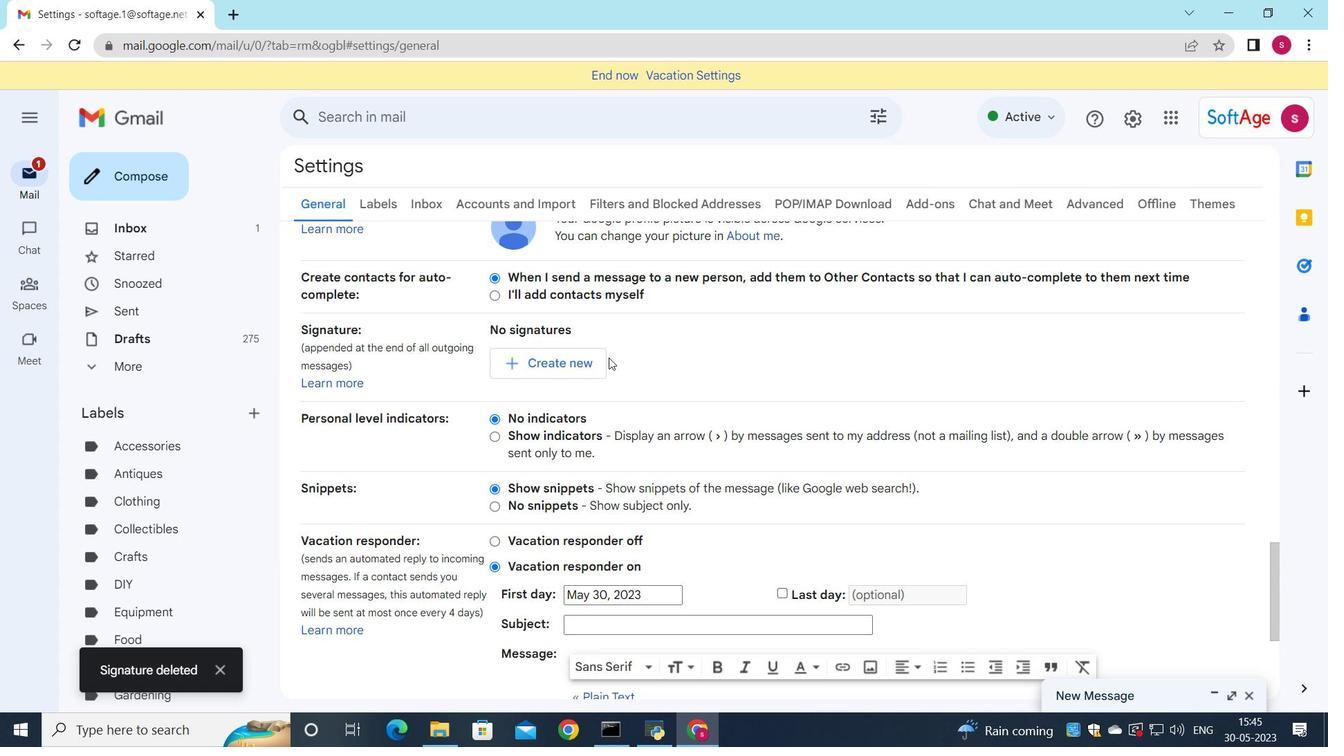 
Action: Mouse pressed left at (511, 354)
Screenshot: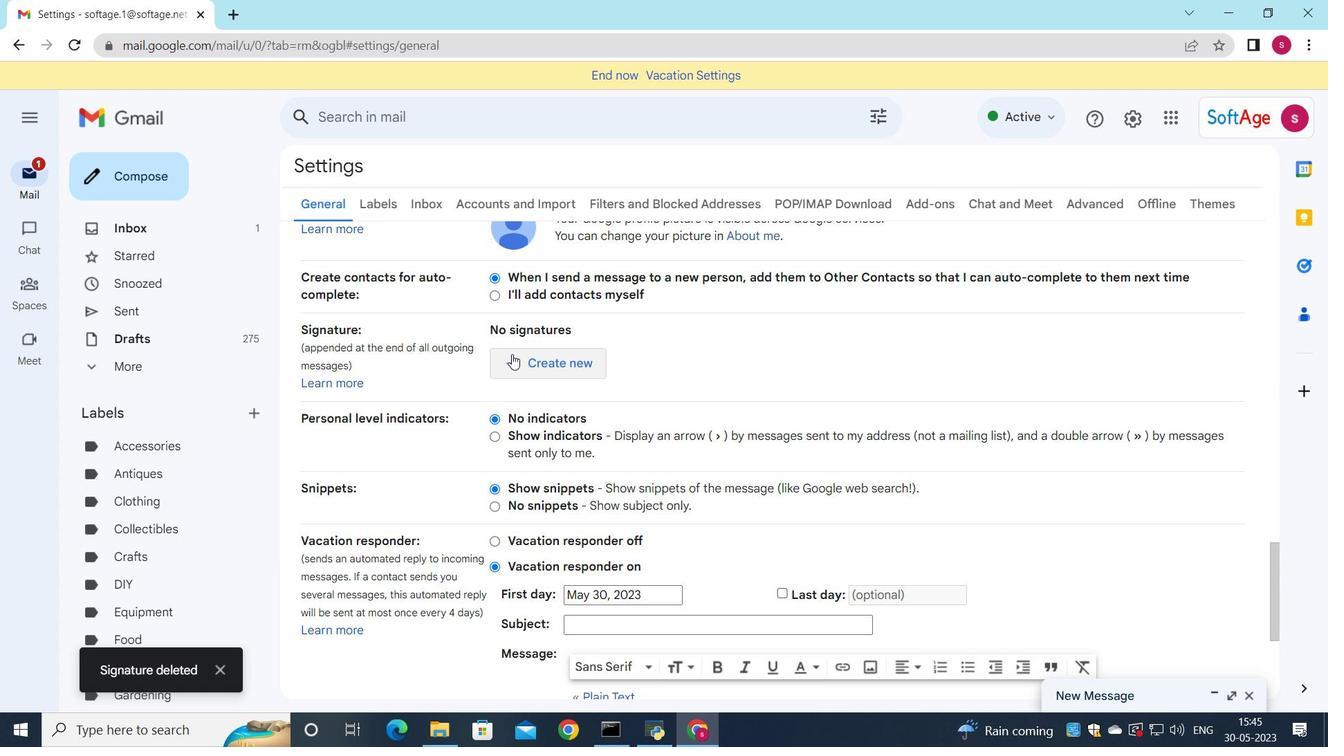 
Action: Mouse moved to (751, 390)
Screenshot: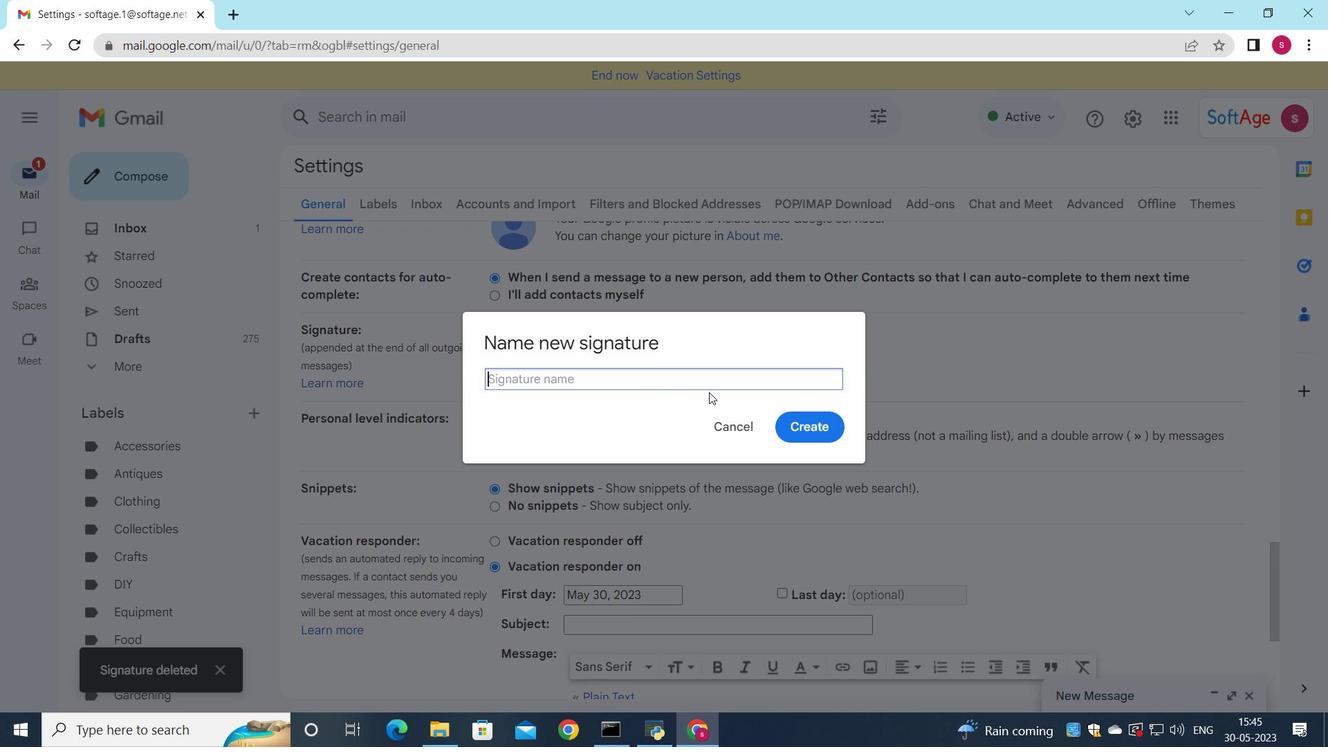 
Action: Key pressed <Key.shift>Destiny<Key.space><Key.shift>Lee
Screenshot: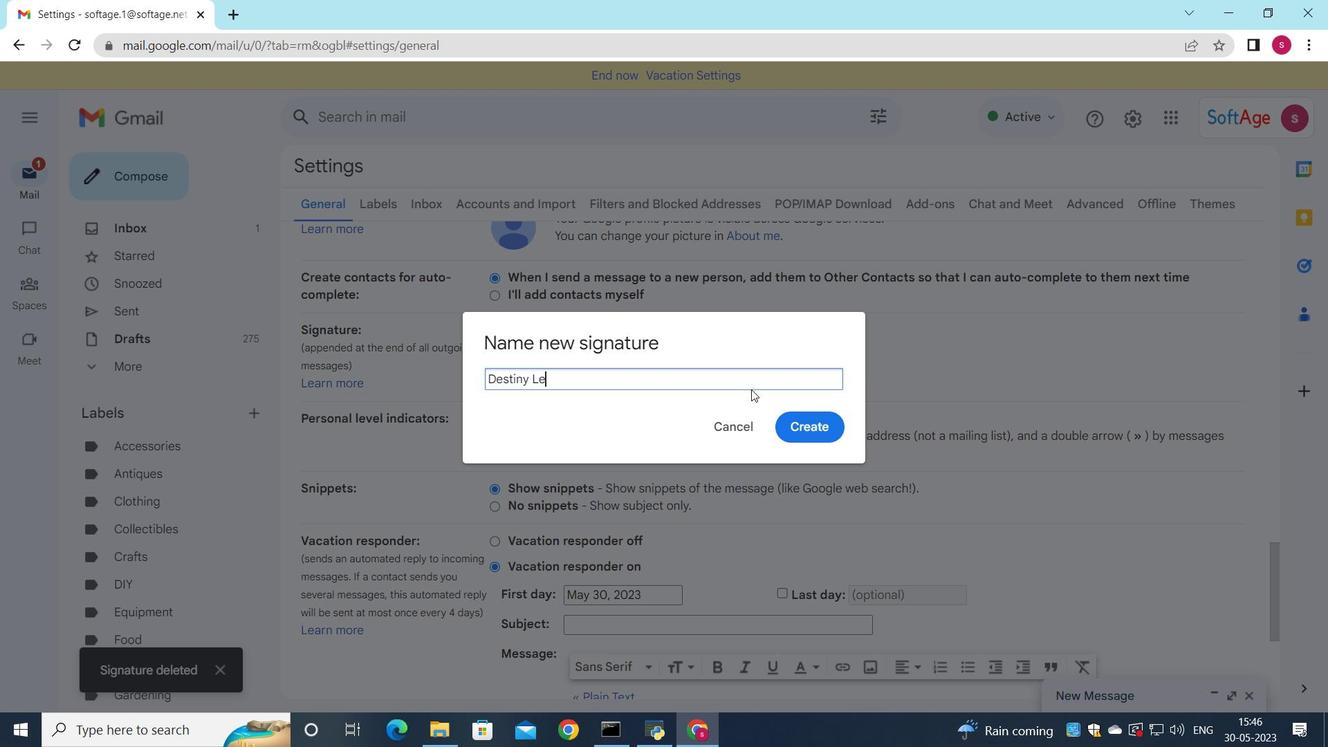 
Action: Mouse moved to (785, 425)
Screenshot: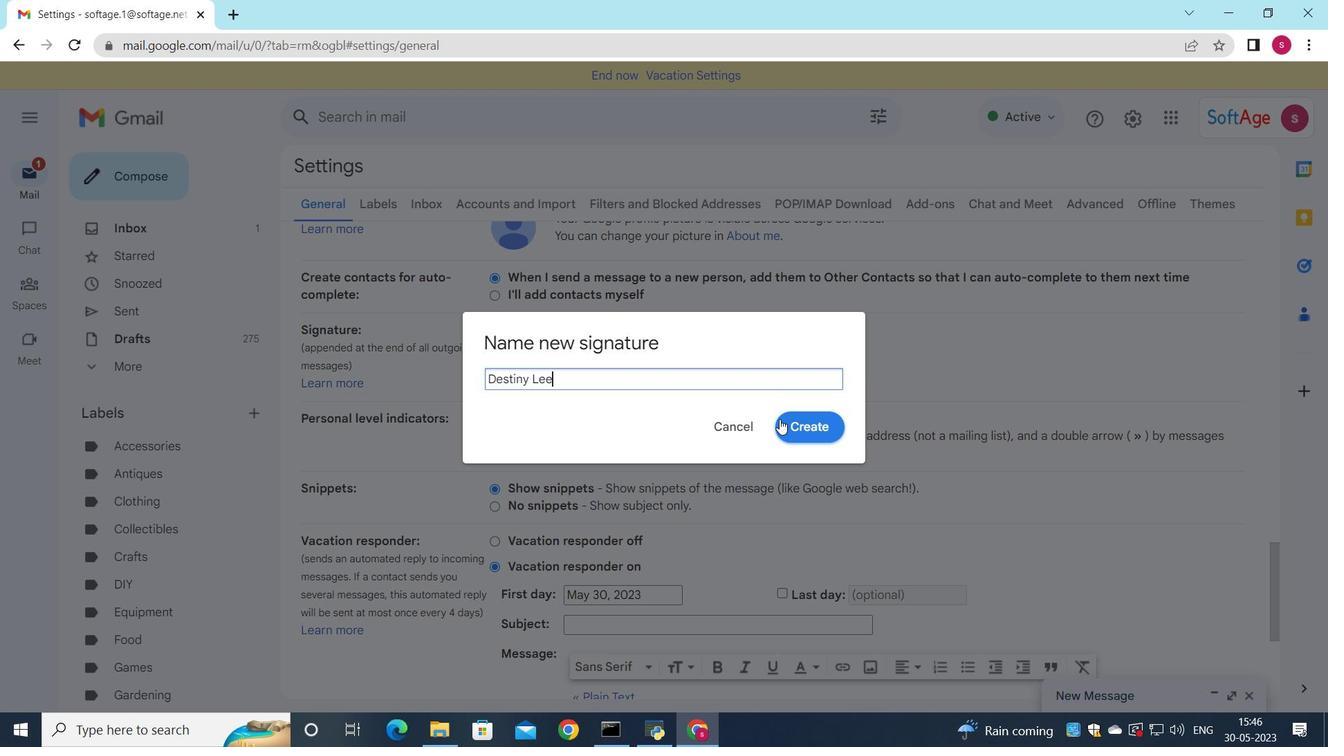 
Action: Mouse pressed left at (785, 425)
Screenshot: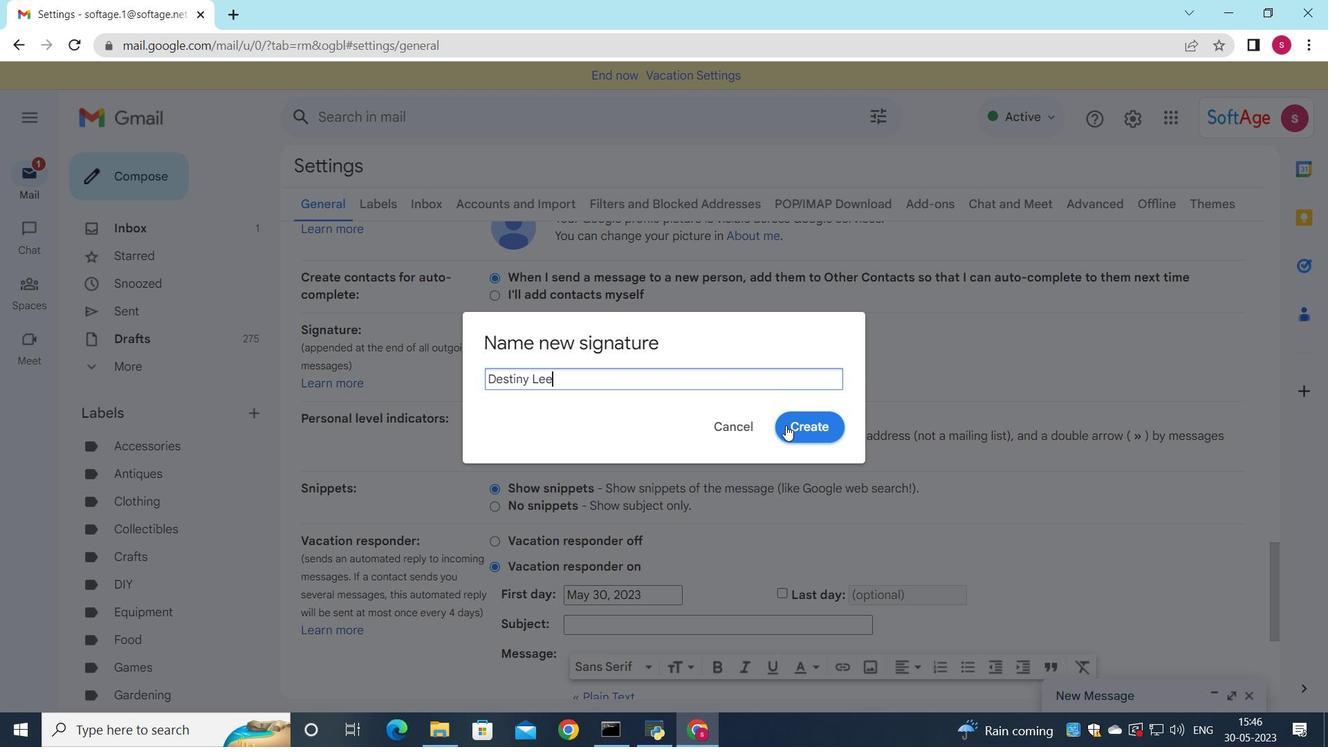 
Action: Mouse moved to (781, 386)
Screenshot: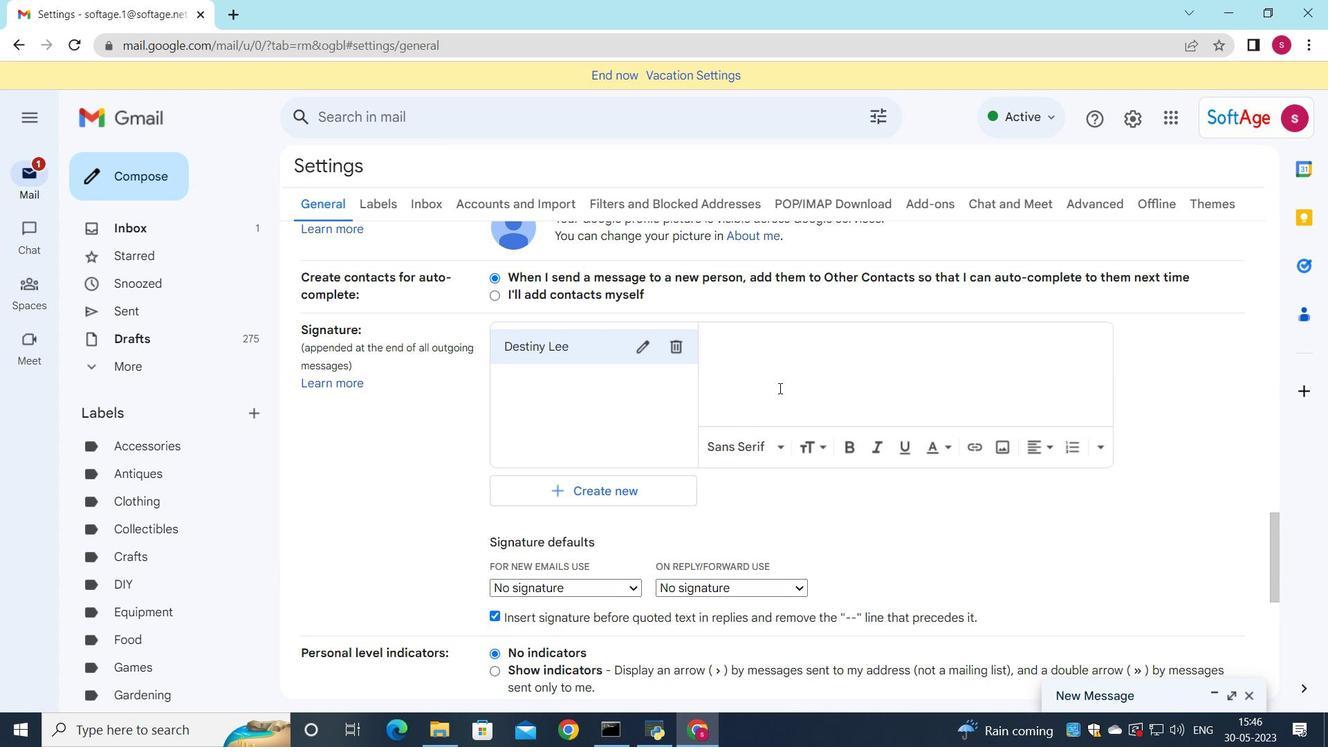 
Action: Mouse pressed left at (781, 386)
Screenshot: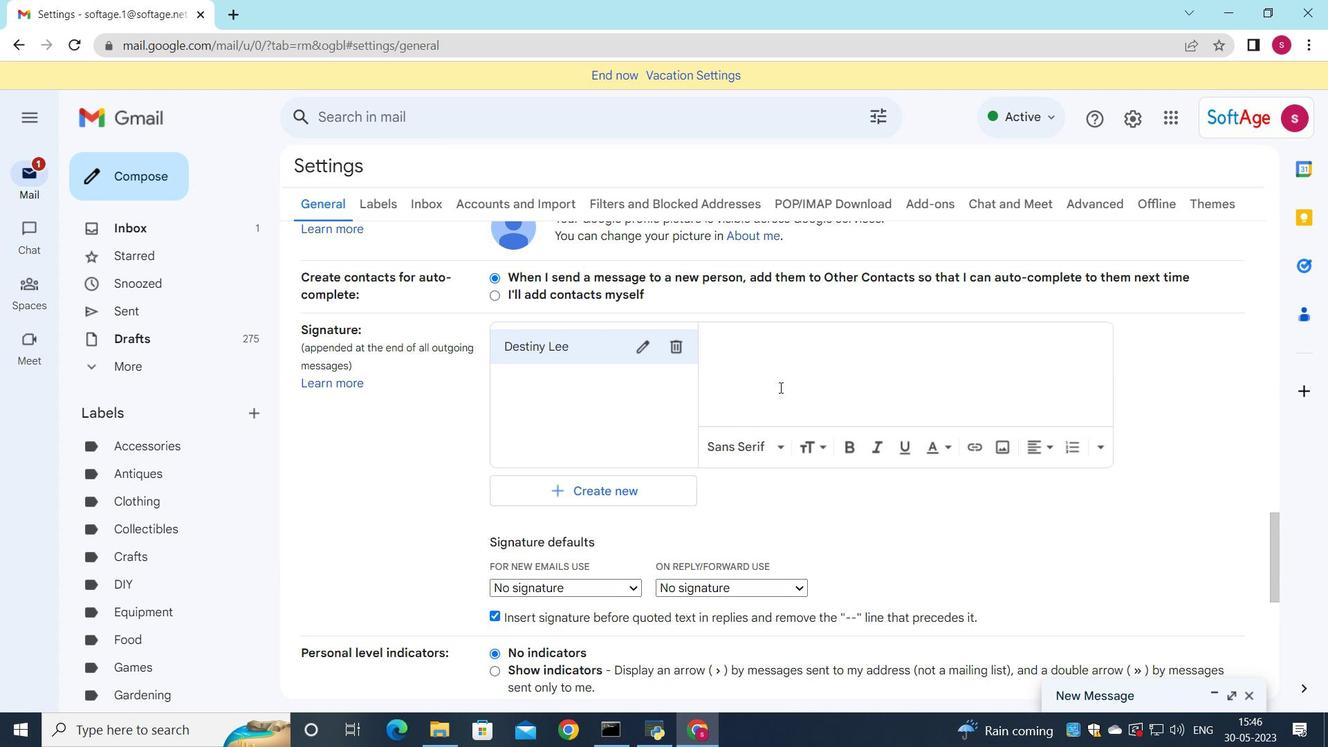 
Action: Key pressed <Key.shift>Destiny<Key.space><Key.shift>Lee
Screenshot: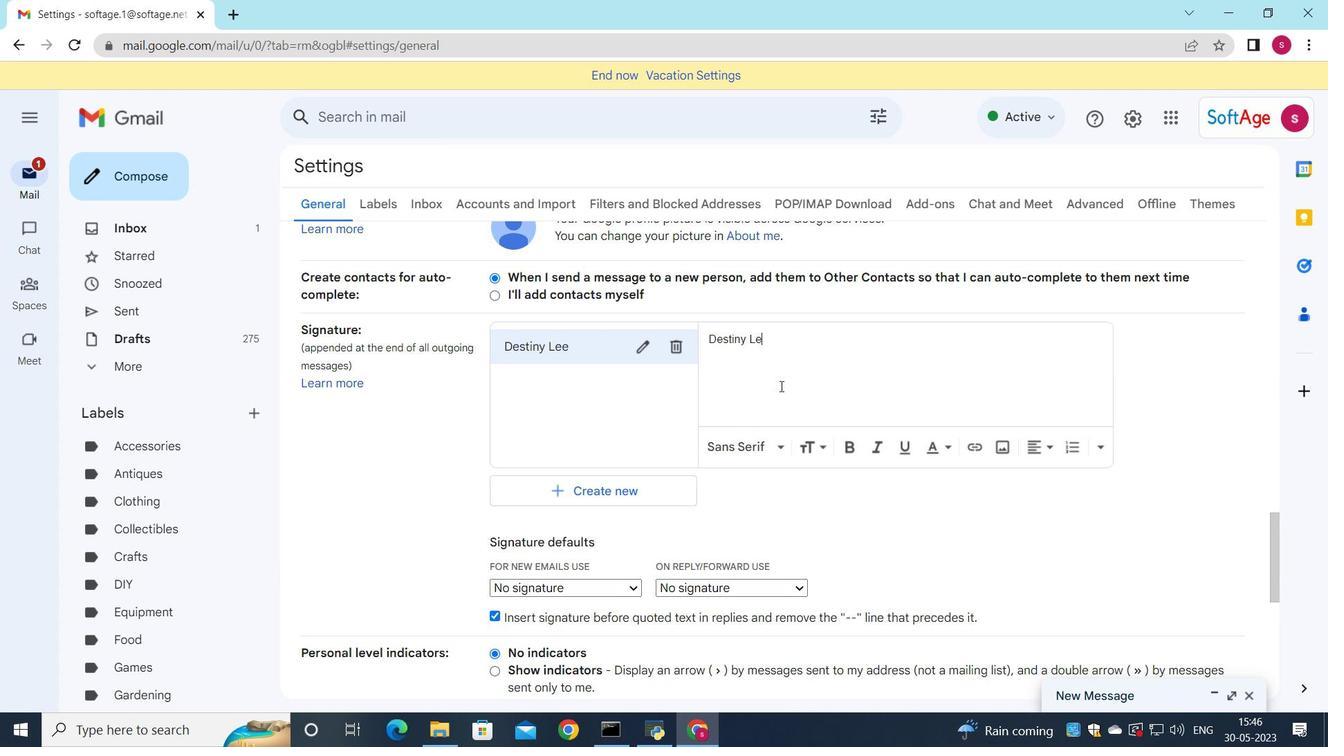
Action: Mouse moved to (579, 583)
Screenshot: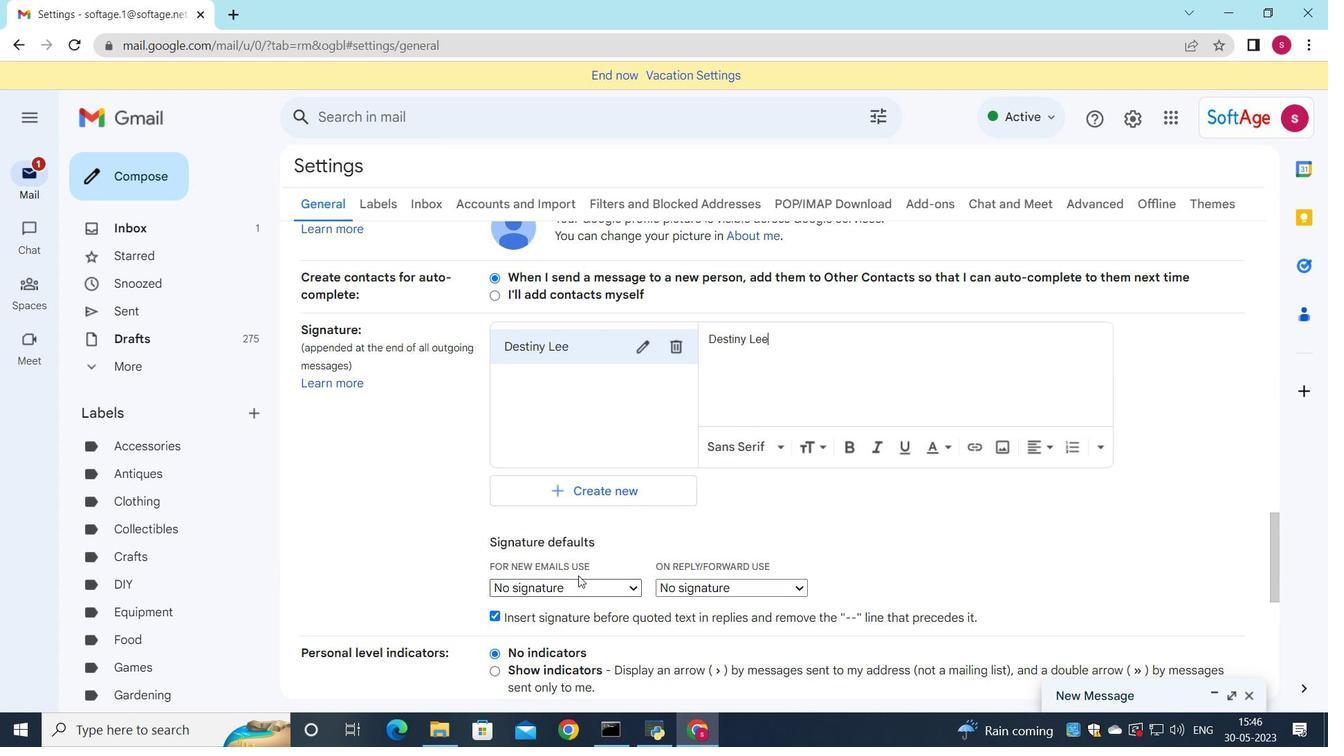 
Action: Mouse pressed left at (579, 583)
Screenshot: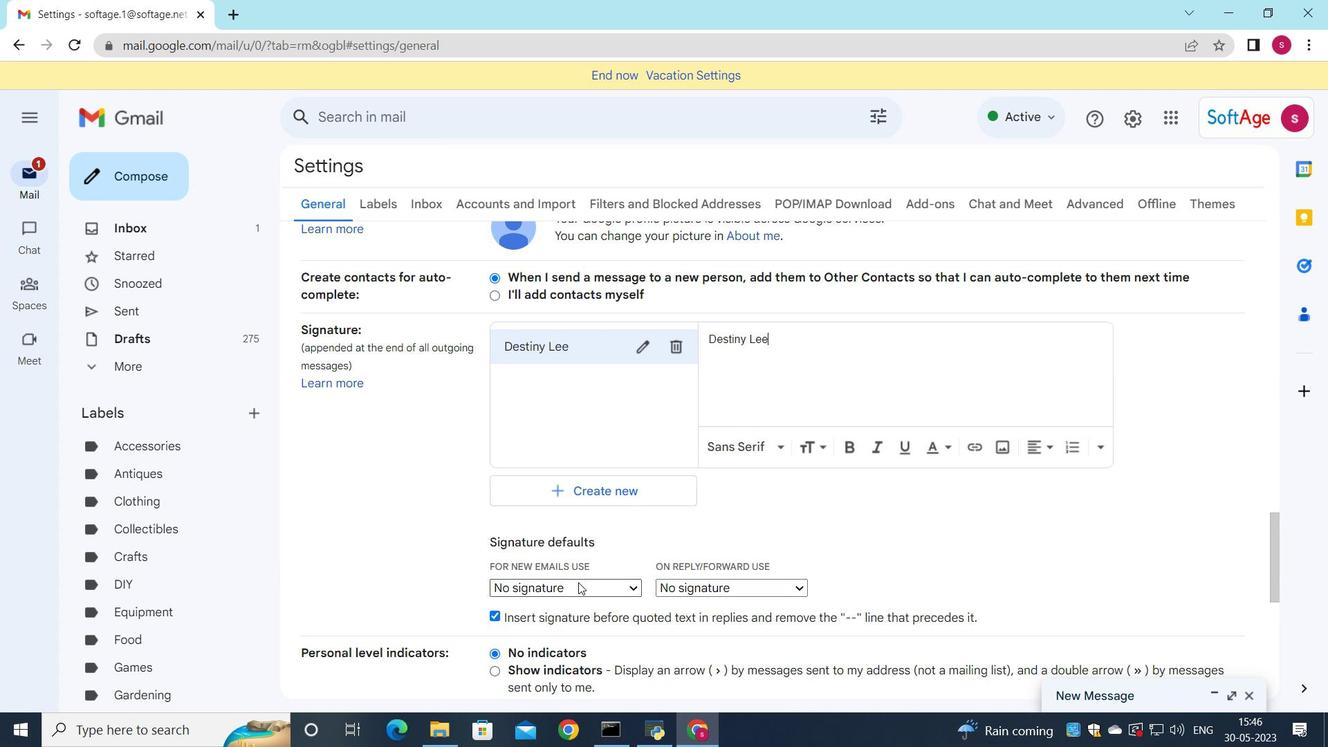
Action: Mouse moved to (576, 630)
Screenshot: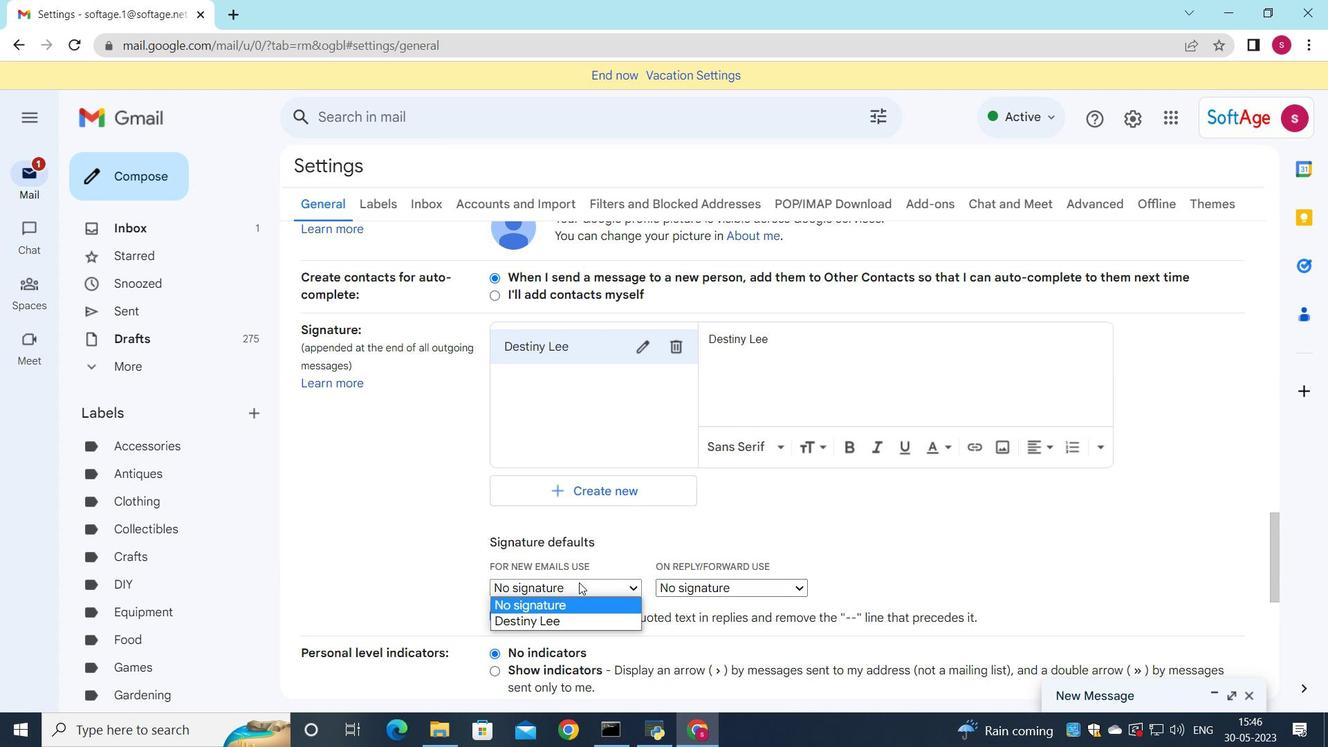 
Action: Mouse pressed left at (576, 630)
Screenshot: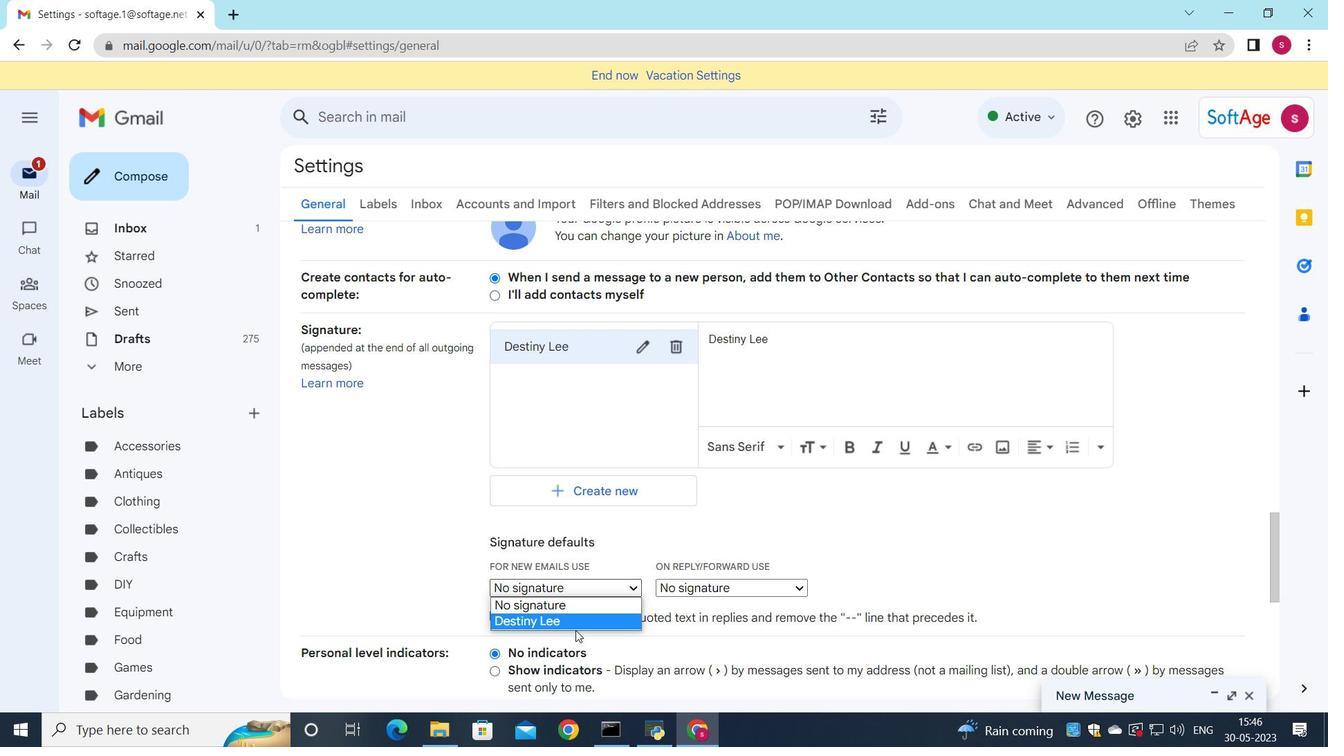 
Action: Mouse moved to (590, 632)
Screenshot: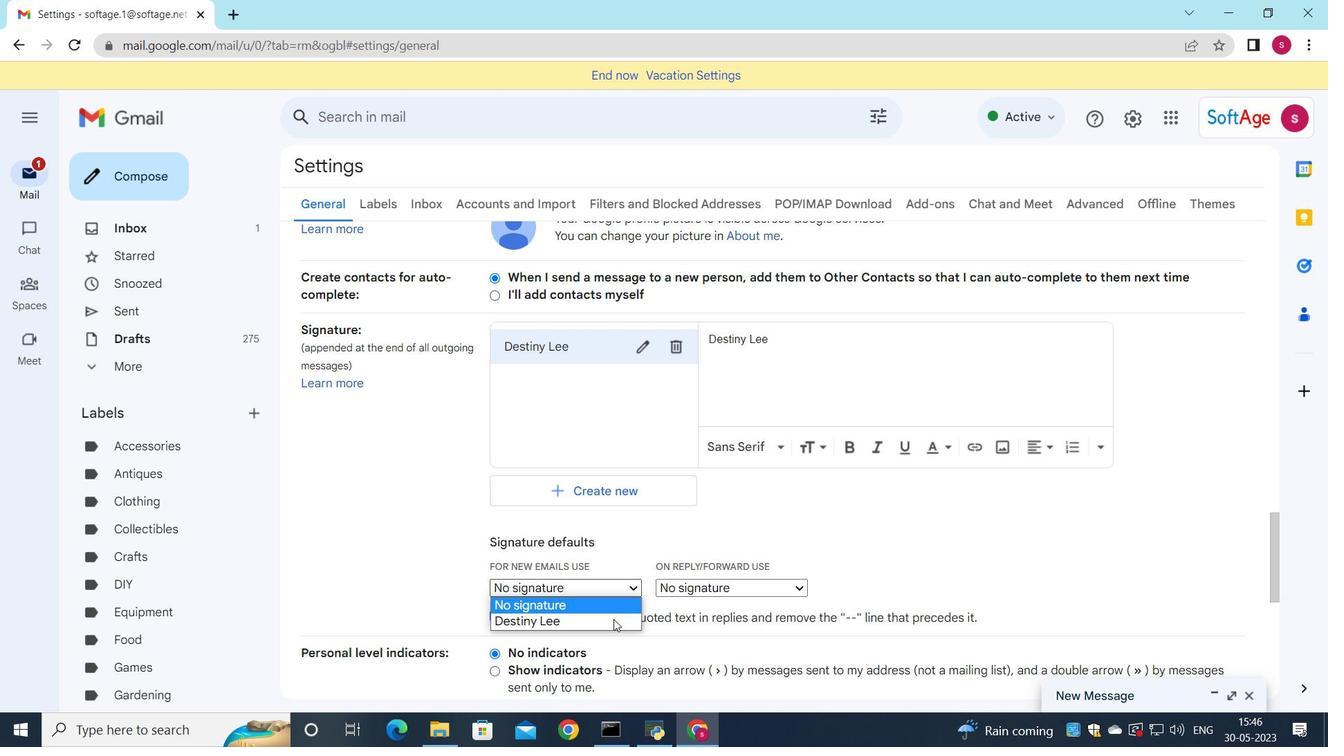 
Action: Mouse pressed left at (590, 632)
Screenshot: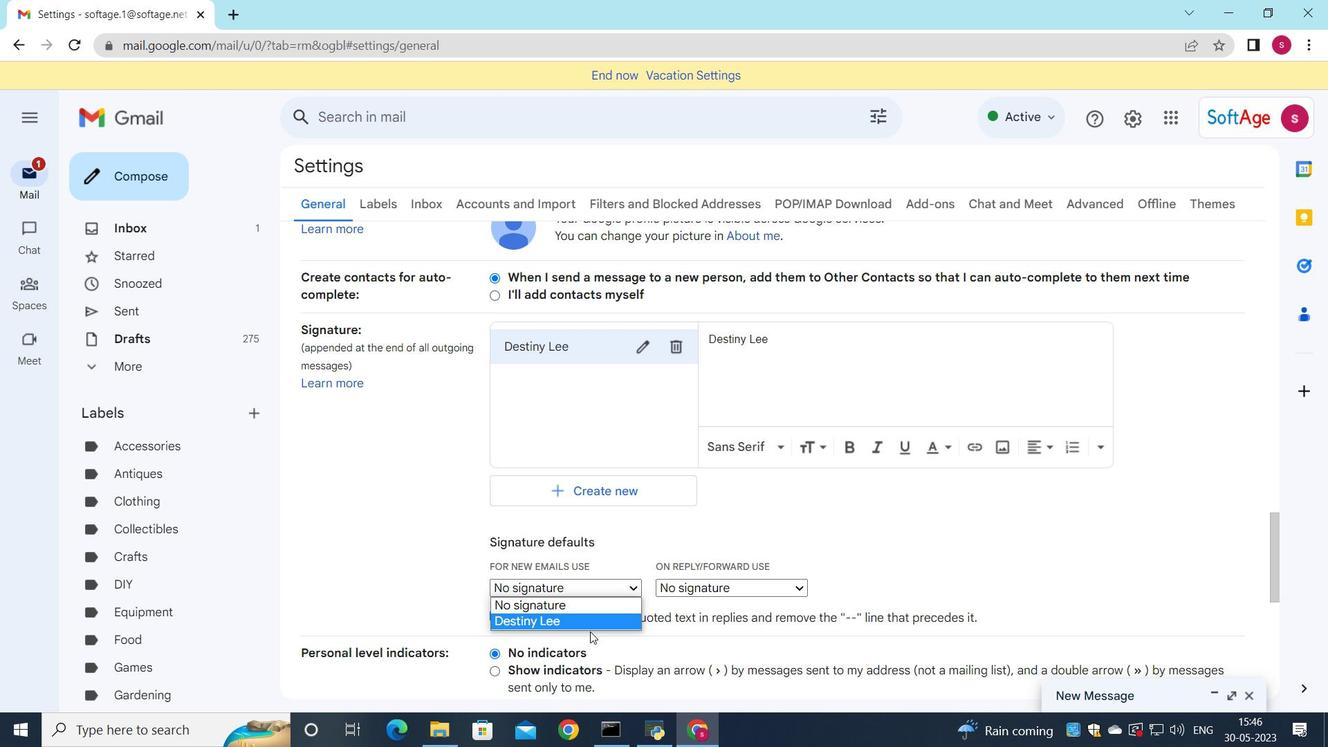 
Action: Mouse moved to (685, 586)
Screenshot: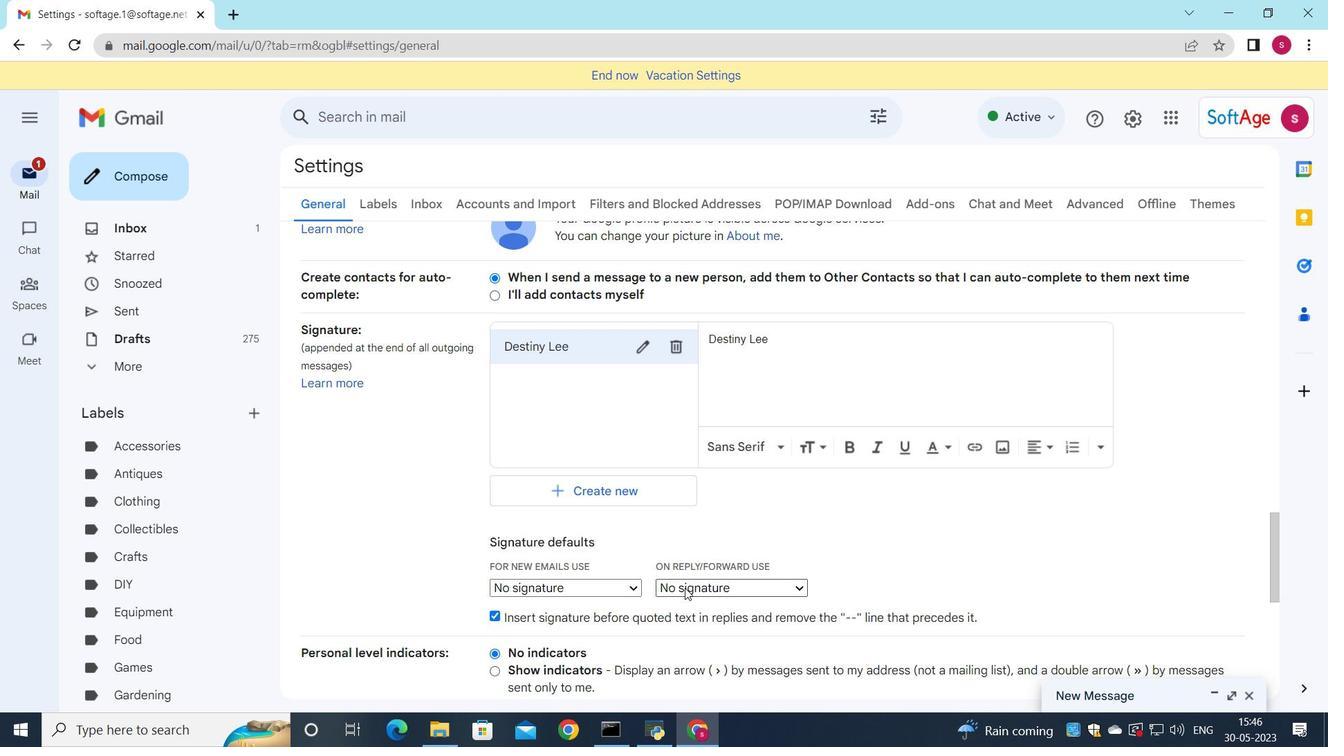 
Action: Mouse pressed left at (685, 586)
Screenshot: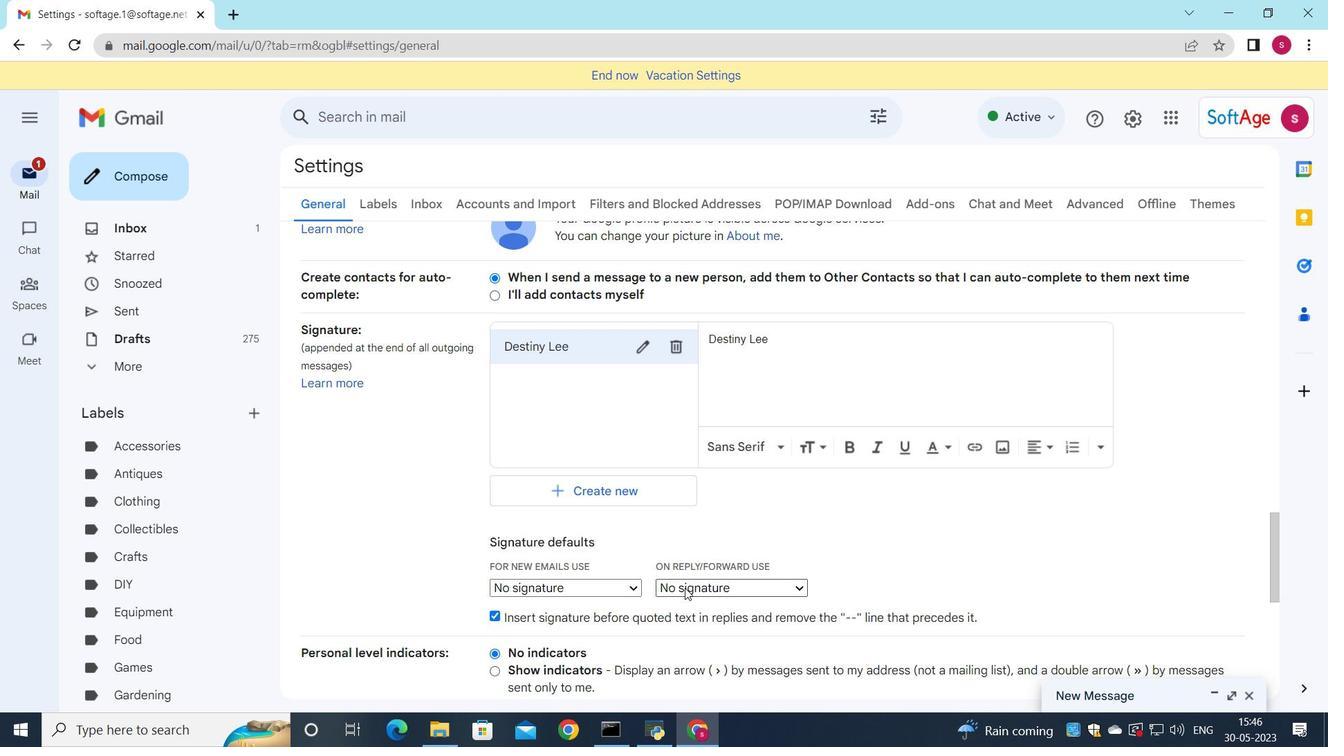 
Action: Mouse moved to (677, 617)
Screenshot: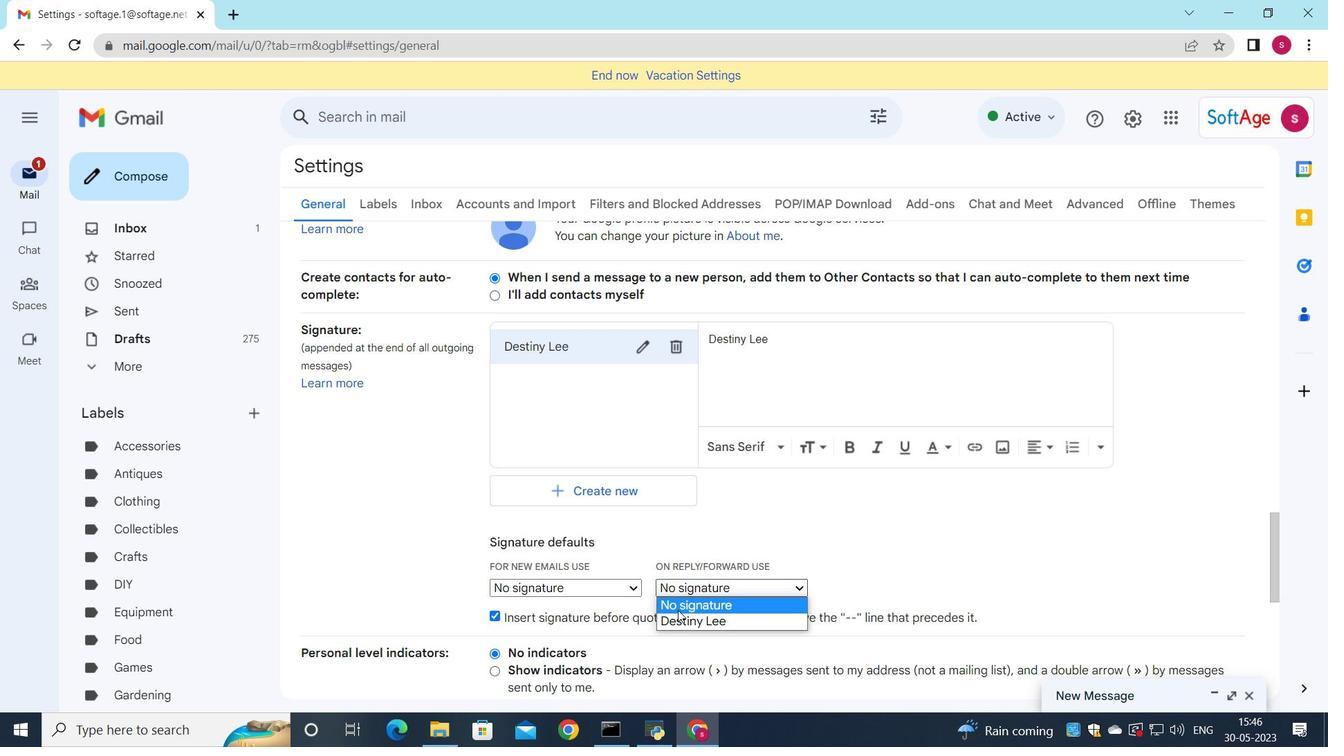
Action: Mouse pressed left at (677, 617)
Screenshot: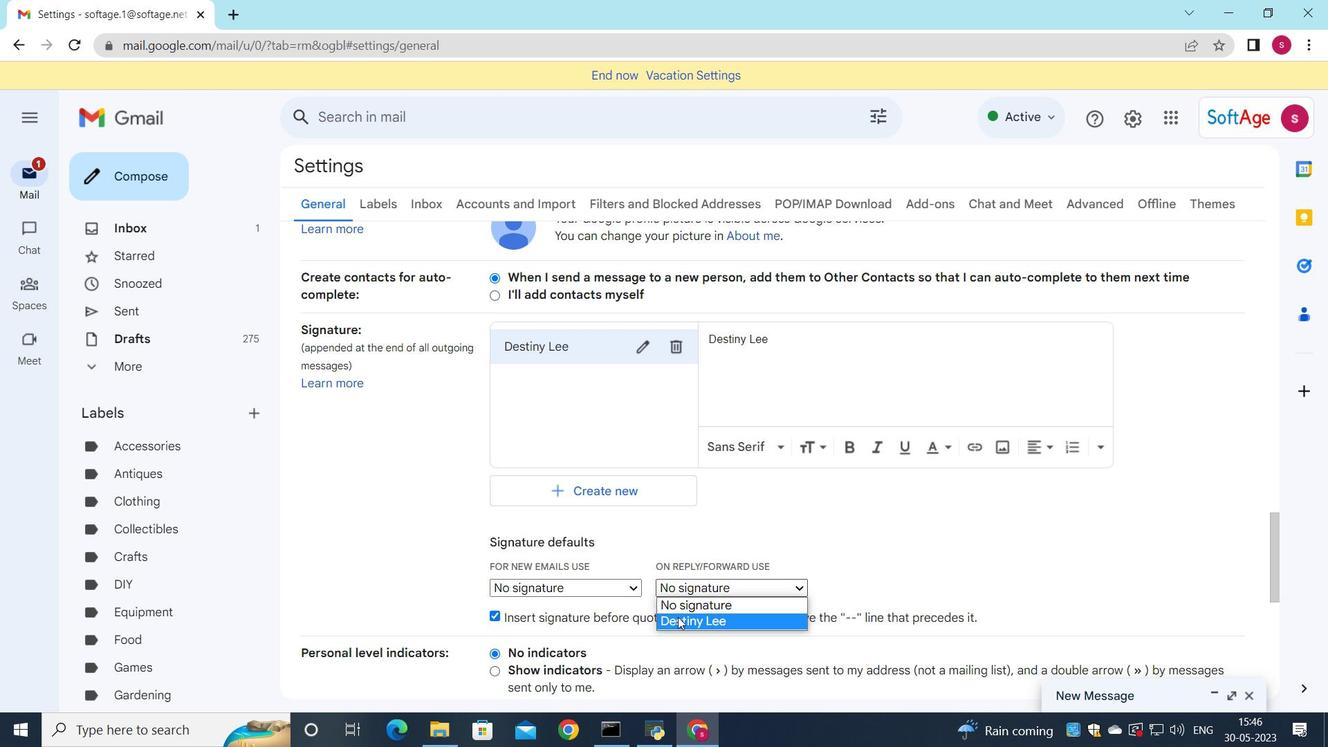 
Action: Mouse moved to (573, 592)
Screenshot: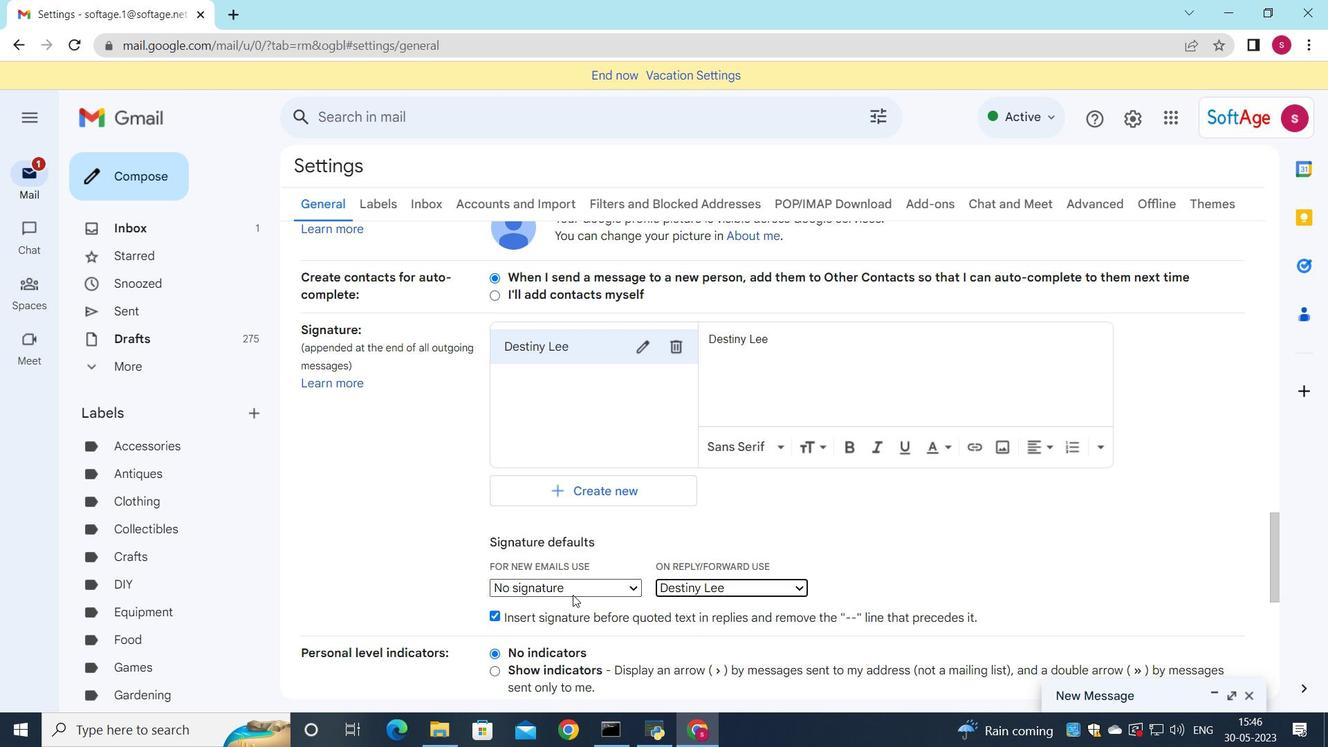 
Action: Mouse pressed left at (573, 592)
Screenshot: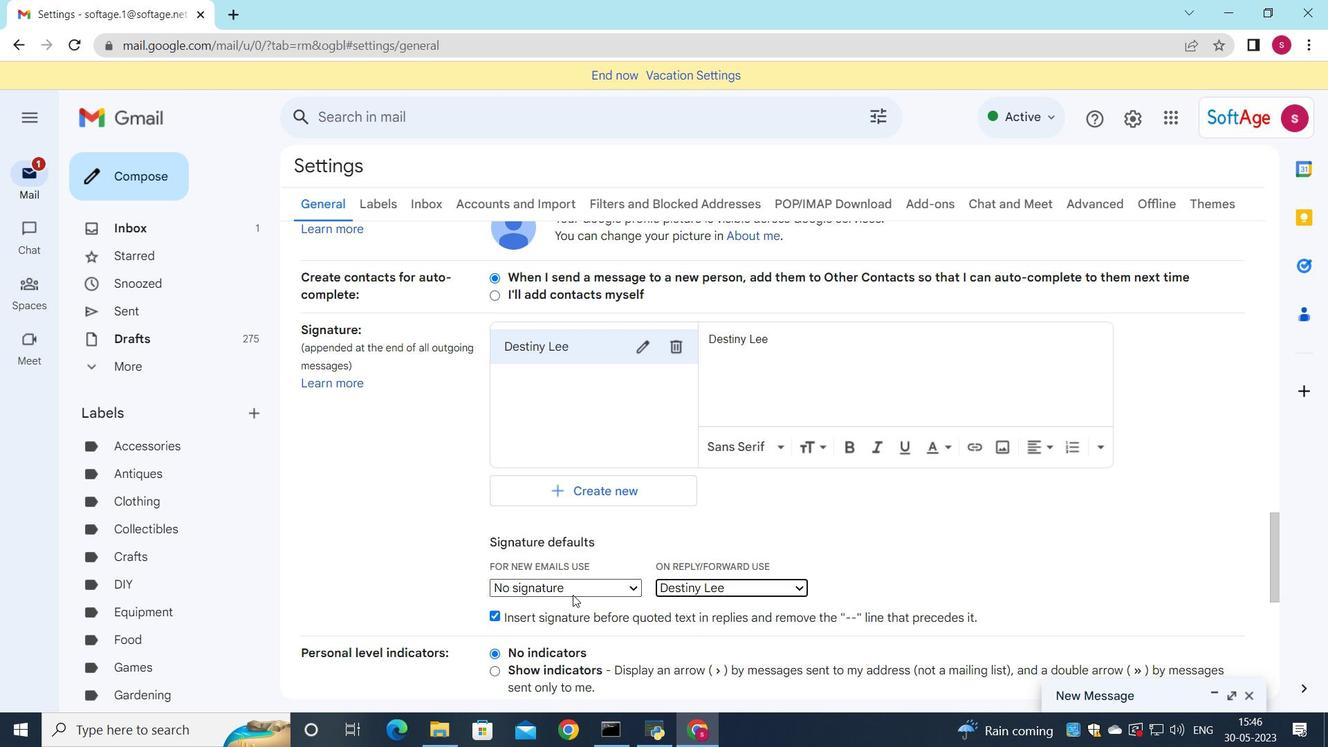 
Action: Mouse moved to (574, 614)
Screenshot: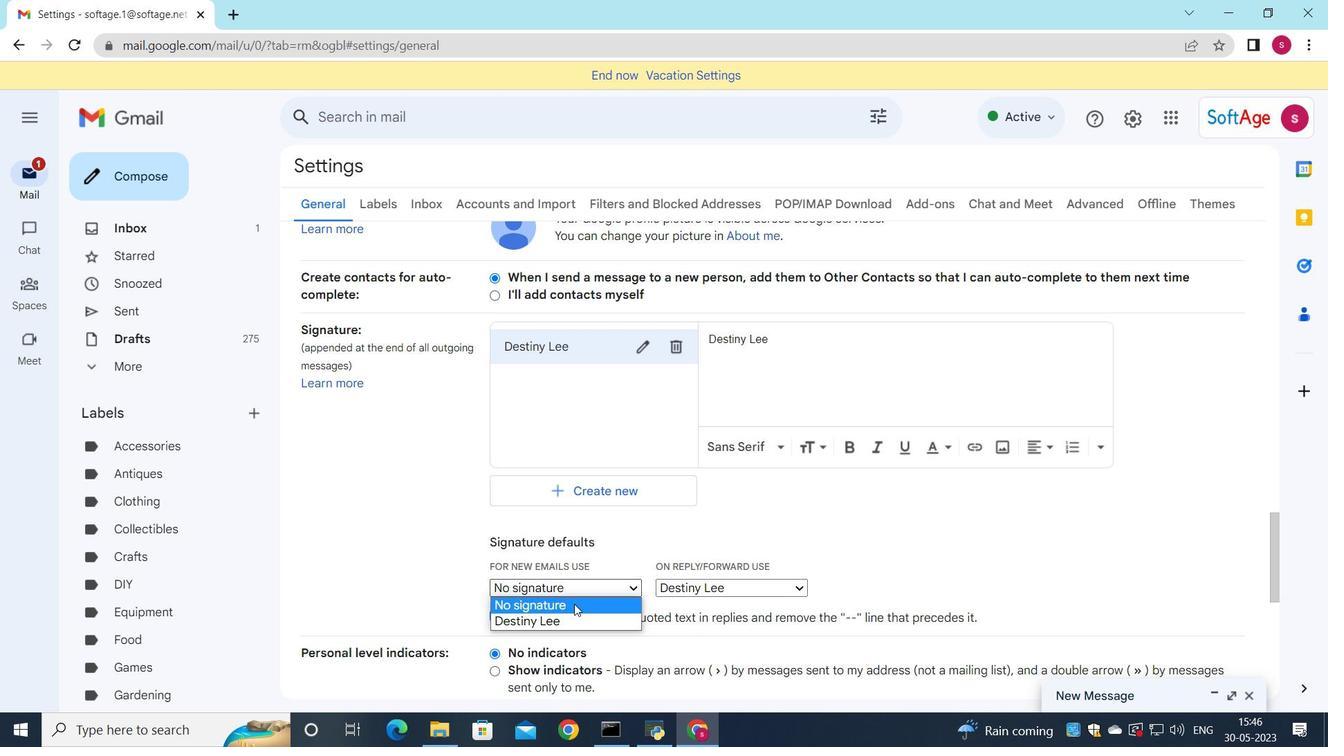
Action: Mouse pressed left at (574, 614)
Screenshot: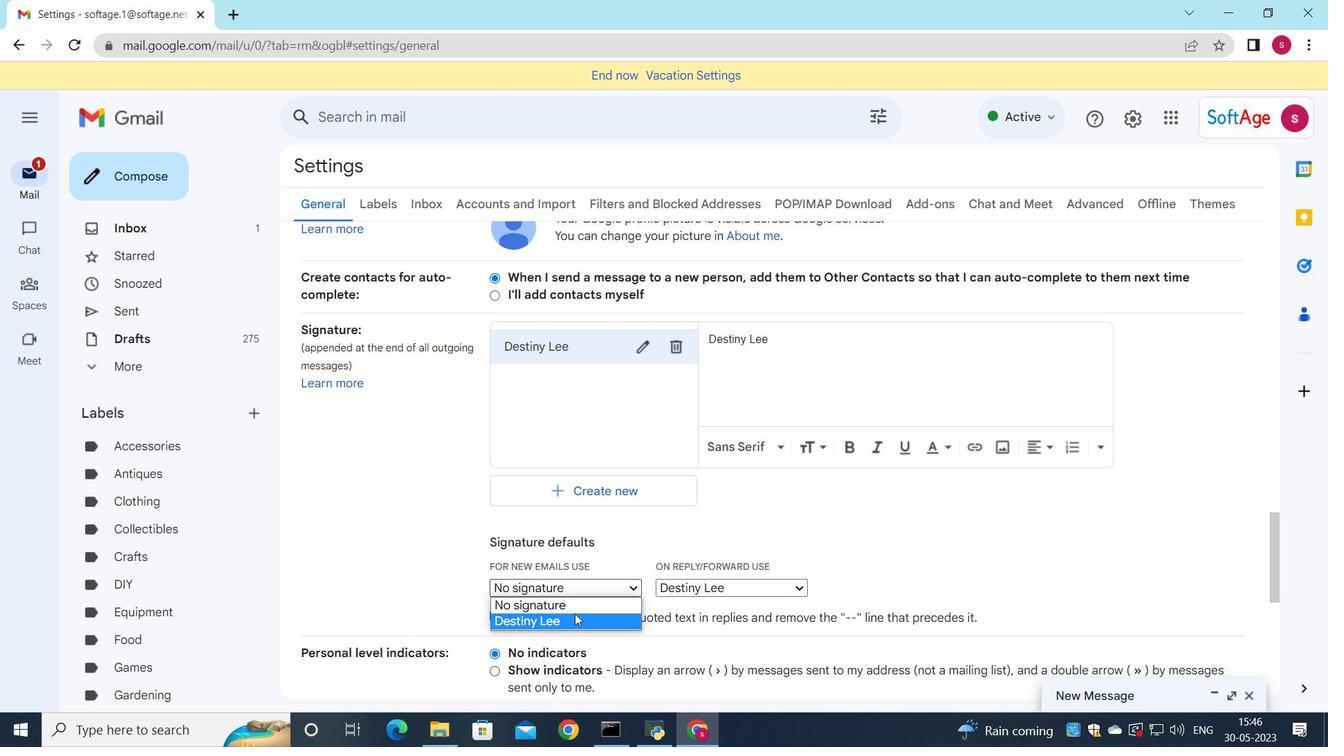 
Action: Mouse moved to (575, 607)
Screenshot: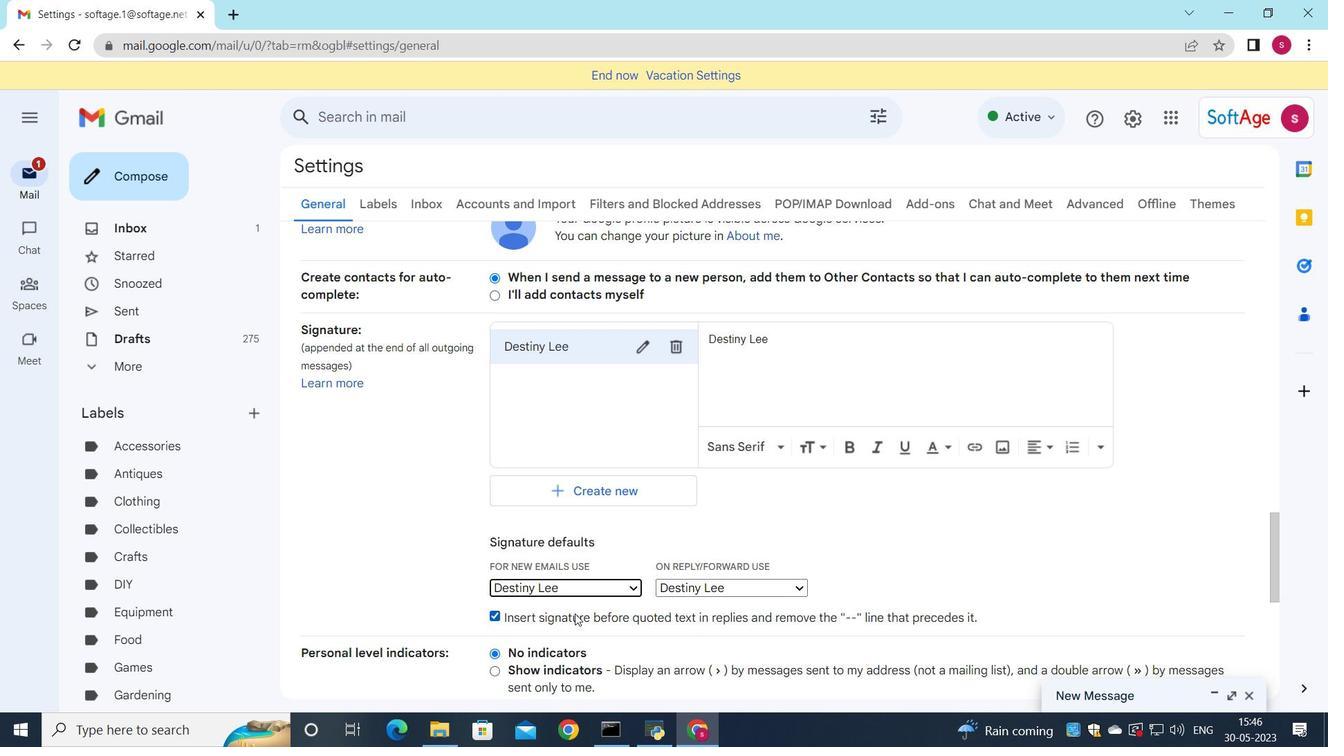 
Action: Mouse scrolled (575, 606) with delta (0, 0)
Screenshot: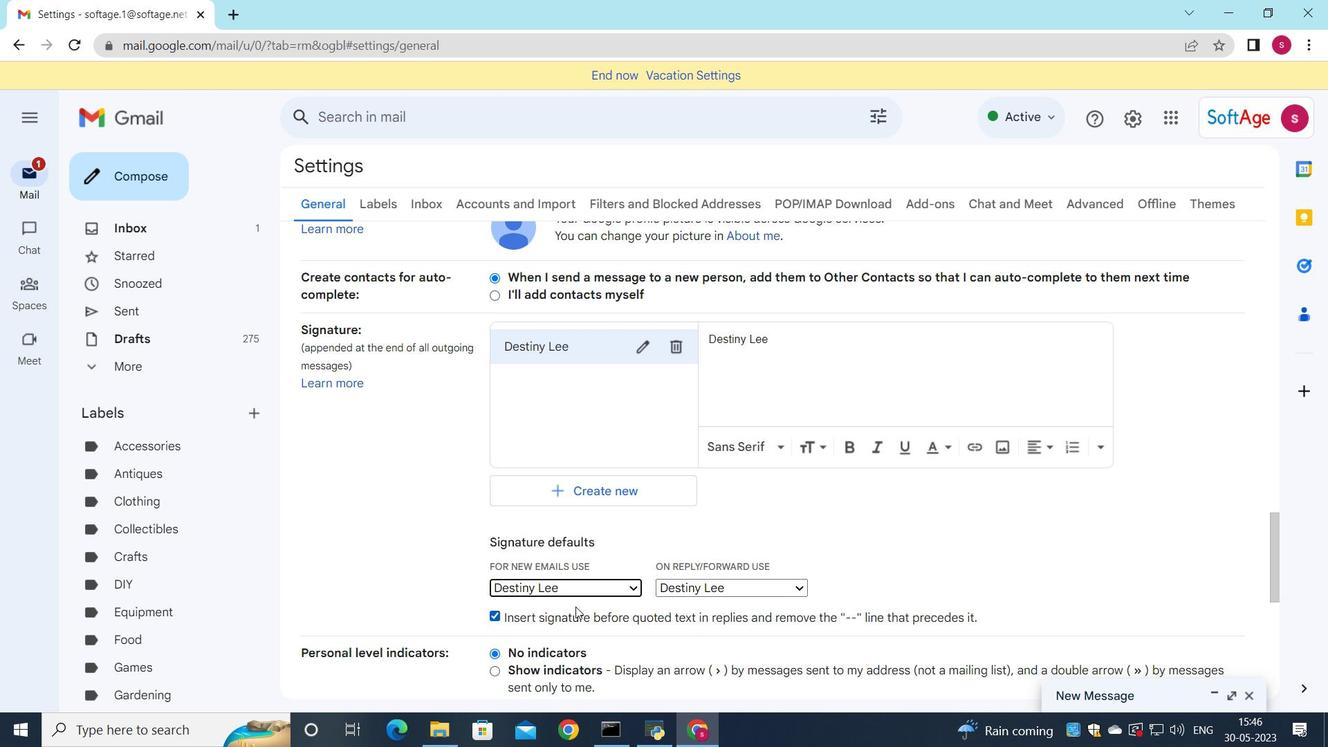 
Action: Mouse scrolled (575, 606) with delta (0, 0)
Screenshot: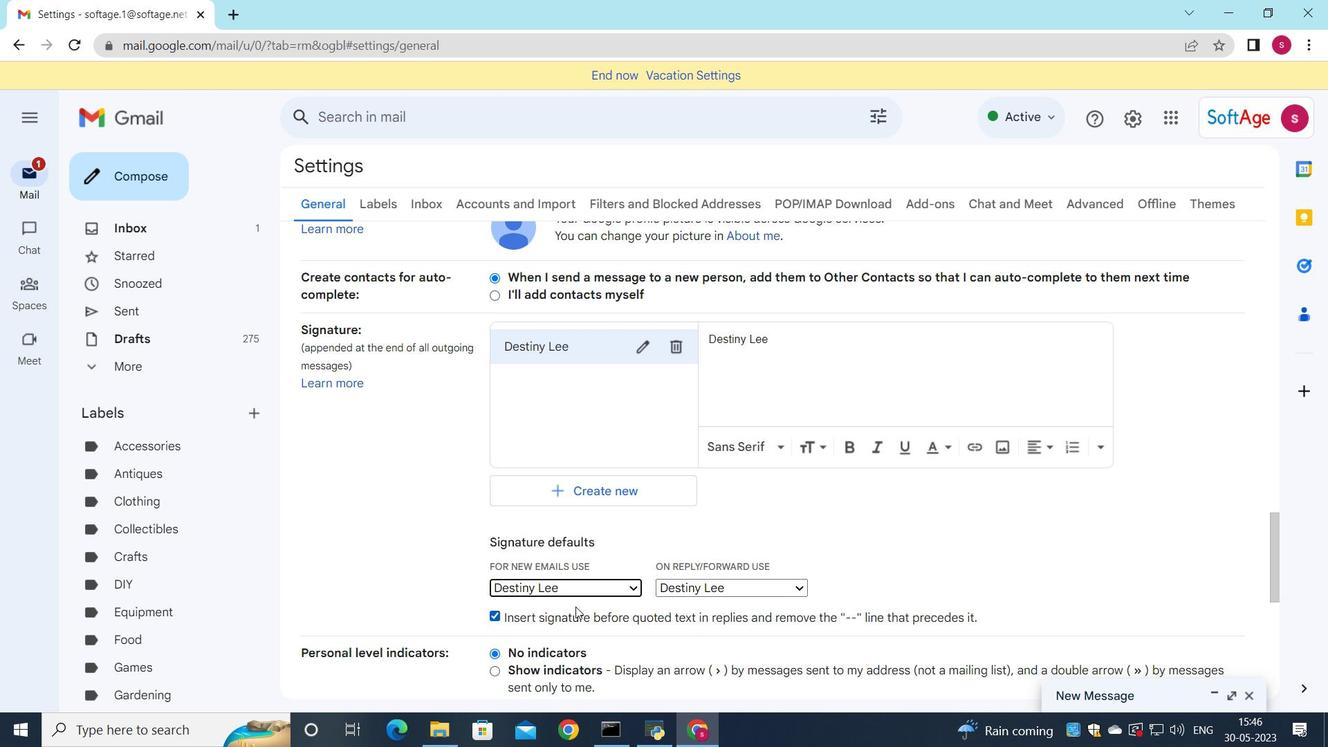 
Action: Mouse scrolled (575, 606) with delta (0, 0)
Screenshot: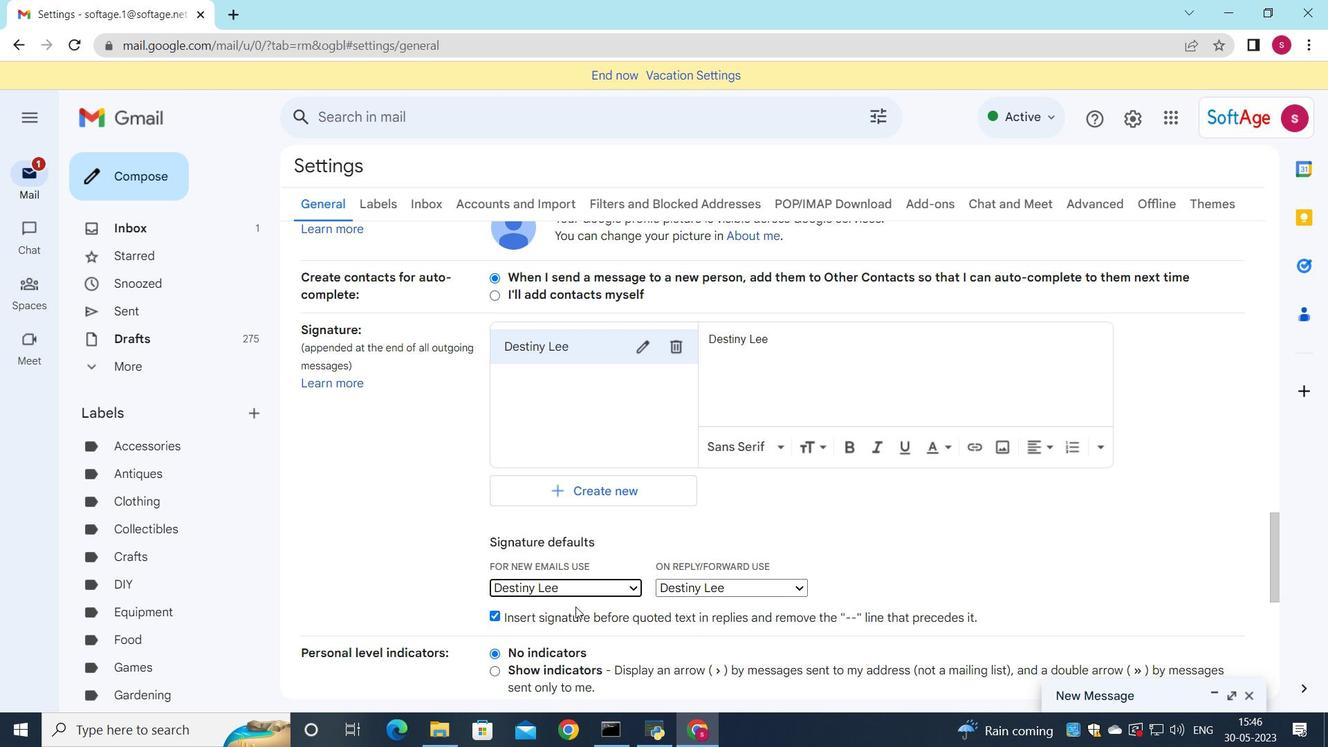 
Action: Mouse scrolled (575, 606) with delta (0, 0)
Screenshot: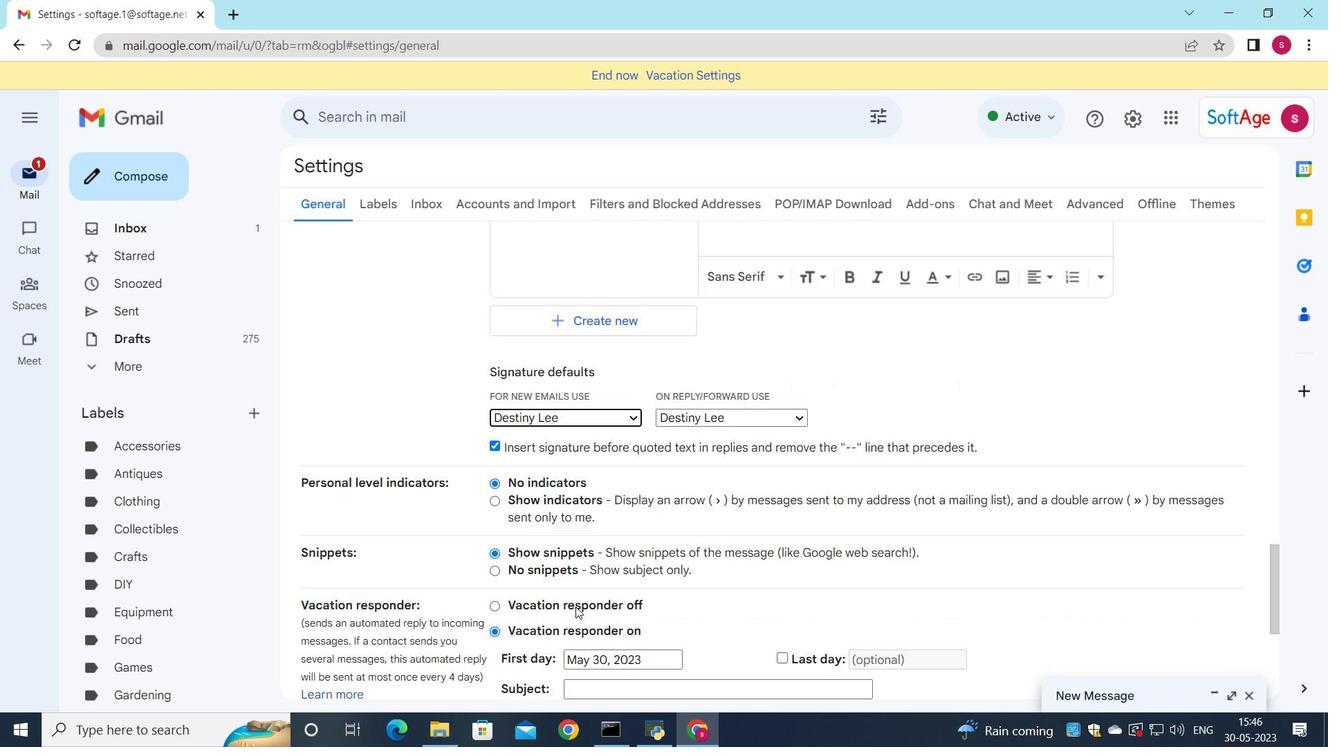 
Action: Mouse scrolled (575, 606) with delta (0, 0)
Screenshot: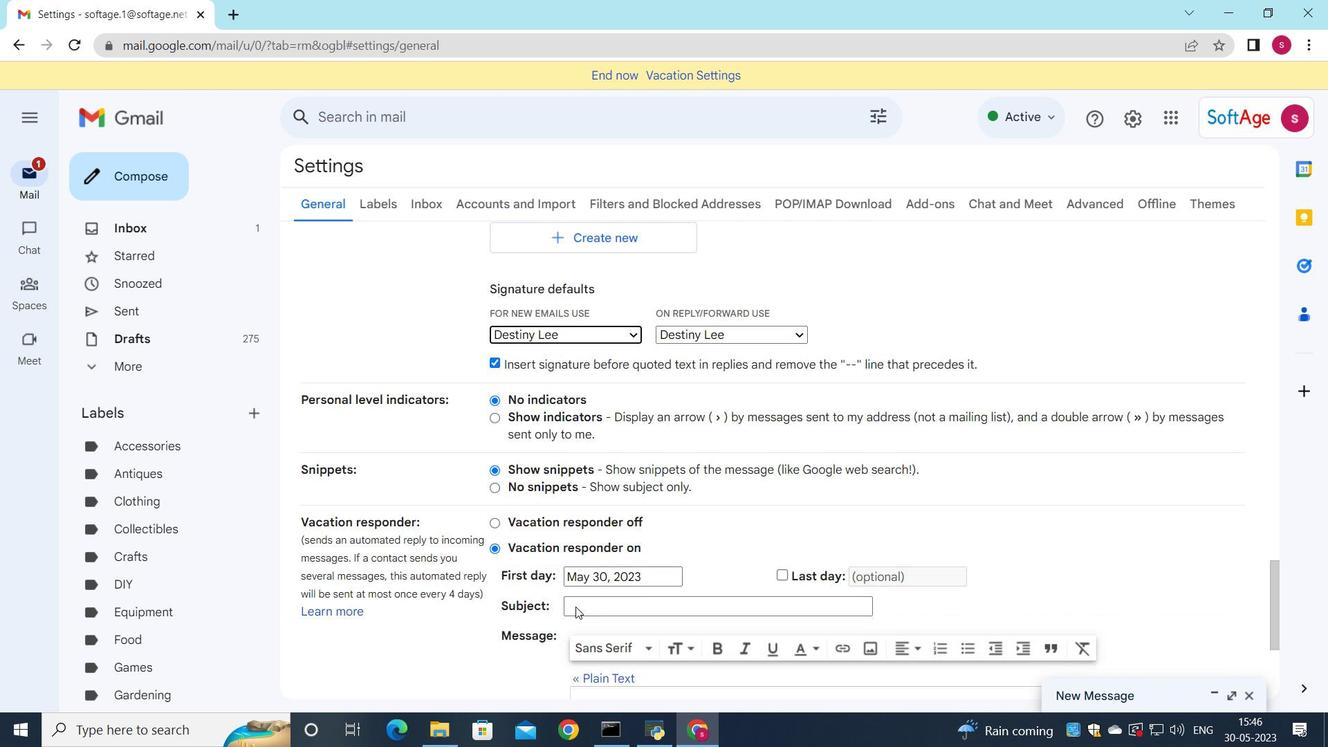 
Action: Mouse scrolled (575, 606) with delta (0, 0)
Screenshot: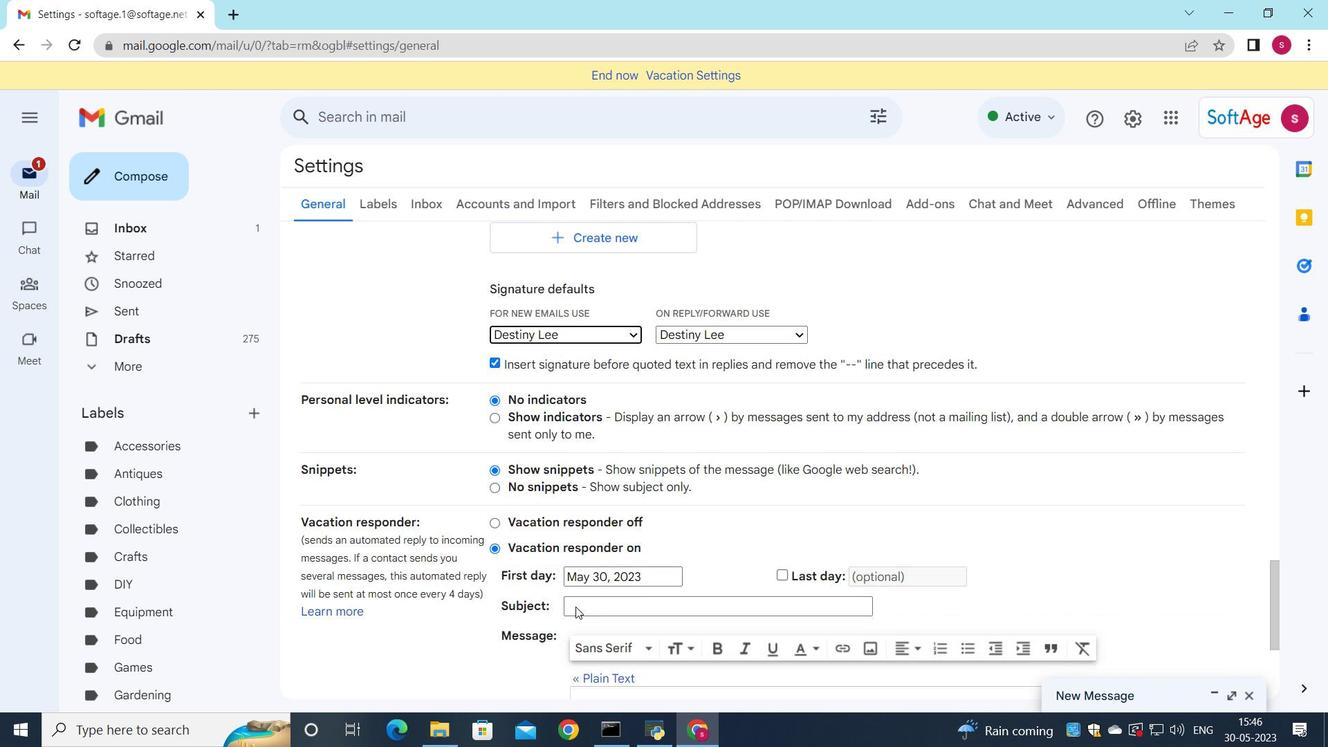 
Action: Mouse moved to (749, 608)
Screenshot: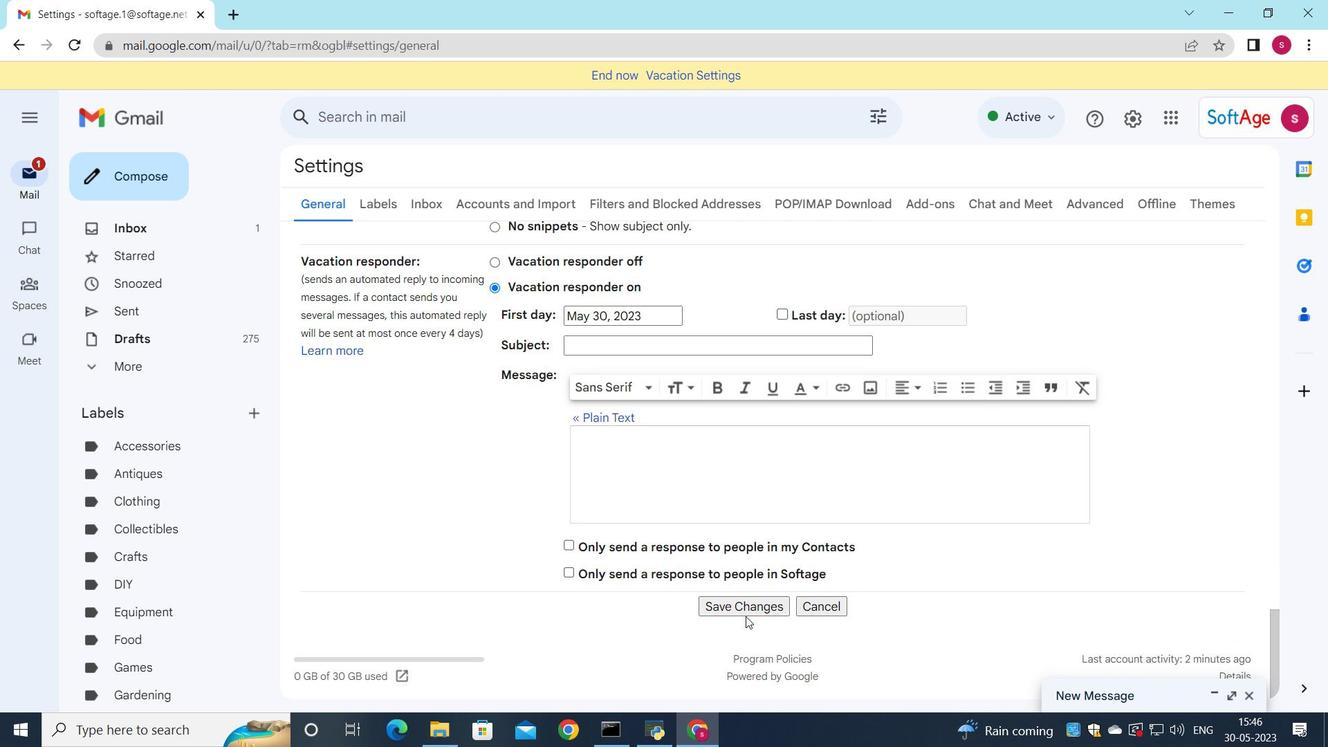 
Action: Mouse pressed left at (749, 608)
Screenshot: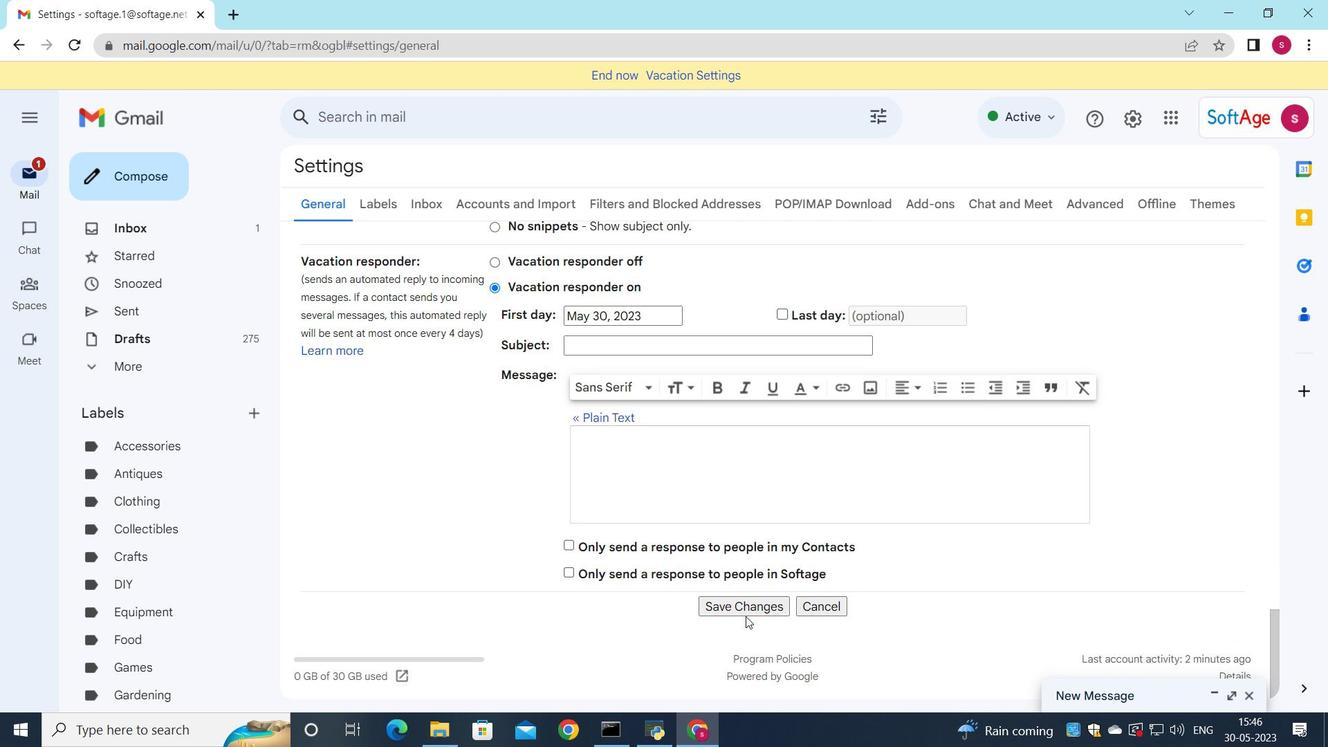 
Action: Mouse moved to (160, 181)
Screenshot: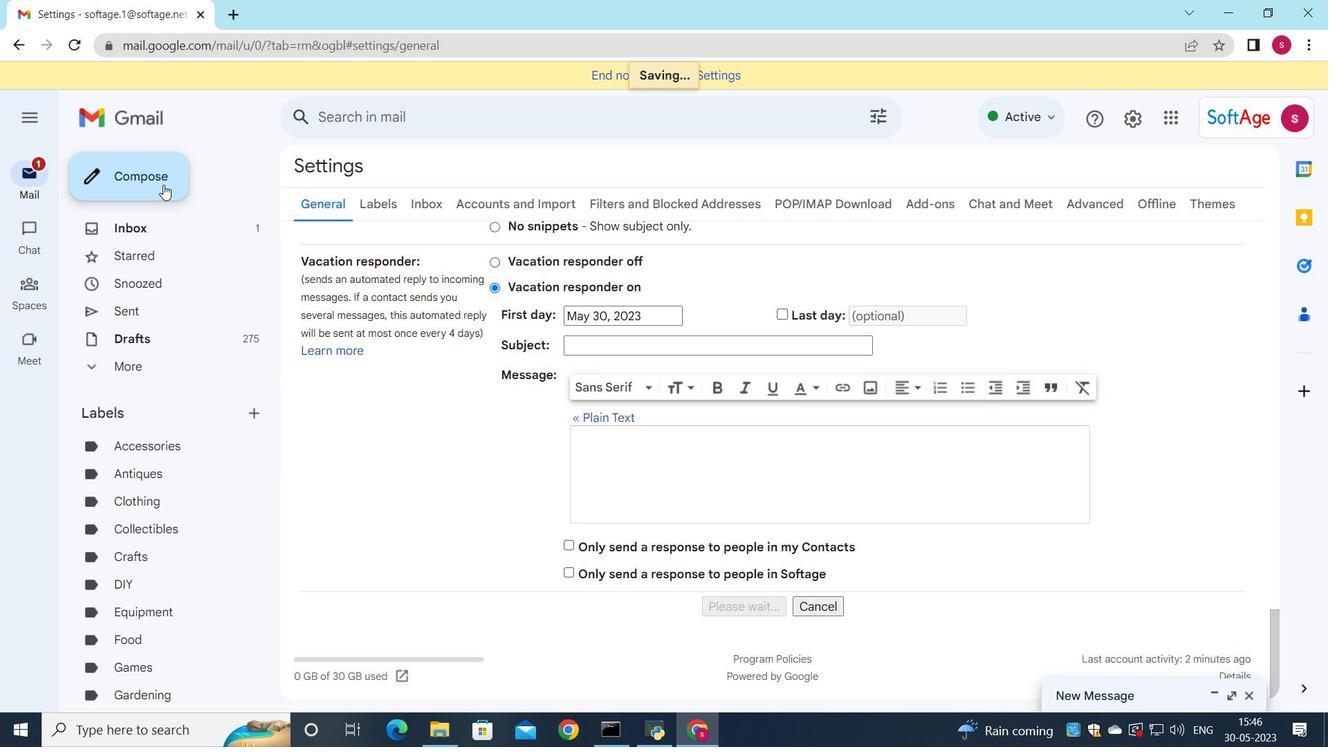 
Action: Mouse pressed left at (160, 181)
Screenshot: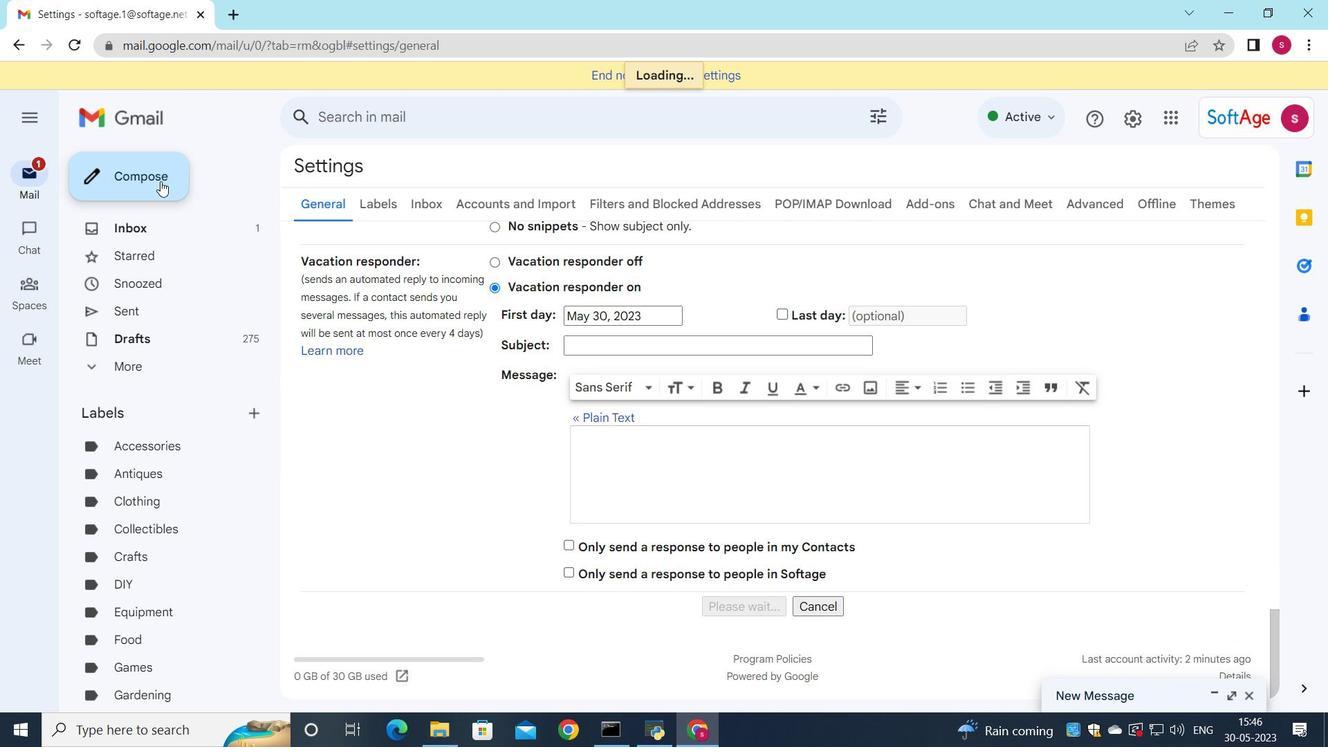 
Action: Mouse moved to (166, 188)
Screenshot: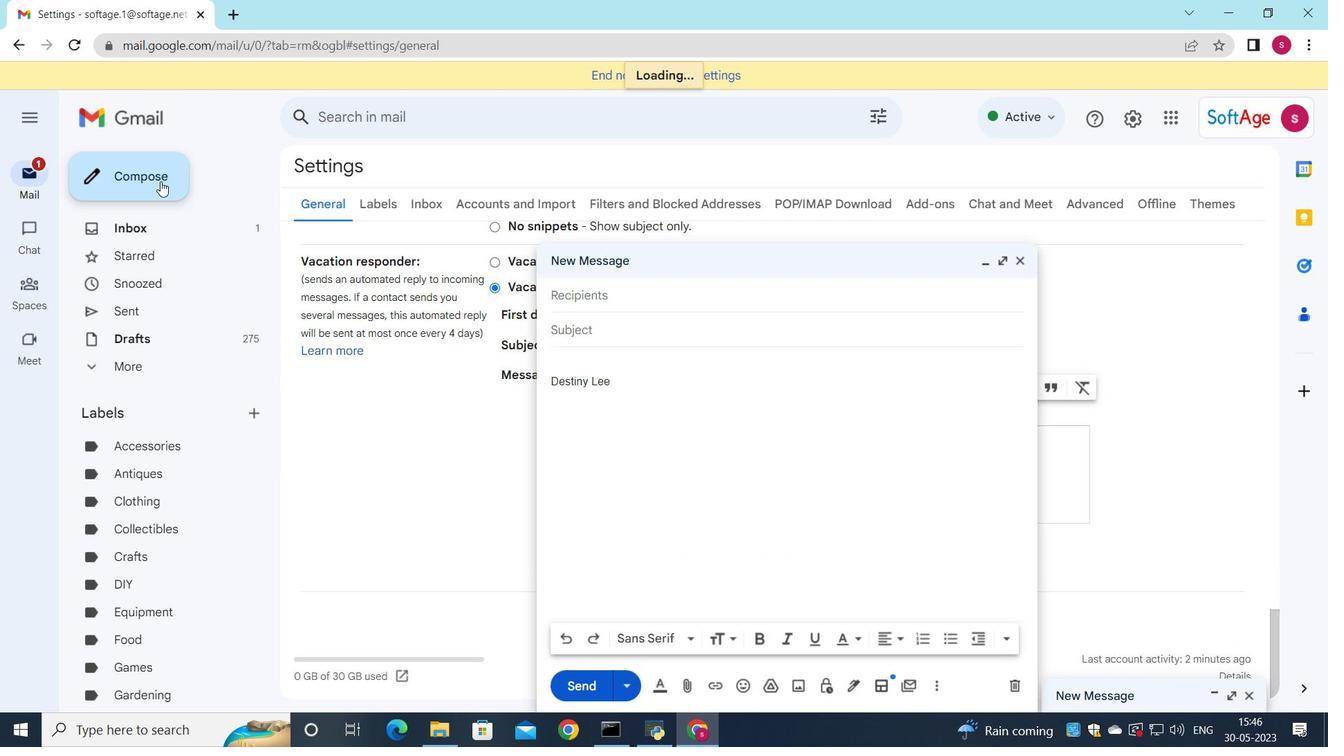 
Action: Mouse pressed left at (166, 188)
Screenshot: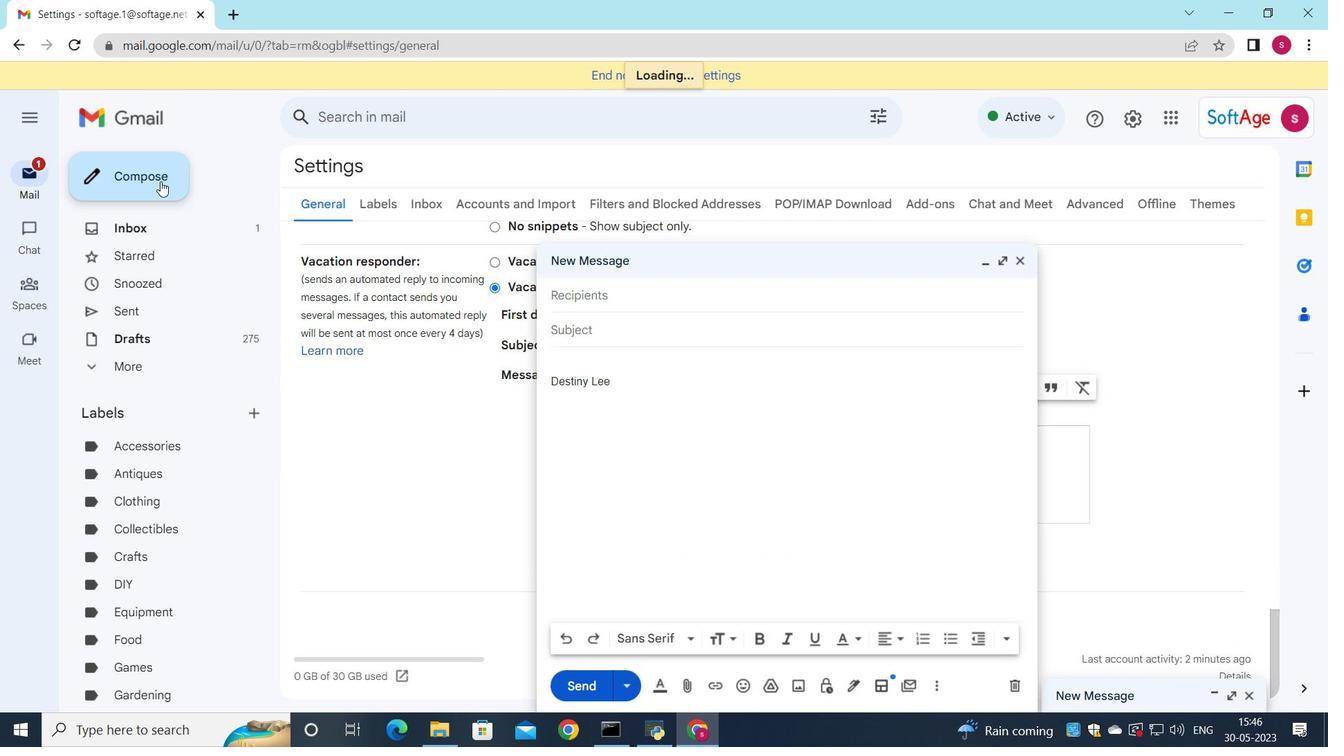 
Action: Mouse moved to (1243, 260)
Screenshot: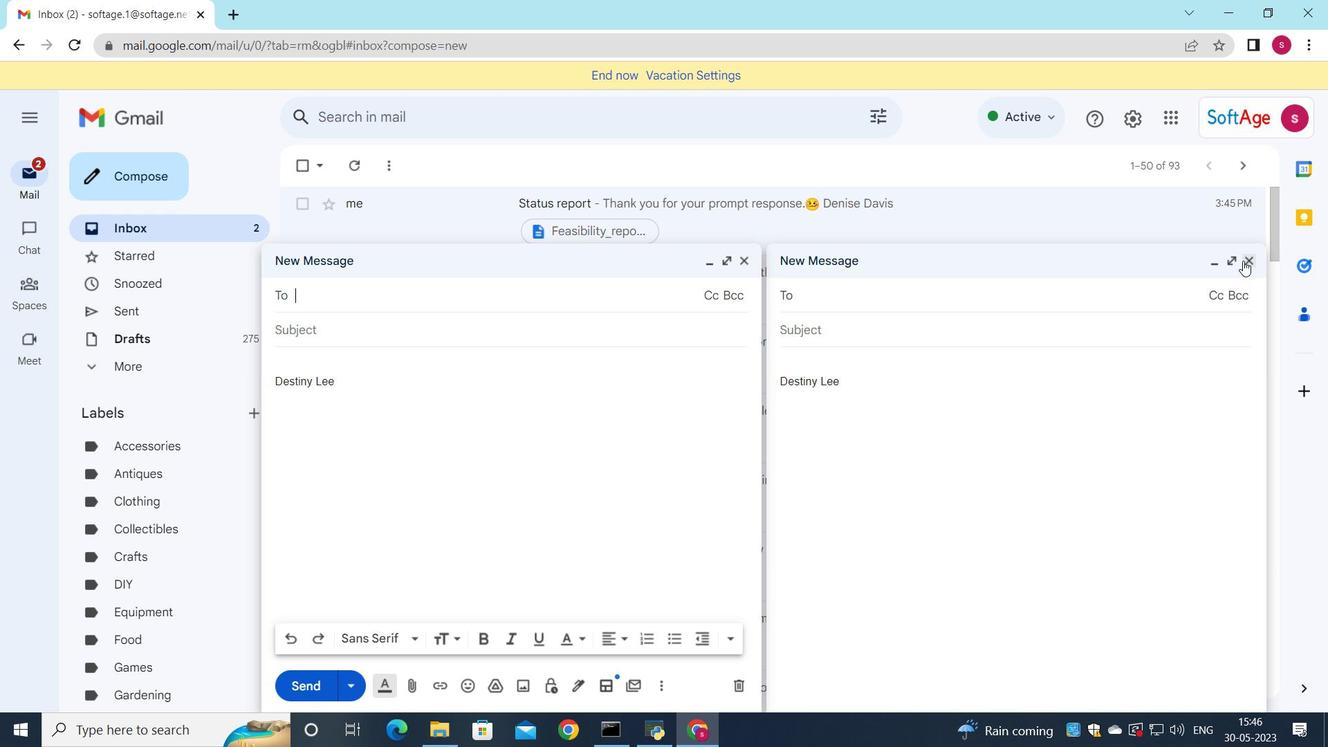 
Action: Mouse pressed left at (1243, 260)
Screenshot: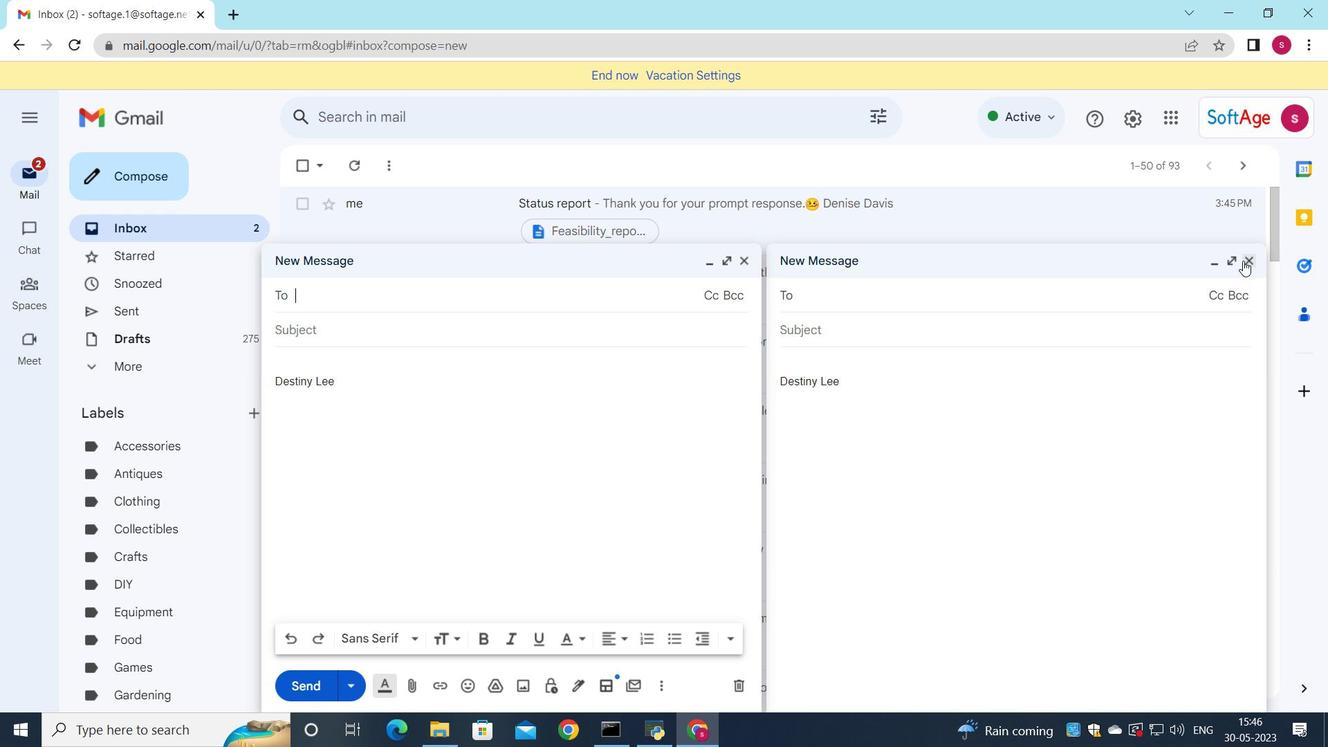 
Action: Mouse moved to (944, 388)
Screenshot: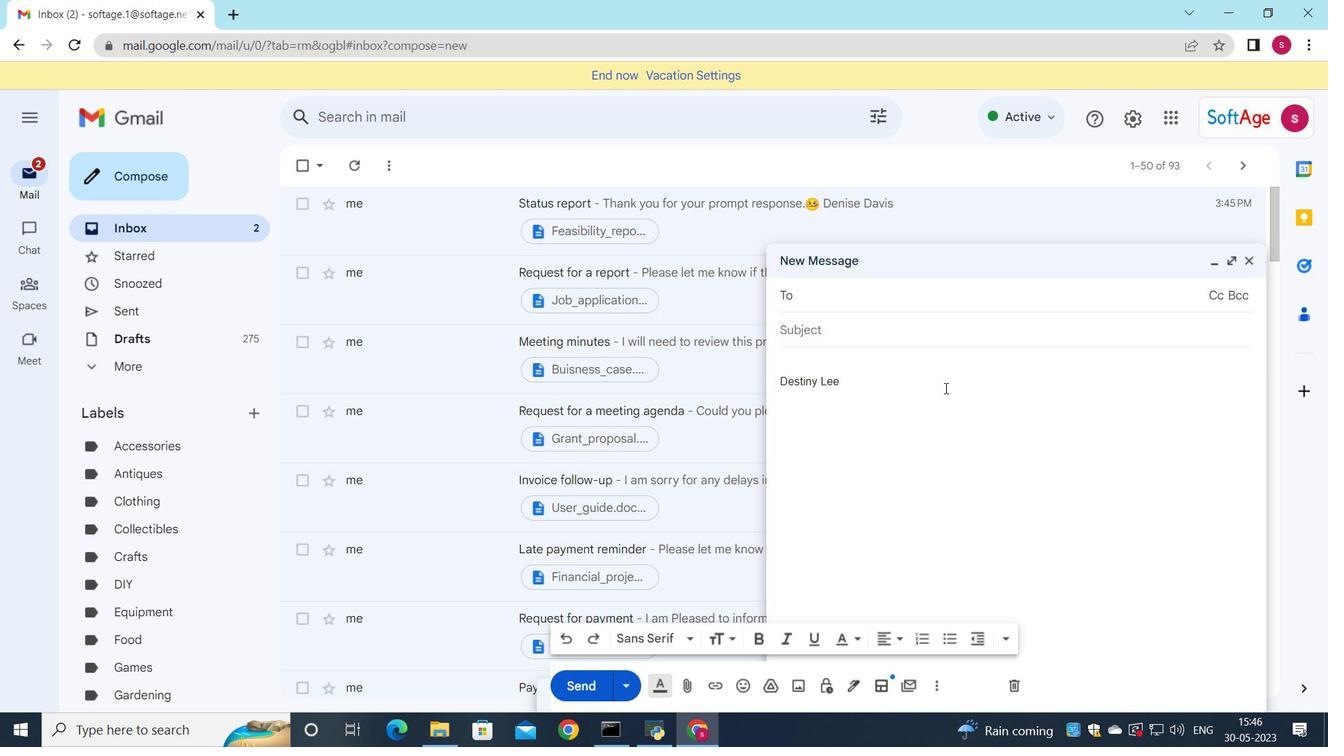 
Action: Key pressed <Key.down>
Screenshot: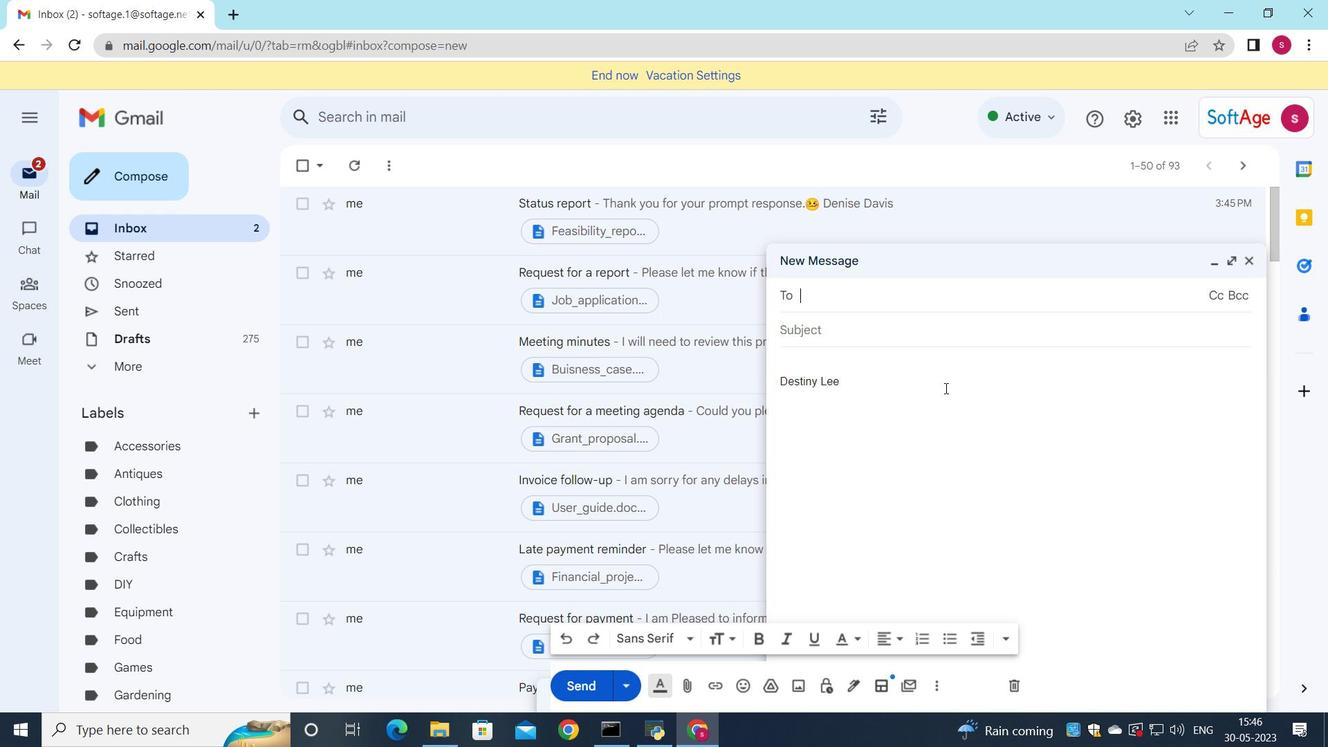 
Action: Mouse moved to (912, 337)
Screenshot: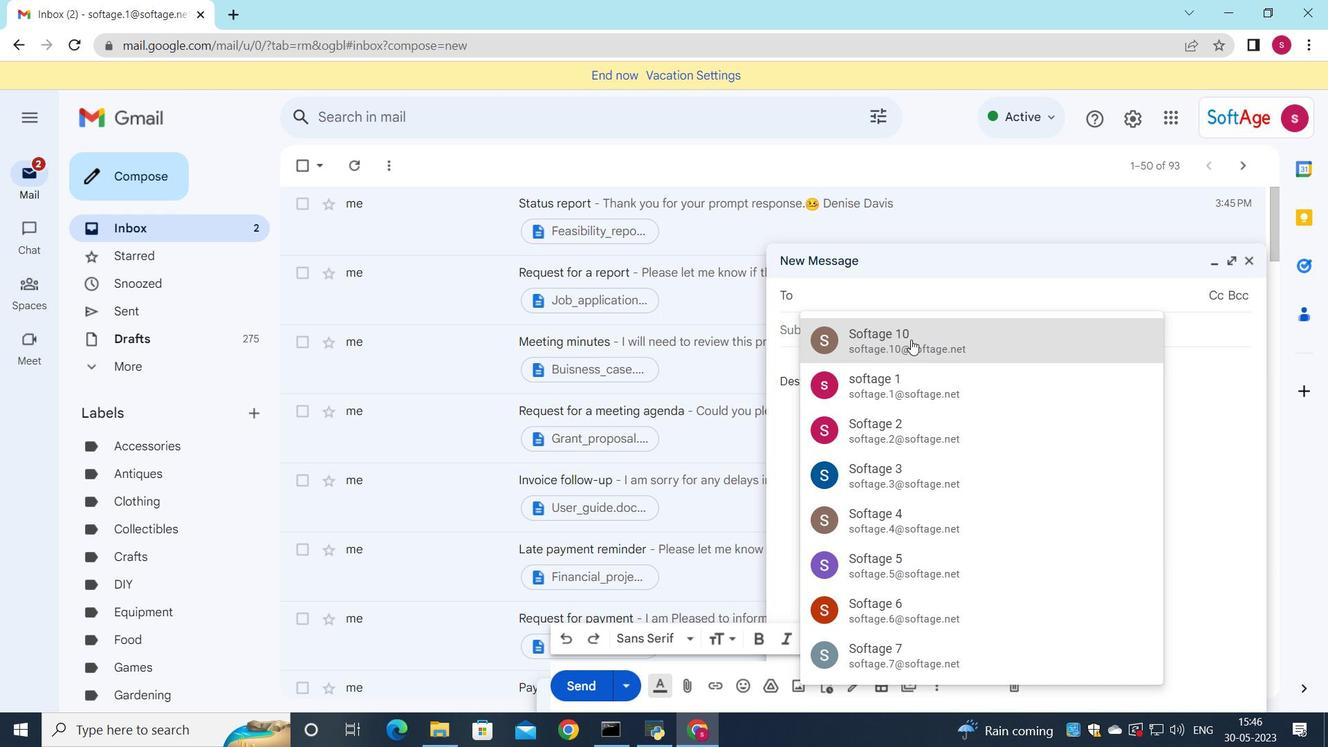 
Action: Mouse pressed left at (912, 337)
Screenshot: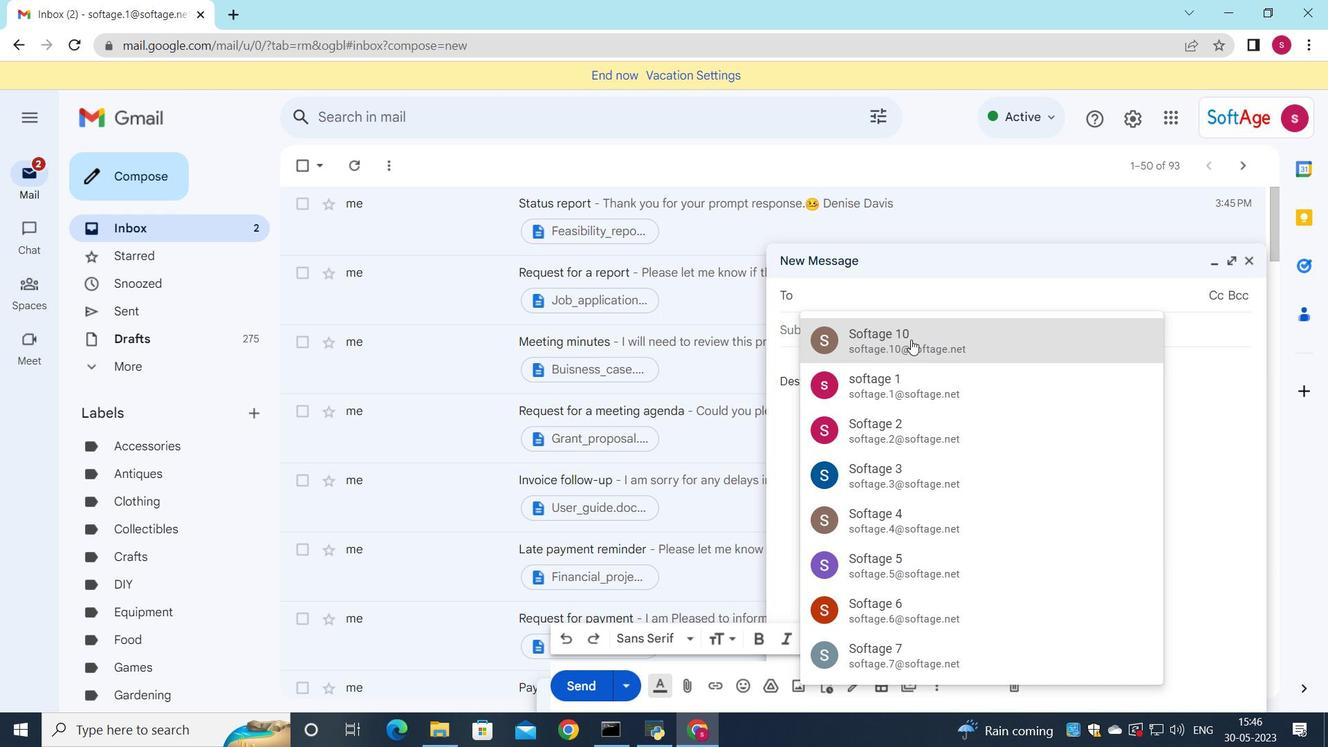 
Action: Mouse moved to (927, 394)
Screenshot: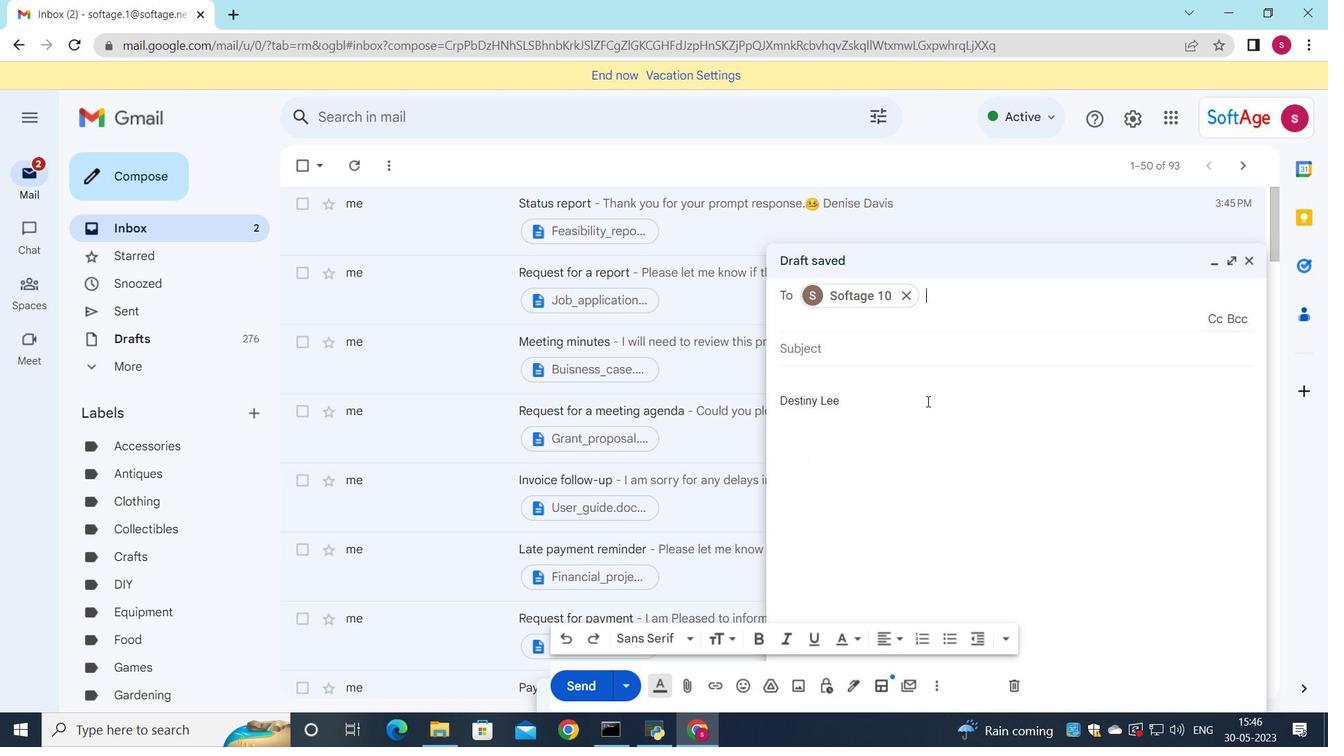 
Action: Key pressed <Key.down>
Screenshot: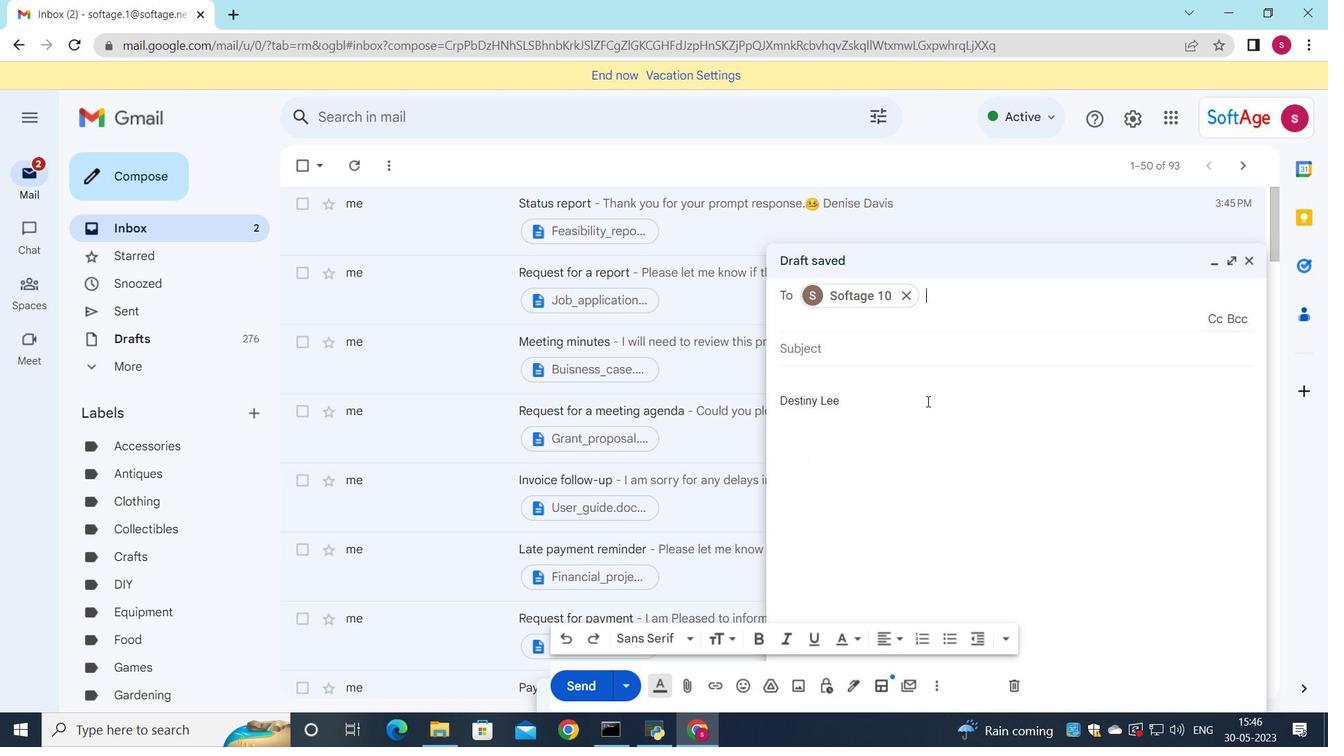 
Action: Mouse moved to (1016, 388)
Screenshot: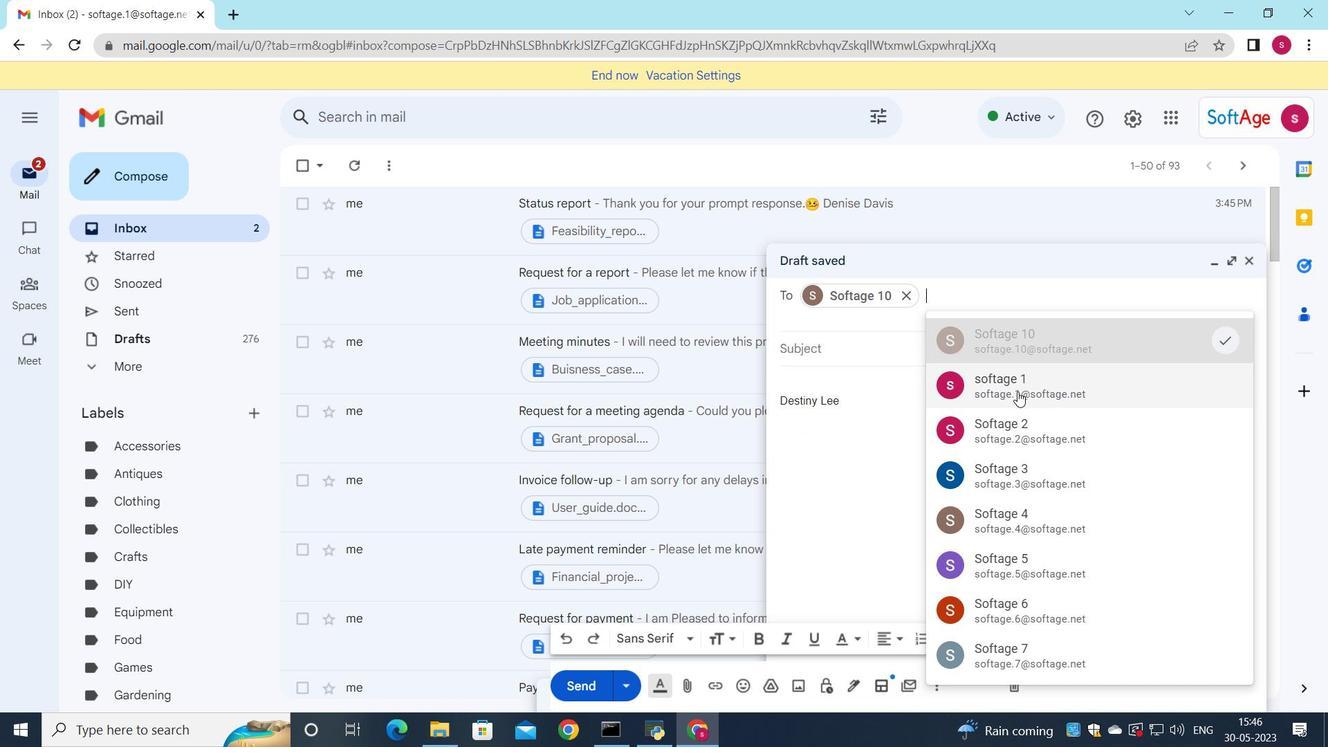 
Action: Mouse pressed left at (1016, 388)
Screenshot: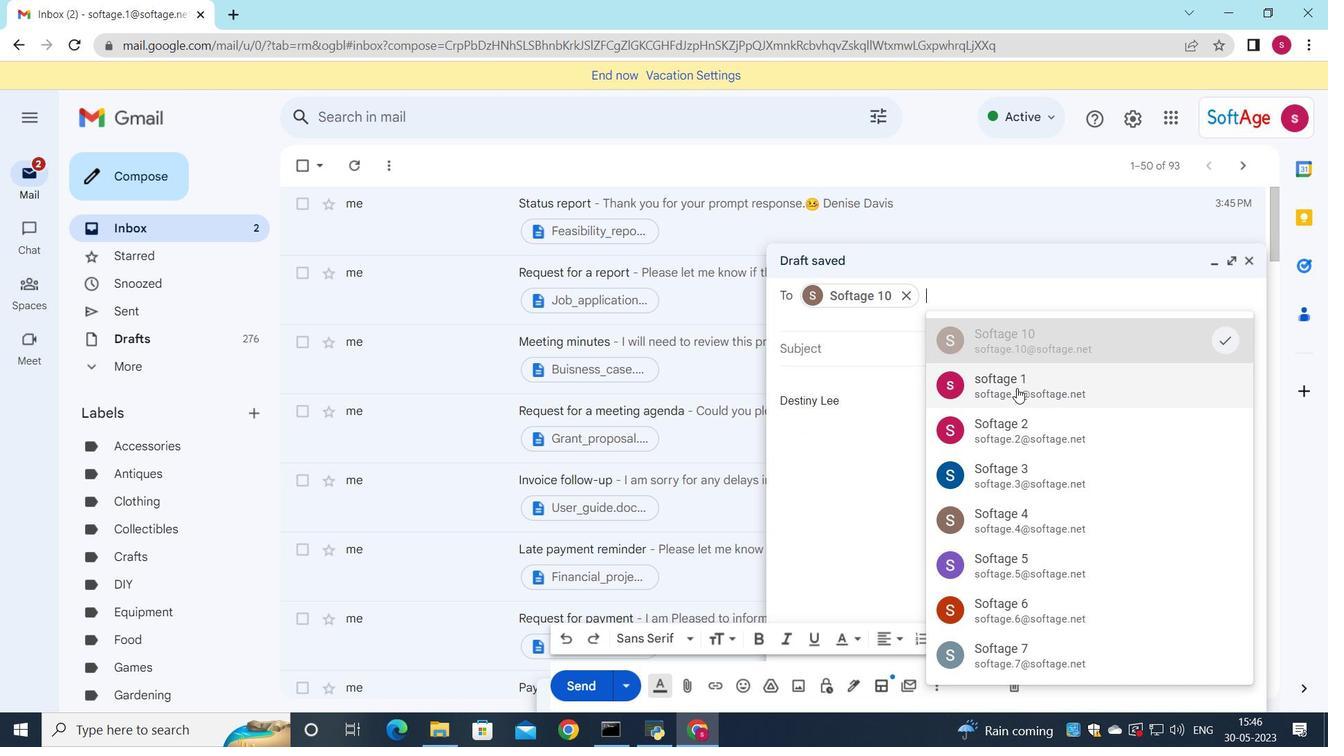 
Action: Key pressed <Key.down>
Screenshot: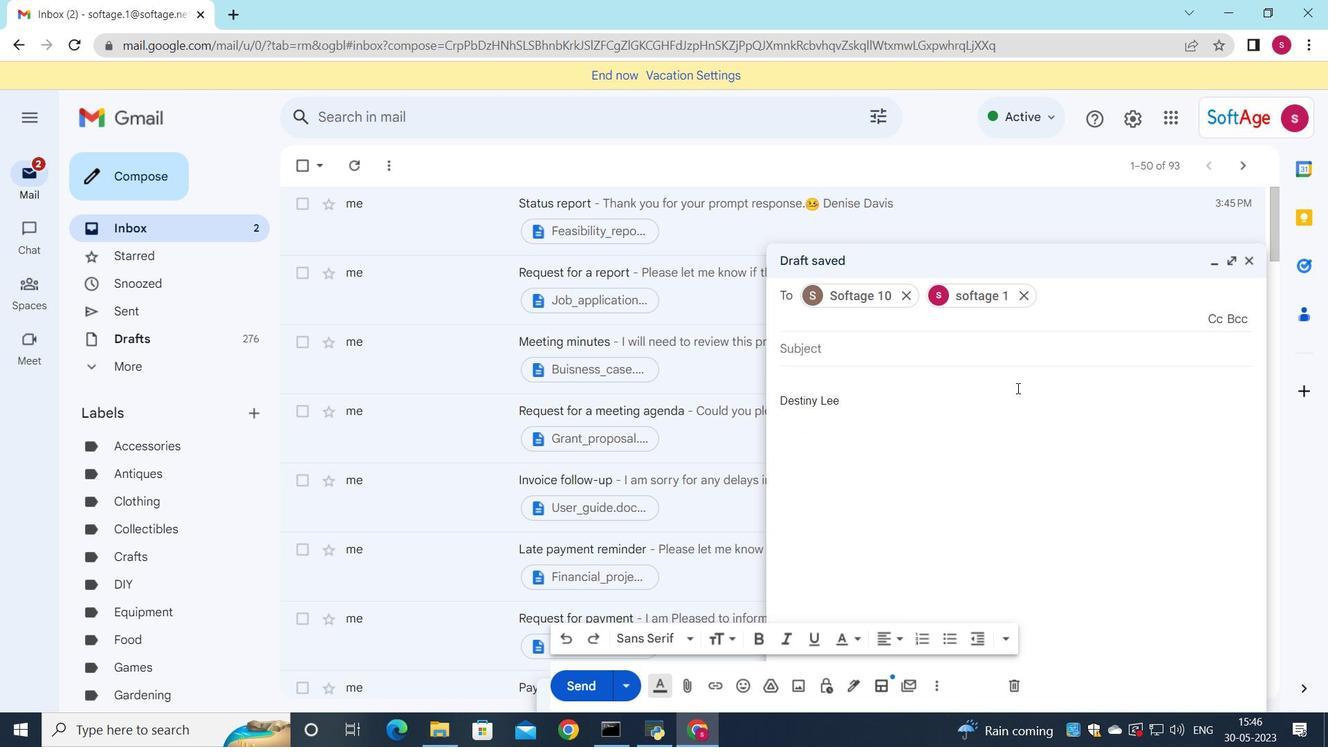 
Action: Mouse moved to (1115, 413)
Screenshot: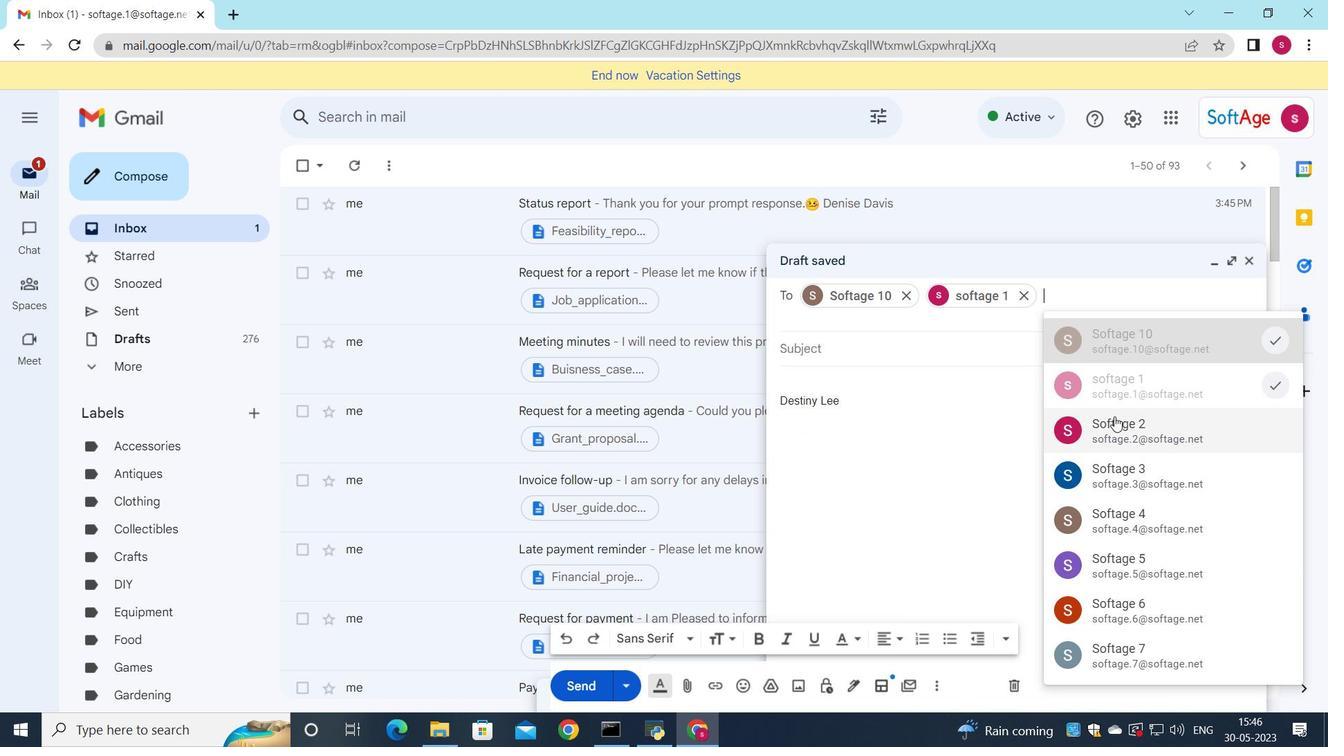 
Action: Mouse pressed left at (1115, 413)
Screenshot: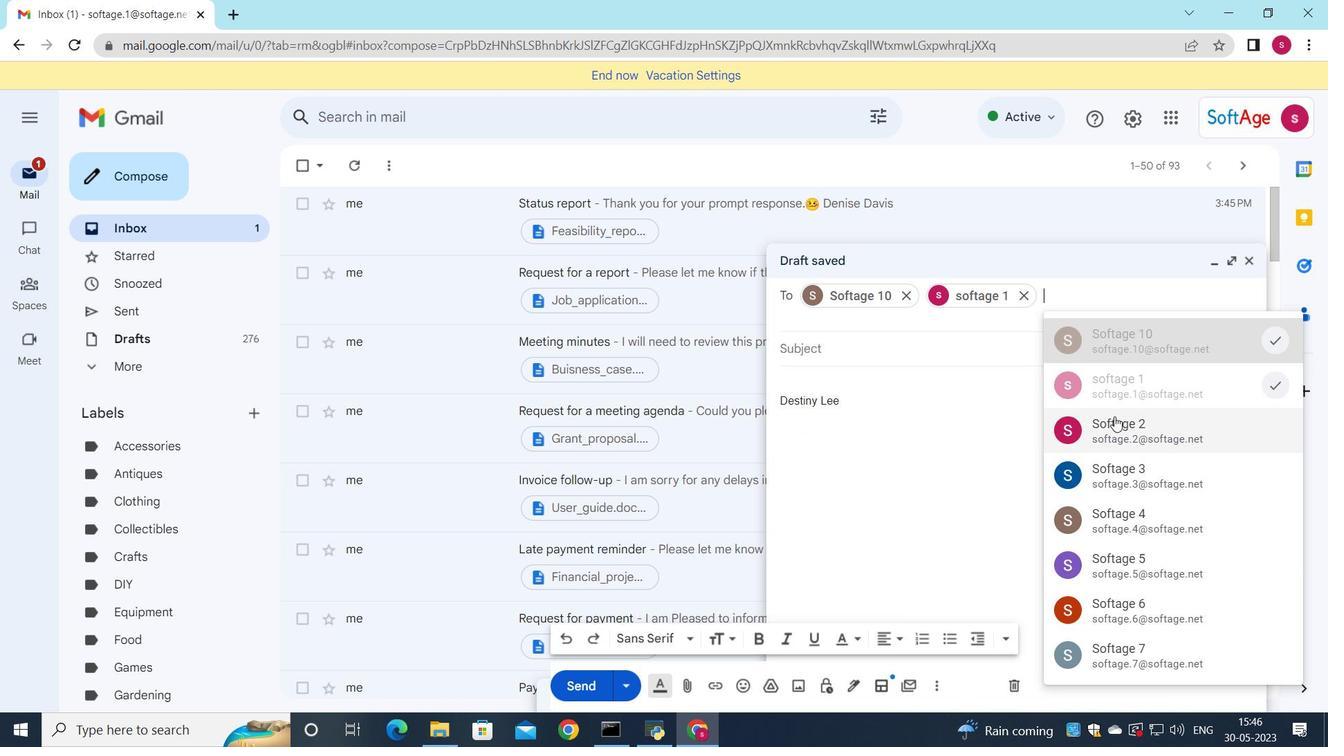 
Action: Mouse moved to (1215, 318)
Screenshot: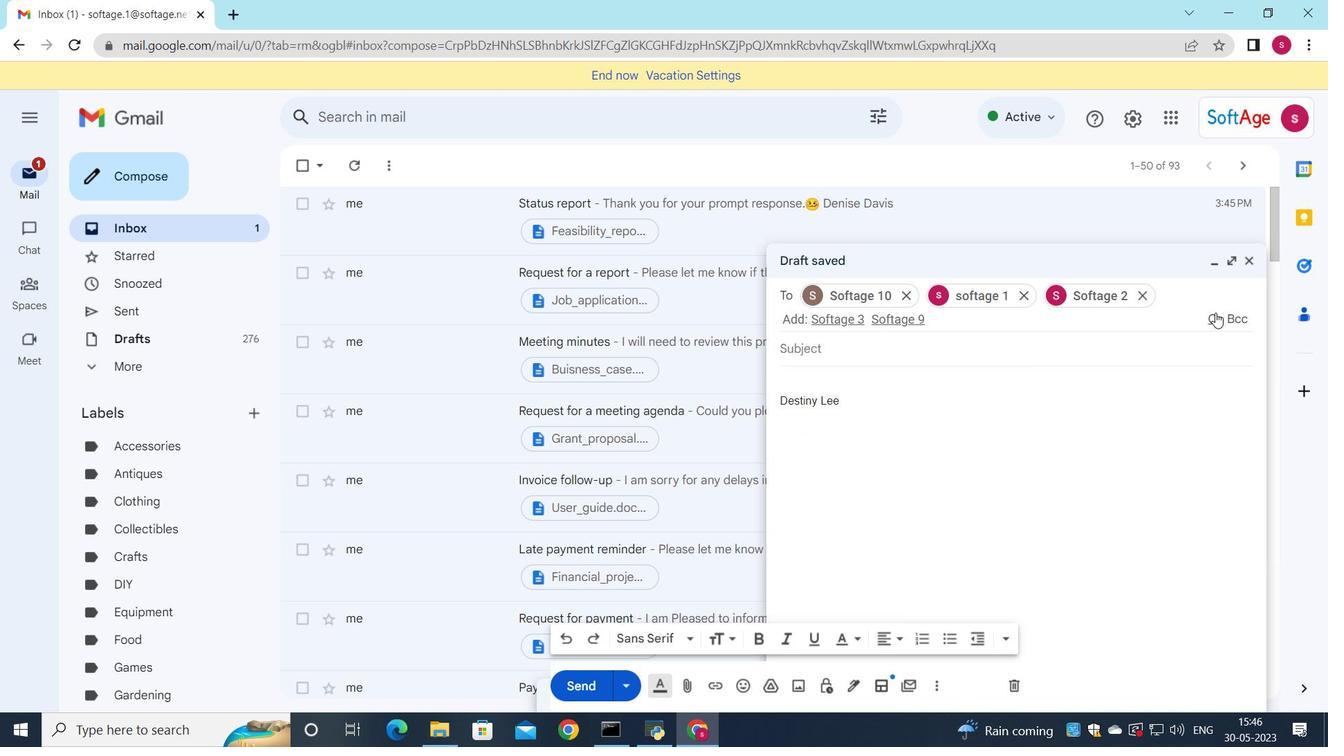 
Action: Mouse pressed left at (1215, 318)
Screenshot: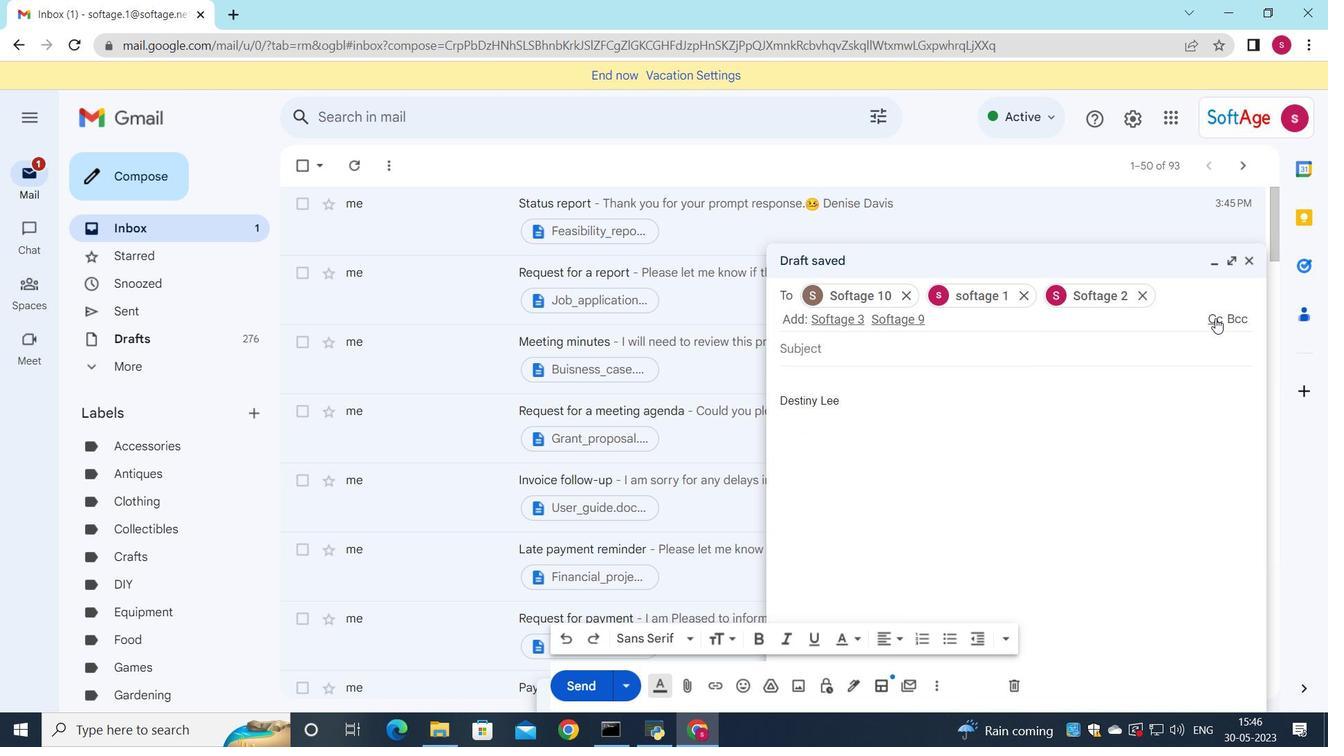 
Action: Mouse moved to (853, 350)
Screenshot: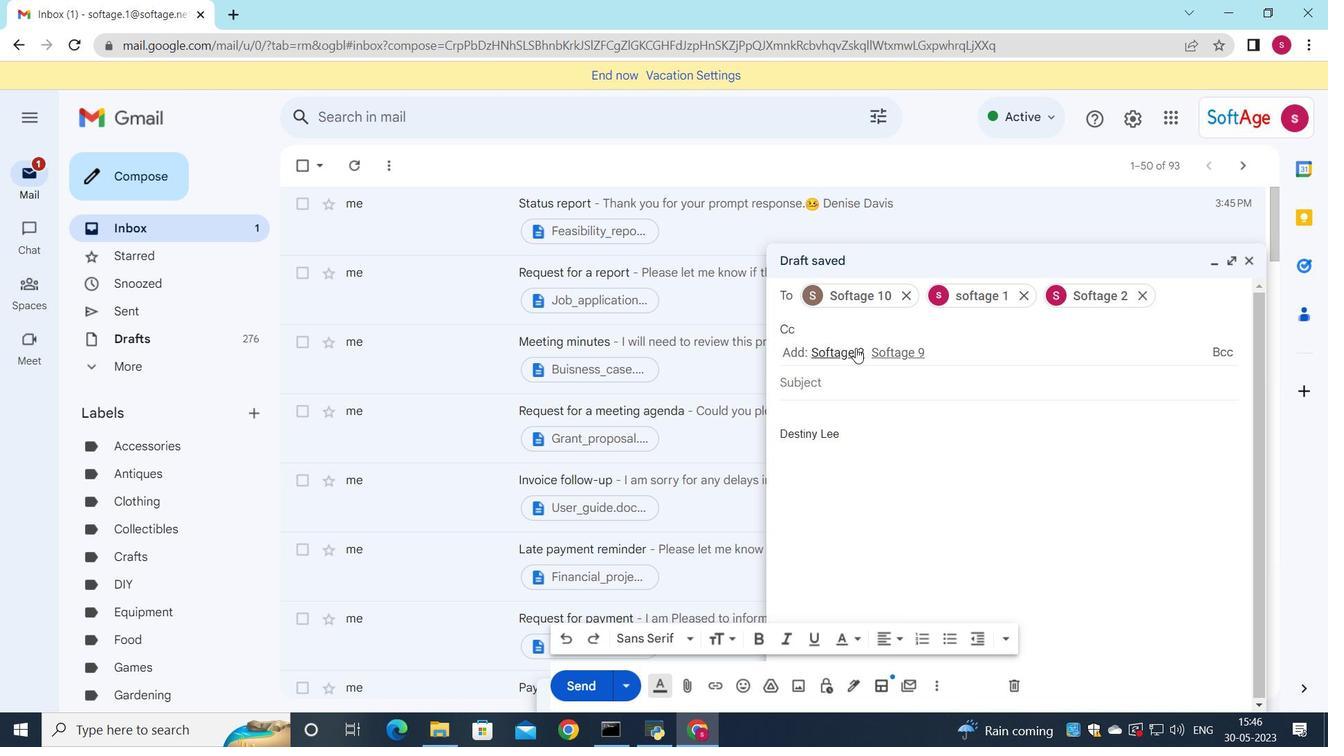 
Action: Mouse pressed left at (853, 350)
Screenshot: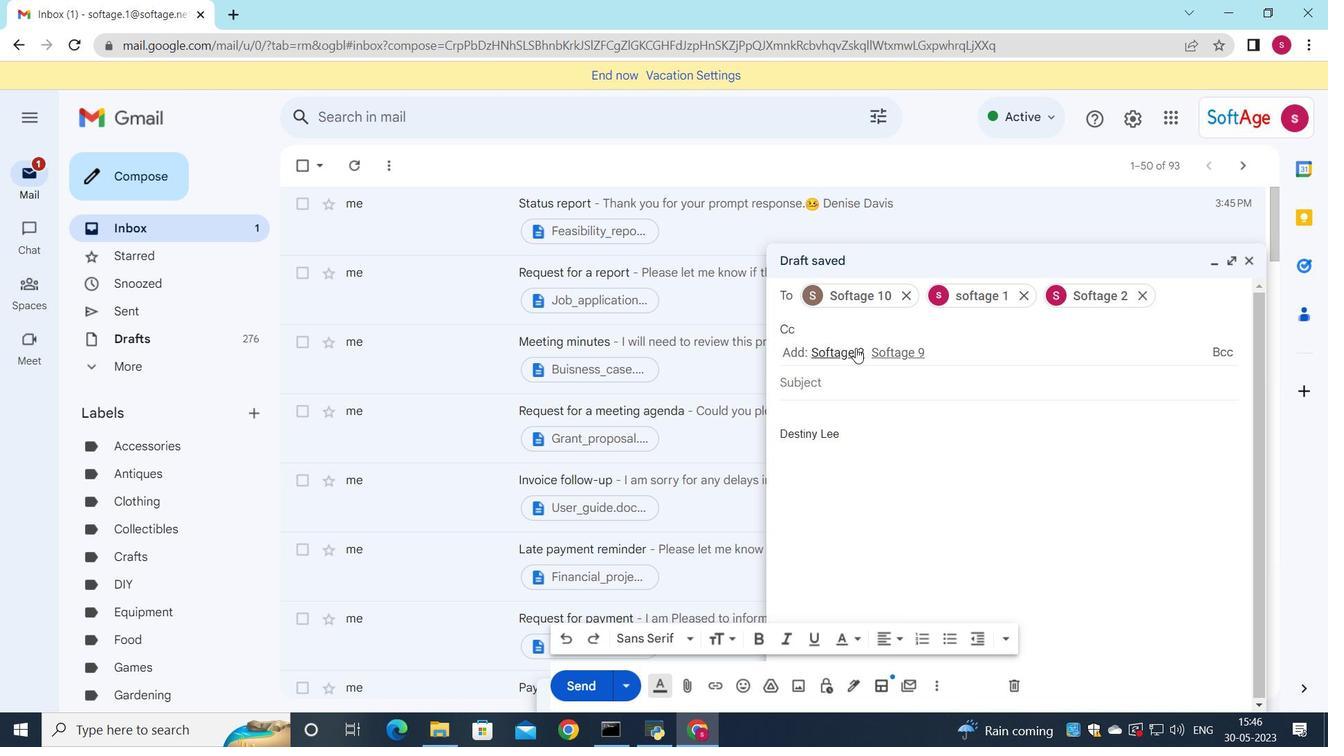 
Action: Mouse moved to (864, 370)
Screenshot: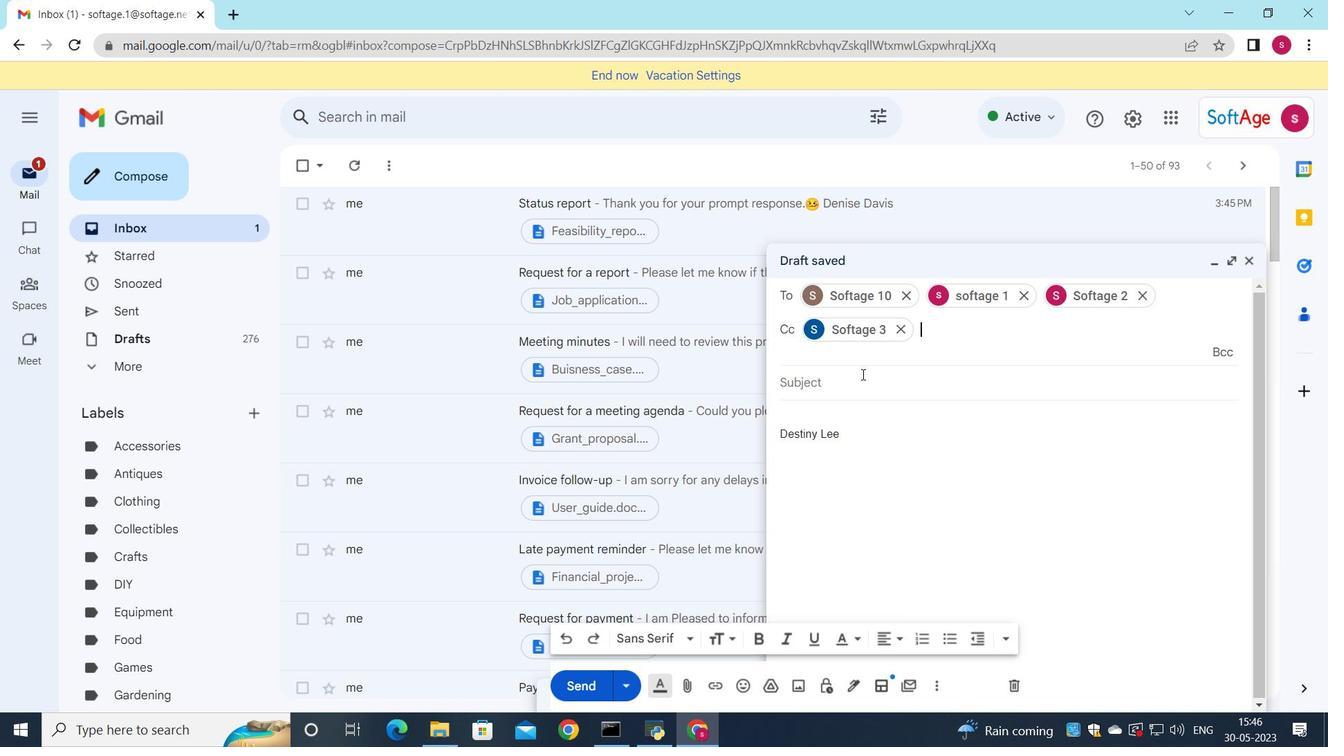 
Action: Mouse pressed left at (864, 370)
Screenshot: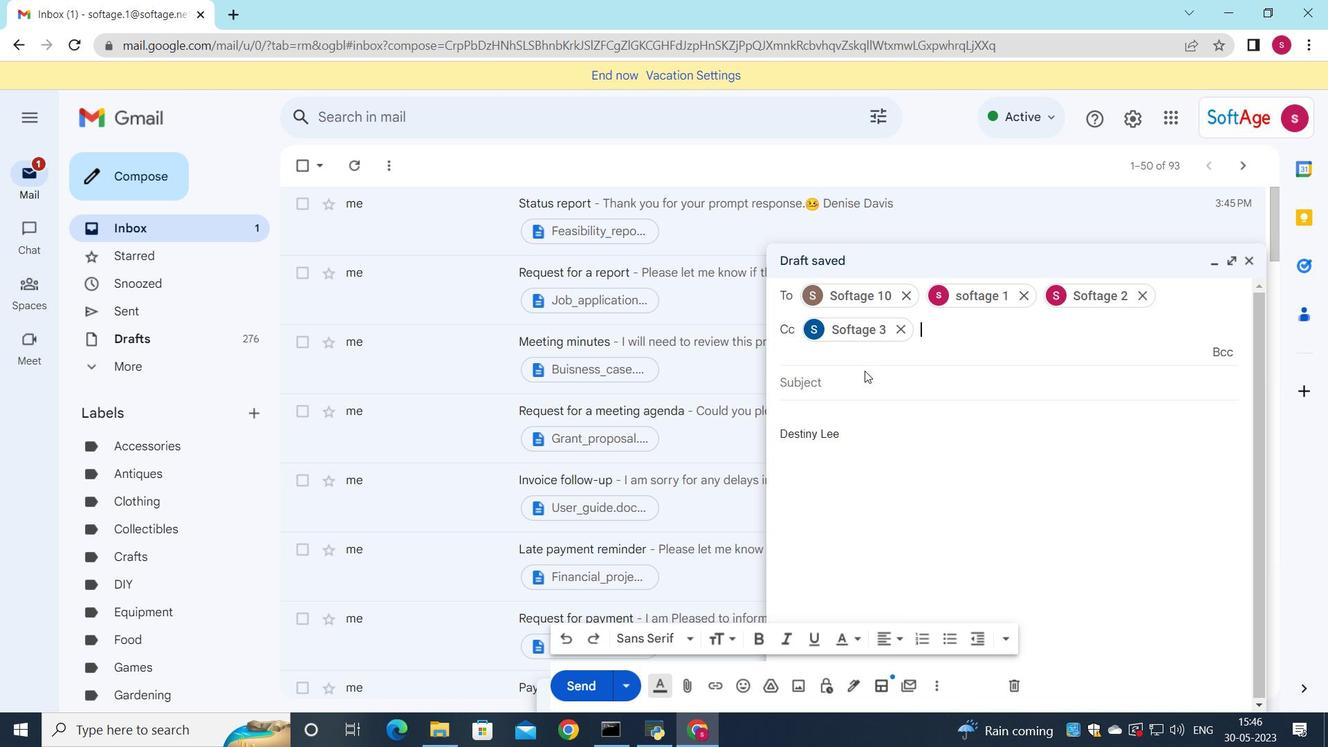 
Action: Key pressed <Key.shift>Status<Key.space>report
Screenshot: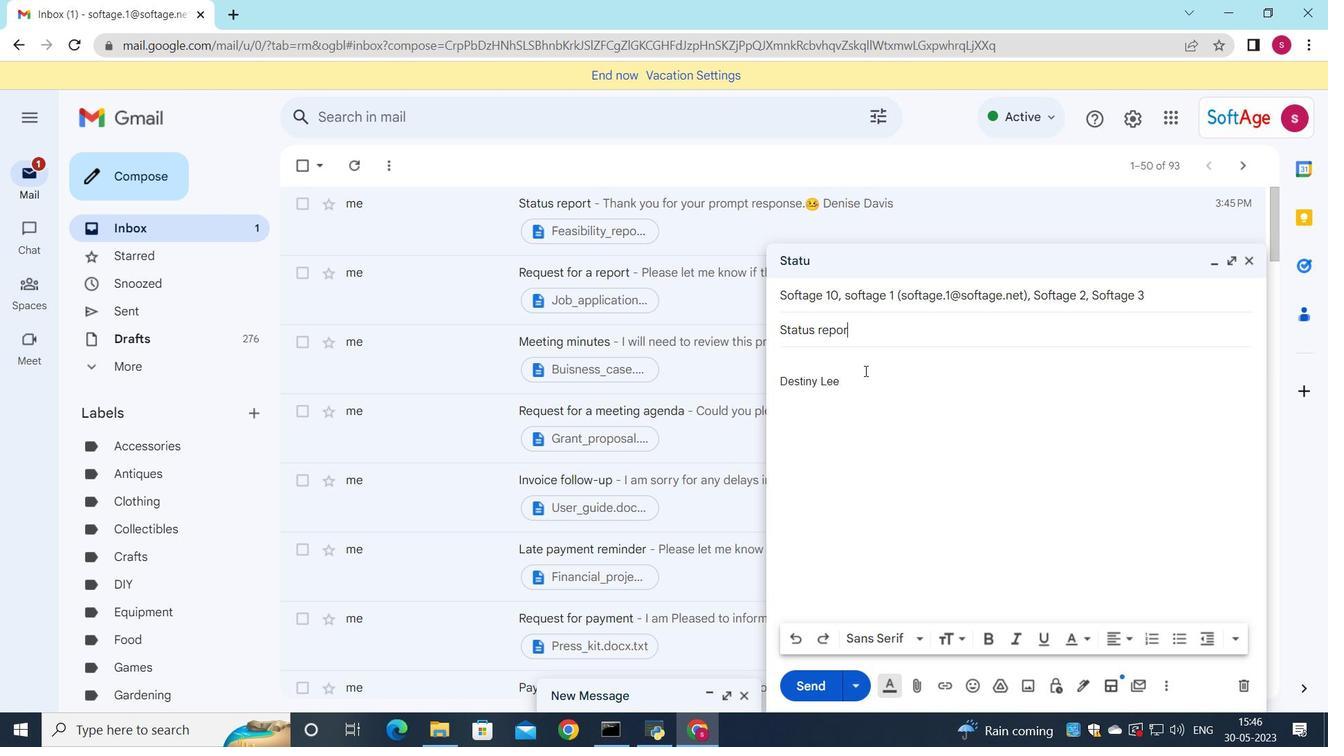 
Action: Mouse moved to (839, 361)
Screenshot: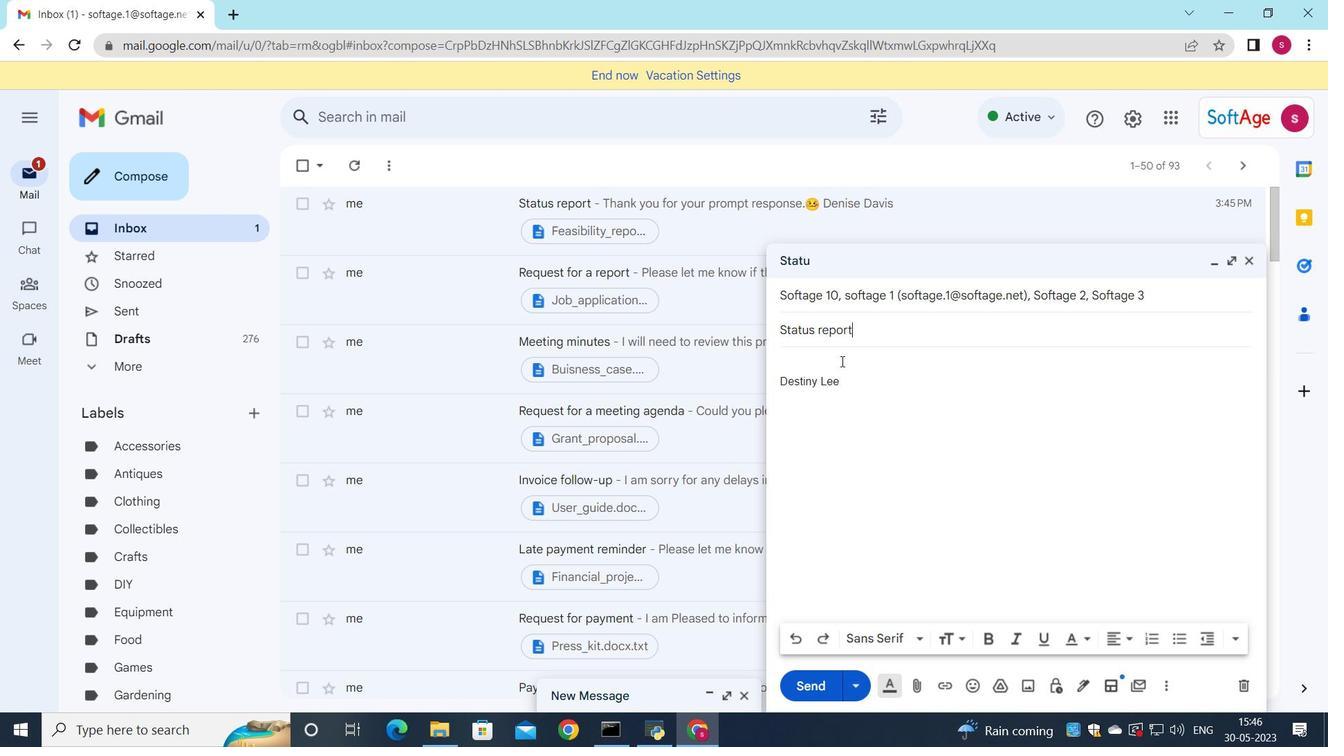 
Action: Mouse pressed left at (839, 361)
Screenshot: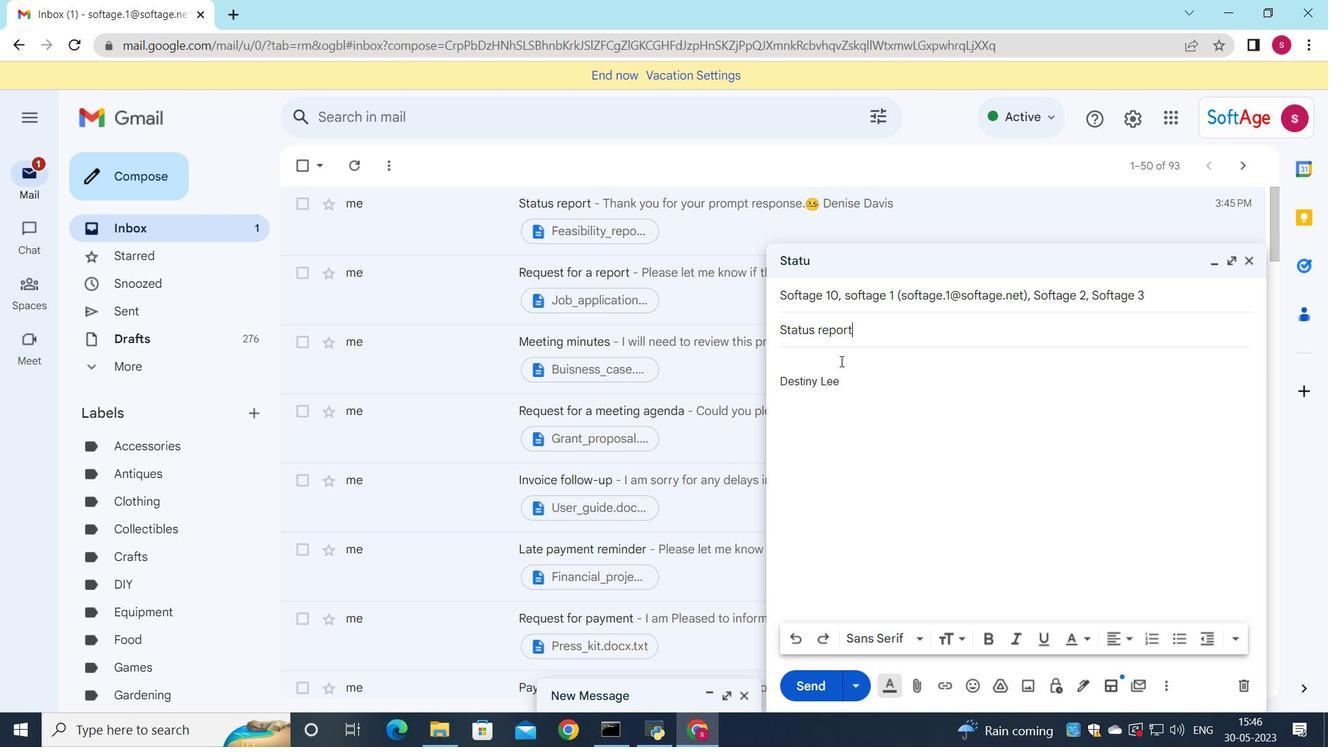 
Action: Key pressed <Key.shift>Thank<Key.space>you<Key.space>for<Key.space>ypur<Key.space>prompt<Key.space>
Screenshot: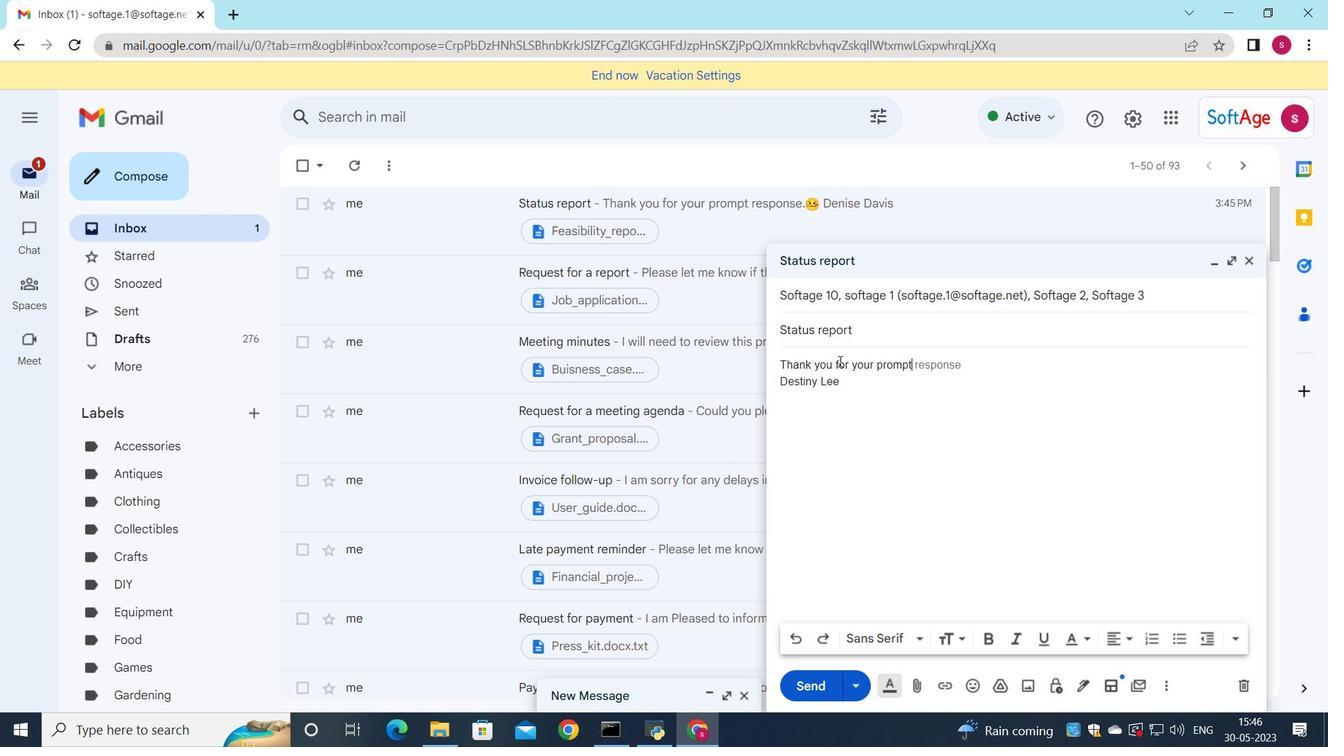 
Action: Mouse moved to (1067, 386)
Screenshot: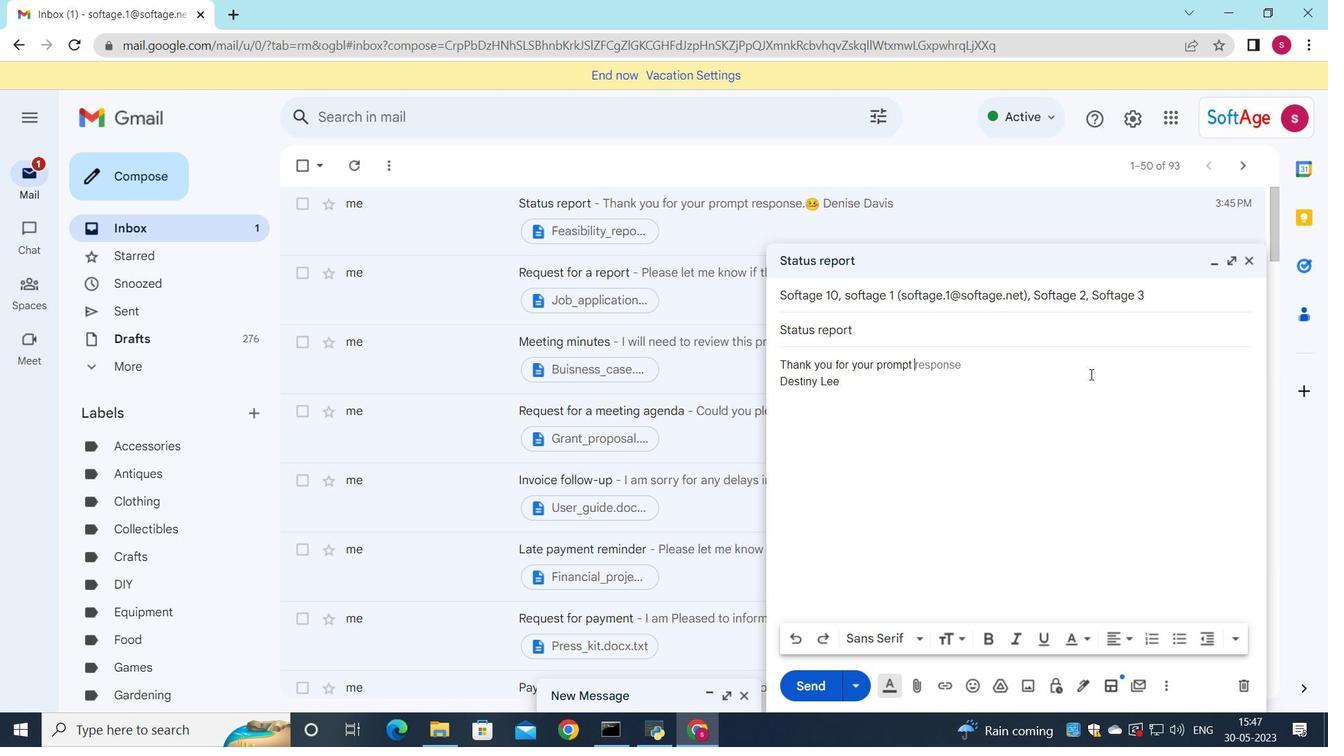 
Action: Key pressed respone
Screenshot: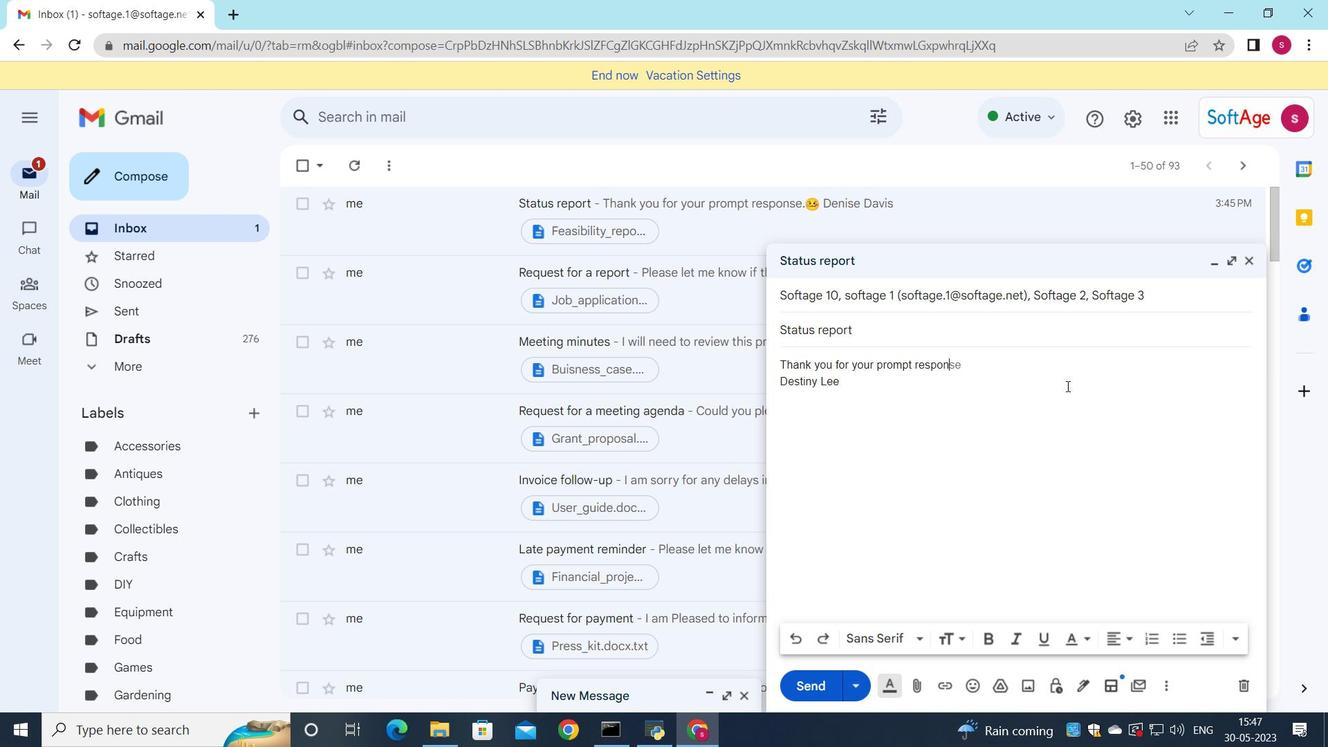 
Action: Mouse moved to (978, 689)
Screenshot: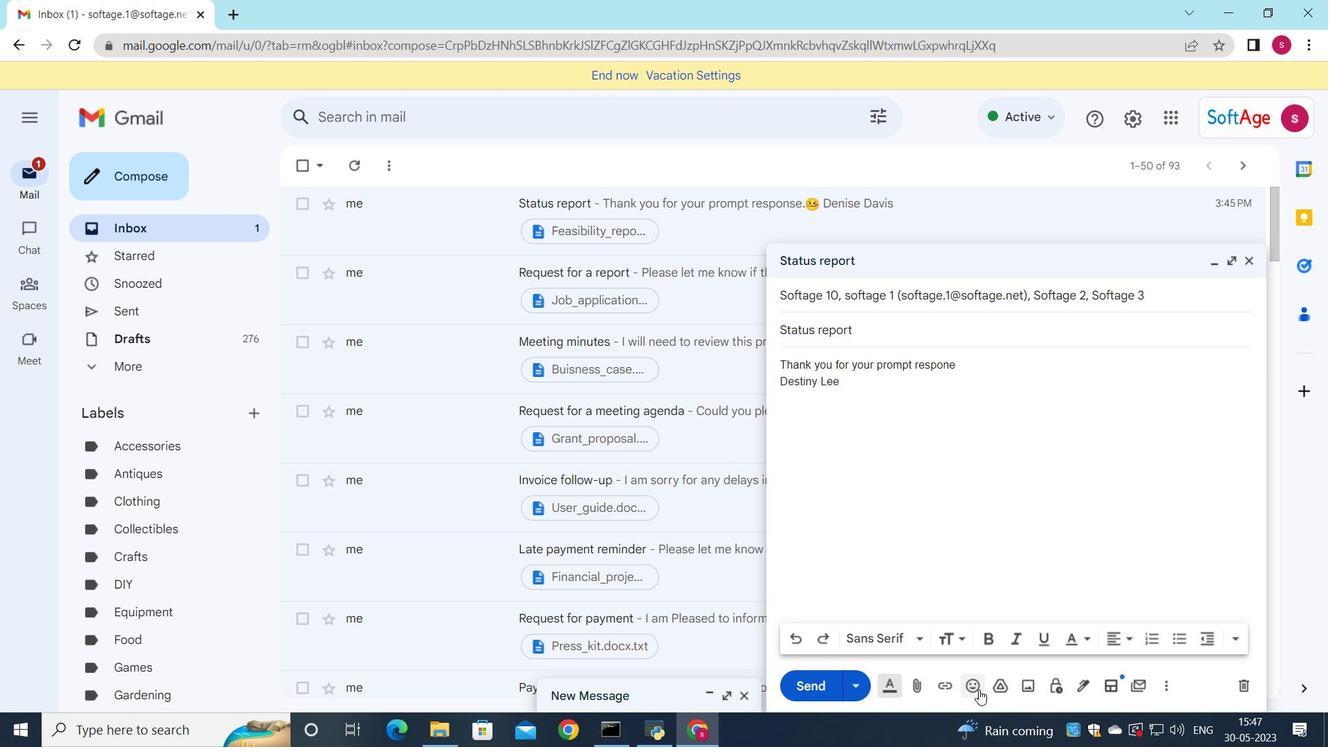 
Action: Mouse pressed left at (978, 689)
Screenshot: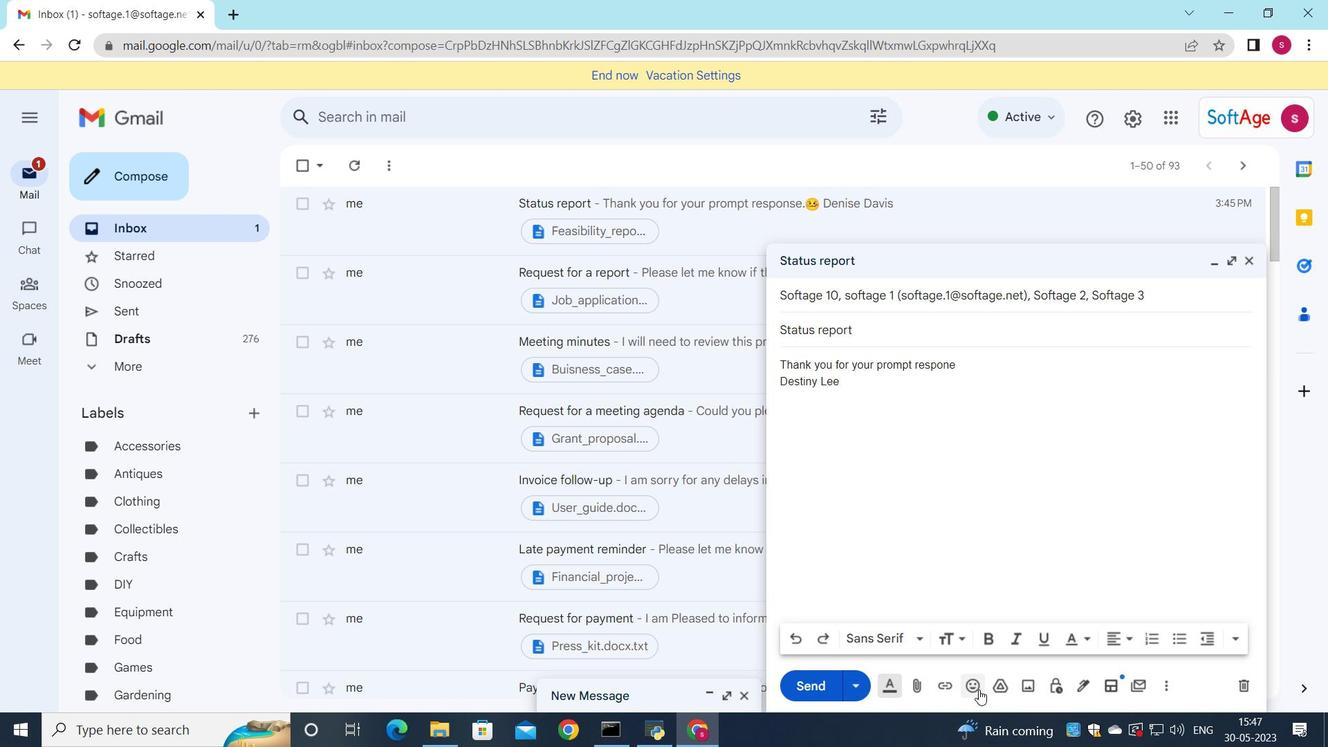 
Action: Mouse moved to (871, 569)
Screenshot: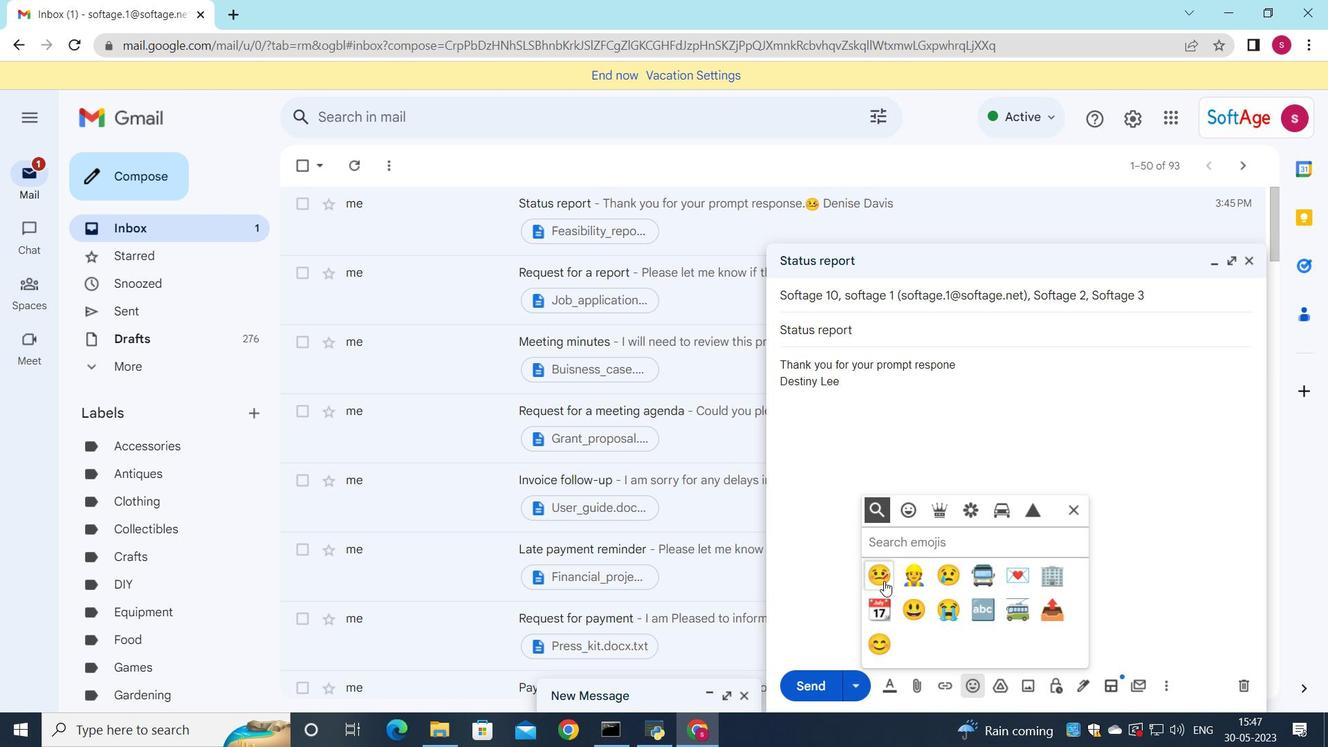 
Action: Mouse pressed left at (871, 569)
Screenshot: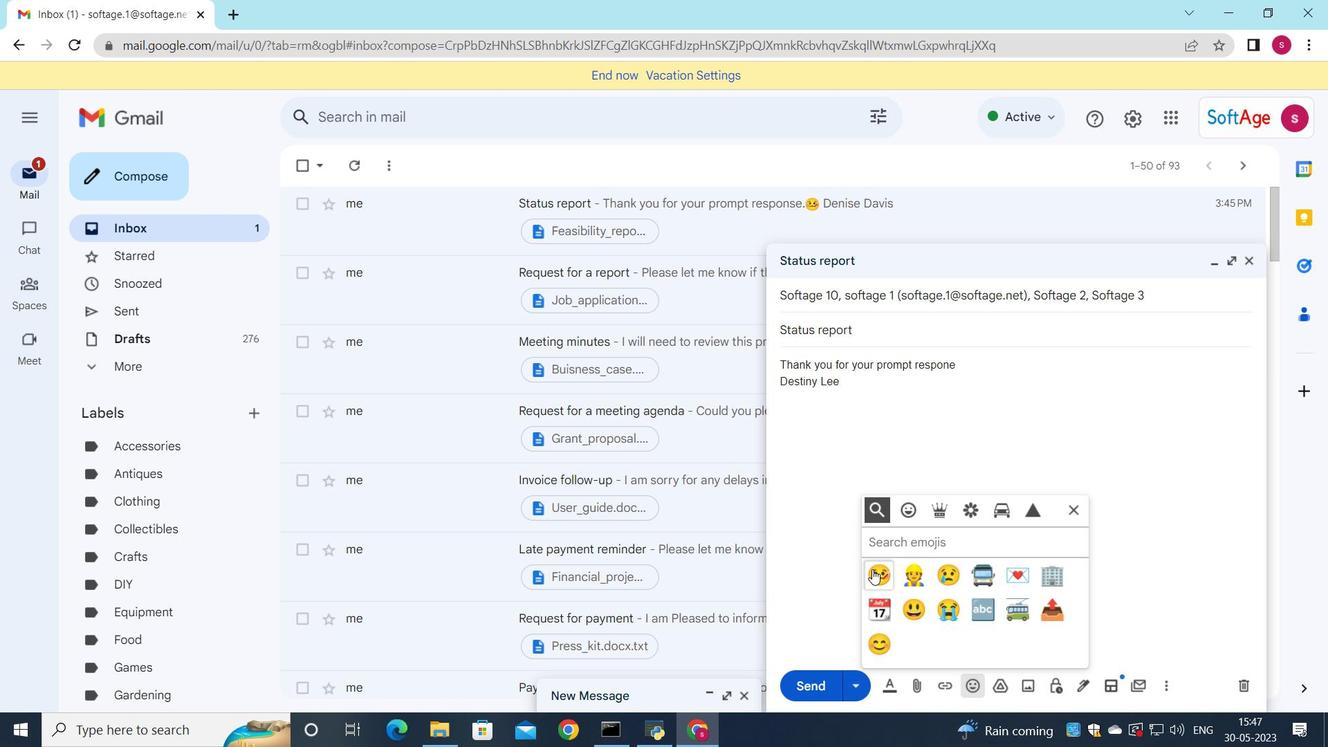 
Action: Mouse moved to (1079, 500)
Screenshot: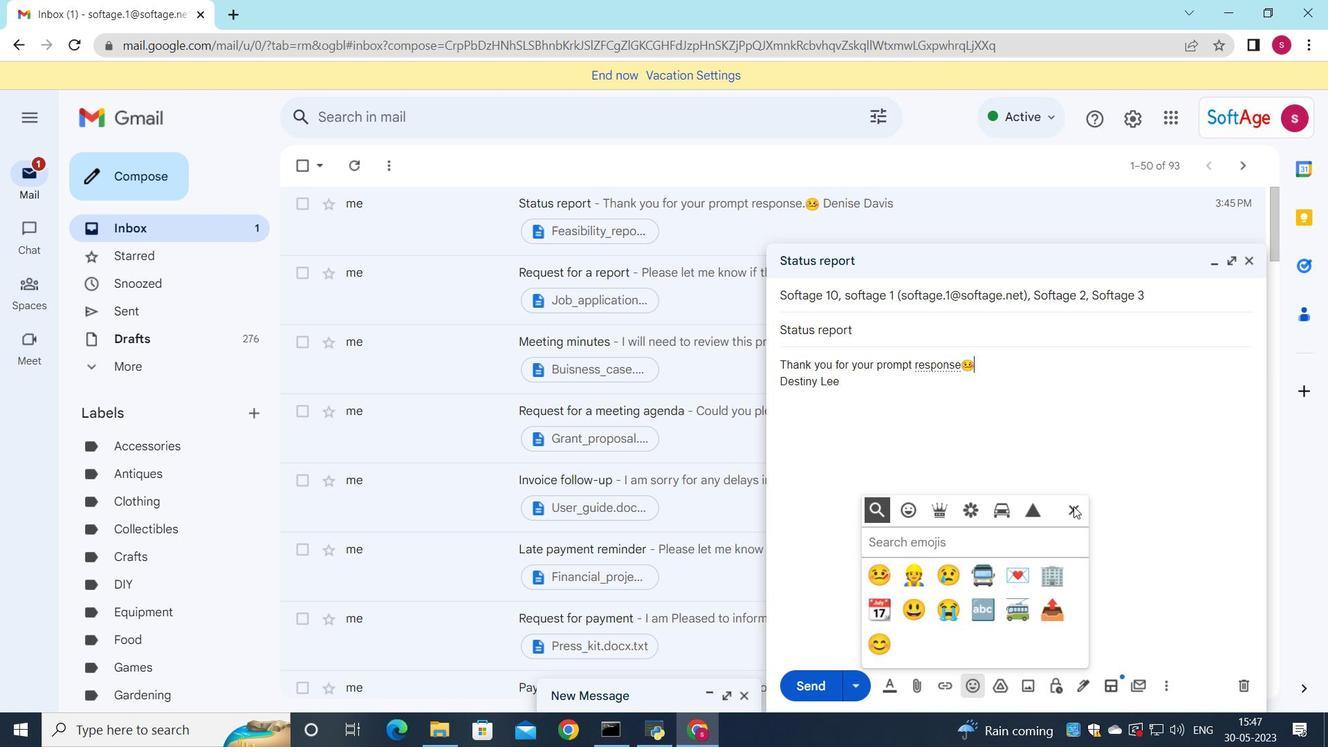 
Action: Mouse pressed left at (1079, 500)
Screenshot: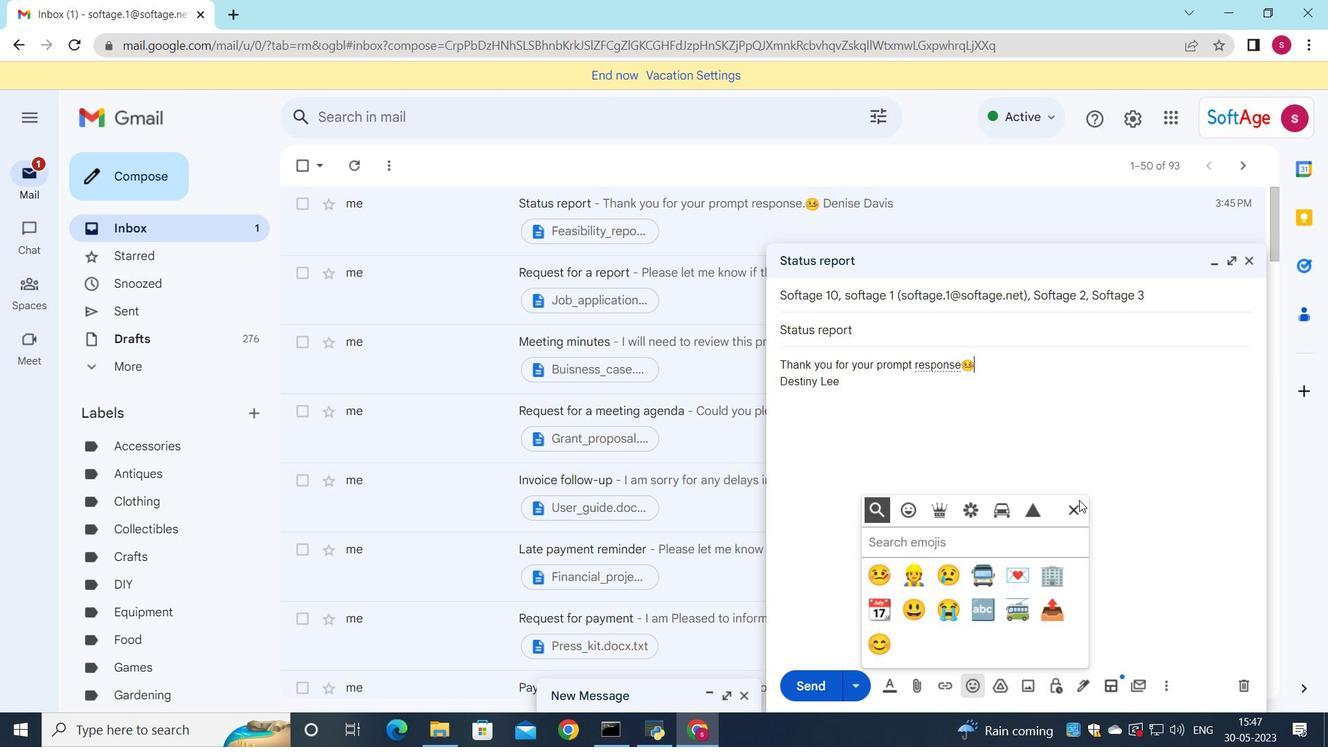 
Action: Mouse moved to (917, 684)
Screenshot: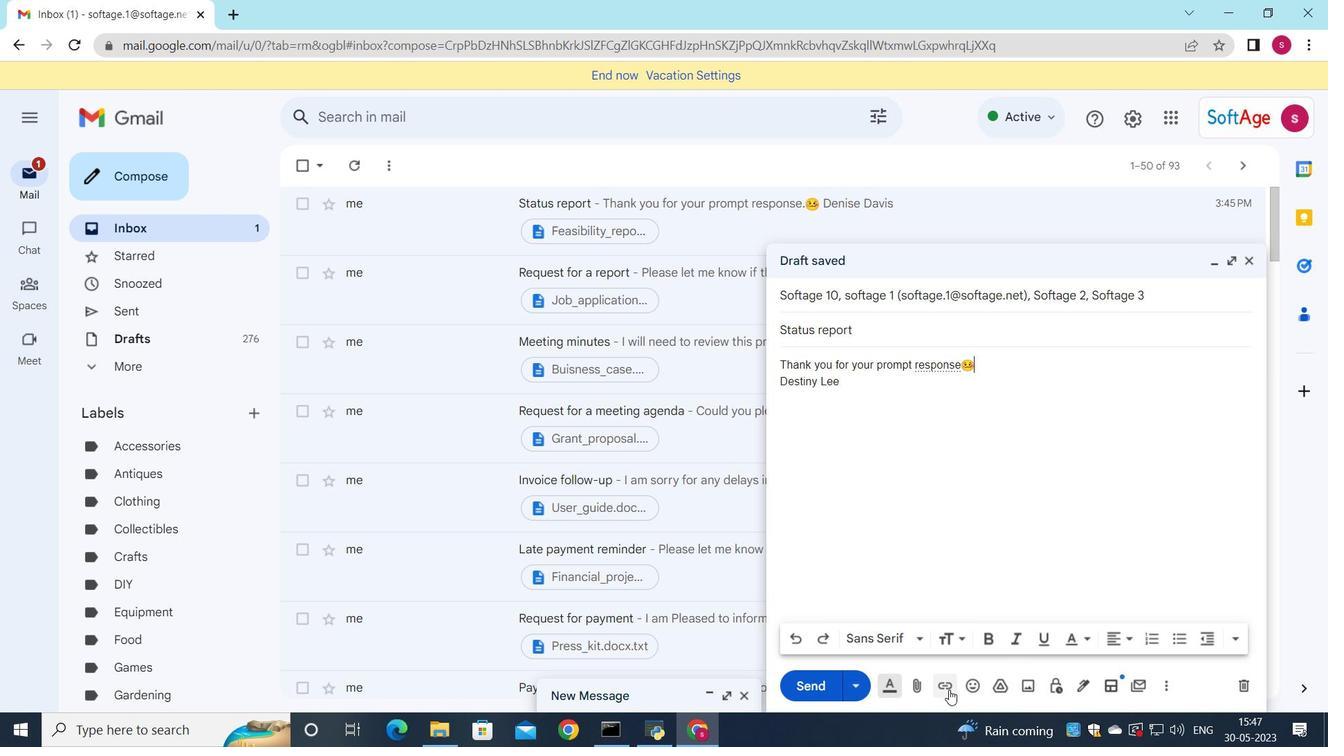 
Action: Mouse pressed left at (917, 684)
Screenshot: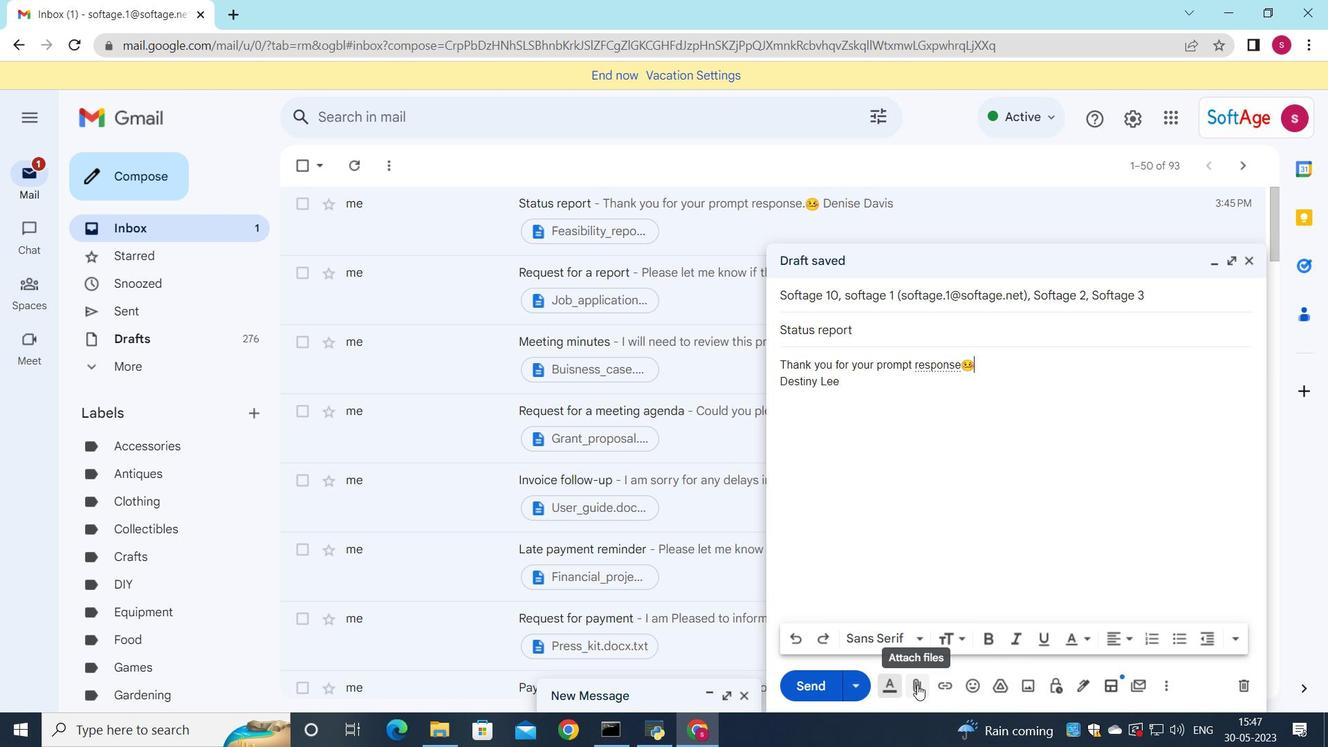 
Action: Mouse moved to (301, 120)
Screenshot: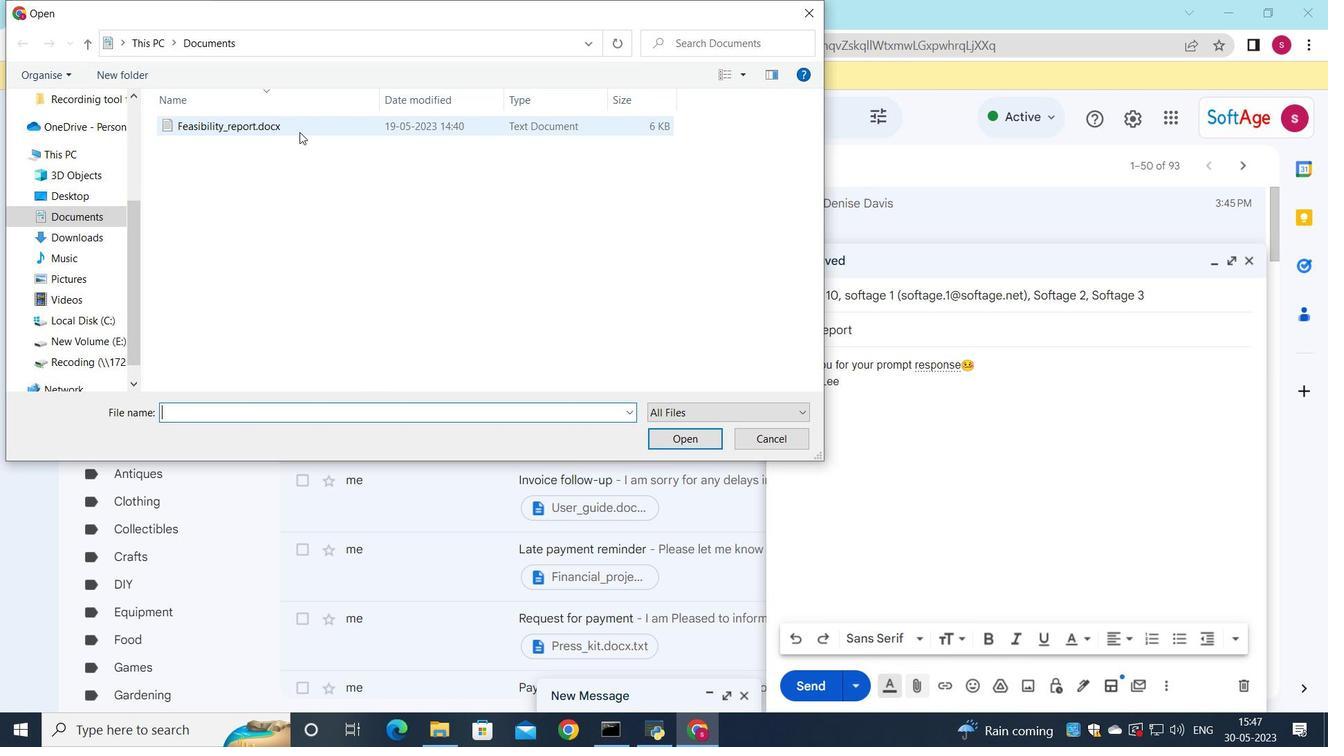 
Action: Mouse pressed left at (301, 120)
Screenshot: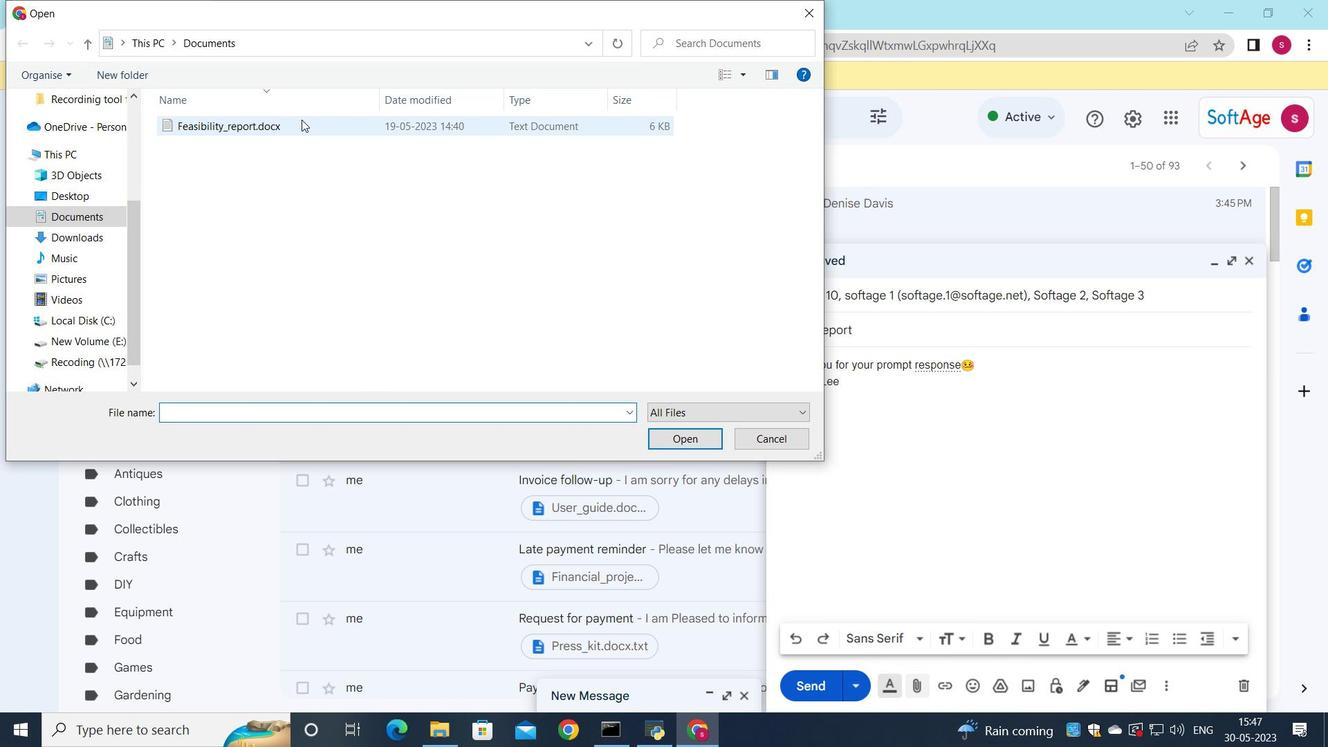 
Action: Mouse moved to (664, 434)
Screenshot: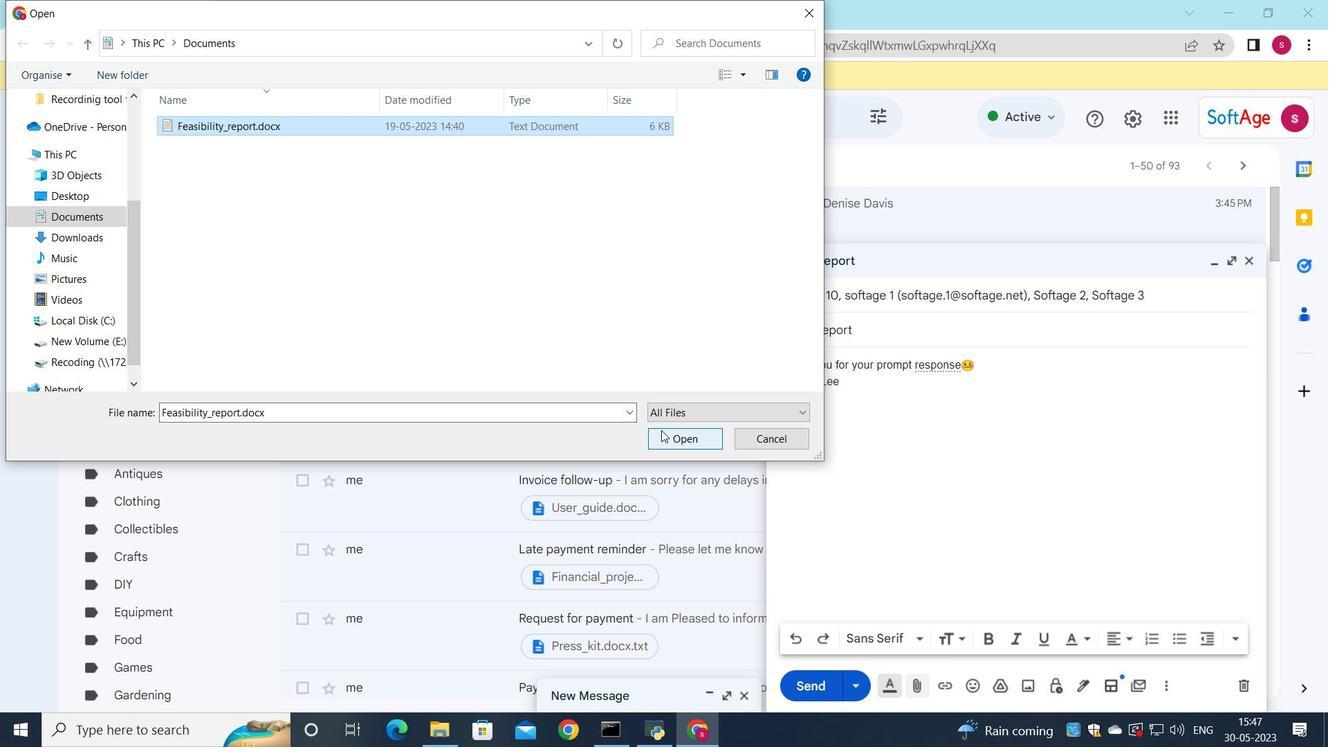 
Action: Mouse pressed left at (664, 434)
Screenshot: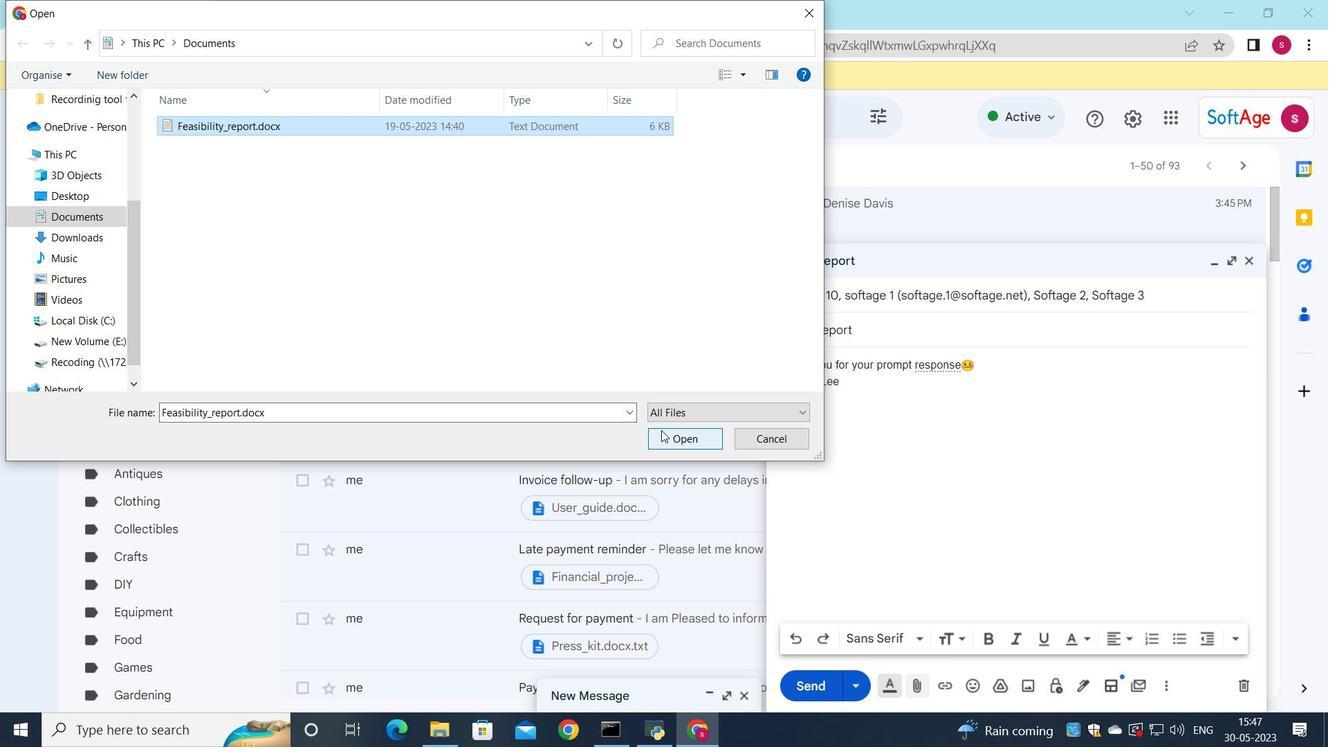 
Action: Mouse moved to (810, 685)
Screenshot: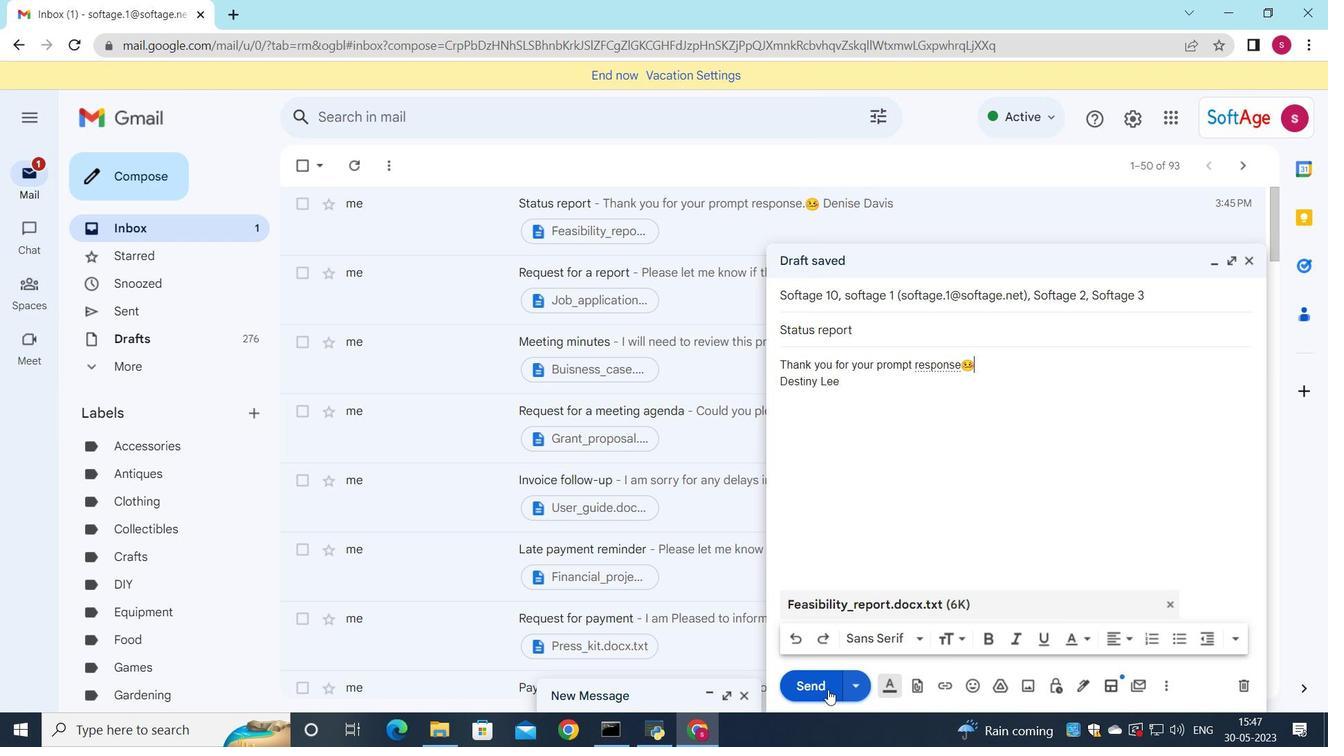 
Action: Mouse pressed left at (810, 685)
Screenshot: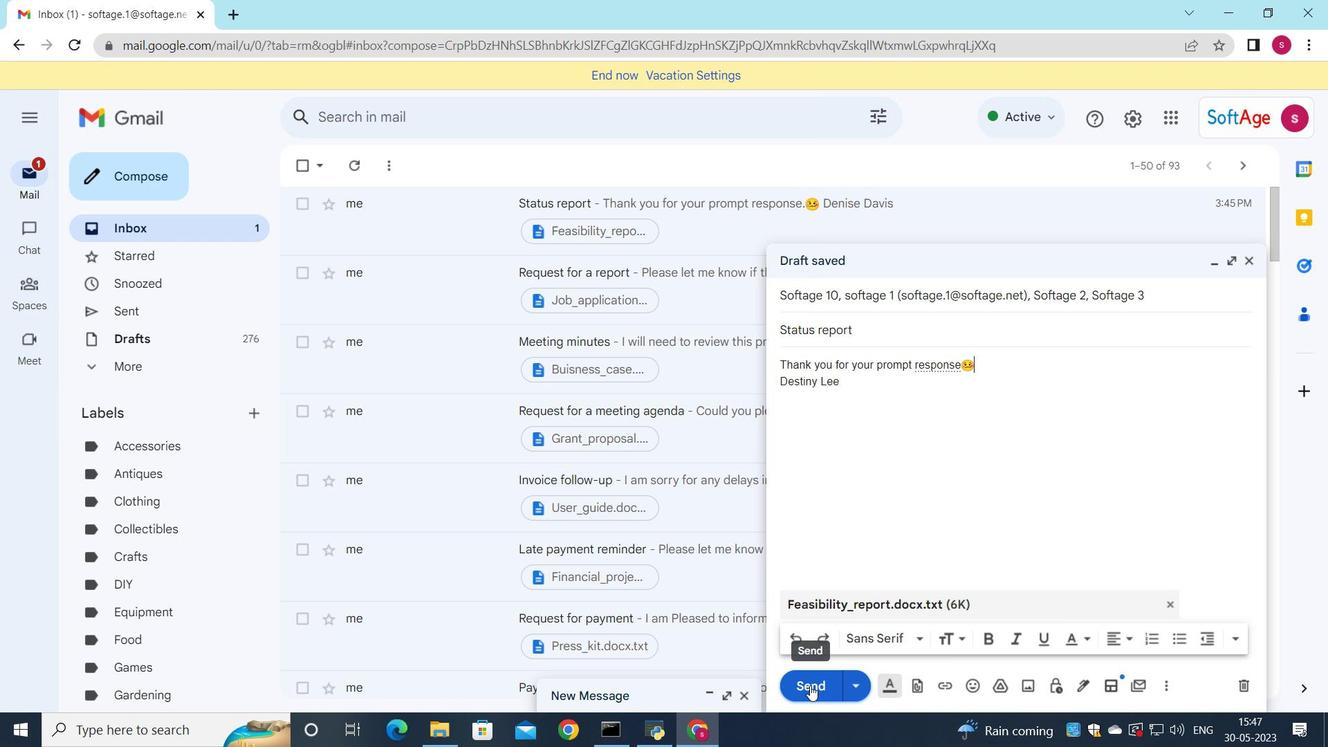 
Action: Mouse moved to (771, 212)
Screenshot: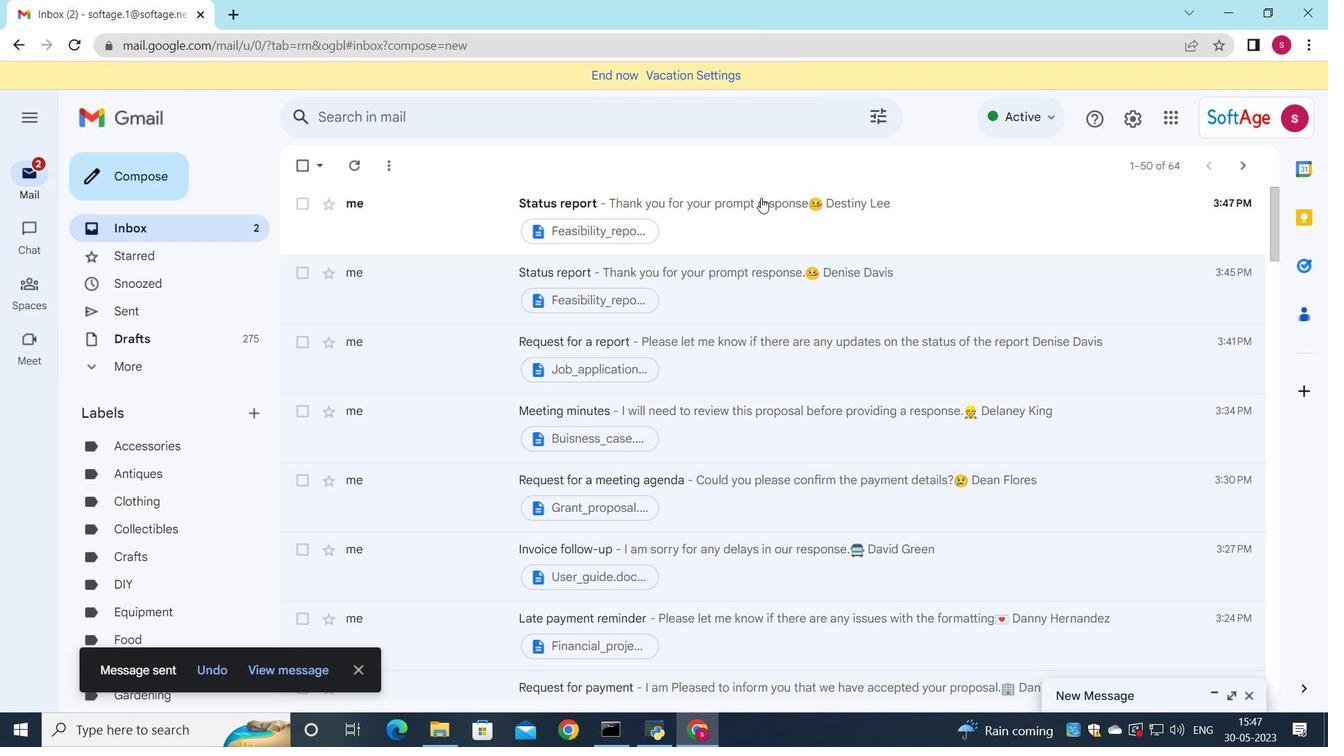 
Action: Mouse pressed left at (771, 212)
Screenshot: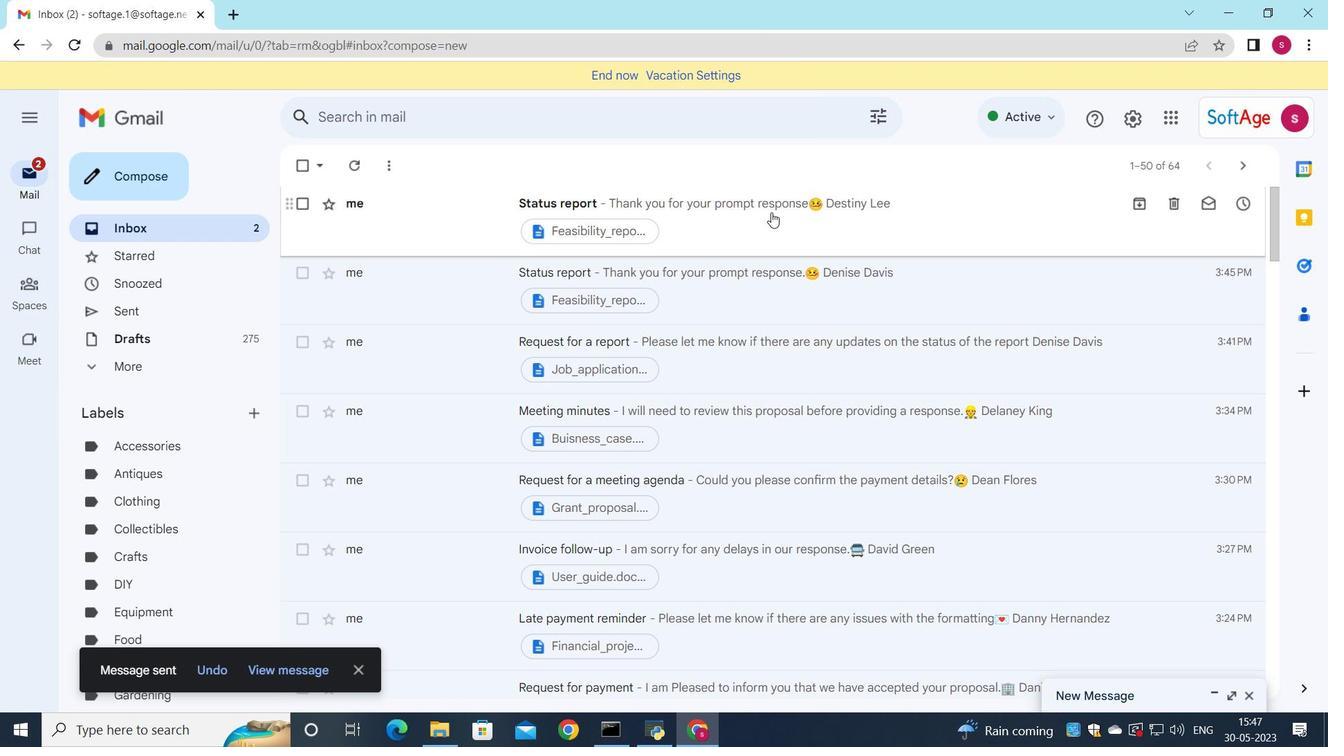 
Action: Mouse moved to (766, 240)
Screenshot: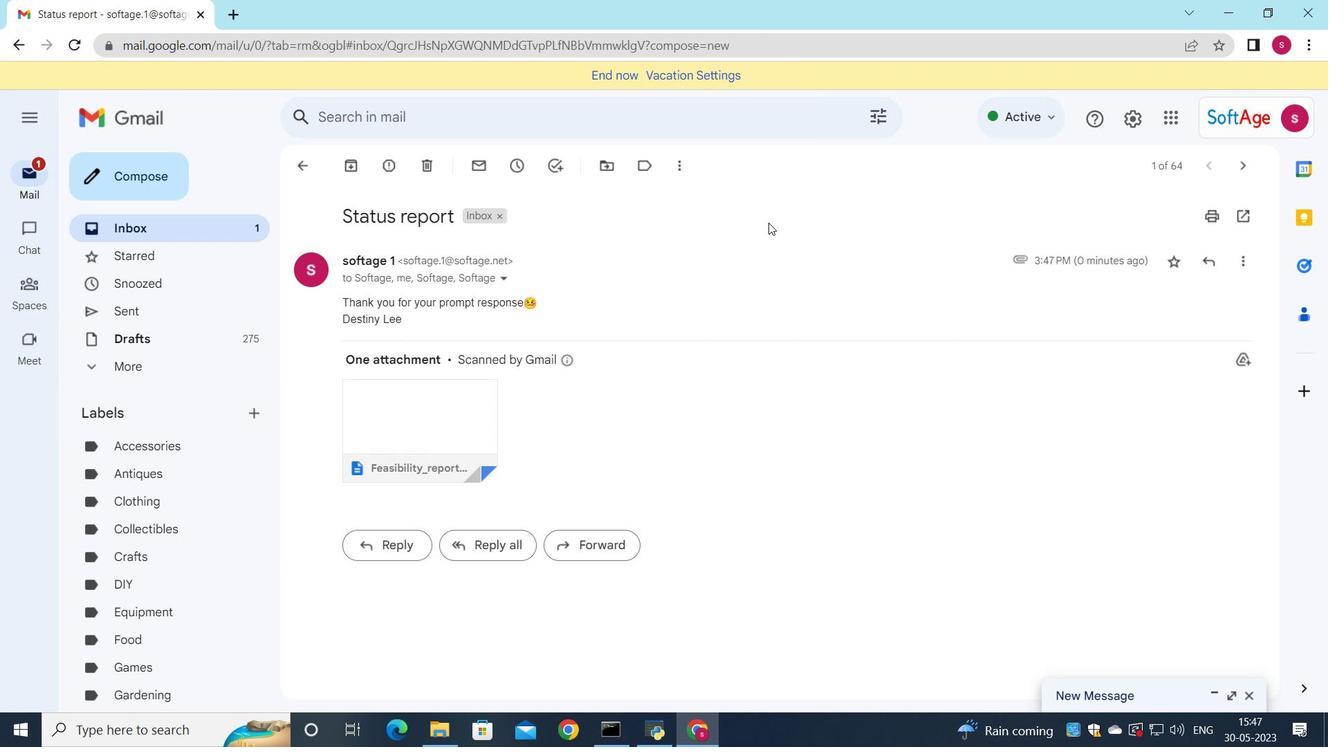 
